 Task: Create a custom picklist field 'Tobacco user' with values 'Yes' and 'No' in the 'Patient' object, and then create a new patient record with this field set to 'Yes'.
Action: Mouse moved to (738, 31)
Screenshot: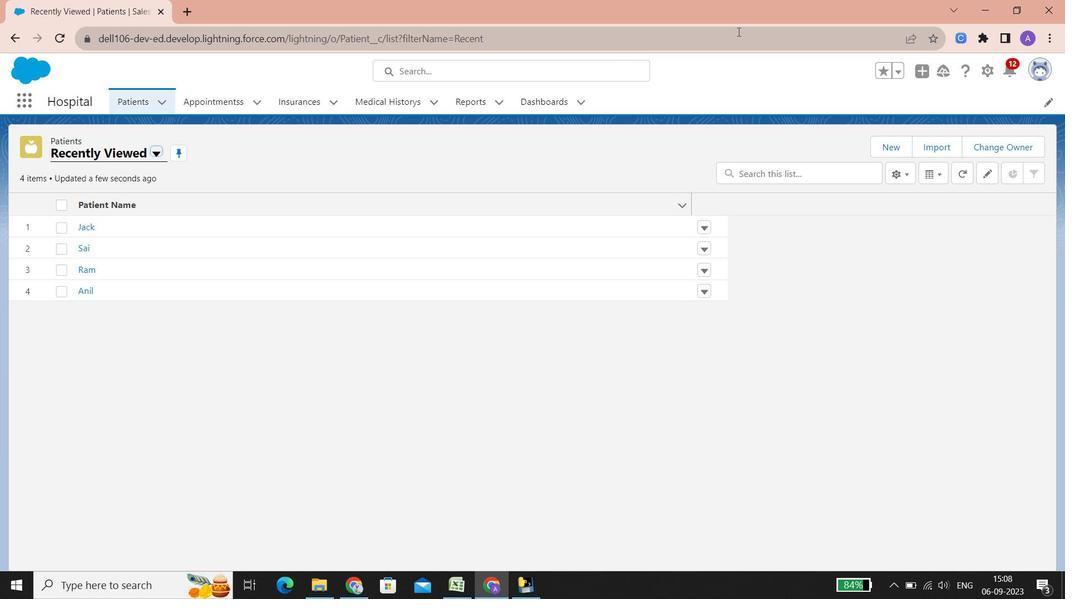 
Action: Mouse pressed left at (738, 31)
Screenshot: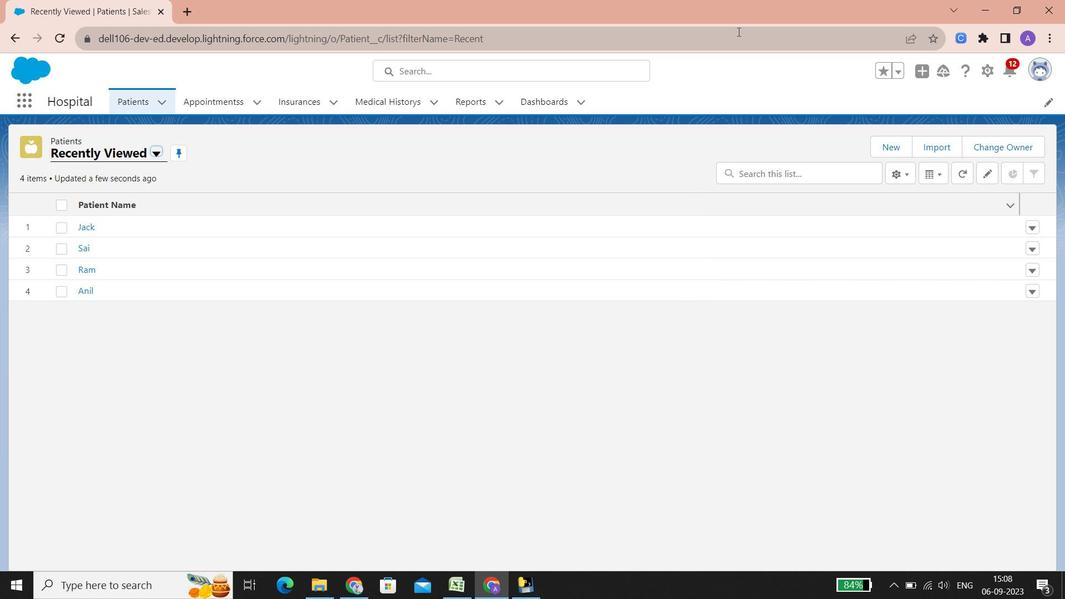 
Action: Mouse moved to (125, 99)
Screenshot: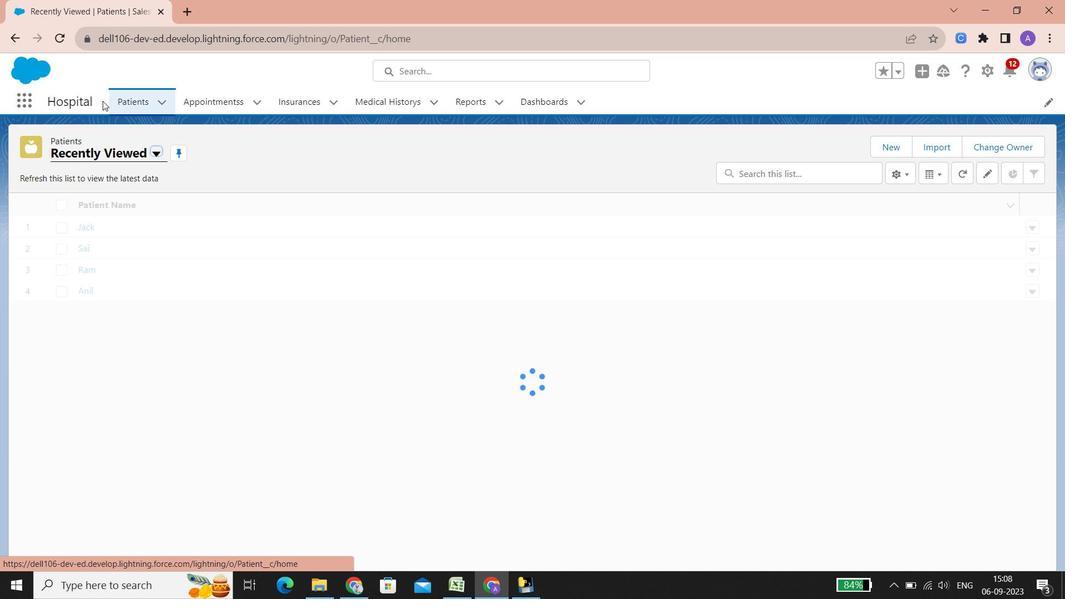 
Action: Mouse pressed left at (125, 99)
Screenshot: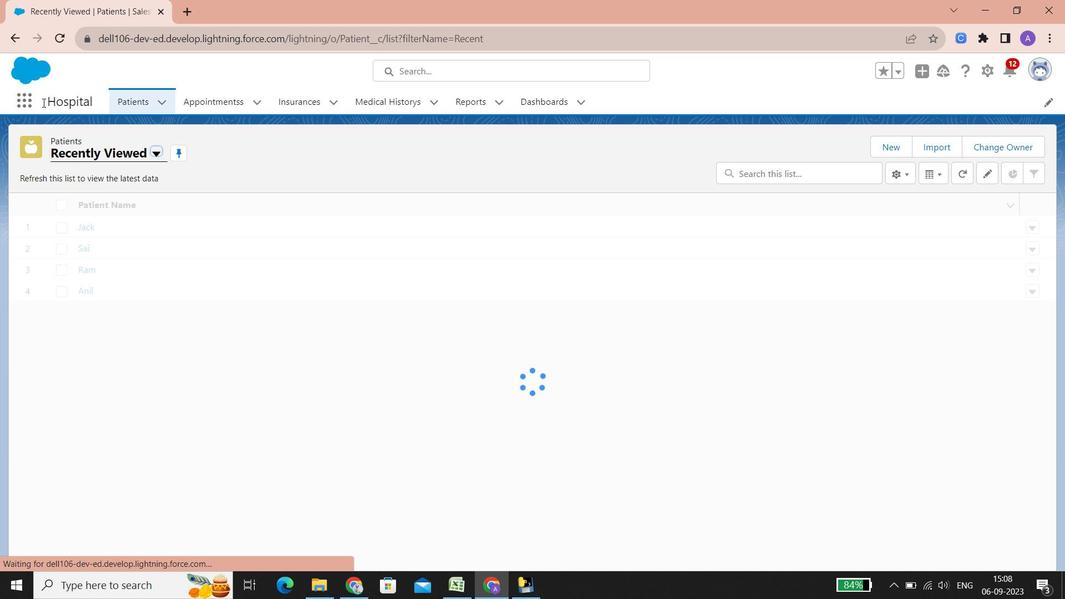 
Action: Mouse moved to (887, 151)
Screenshot: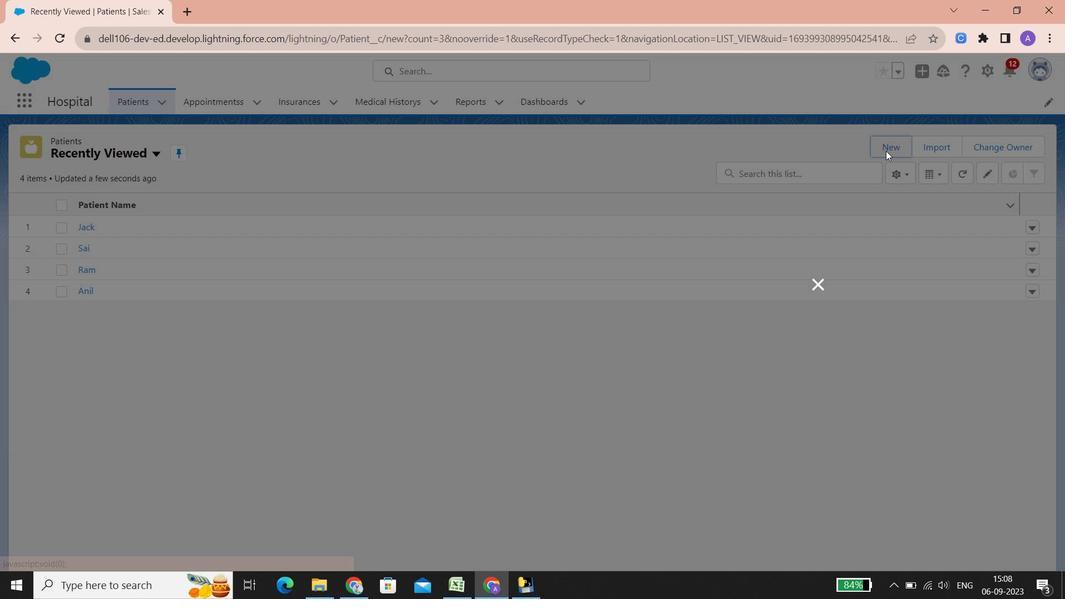 
Action: Mouse pressed left at (887, 151)
Screenshot: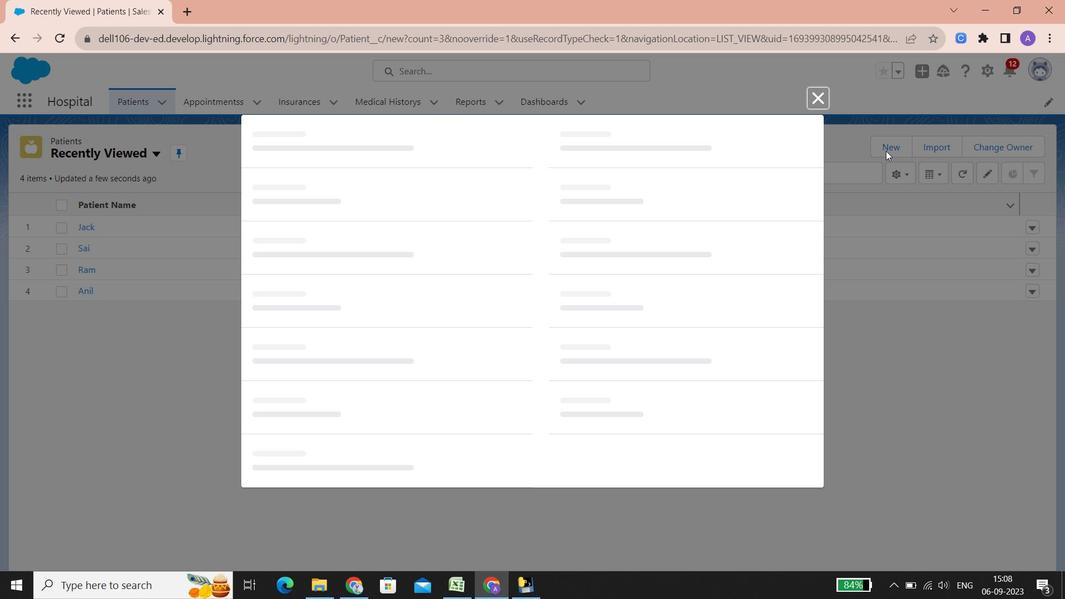 
Action: Mouse moved to (689, 255)
Screenshot: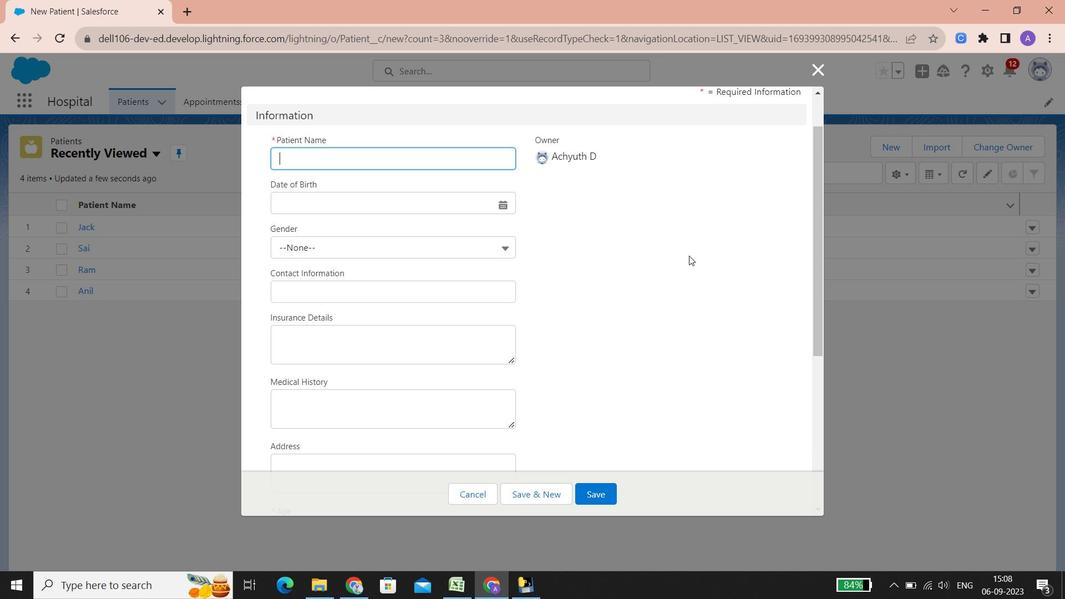 
Action: Mouse scrolled (689, 255) with delta (0, 0)
Screenshot: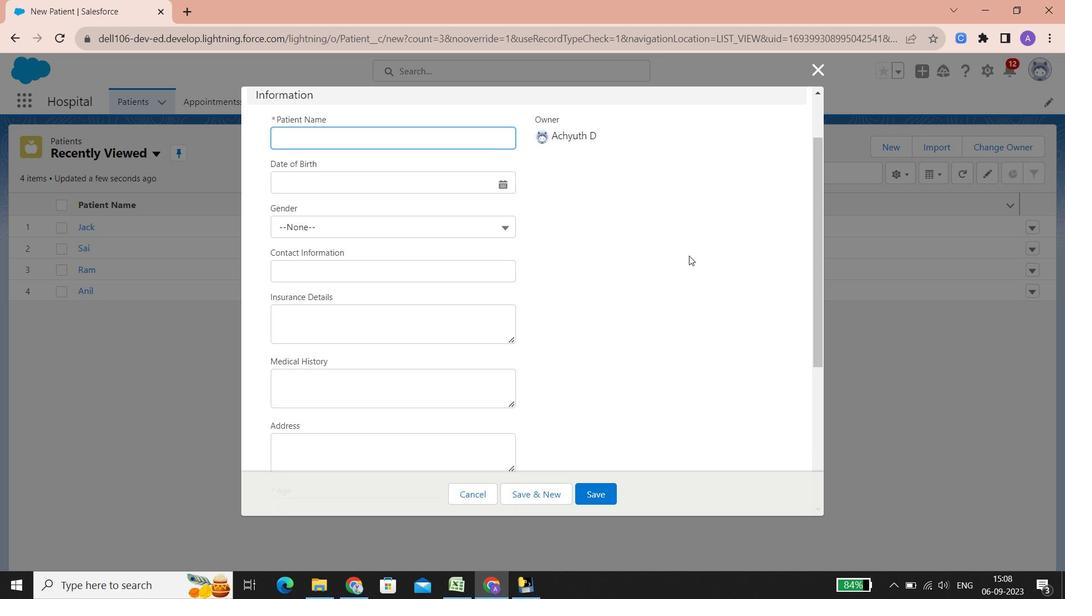 
Action: Mouse scrolled (689, 255) with delta (0, 0)
Screenshot: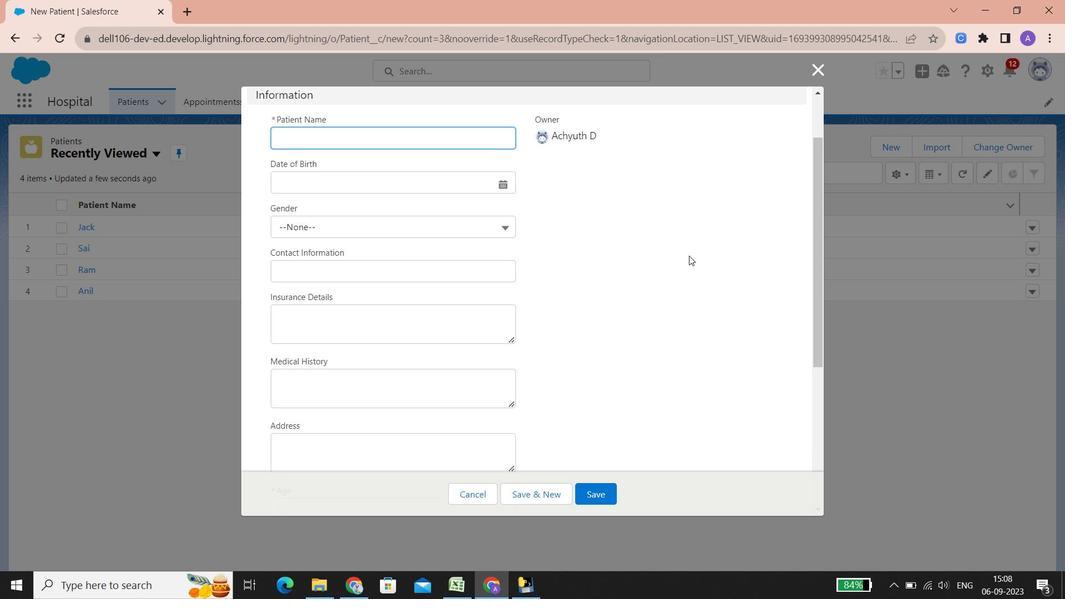 
Action: Mouse scrolled (689, 255) with delta (0, 0)
Screenshot: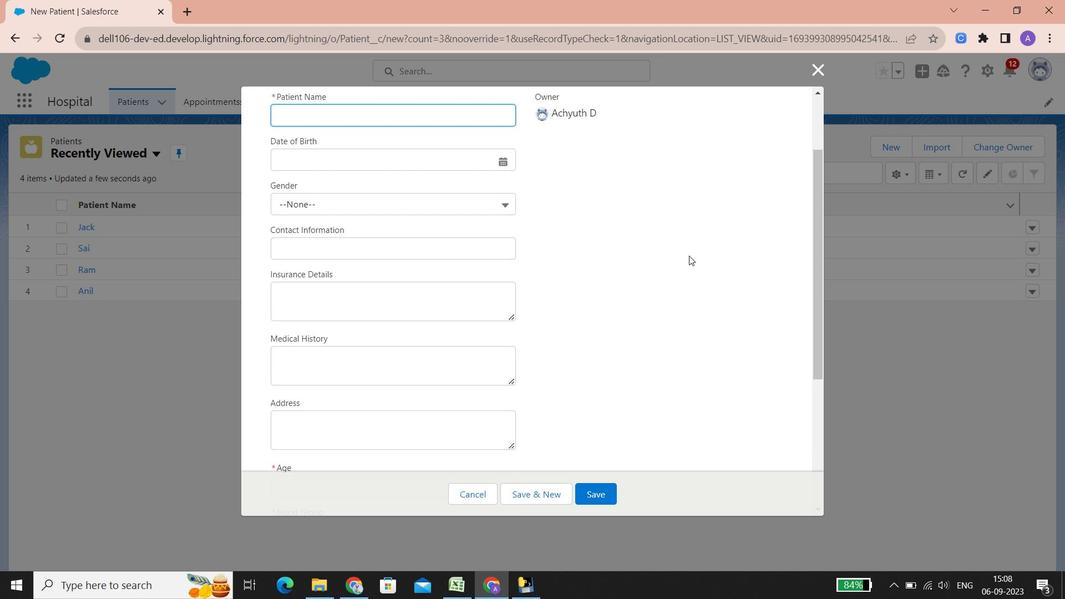 
Action: Mouse scrolled (689, 255) with delta (0, 0)
Screenshot: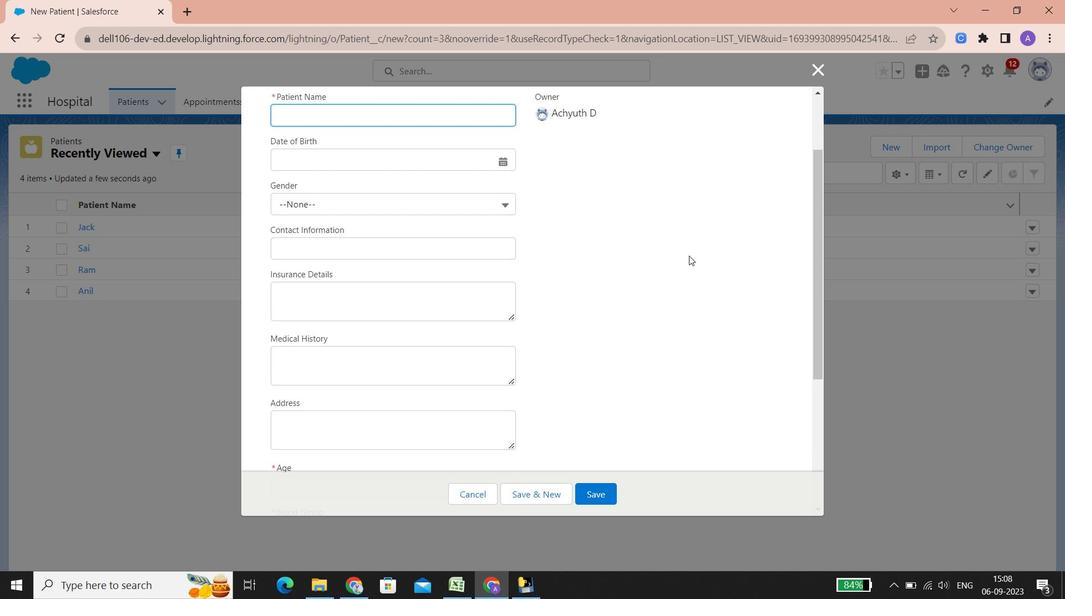 
Action: Mouse scrolled (689, 255) with delta (0, 0)
Screenshot: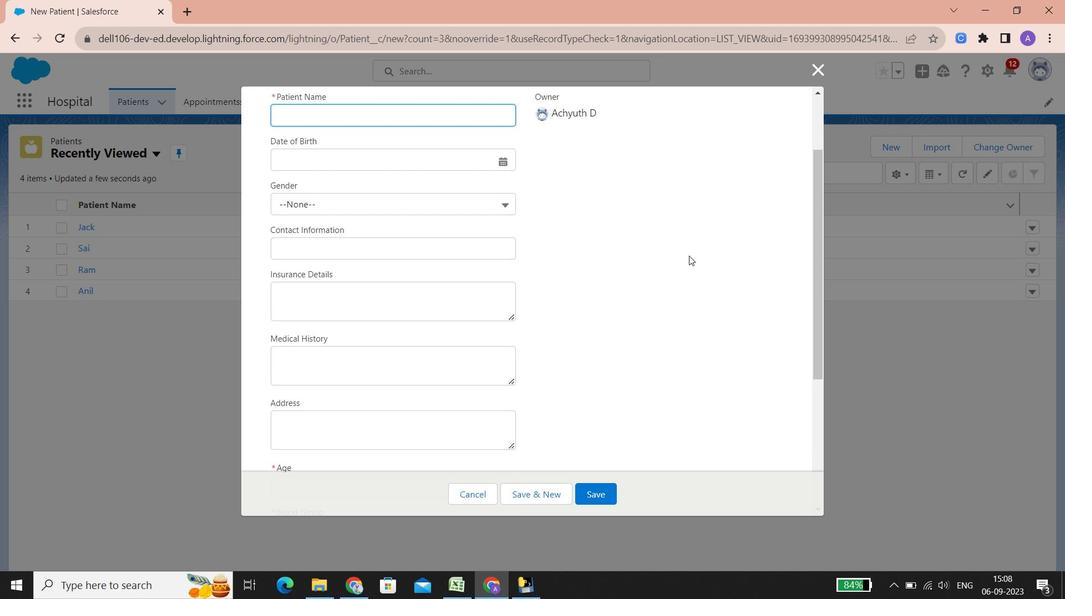 
Action: Mouse scrolled (689, 255) with delta (0, 0)
Screenshot: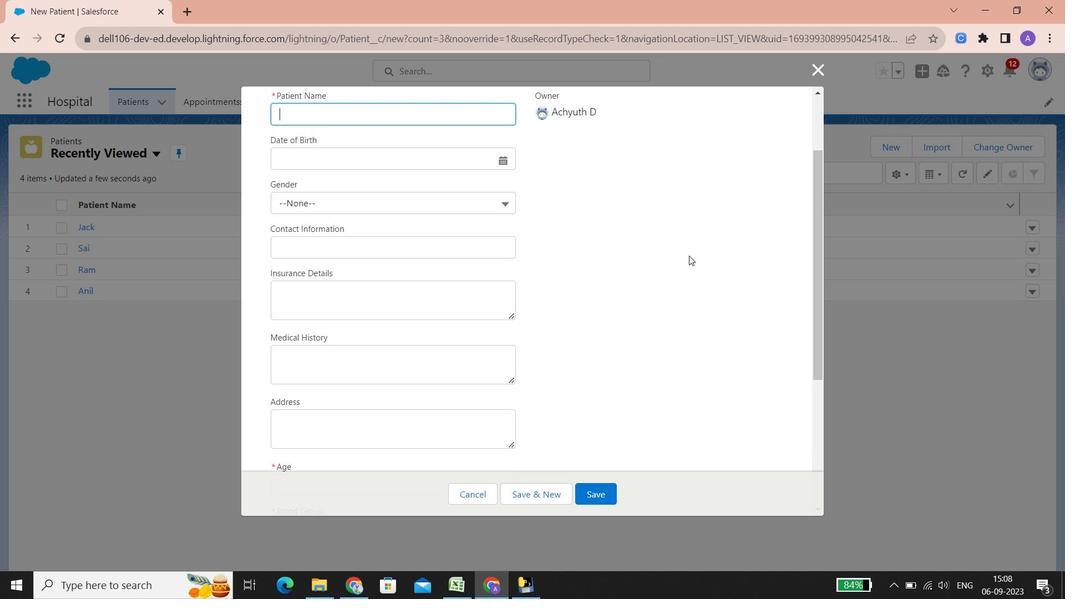 
Action: Mouse scrolled (689, 255) with delta (0, 0)
Screenshot: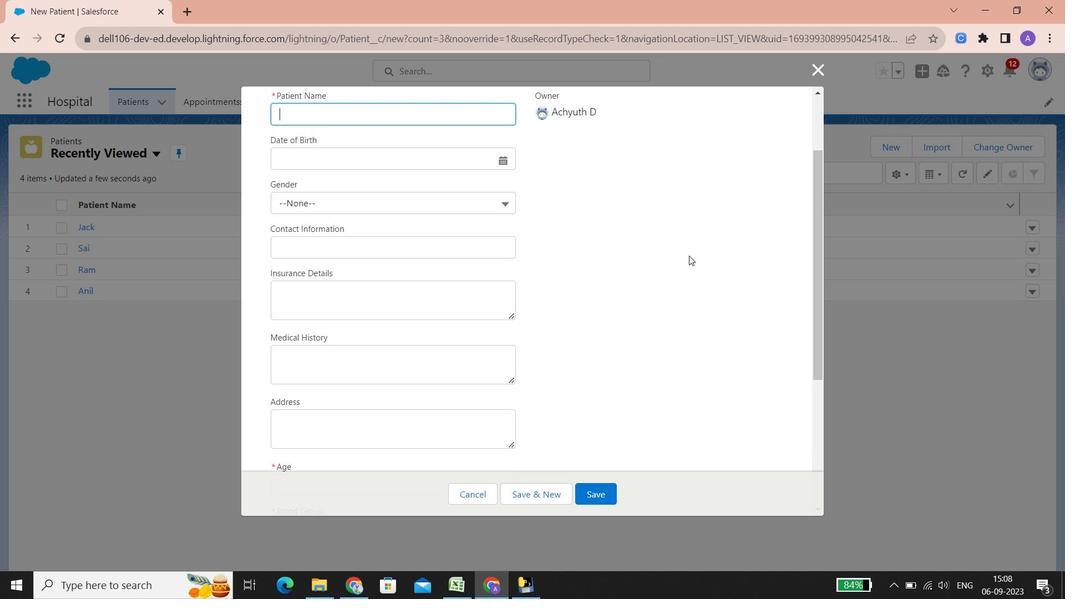 
Action: Mouse scrolled (689, 255) with delta (0, 0)
Screenshot: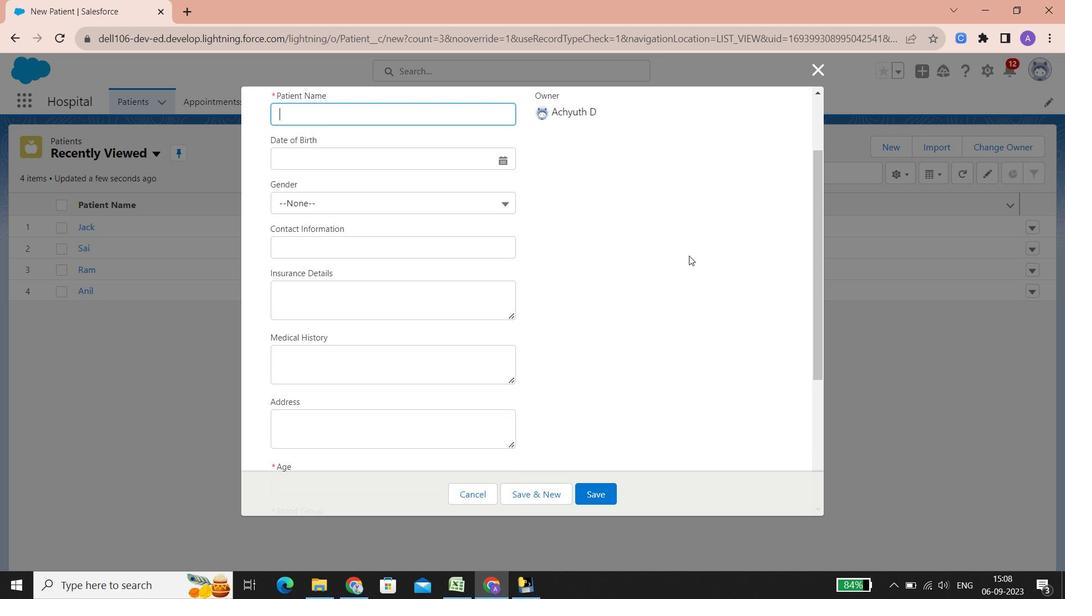 
Action: Mouse scrolled (689, 255) with delta (0, 0)
Screenshot: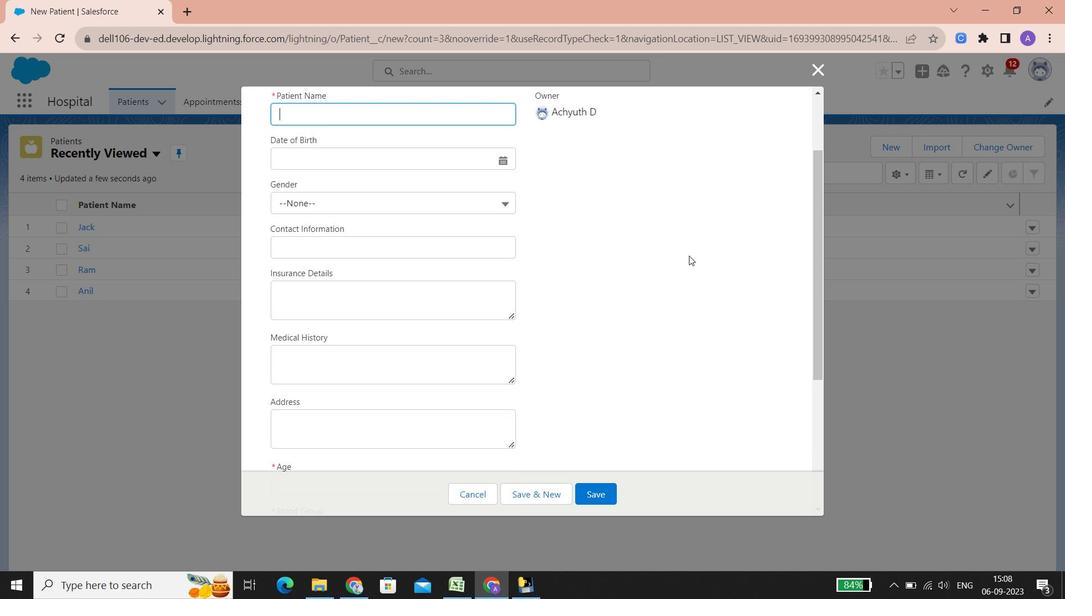 
Action: Mouse scrolled (689, 255) with delta (0, 0)
Screenshot: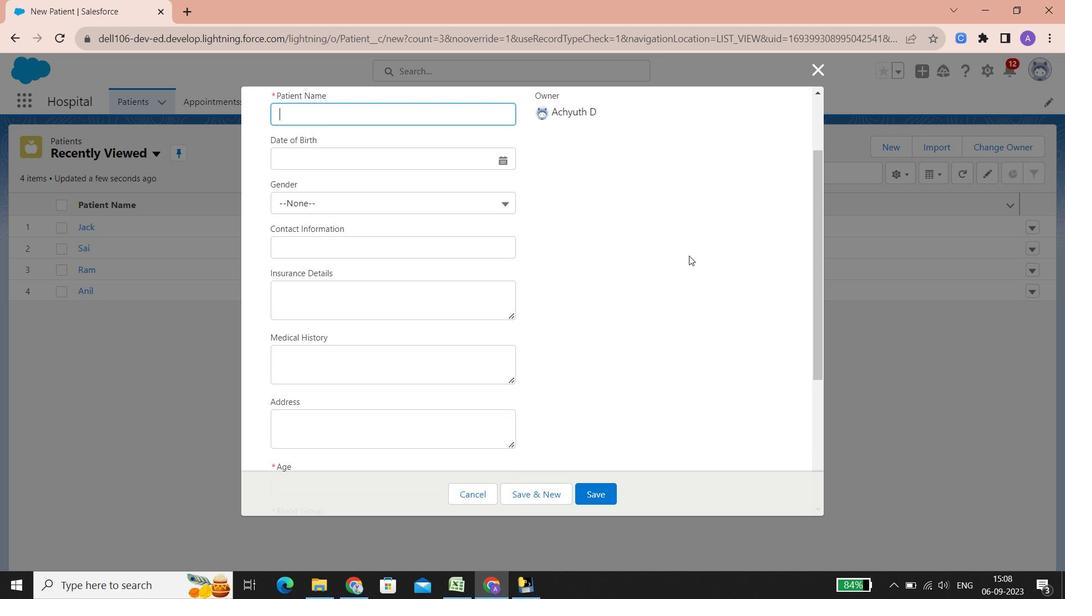 
Action: Mouse scrolled (689, 255) with delta (0, 0)
Screenshot: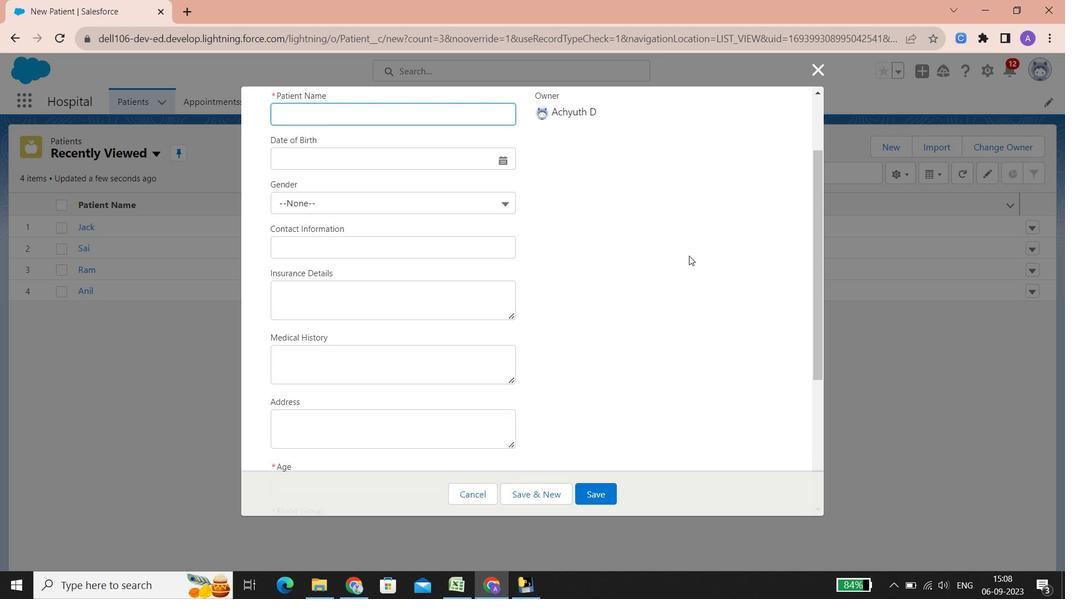 
Action: Mouse scrolled (689, 255) with delta (0, 0)
Screenshot: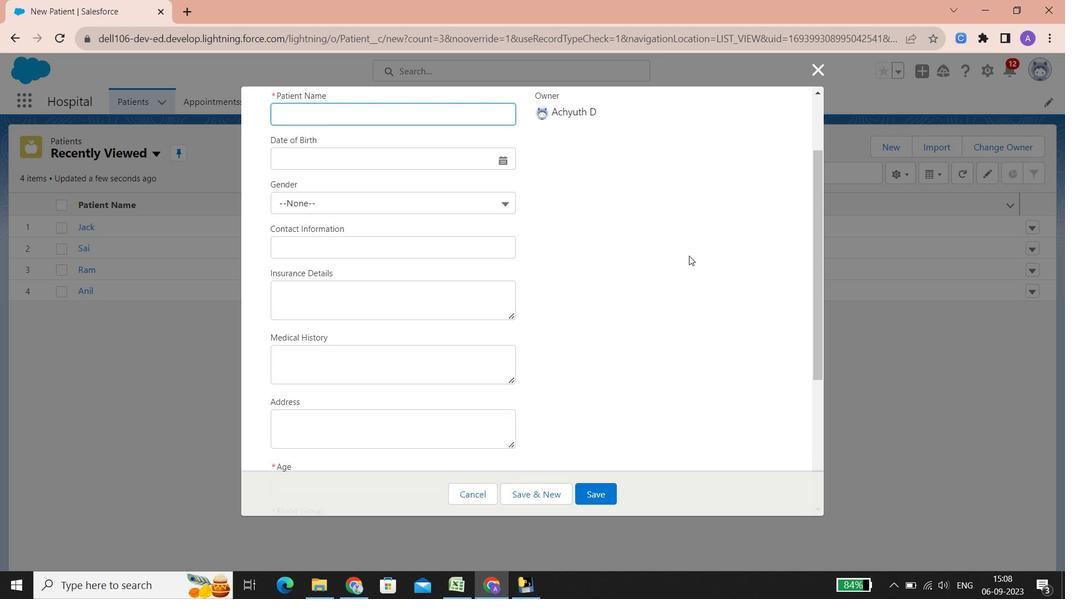 
Action: Mouse scrolled (689, 255) with delta (0, 0)
Screenshot: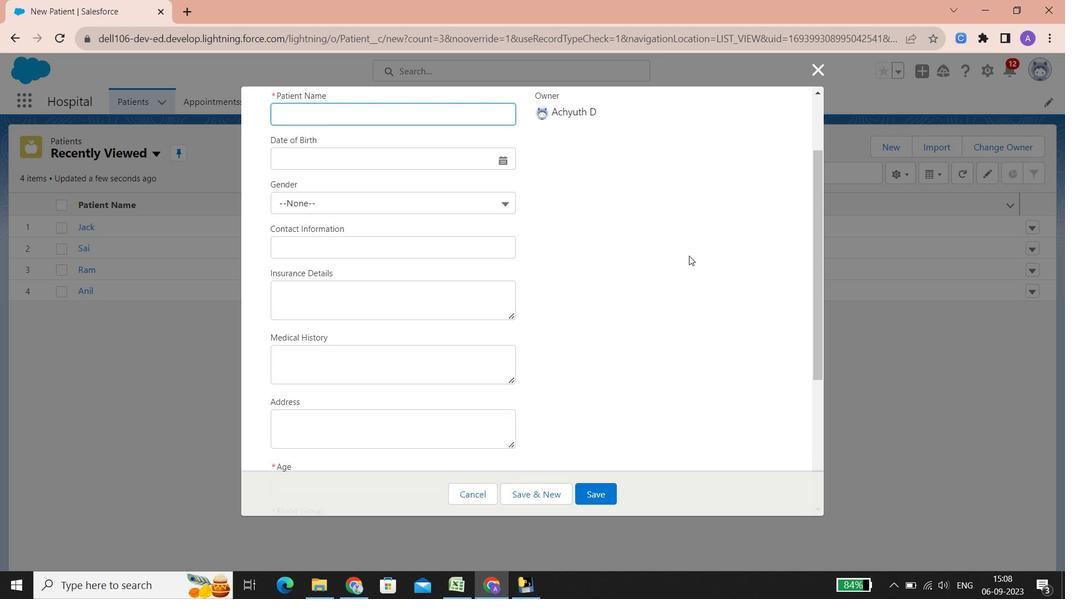 
Action: Mouse scrolled (689, 255) with delta (0, 0)
Screenshot: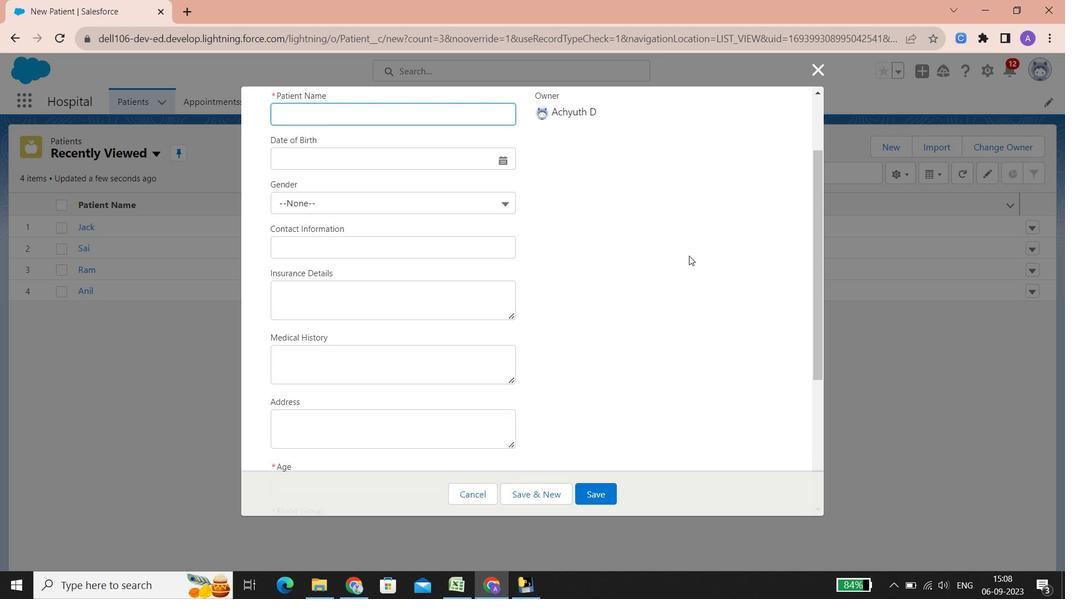 
Action: Mouse scrolled (689, 255) with delta (0, 0)
Screenshot: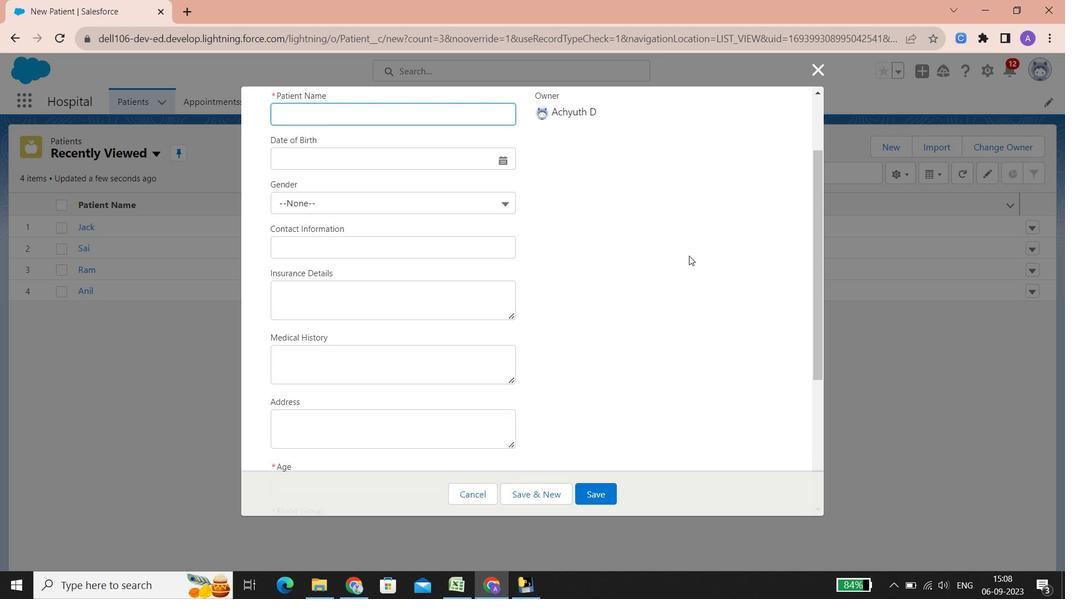 
Action: Mouse scrolled (689, 255) with delta (0, 0)
Screenshot: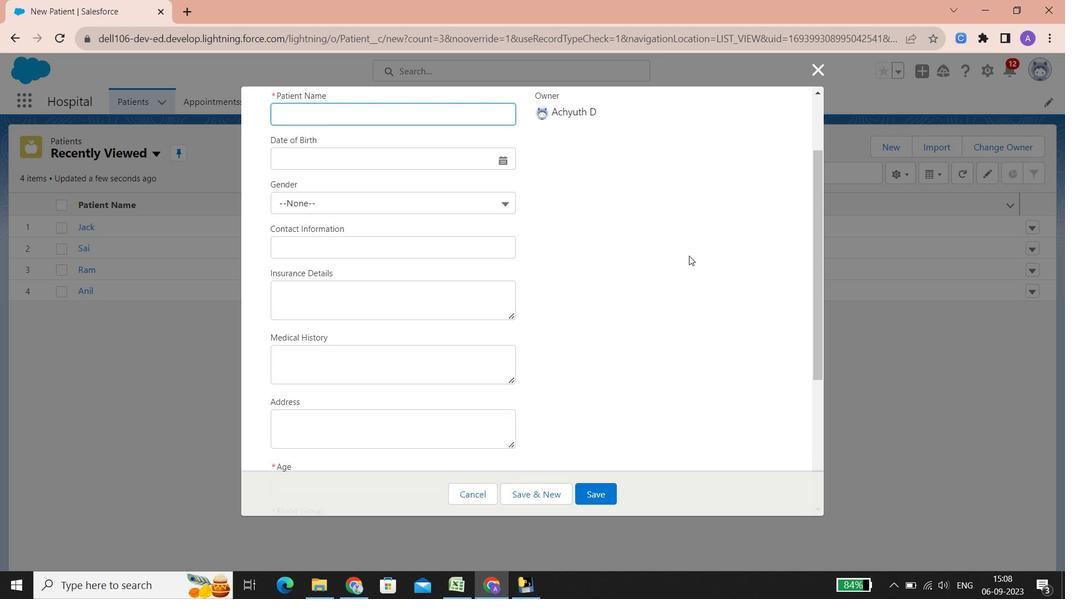 
Action: Mouse scrolled (689, 255) with delta (0, 0)
Screenshot: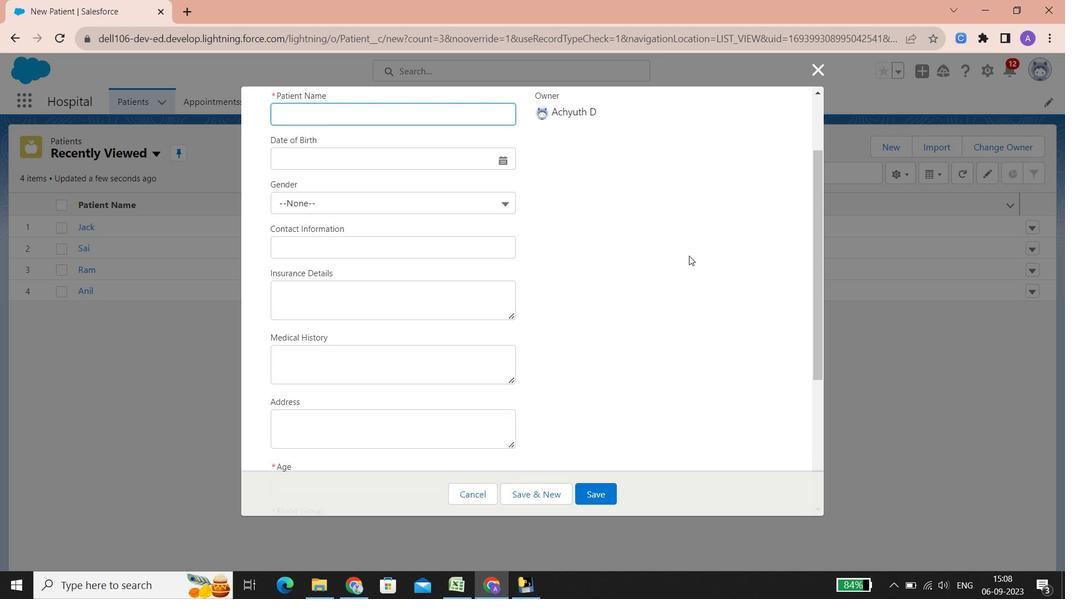 
Action: Mouse scrolled (689, 255) with delta (0, 0)
Screenshot: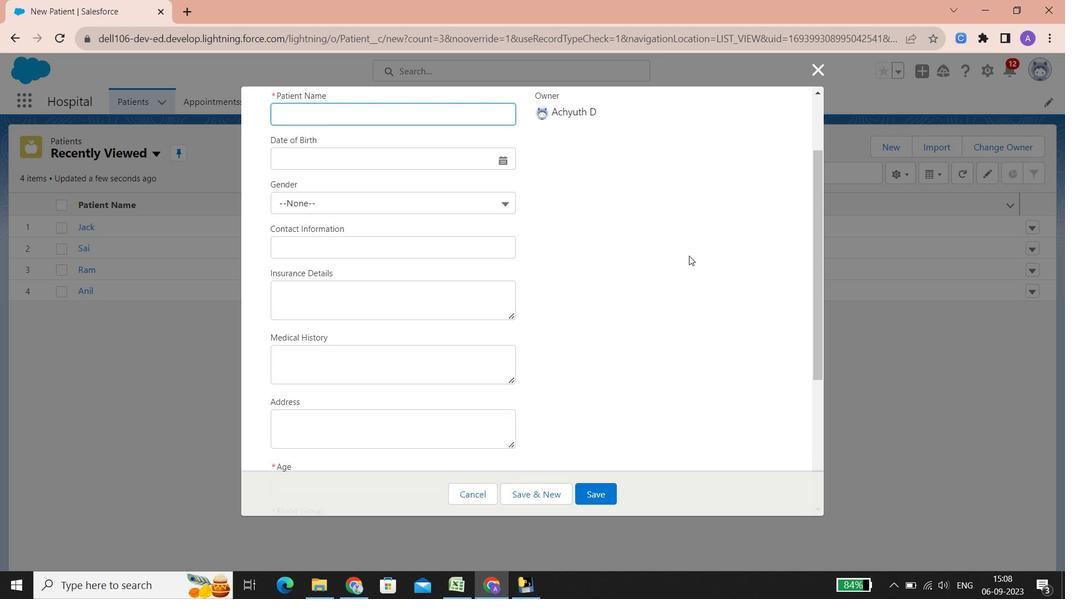 
Action: Mouse scrolled (689, 255) with delta (0, 0)
Screenshot: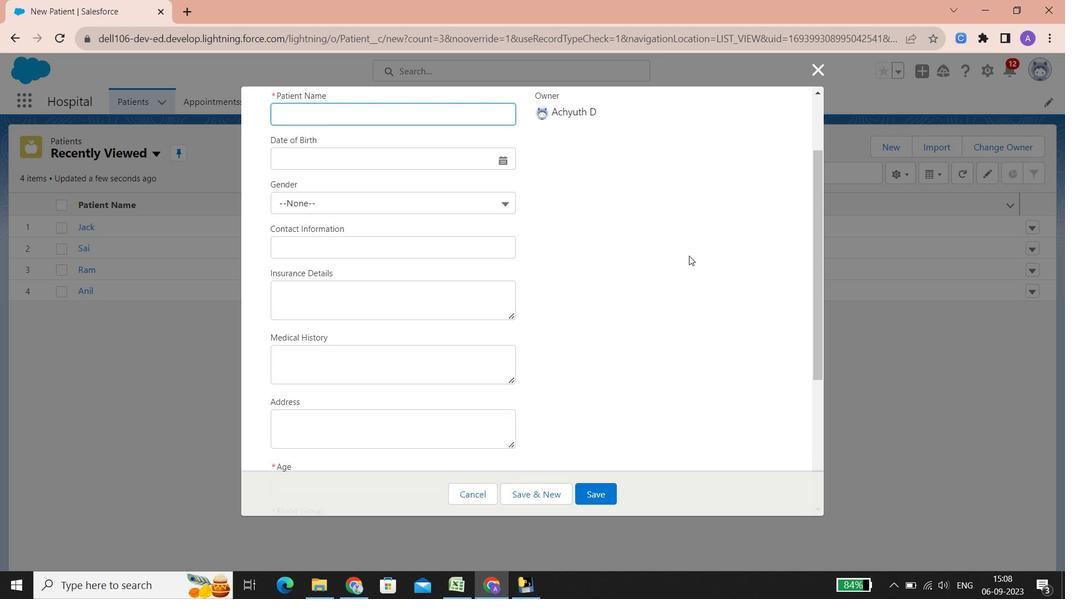 
Action: Mouse scrolled (689, 255) with delta (0, 0)
Screenshot: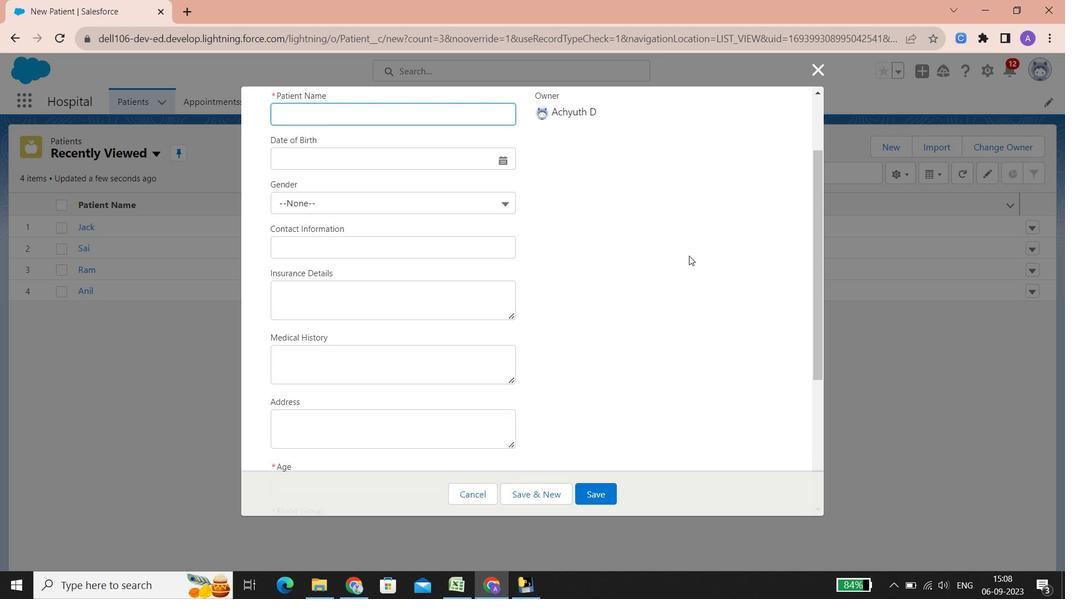 
Action: Mouse scrolled (689, 255) with delta (0, 0)
Screenshot: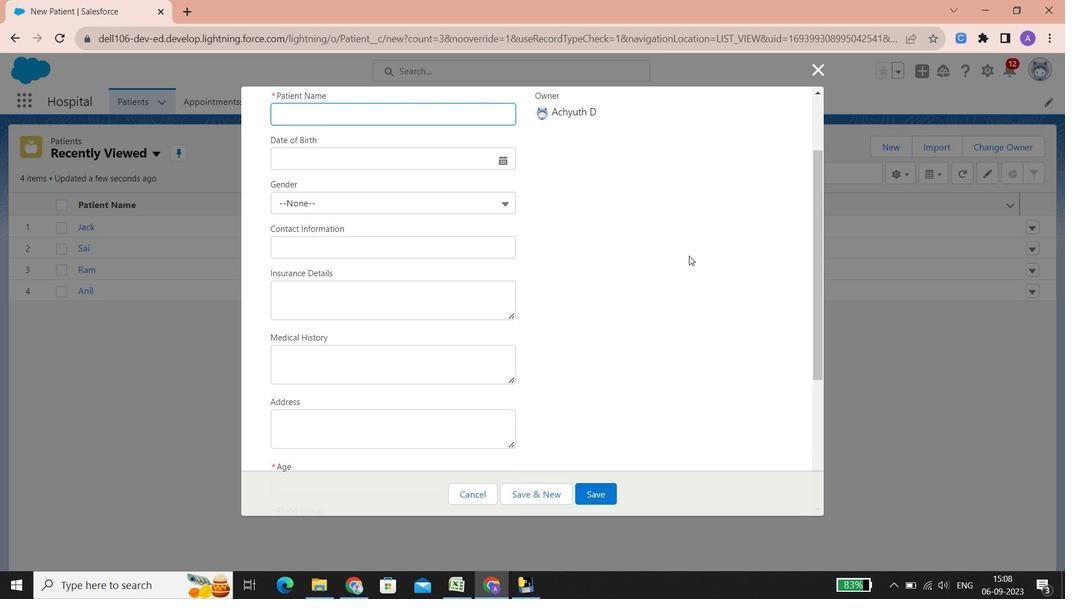 
Action: Mouse scrolled (689, 255) with delta (0, 0)
Screenshot: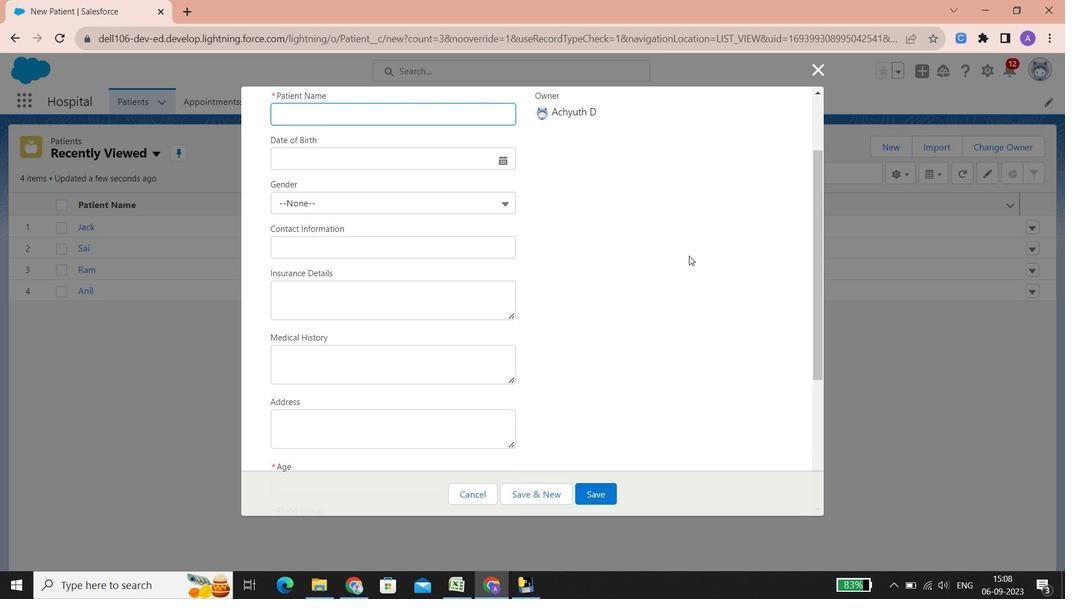 
Action: Mouse scrolled (689, 255) with delta (0, 0)
Screenshot: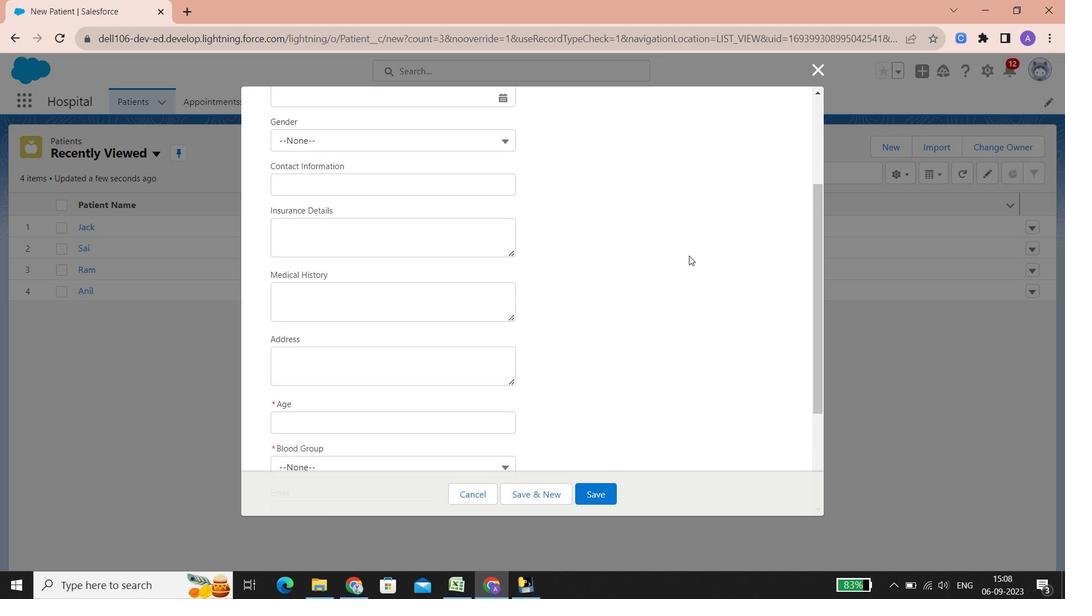 
Action: Mouse scrolled (689, 255) with delta (0, 0)
Screenshot: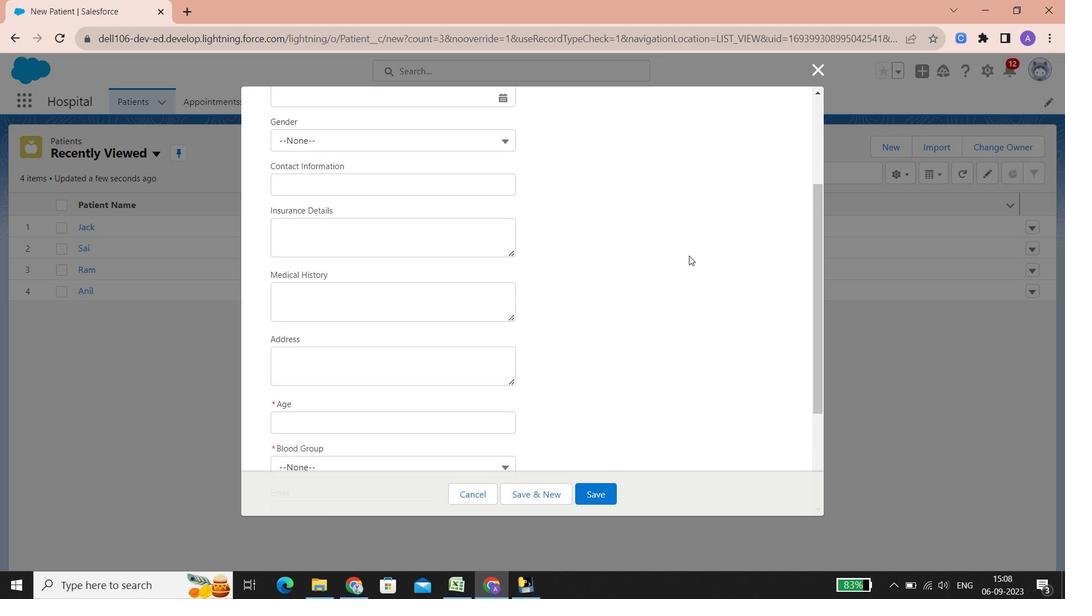 
Action: Mouse scrolled (689, 255) with delta (0, 0)
Screenshot: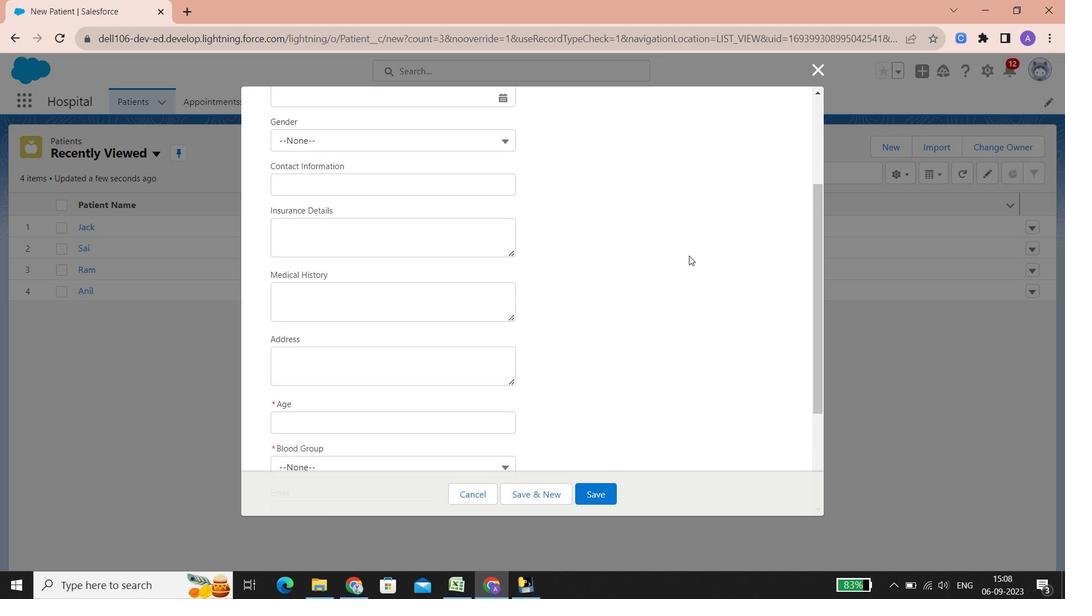 
Action: Mouse scrolled (689, 255) with delta (0, 0)
Screenshot: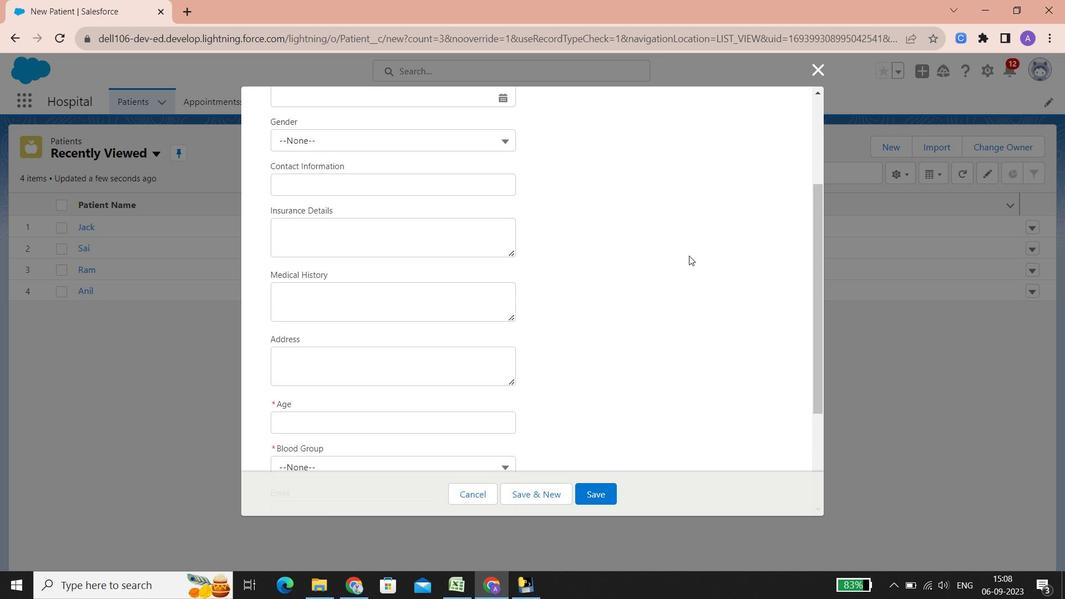 
Action: Mouse scrolled (689, 255) with delta (0, 0)
Screenshot: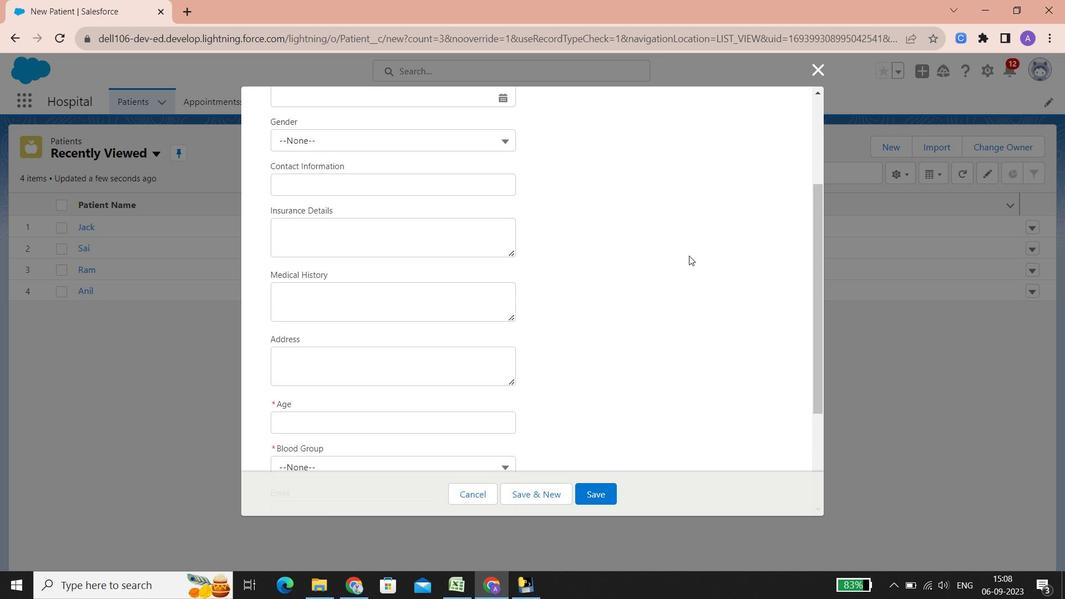 
Action: Mouse scrolled (689, 255) with delta (0, 0)
Screenshot: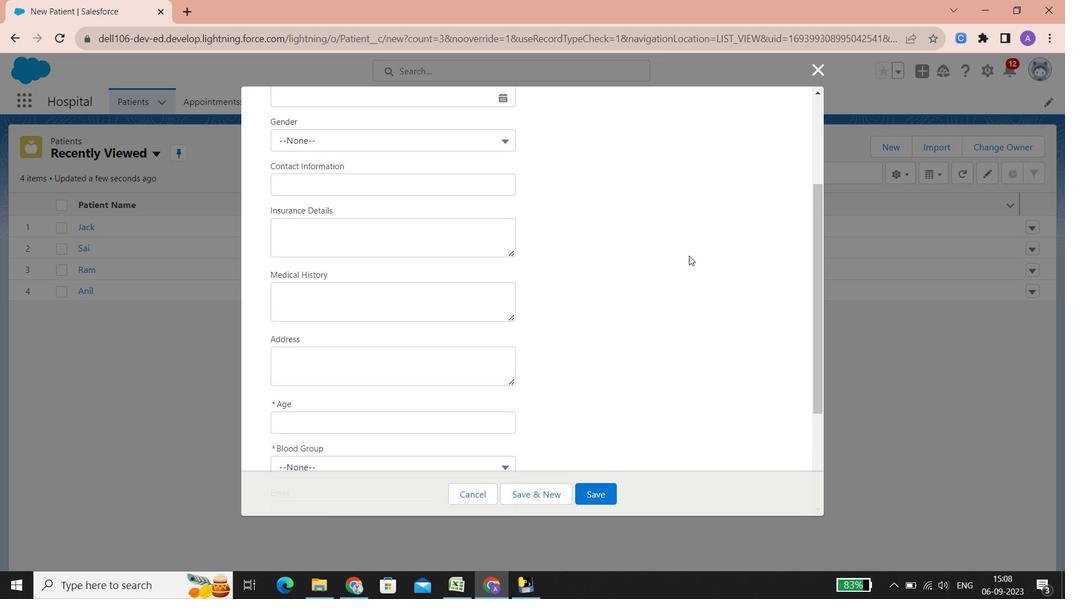 
Action: Mouse scrolled (689, 255) with delta (0, 0)
Screenshot: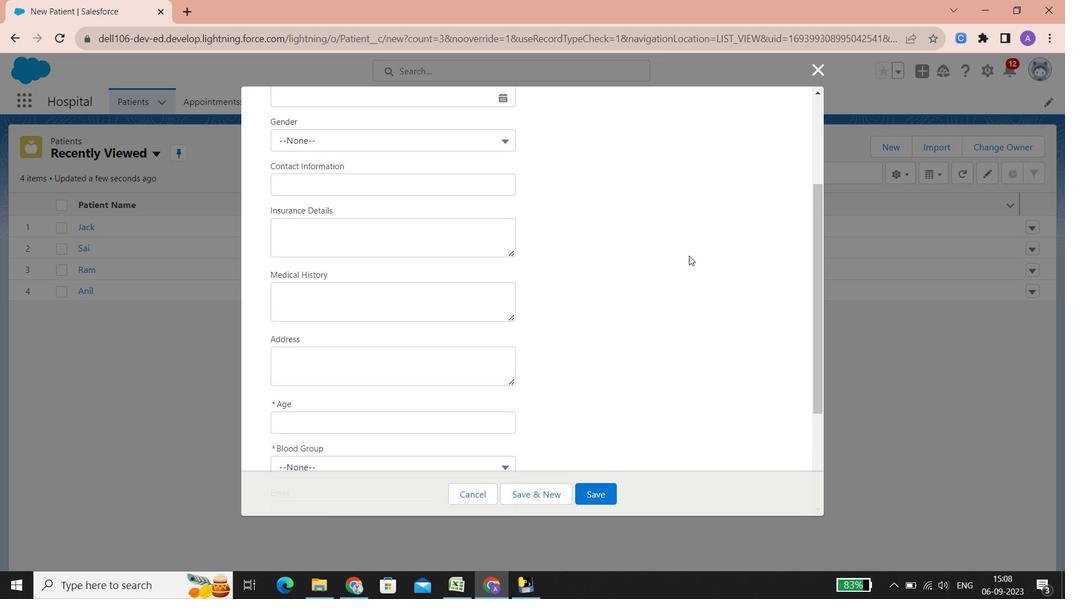 
Action: Mouse scrolled (689, 255) with delta (0, 0)
Screenshot: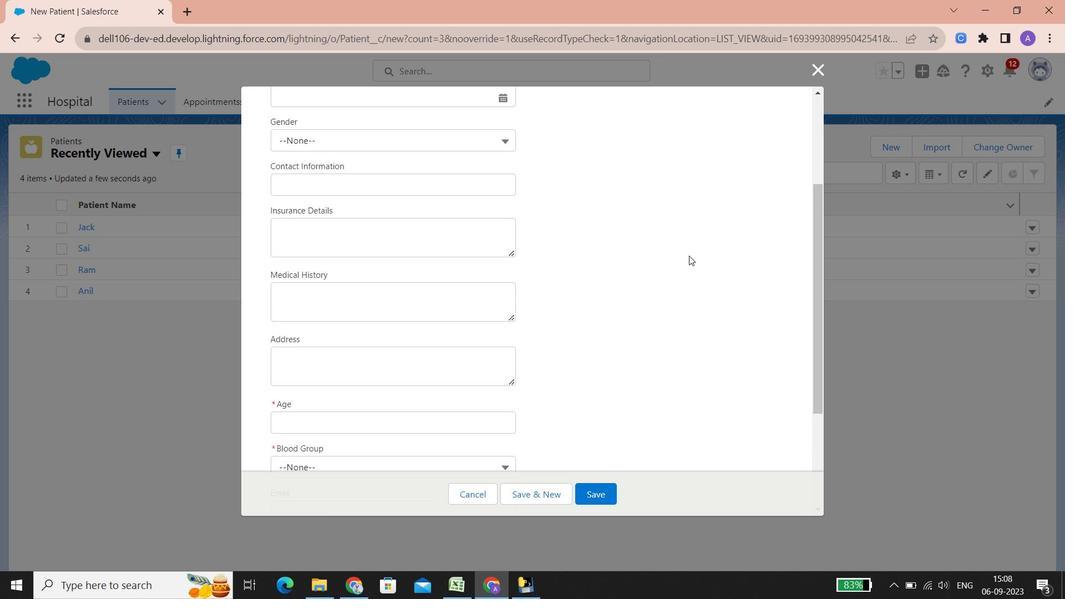 
Action: Mouse scrolled (689, 255) with delta (0, 0)
Screenshot: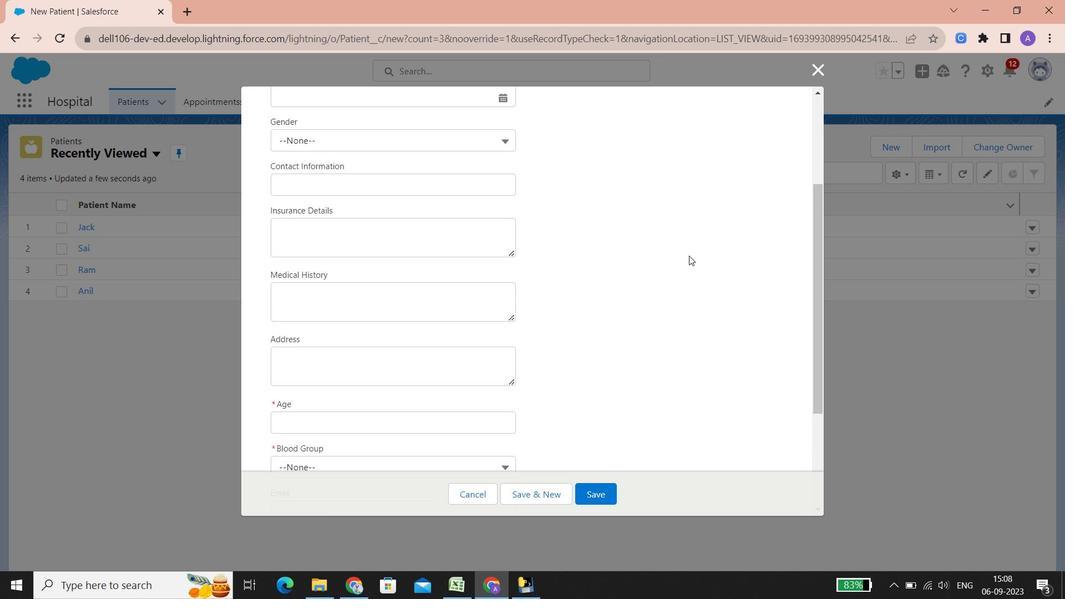 
Action: Mouse scrolled (689, 255) with delta (0, 0)
Screenshot: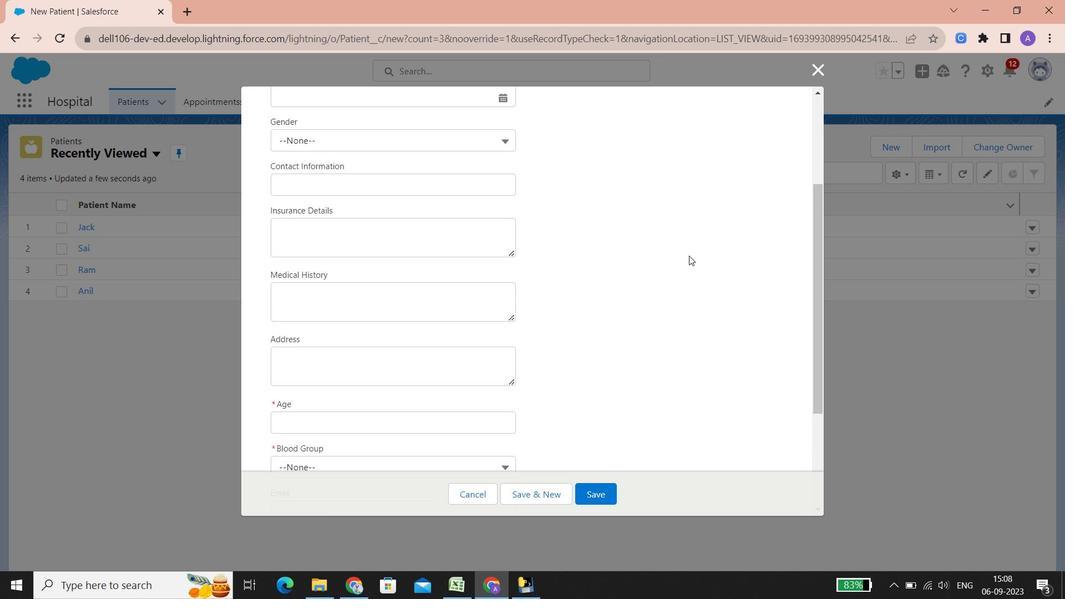 
Action: Mouse scrolled (689, 255) with delta (0, 0)
Screenshot: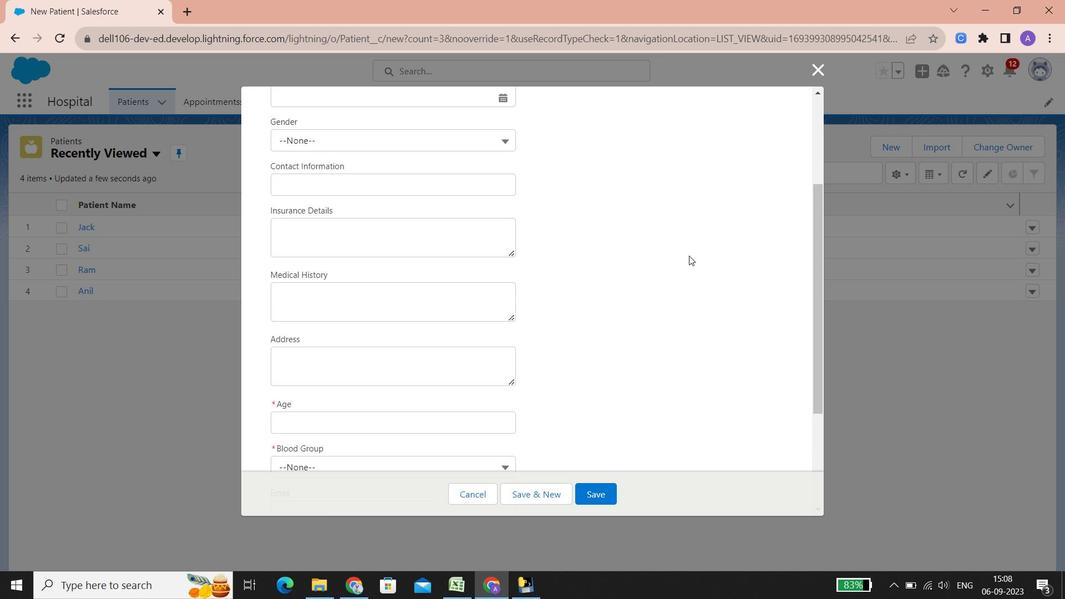 
Action: Mouse scrolled (689, 255) with delta (0, 0)
Screenshot: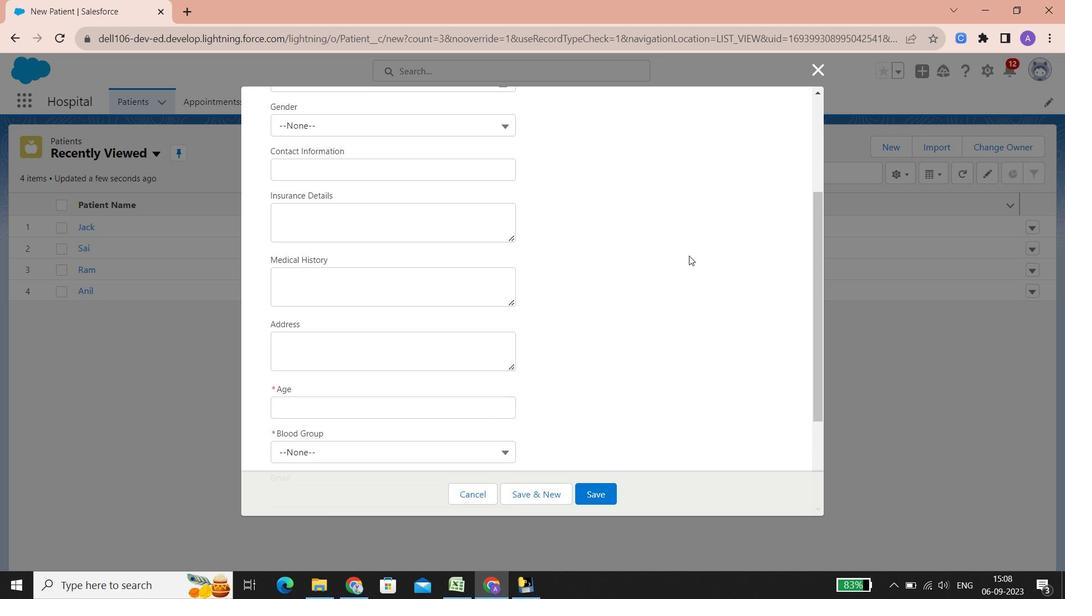 
Action: Mouse scrolled (689, 255) with delta (0, 0)
Screenshot: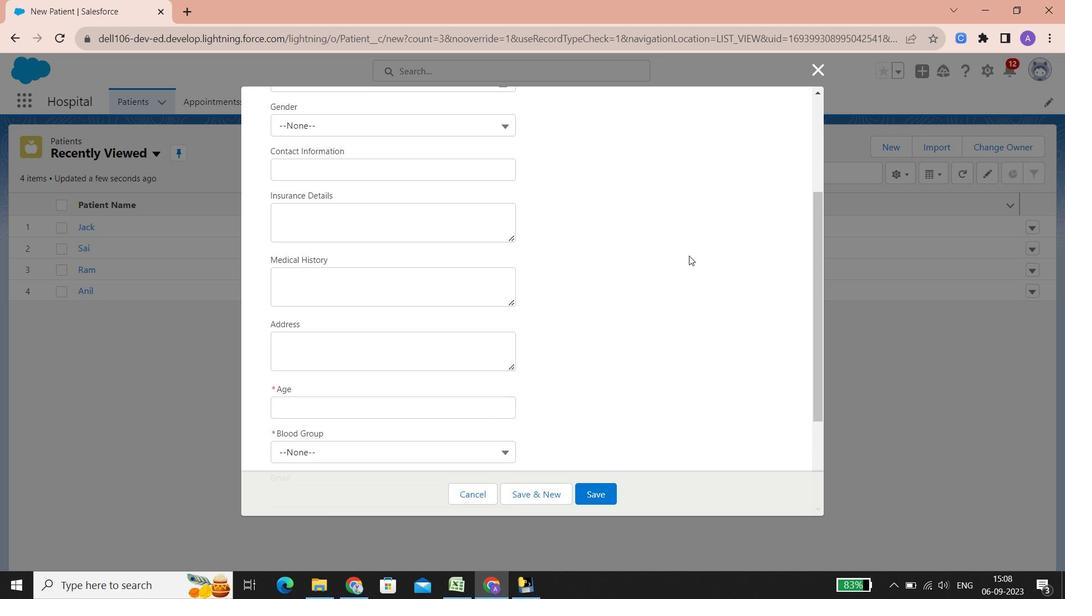 
Action: Mouse scrolled (689, 255) with delta (0, 0)
Screenshot: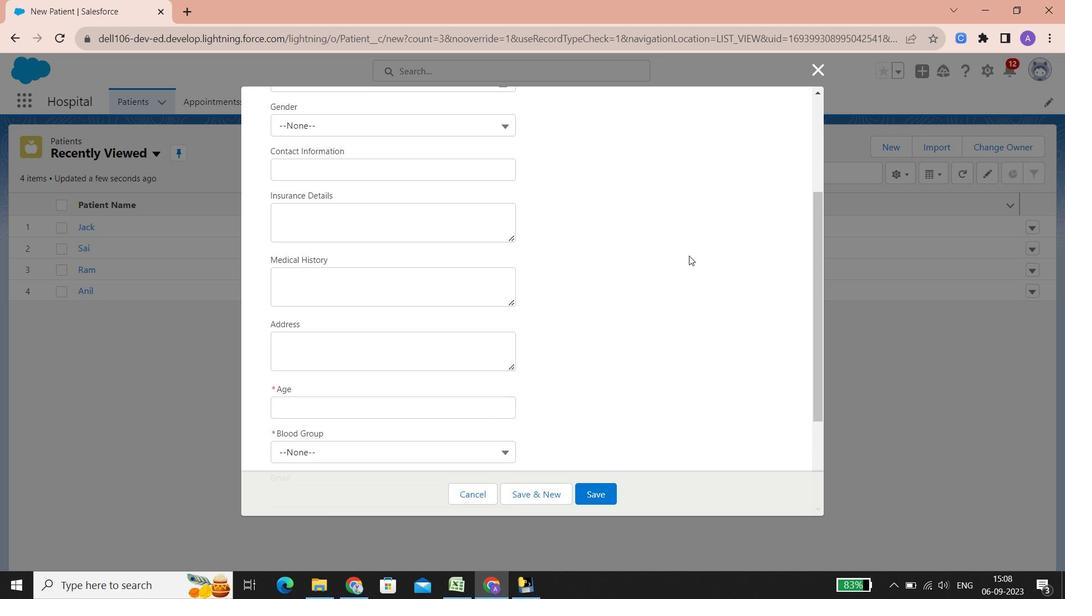 
Action: Mouse scrolled (689, 255) with delta (0, 0)
Screenshot: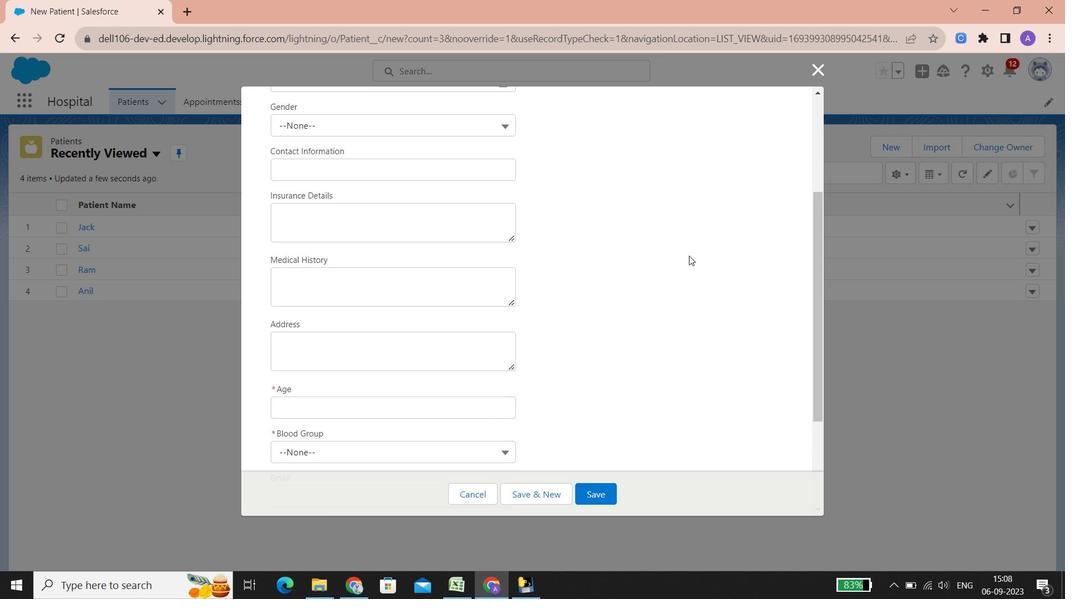 
Action: Mouse scrolled (689, 255) with delta (0, 0)
Screenshot: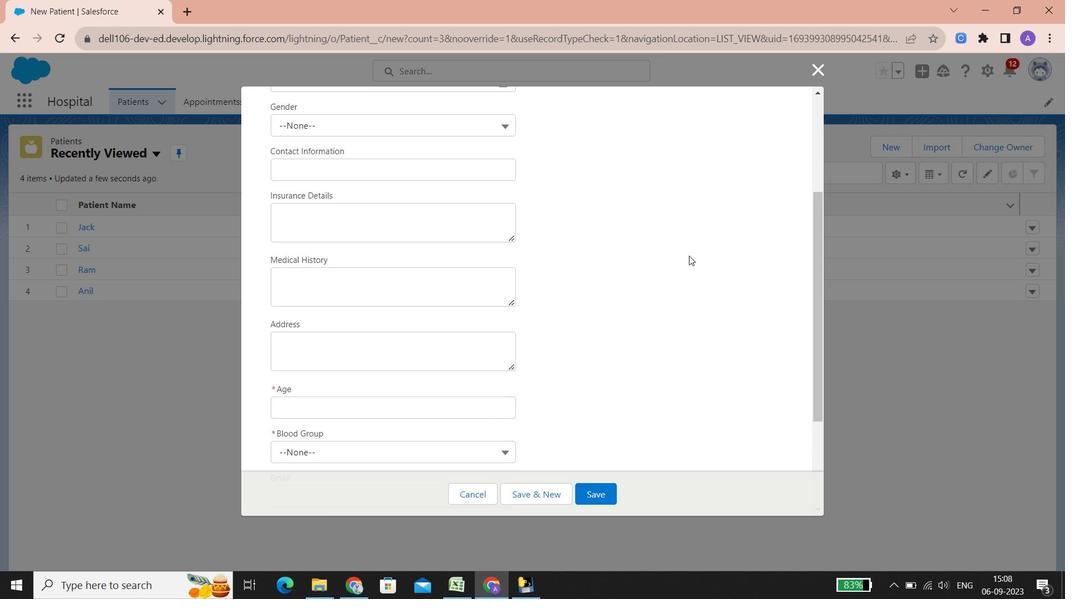 
Action: Mouse scrolled (689, 255) with delta (0, 0)
Screenshot: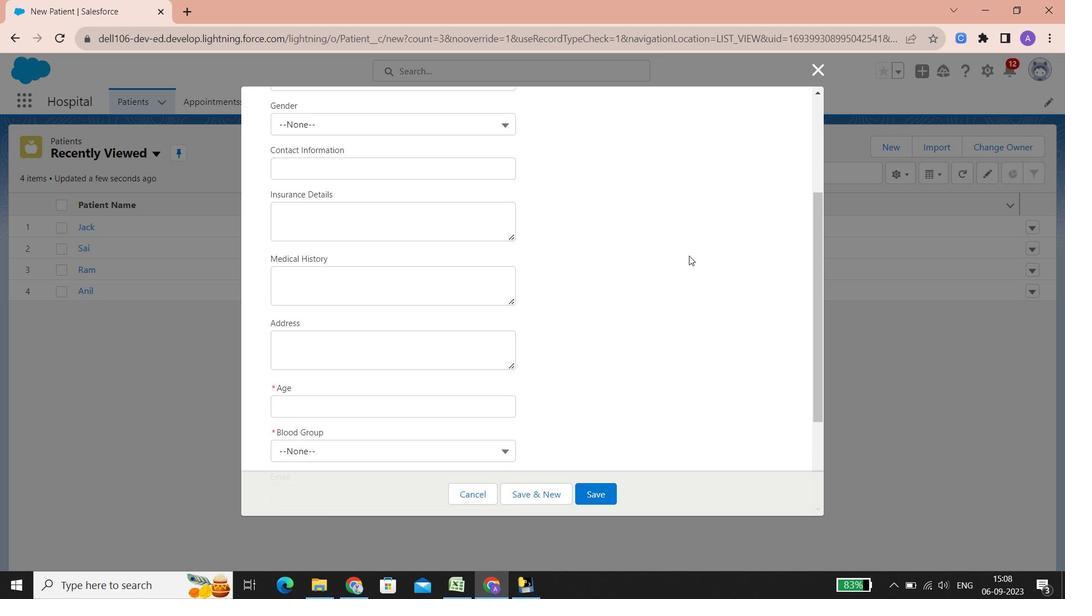 
Action: Mouse scrolled (689, 255) with delta (0, 0)
Screenshot: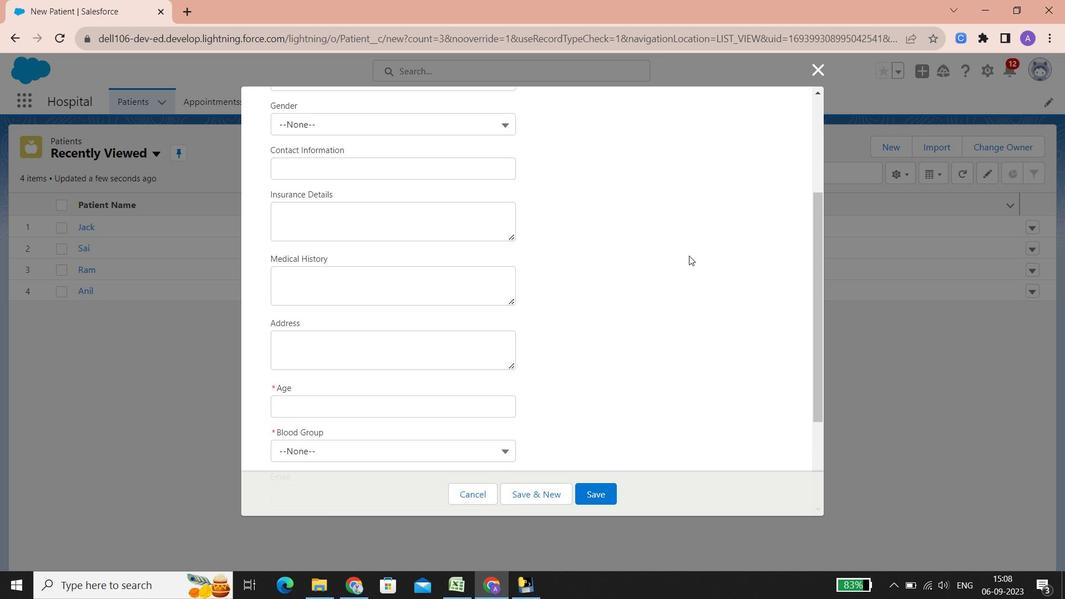 
Action: Mouse scrolled (689, 255) with delta (0, 0)
Screenshot: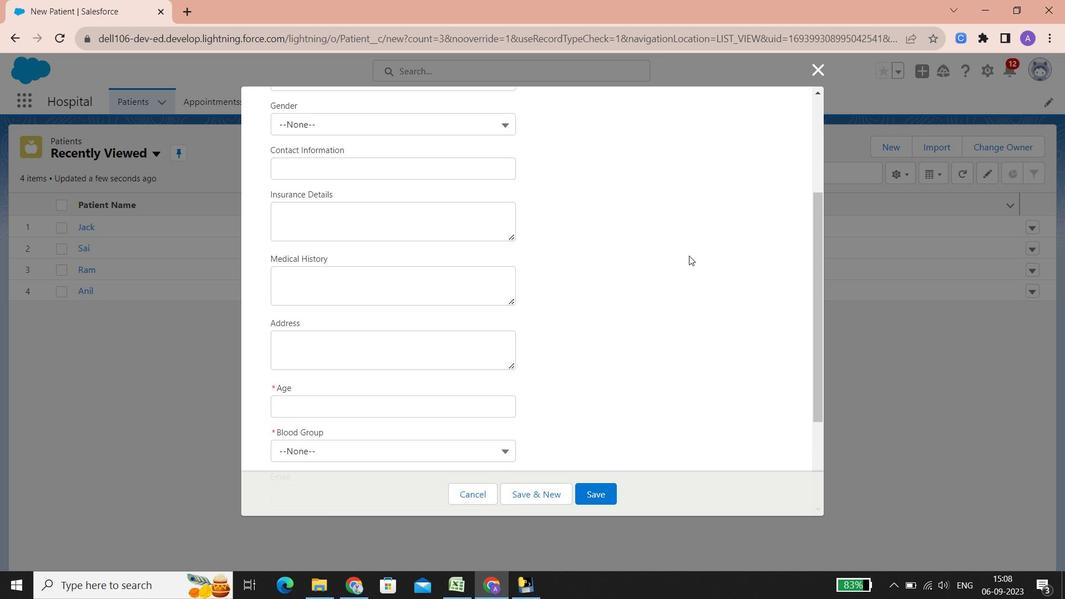 
Action: Mouse scrolled (689, 255) with delta (0, 0)
Screenshot: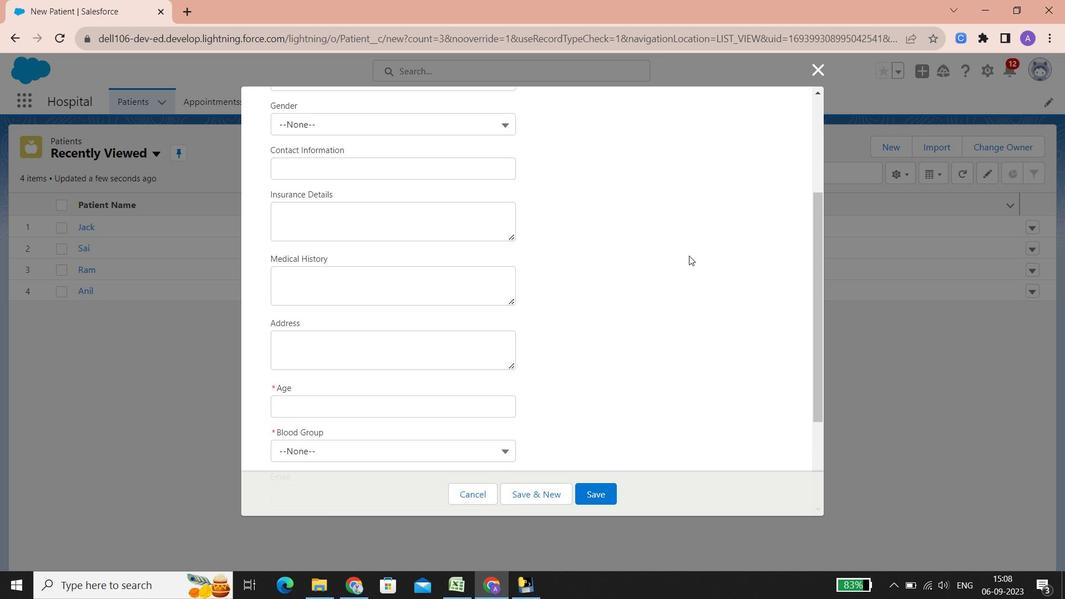 
Action: Mouse scrolled (689, 255) with delta (0, 0)
Screenshot: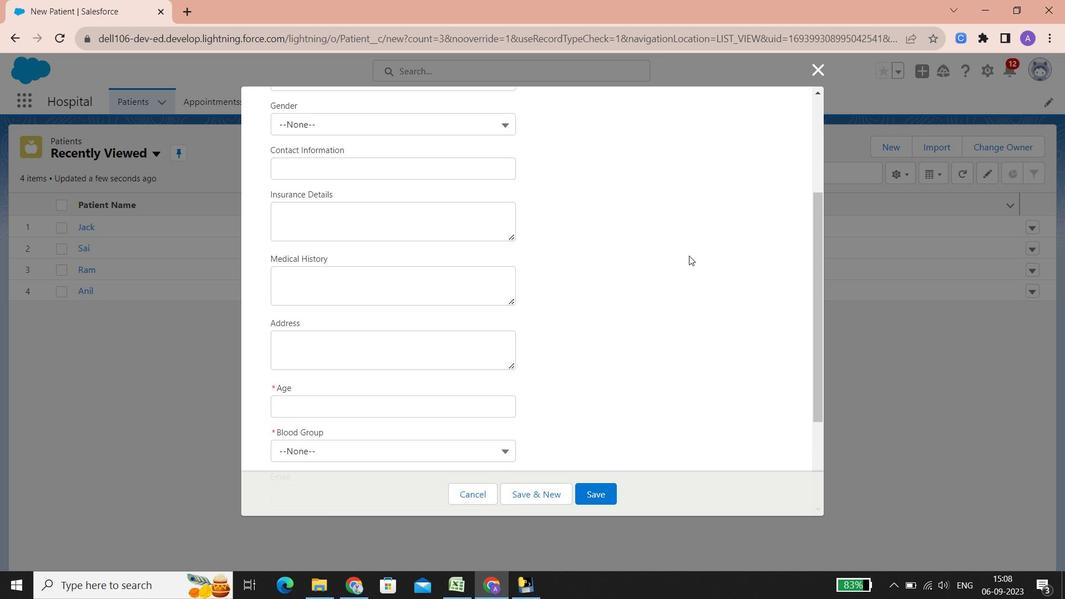 
Action: Mouse scrolled (689, 255) with delta (0, 0)
Screenshot: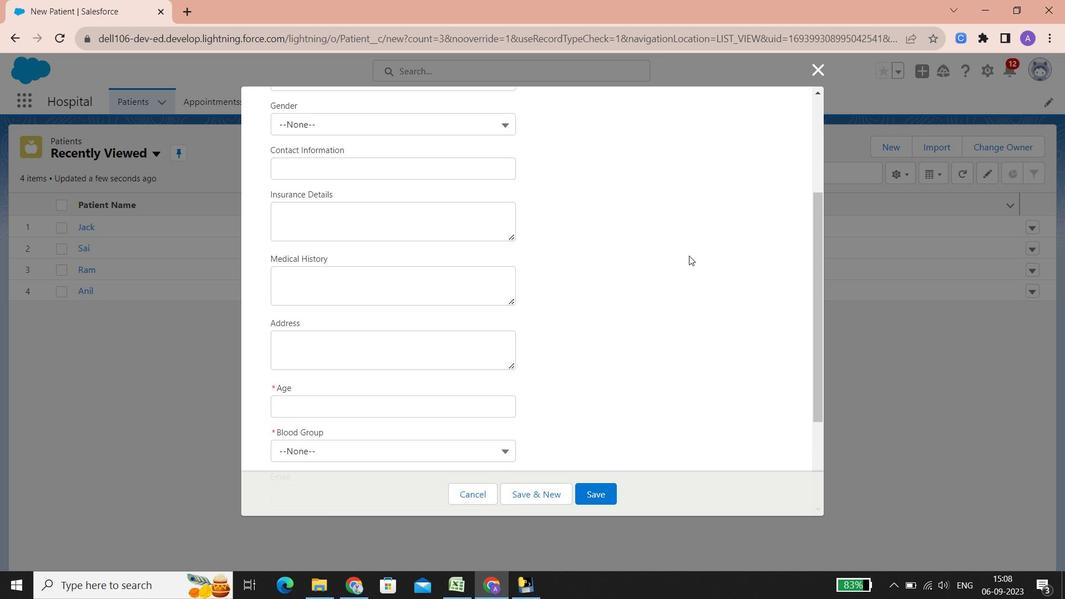 
Action: Mouse scrolled (689, 255) with delta (0, 0)
Screenshot: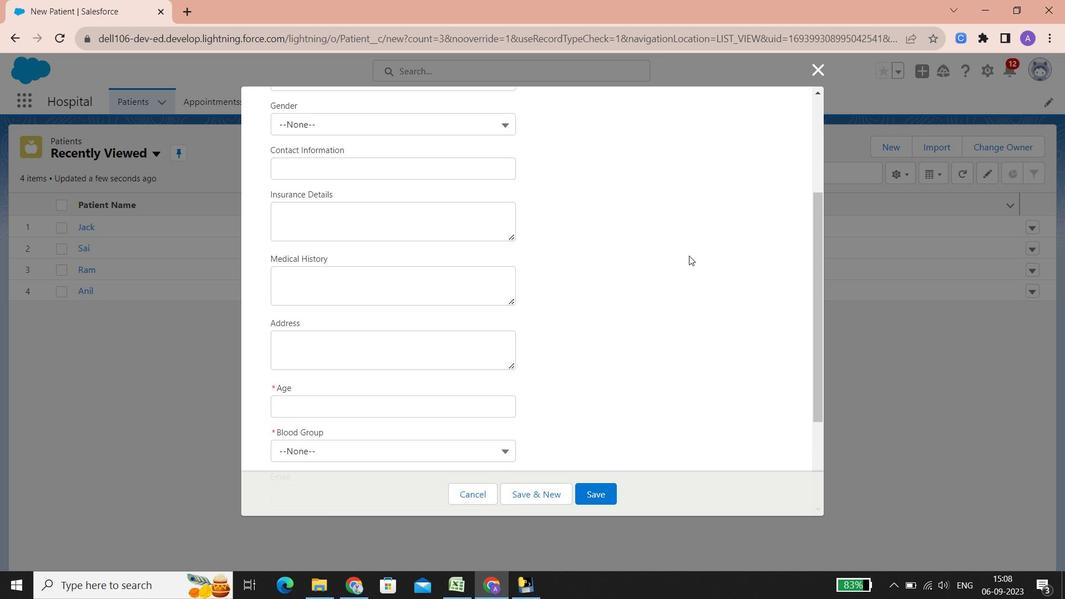 
Action: Mouse scrolled (689, 255) with delta (0, 0)
Screenshot: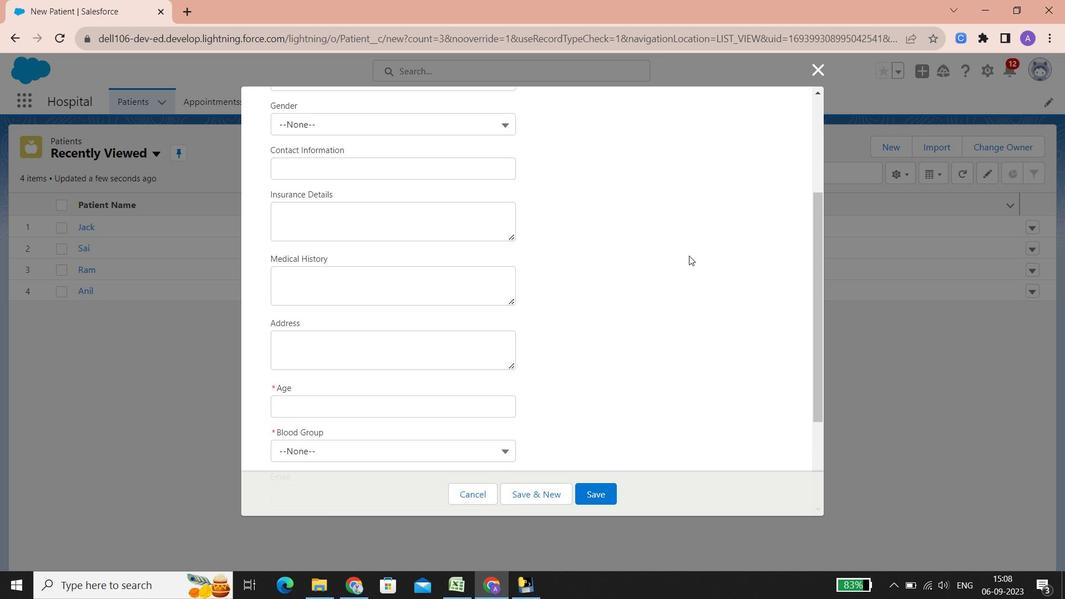 
Action: Mouse scrolled (689, 255) with delta (0, 0)
Screenshot: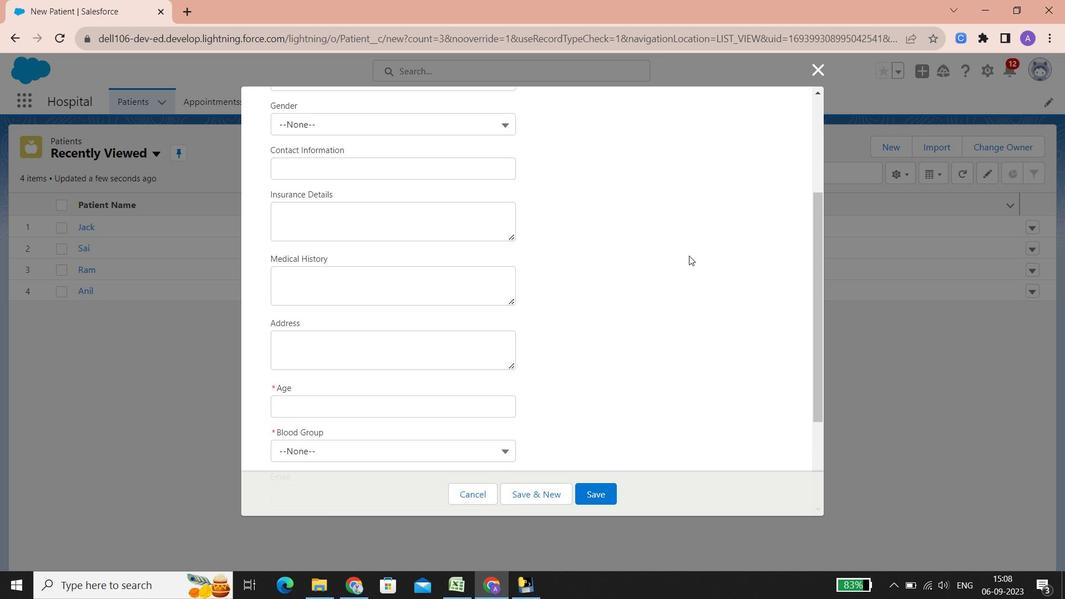 
Action: Mouse scrolled (689, 255) with delta (0, 0)
Screenshot: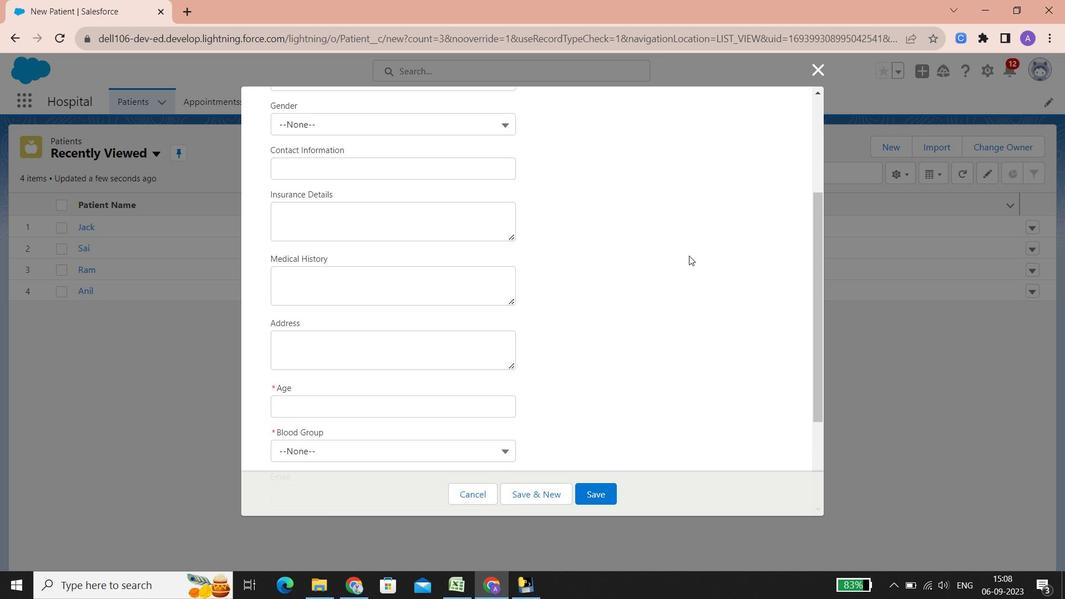 
Action: Mouse scrolled (689, 255) with delta (0, 0)
Screenshot: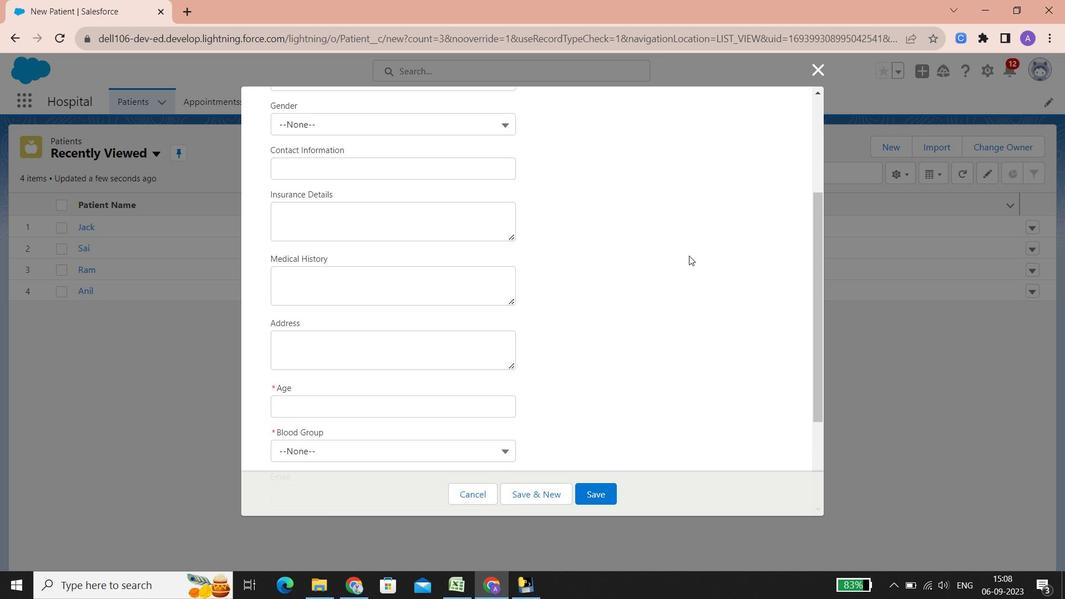 
Action: Mouse scrolled (689, 255) with delta (0, 0)
Screenshot: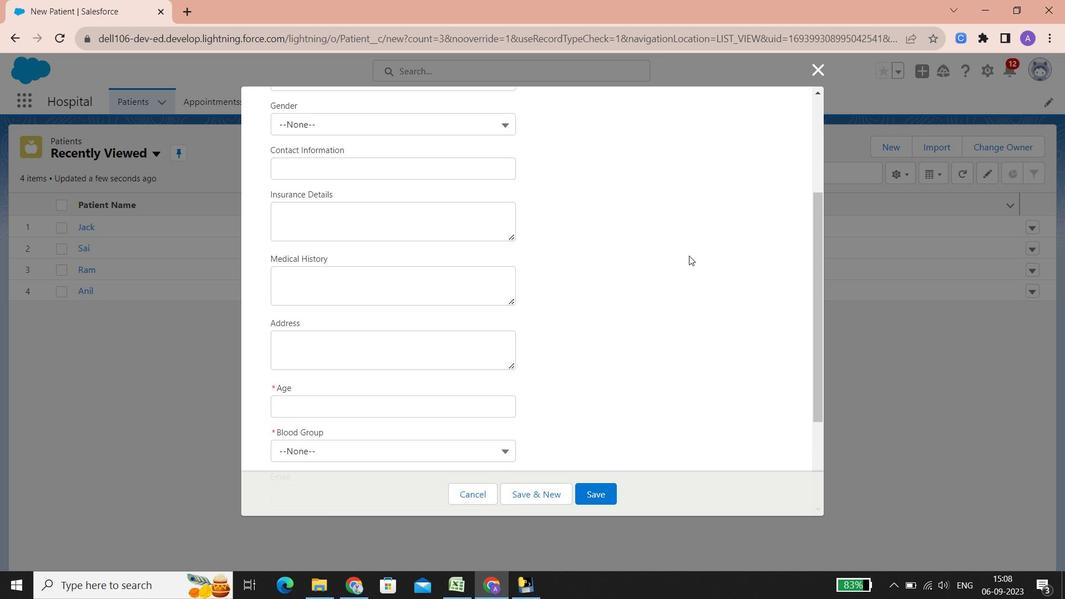 
Action: Mouse scrolled (689, 255) with delta (0, 0)
Screenshot: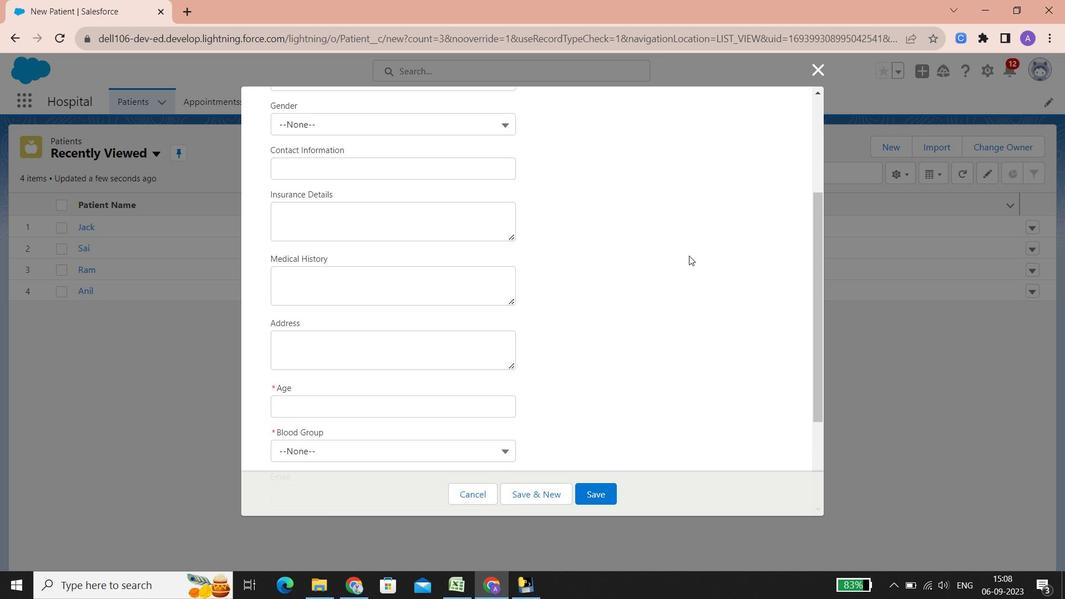 
Action: Mouse scrolled (689, 255) with delta (0, 0)
Screenshot: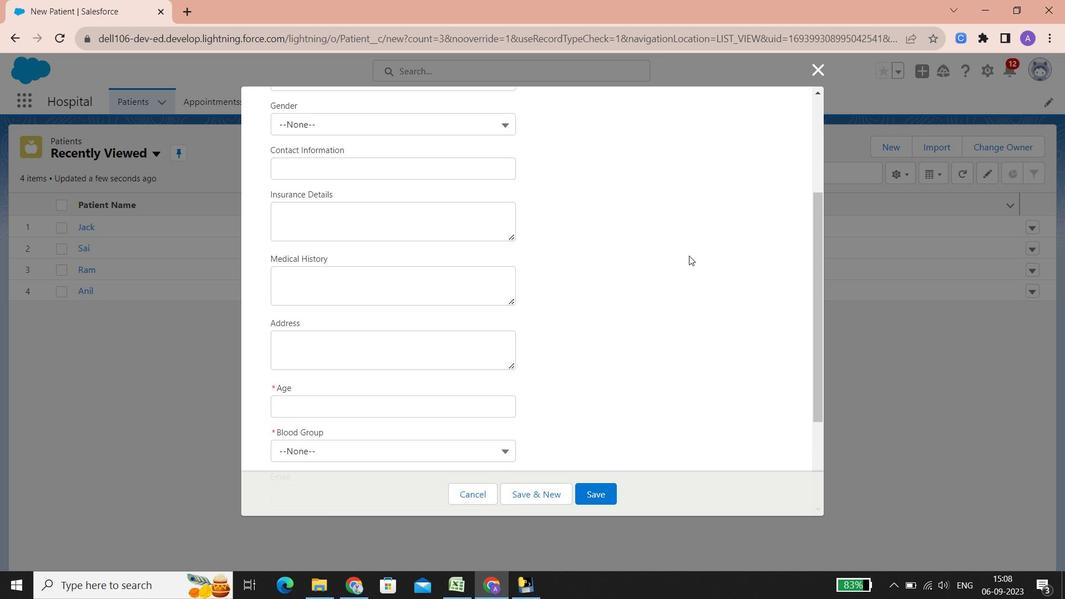 
Action: Mouse scrolled (689, 255) with delta (0, 0)
Screenshot: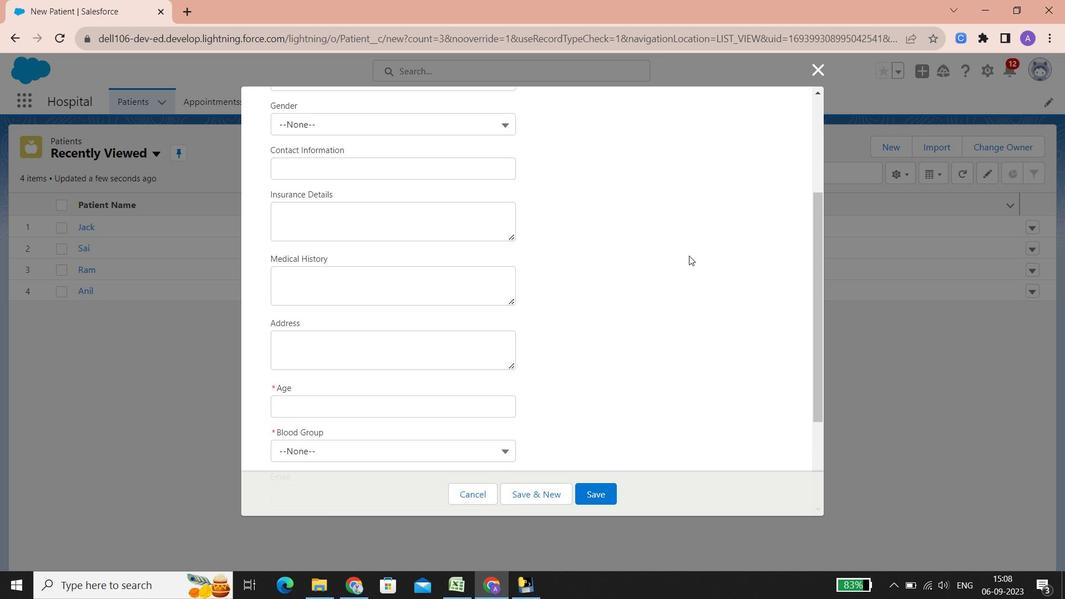 
Action: Mouse scrolled (689, 255) with delta (0, 0)
Screenshot: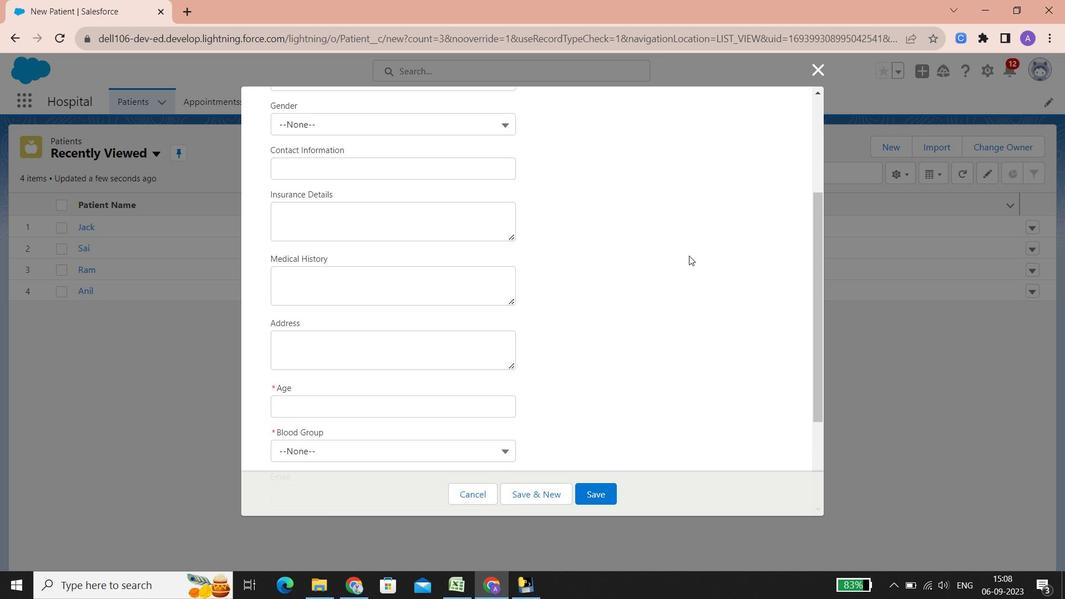 
Action: Mouse scrolled (689, 255) with delta (0, 0)
Screenshot: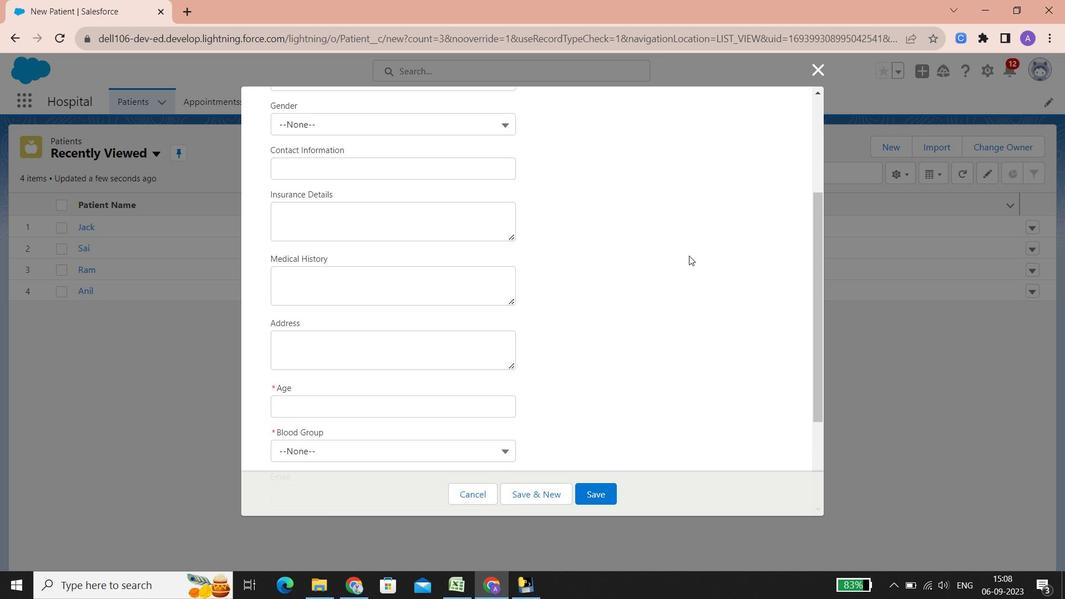 
Action: Mouse scrolled (689, 255) with delta (0, 0)
Screenshot: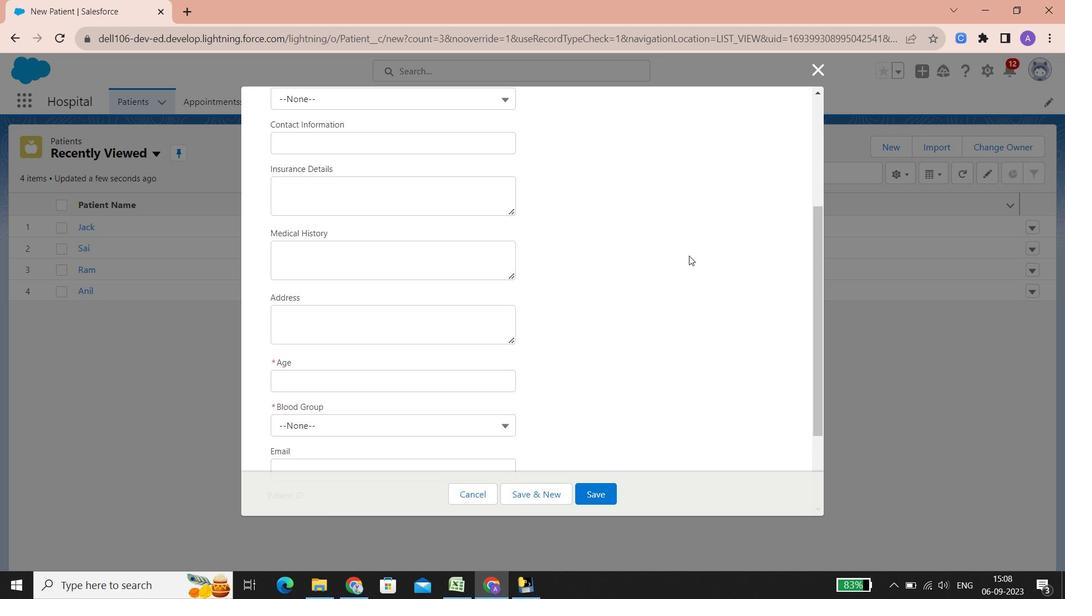 
Action: Mouse scrolled (689, 255) with delta (0, 0)
Screenshot: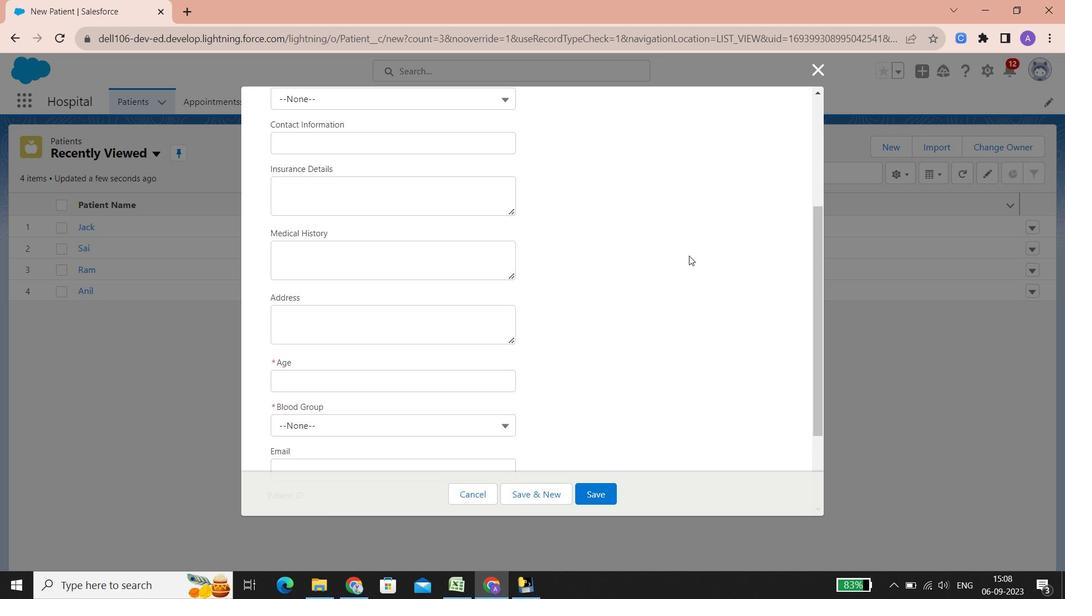 
Action: Mouse scrolled (689, 255) with delta (0, 0)
Screenshot: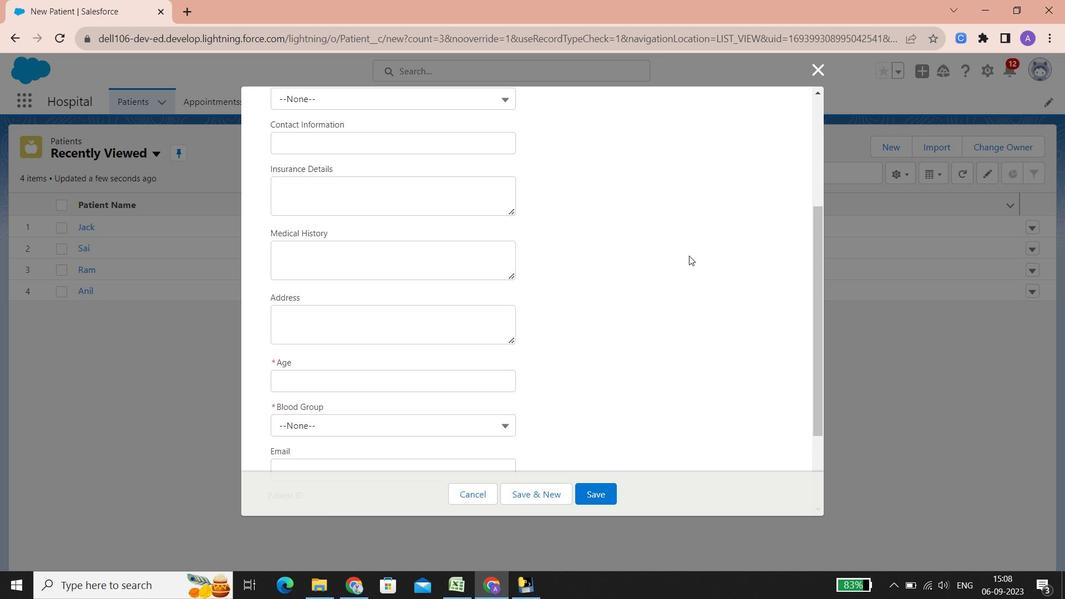 
Action: Mouse scrolled (689, 255) with delta (0, 0)
Screenshot: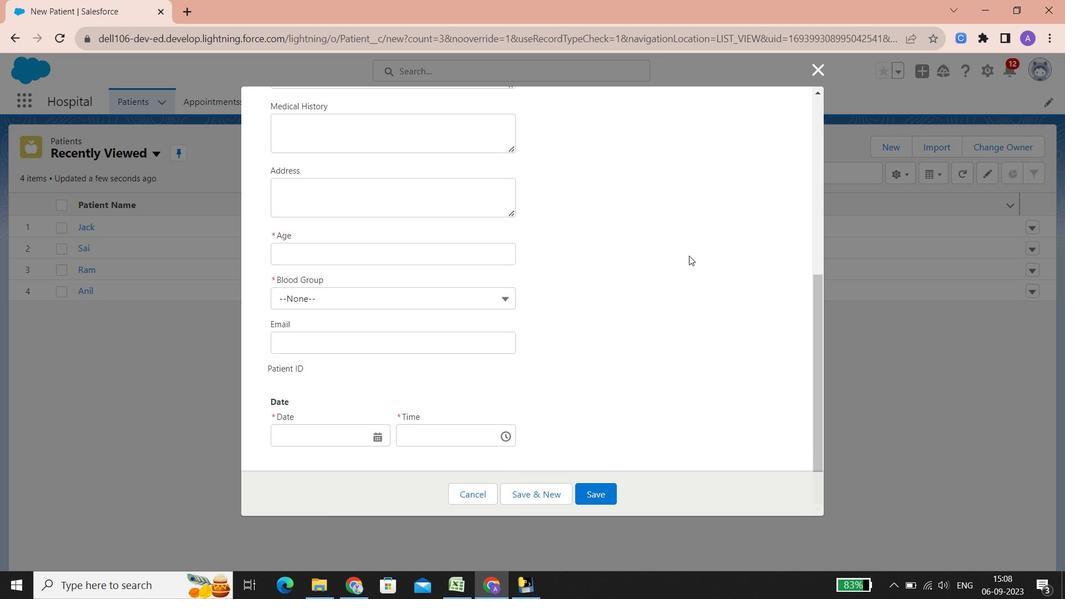 
Action: Mouse scrolled (689, 255) with delta (0, 0)
Screenshot: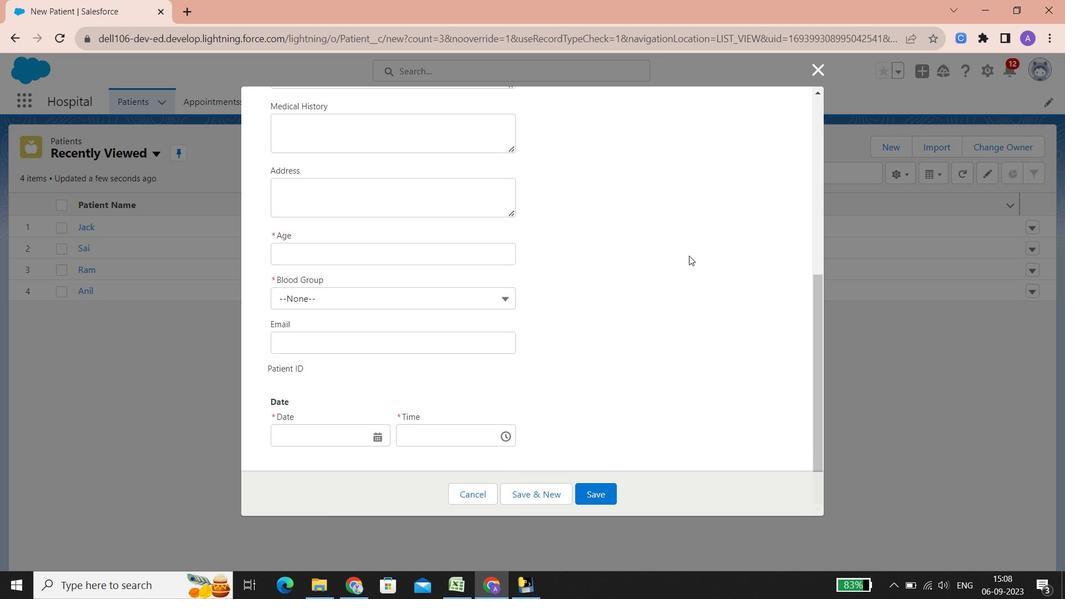 
Action: Mouse scrolled (689, 255) with delta (0, 0)
Screenshot: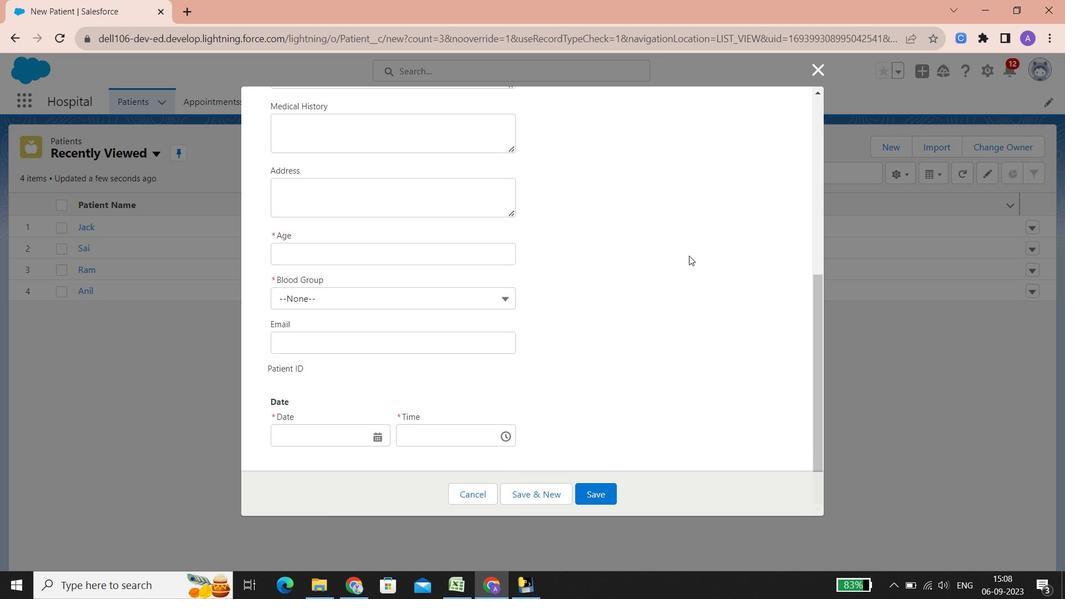 
Action: Mouse scrolled (689, 255) with delta (0, 0)
Screenshot: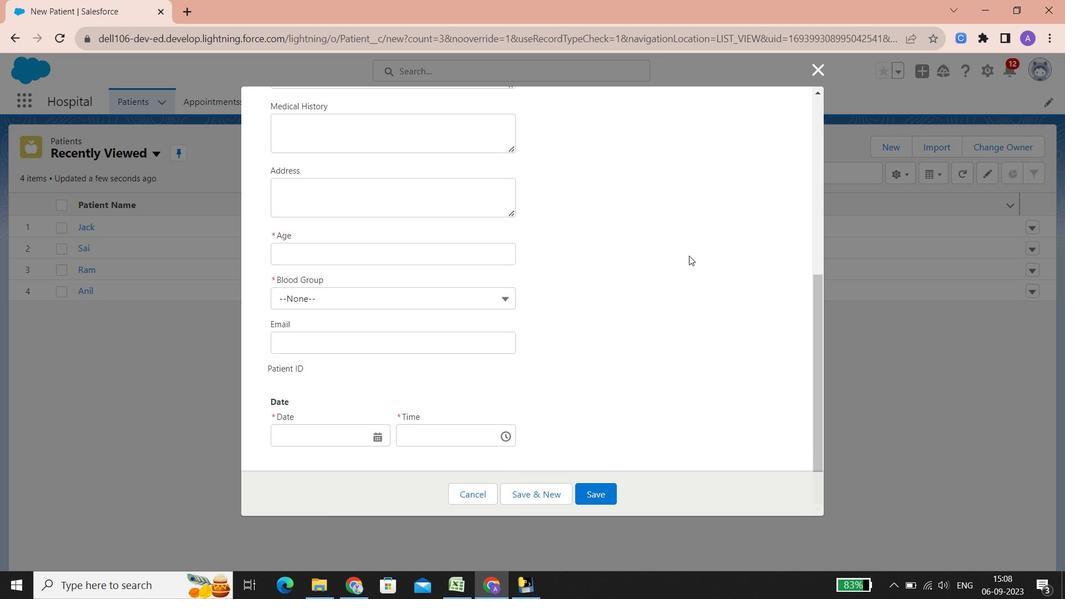 
Action: Mouse scrolled (689, 255) with delta (0, 0)
Screenshot: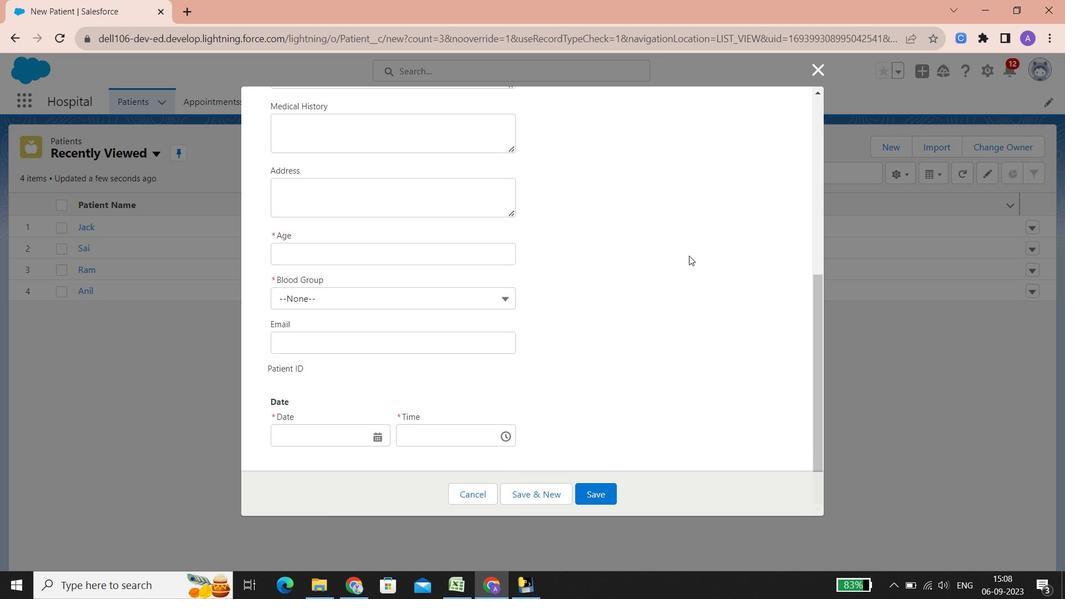 
Action: Mouse scrolled (689, 255) with delta (0, 0)
Screenshot: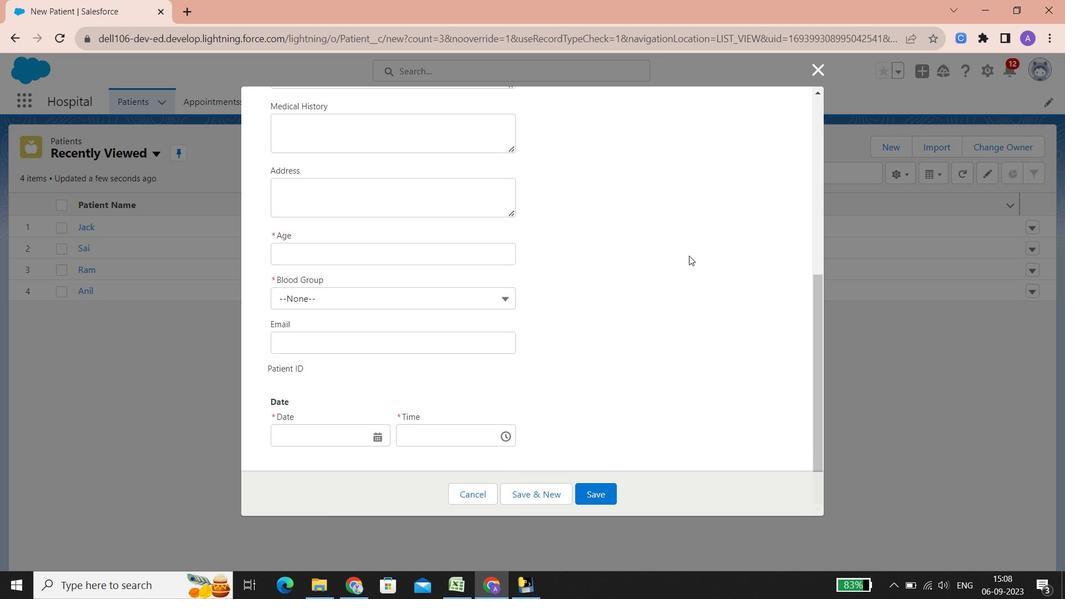 
Action: Mouse scrolled (689, 255) with delta (0, 0)
Screenshot: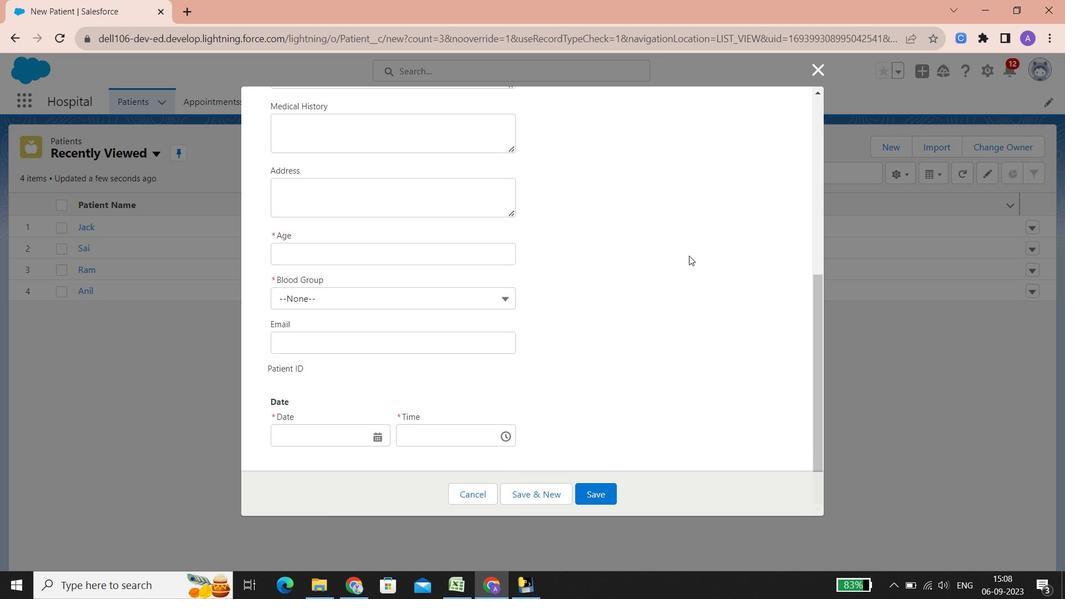 
Action: Mouse scrolled (689, 255) with delta (0, 0)
Screenshot: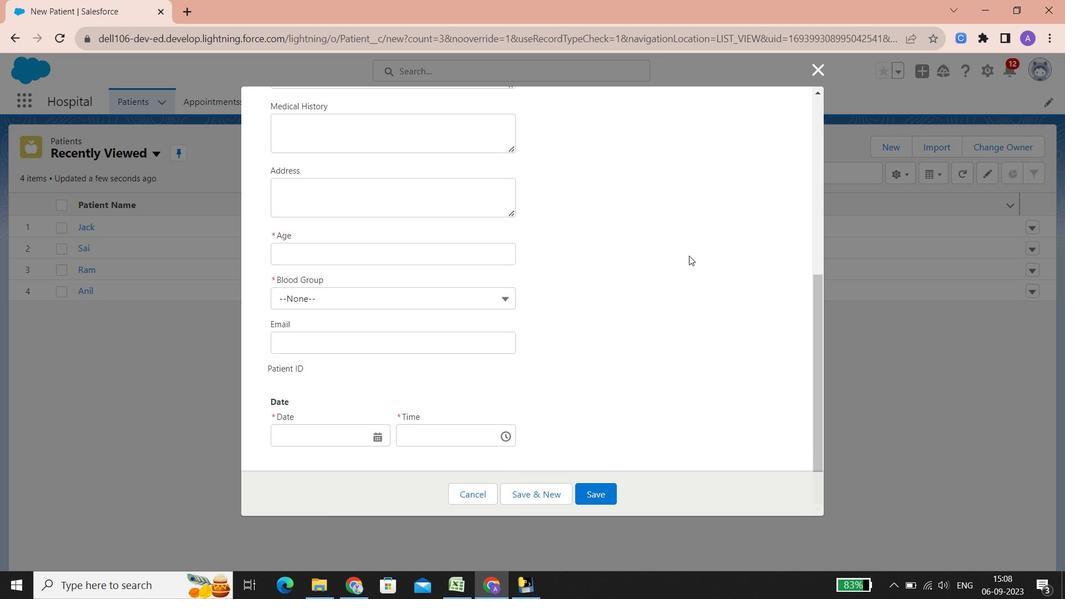 
Action: Mouse scrolled (689, 255) with delta (0, 0)
Screenshot: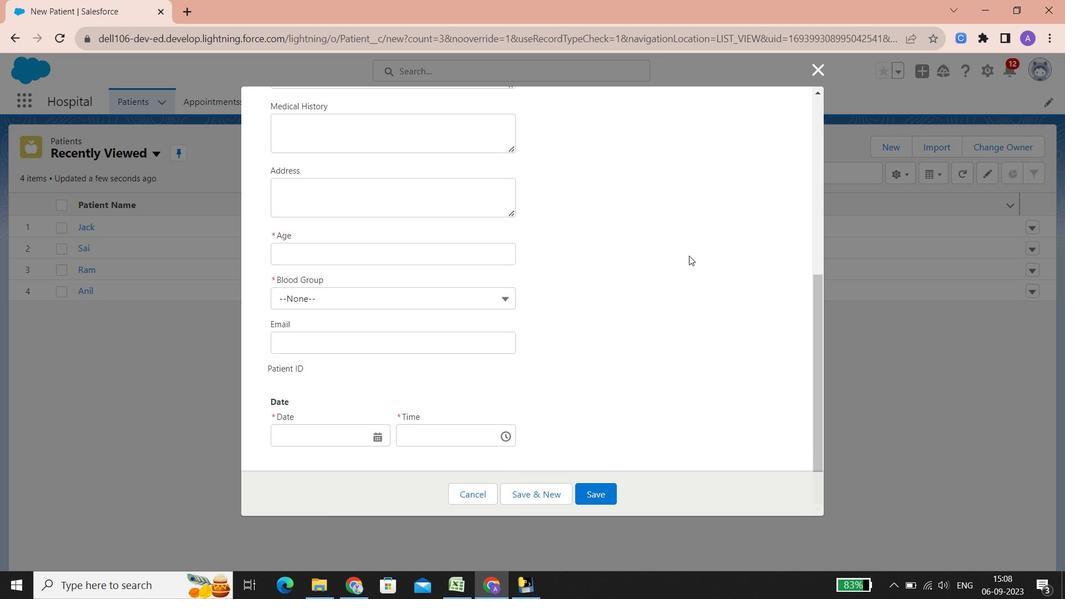 
Action: Mouse scrolled (689, 255) with delta (0, 0)
Screenshot: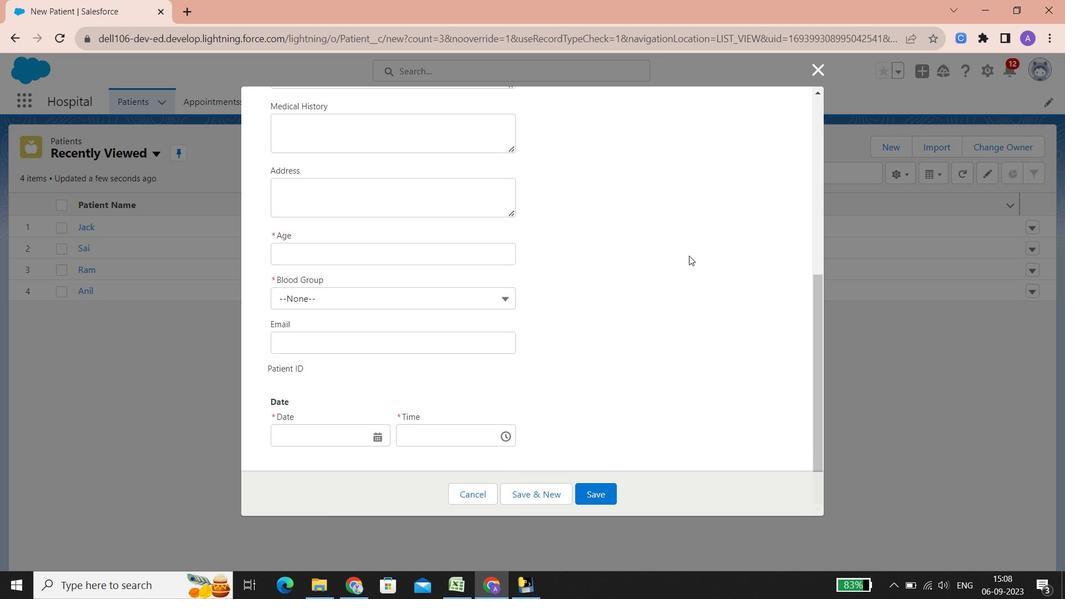 
Action: Mouse scrolled (689, 255) with delta (0, 0)
Screenshot: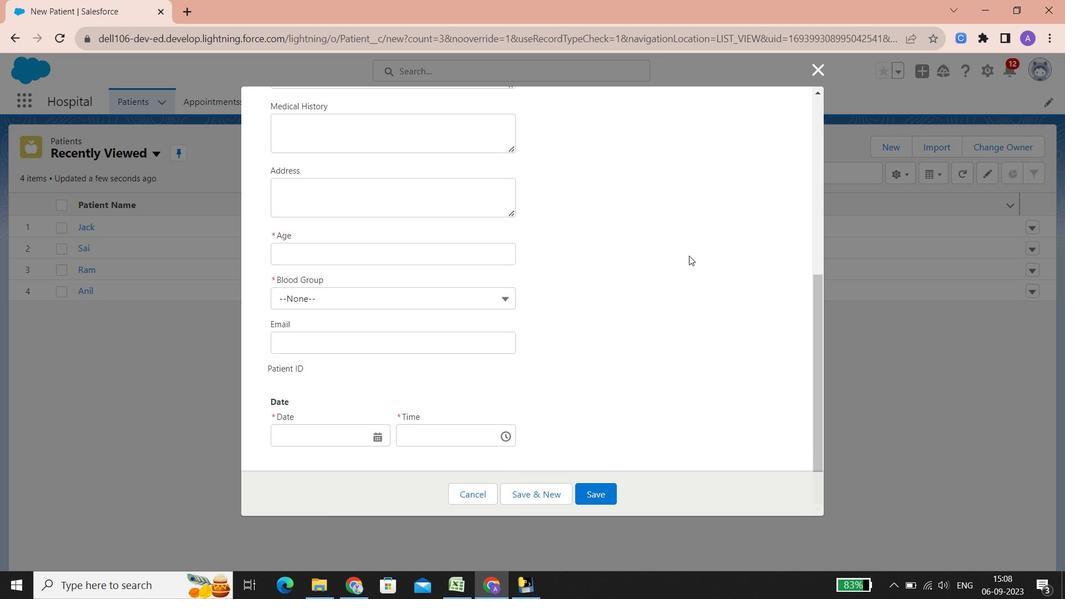 
Action: Mouse scrolled (689, 255) with delta (0, 0)
Screenshot: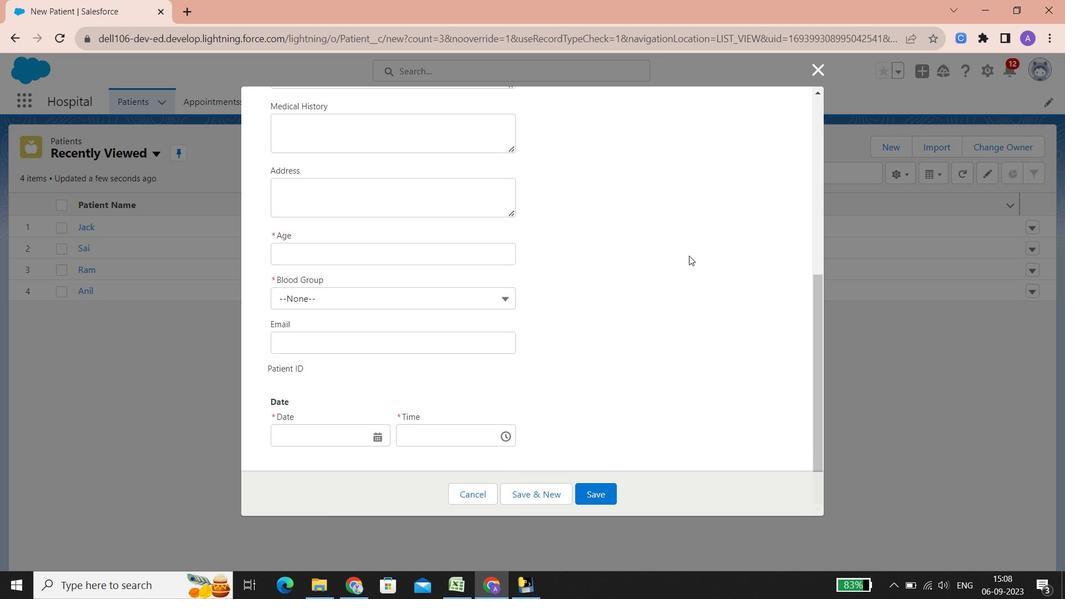 
Action: Mouse scrolled (689, 255) with delta (0, 0)
Screenshot: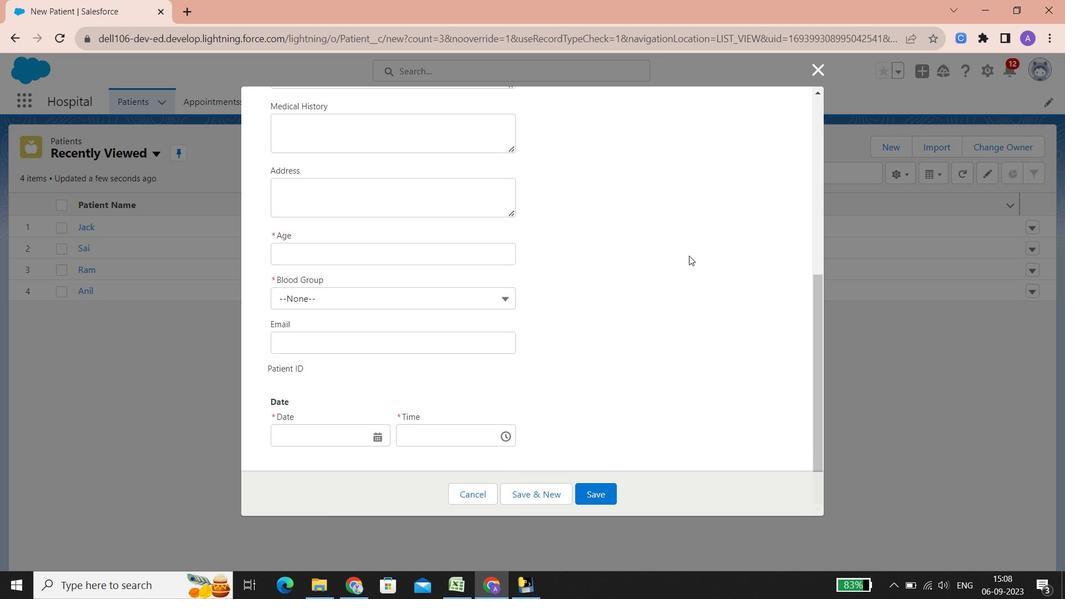 
Action: Mouse moved to (813, 66)
Screenshot: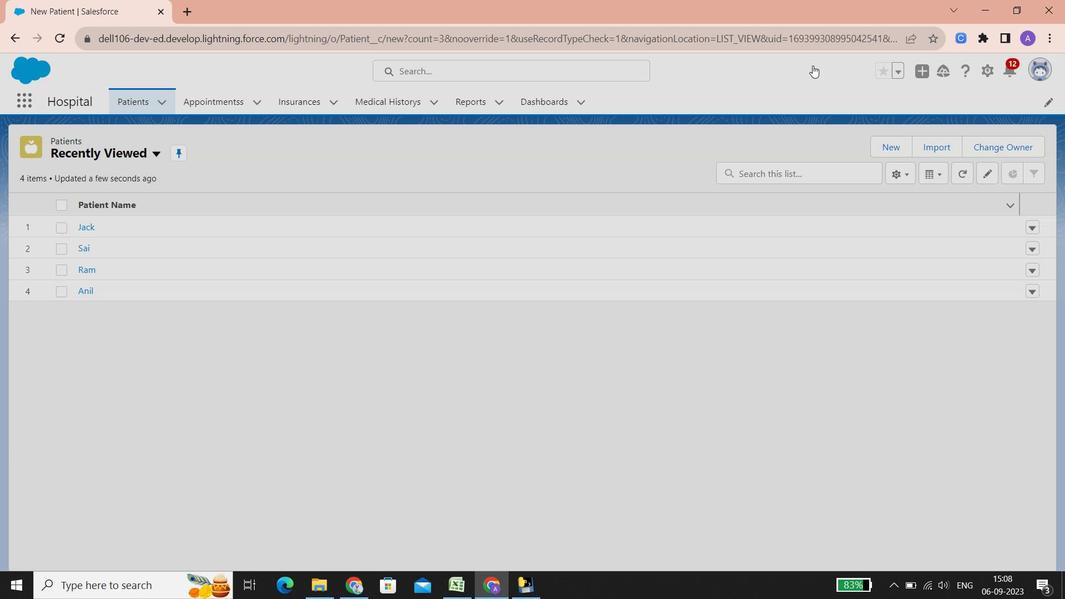 
Action: Mouse pressed left at (813, 66)
Screenshot: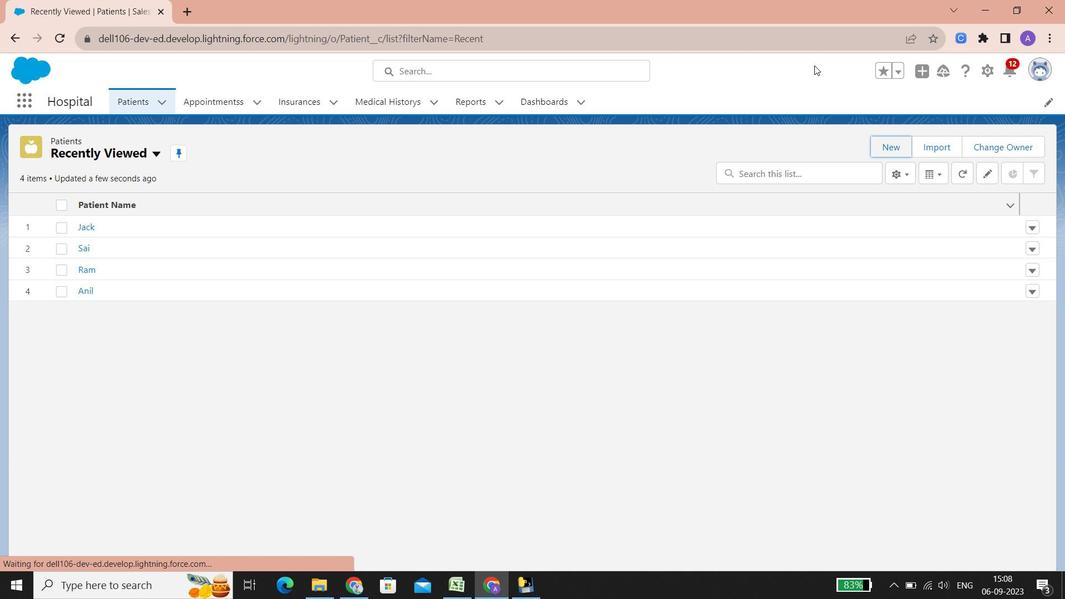 
Action: Mouse moved to (990, 72)
Screenshot: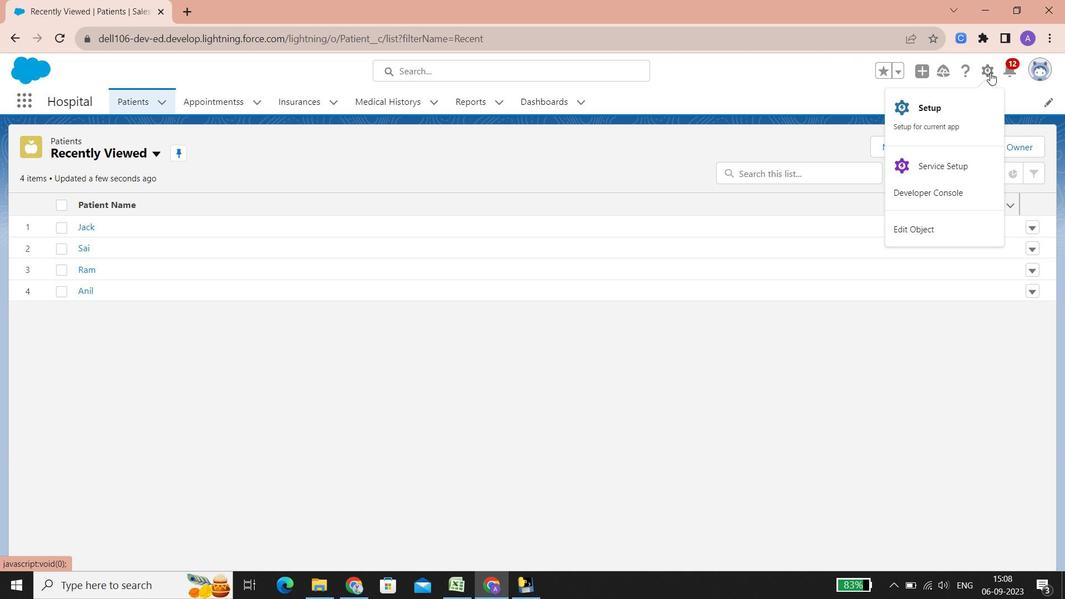
Action: Mouse pressed left at (990, 72)
Screenshot: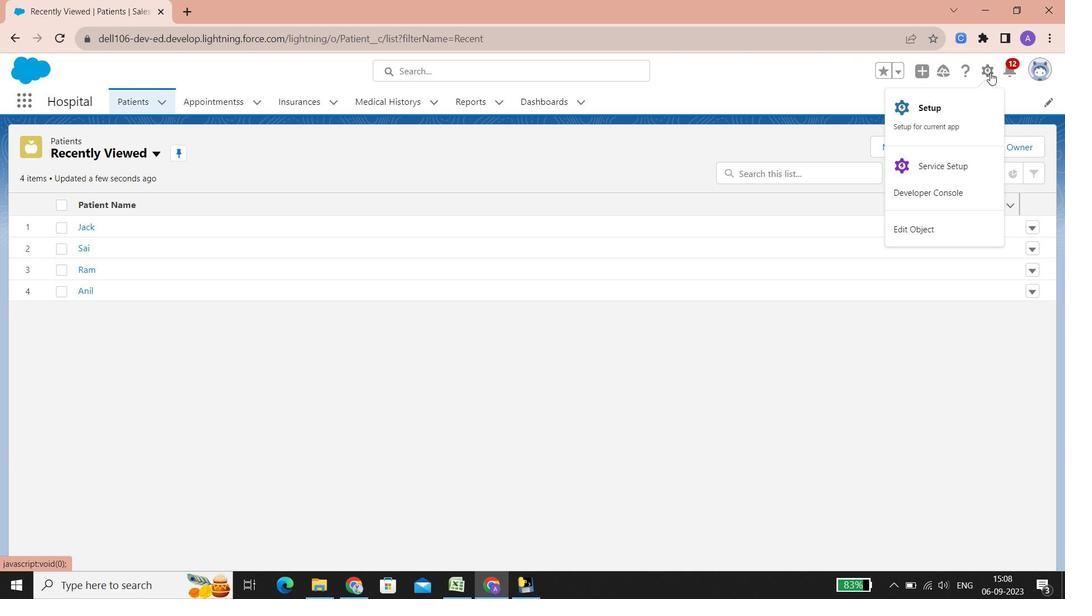 
Action: Mouse moved to (956, 119)
Screenshot: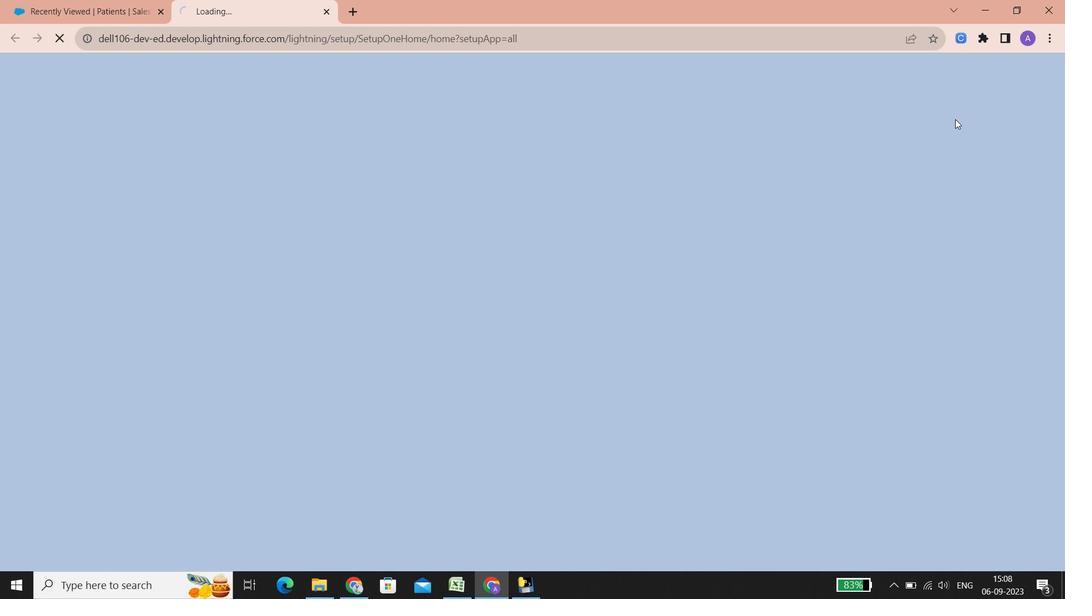 
Action: Mouse pressed left at (956, 119)
Screenshot: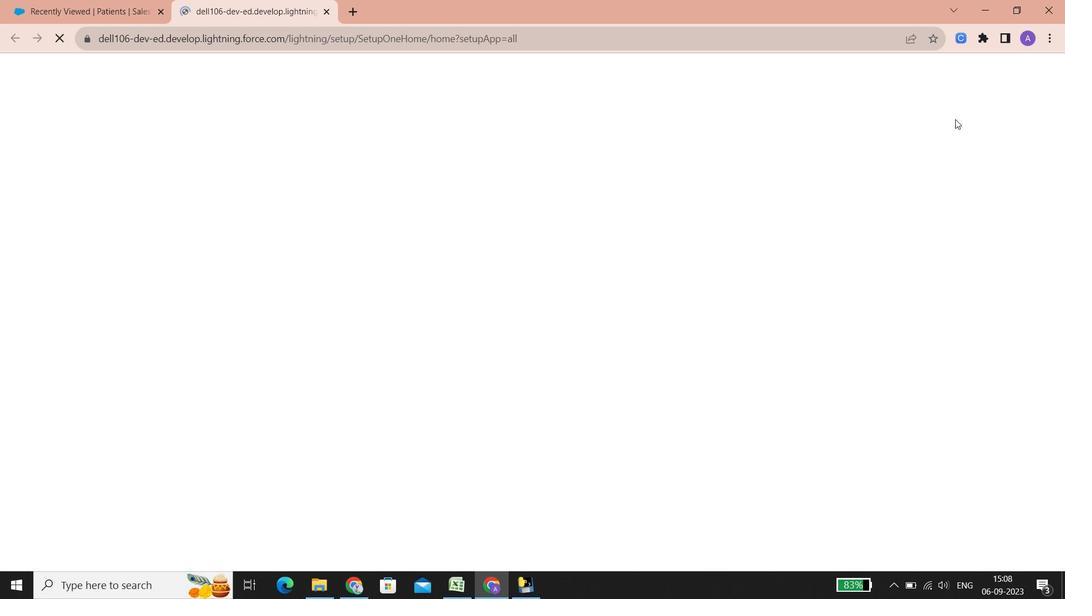 
Action: Mouse moved to (194, 99)
Screenshot: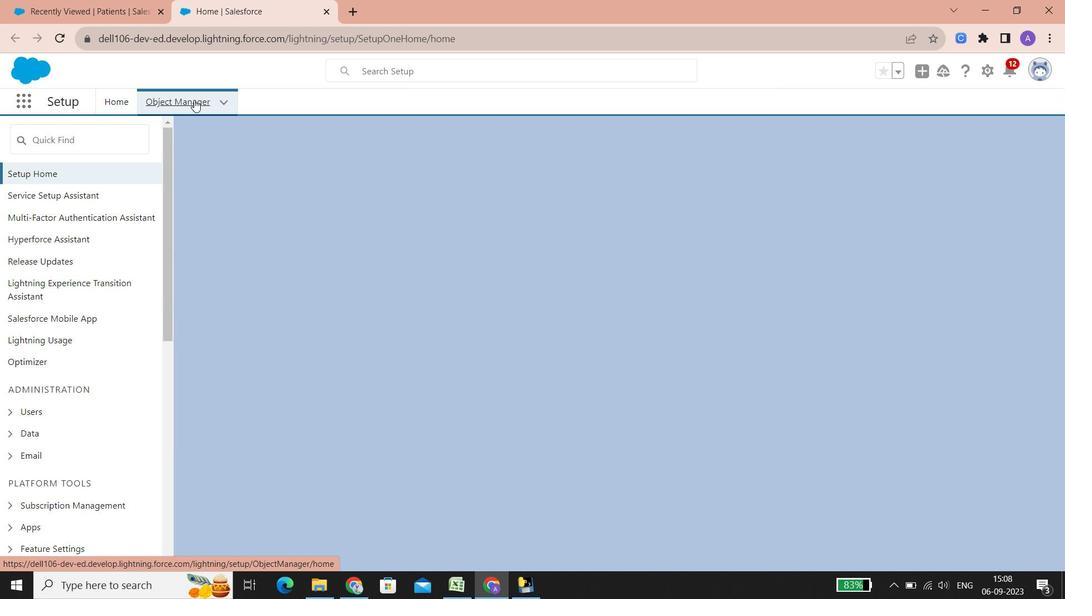 
Action: Mouse pressed left at (194, 99)
Screenshot: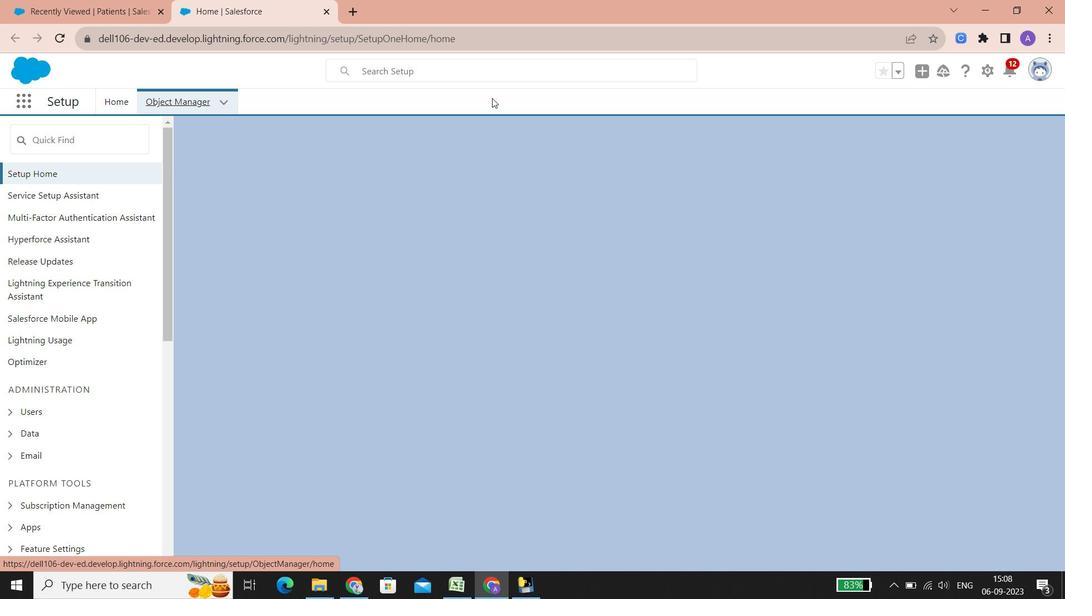 
Action: Mouse moved to (804, 150)
Screenshot: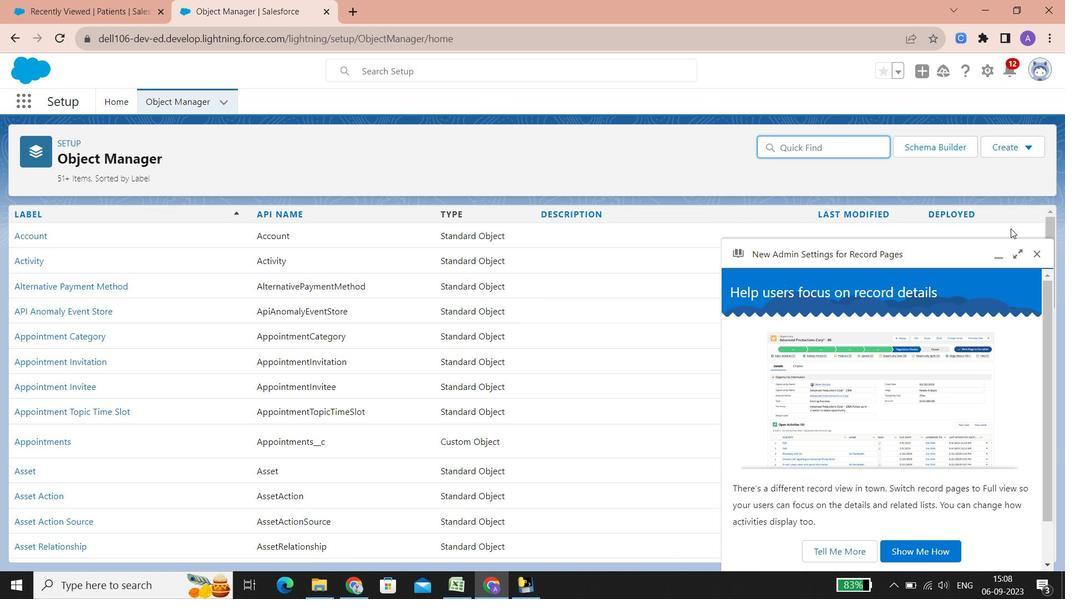 
Action: Mouse pressed left at (804, 150)
Screenshot: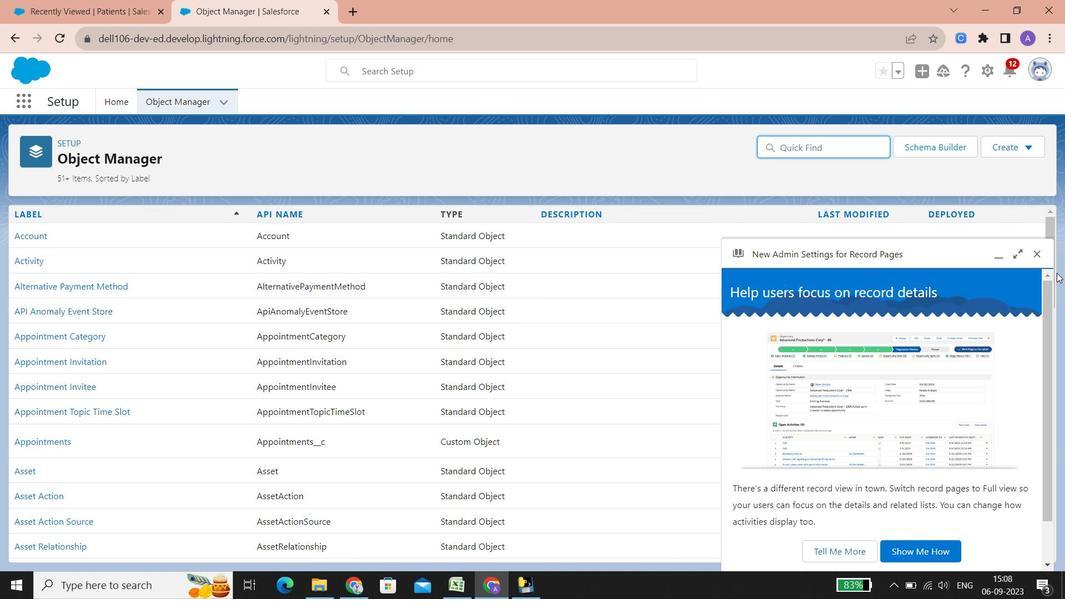 
Action: Mouse moved to (1043, 259)
Screenshot: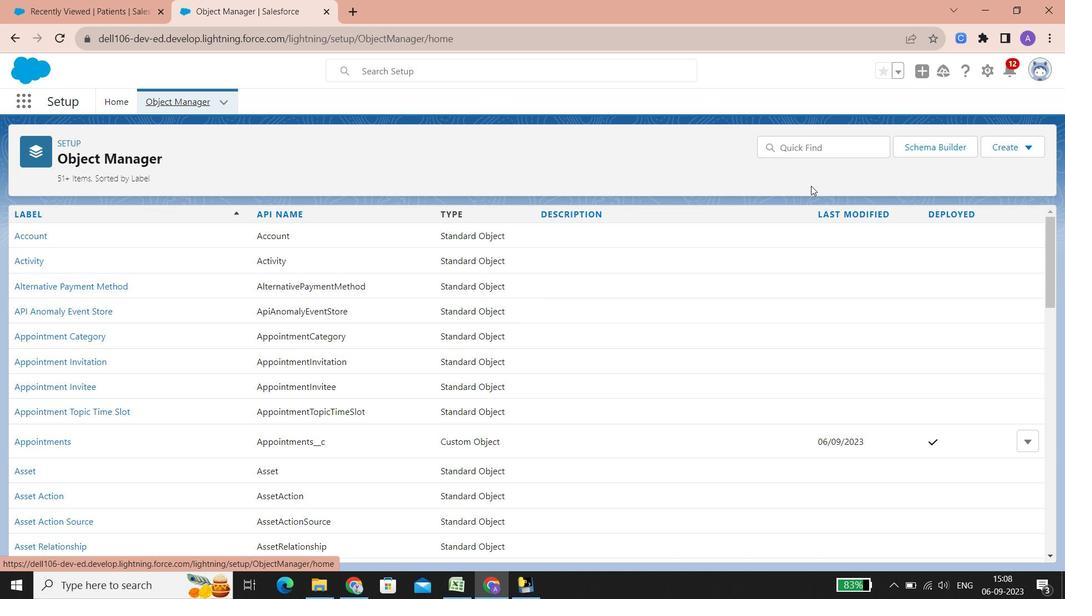 
Action: Mouse pressed left at (1043, 259)
Screenshot: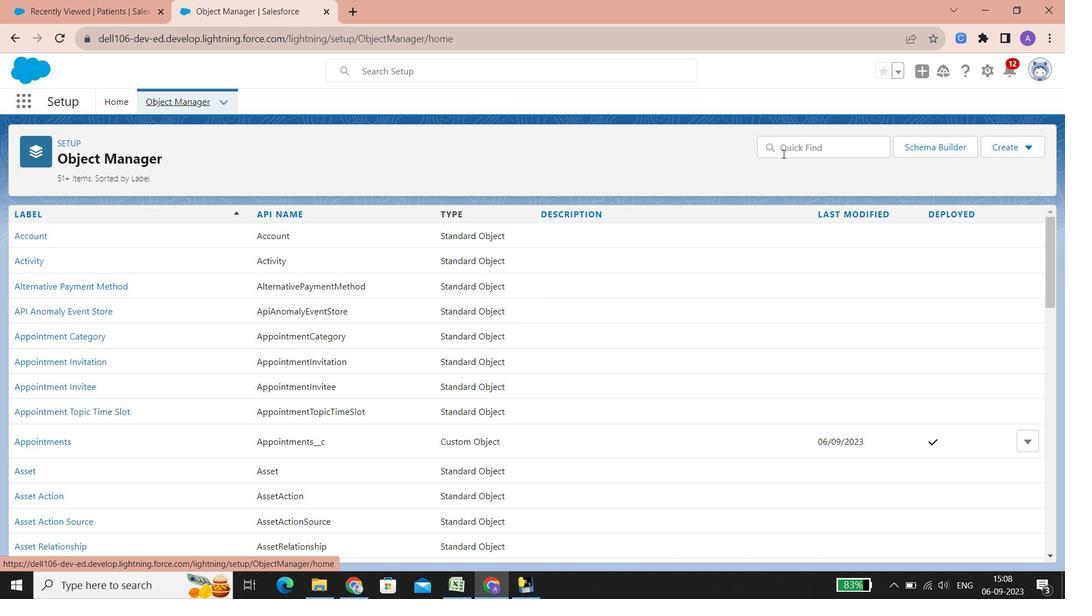 
Action: Mouse moved to (783, 152)
Screenshot: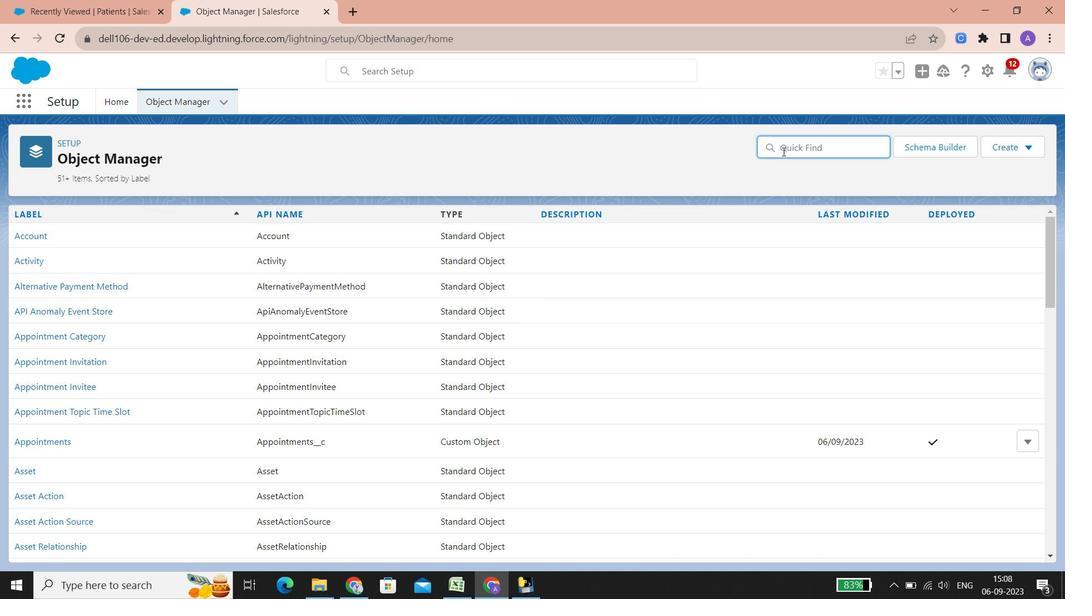 
Action: Mouse pressed left at (783, 152)
Screenshot: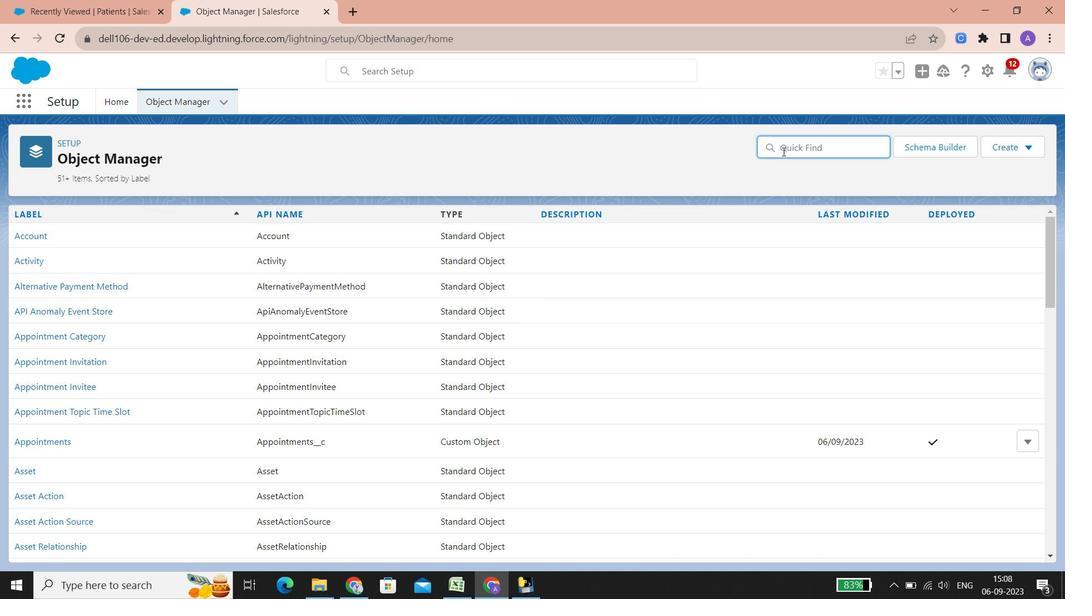 
Action: Key pressed <Key.shift>pat
Screenshot: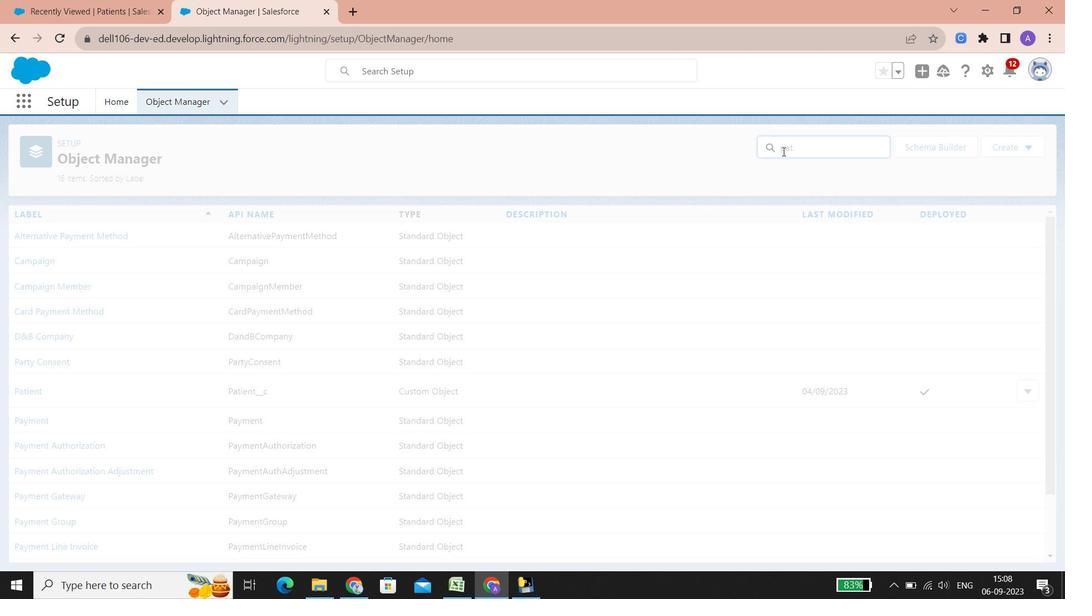 
Action: Mouse moved to (27, 235)
Screenshot: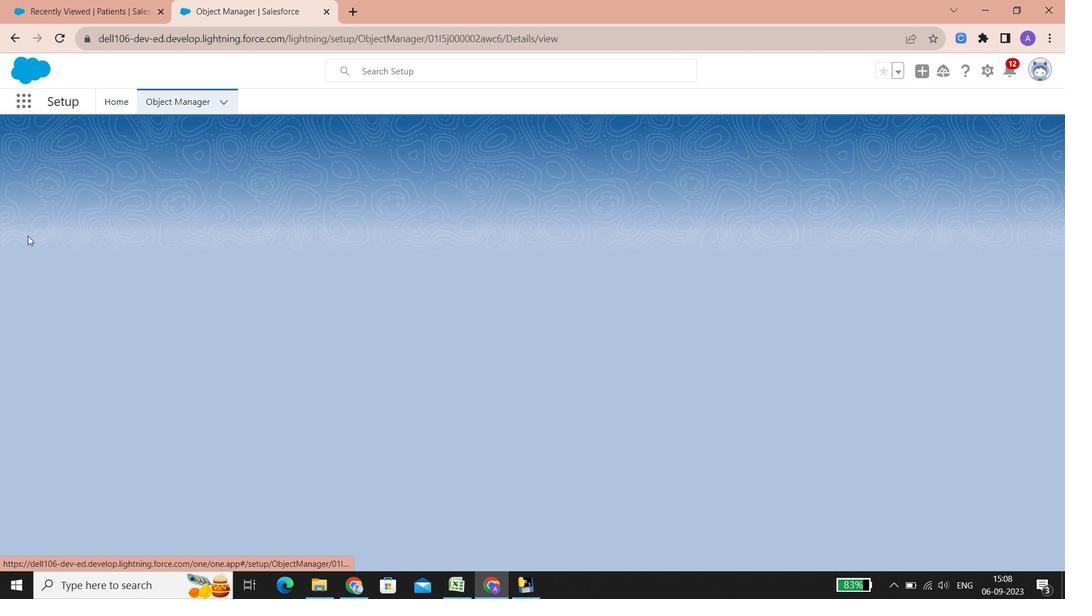 
Action: Mouse pressed left at (27, 235)
Screenshot: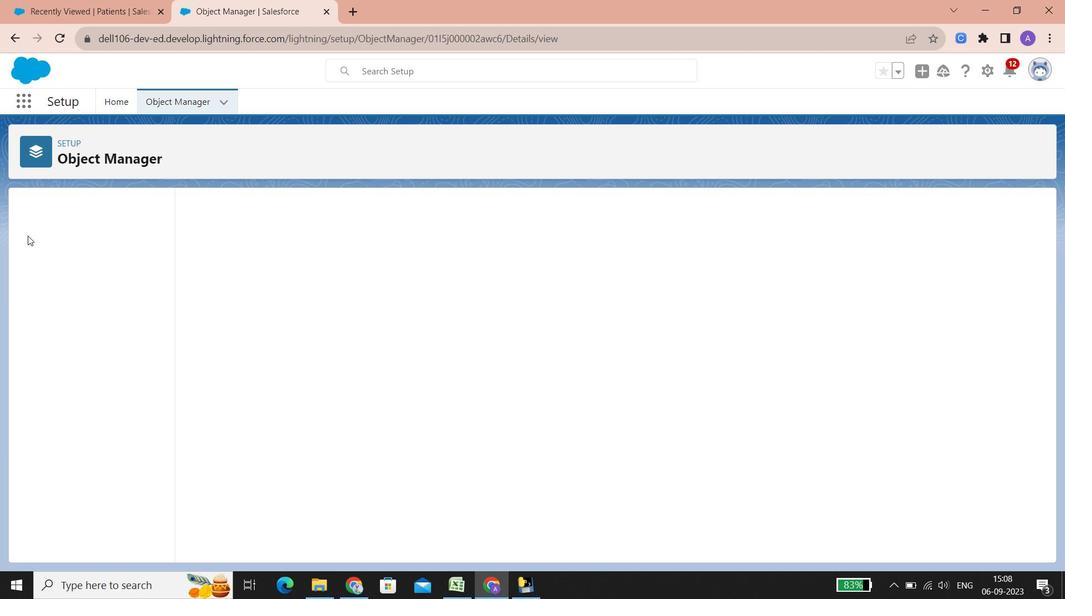 
Action: Mouse moved to (82, 240)
Screenshot: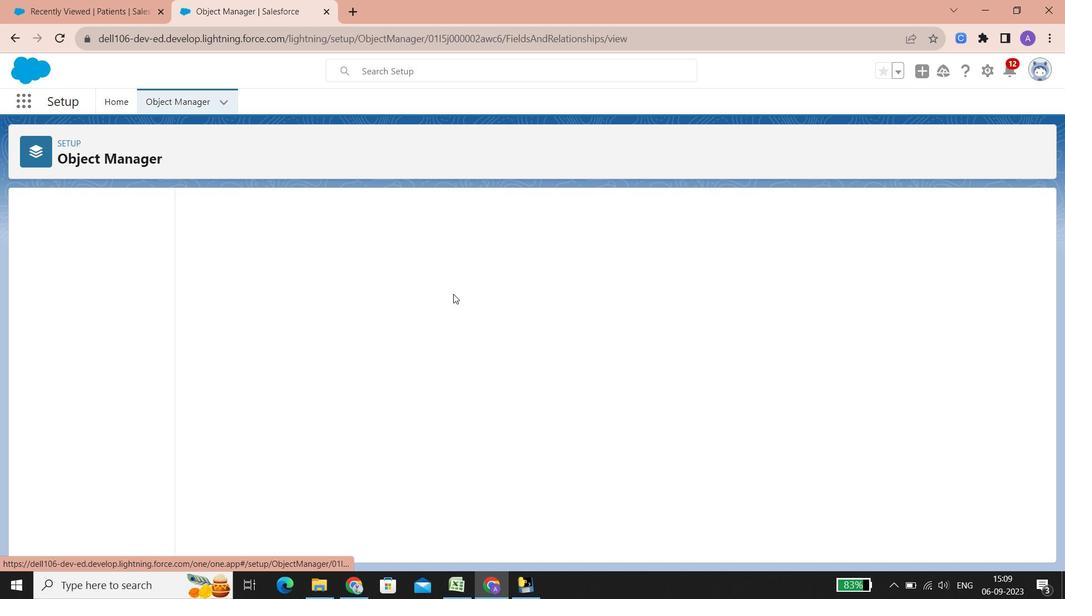 
Action: Mouse pressed left at (82, 240)
Screenshot: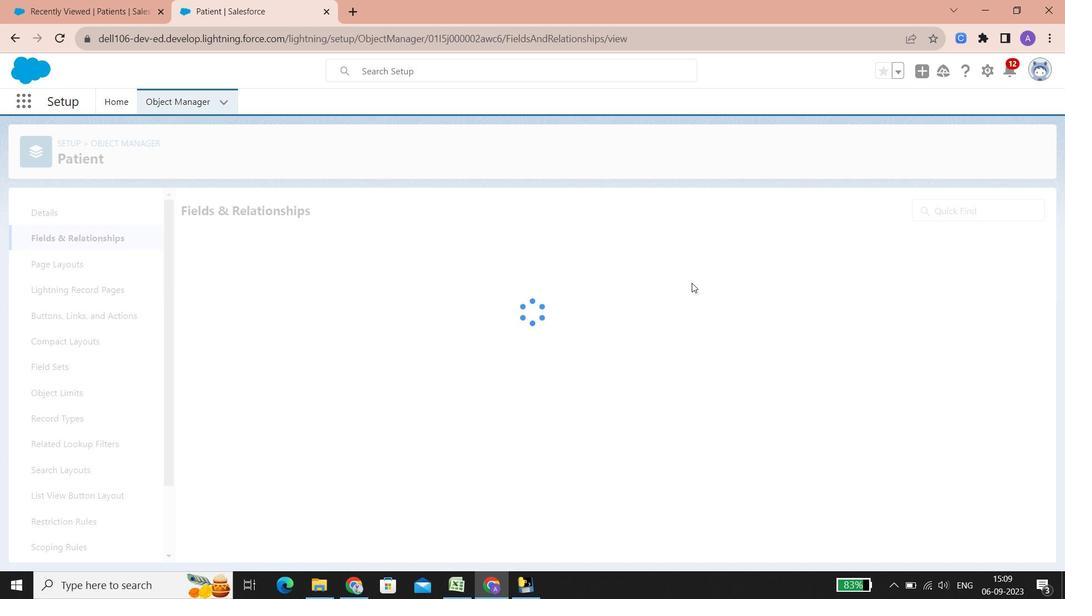 
Action: Mouse moved to (740, 202)
Screenshot: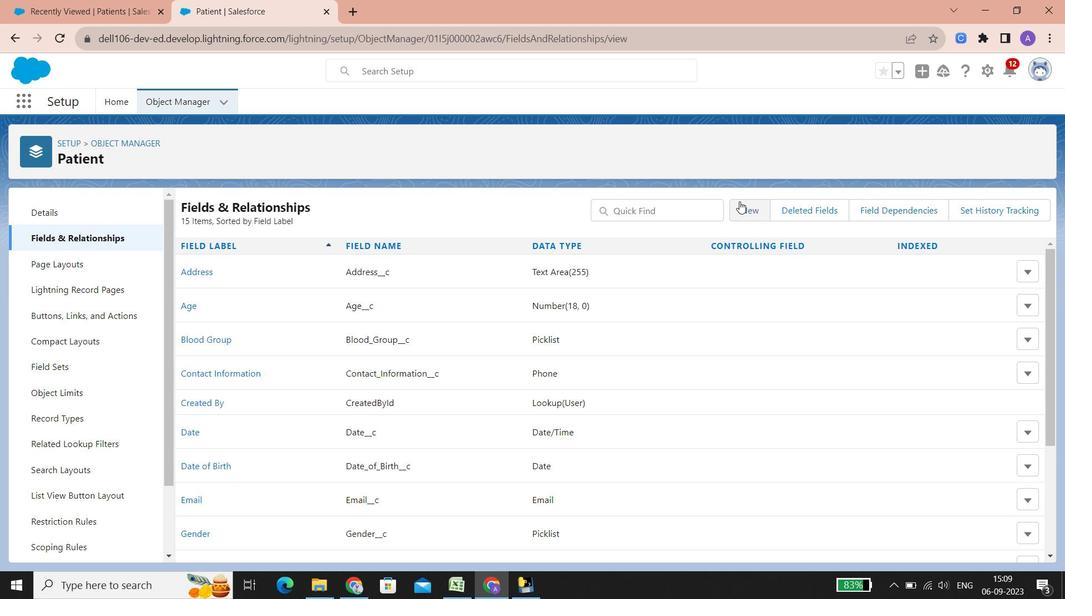 
Action: Mouse pressed left at (740, 202)
Screenshot: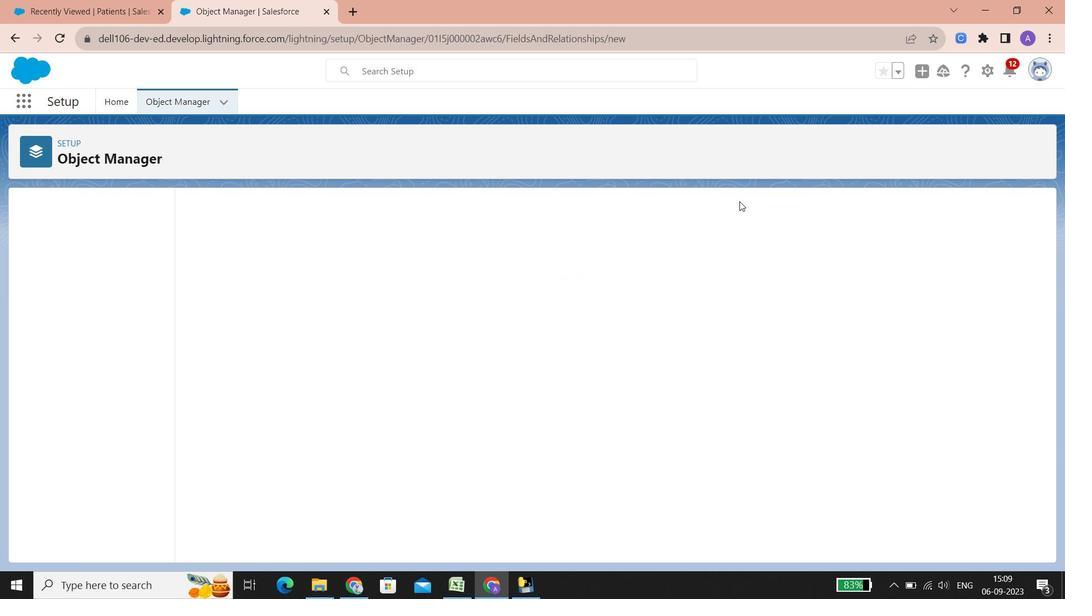 
Action: Mouse moved to (663, 418)
Screenshot: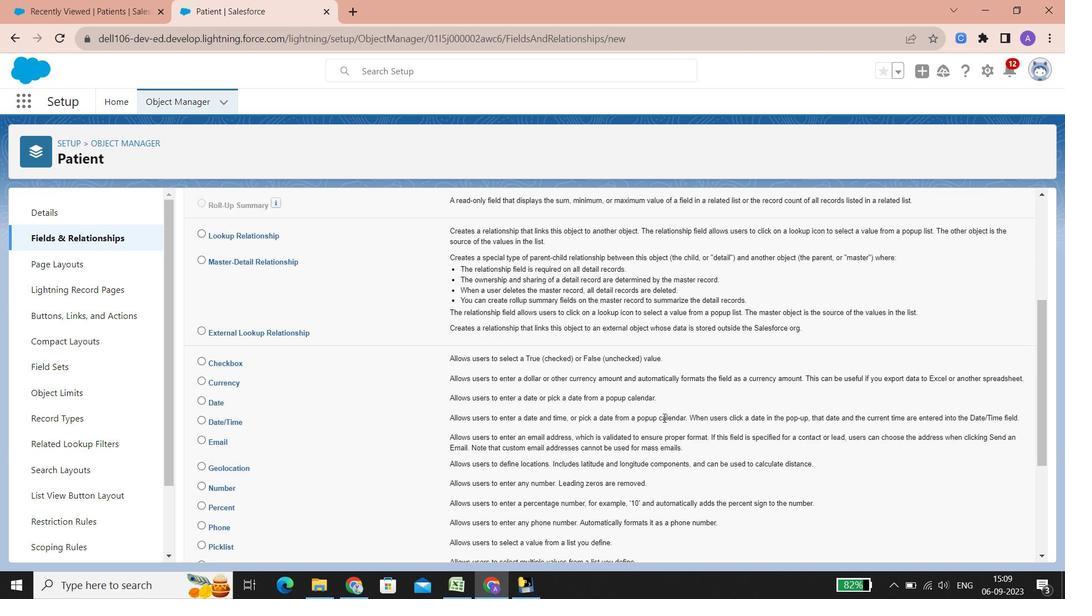 
Action: Mouse scrolled (663, 418) with delta (0, 0)
Screenshot: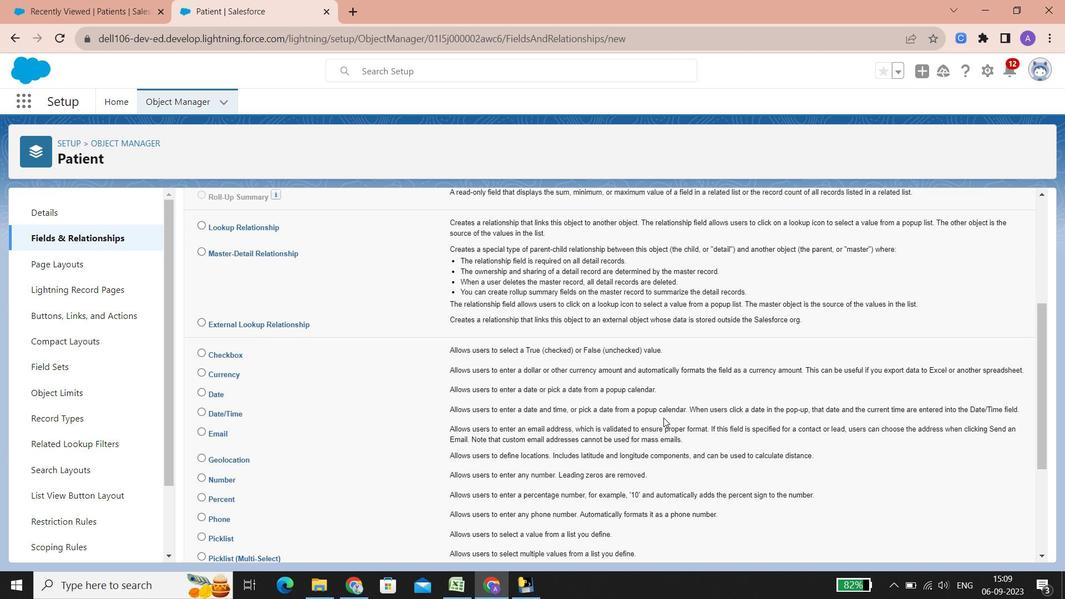 
Action: Mouse scrolled (663, 418) with delta (0, 0)
Screenshot: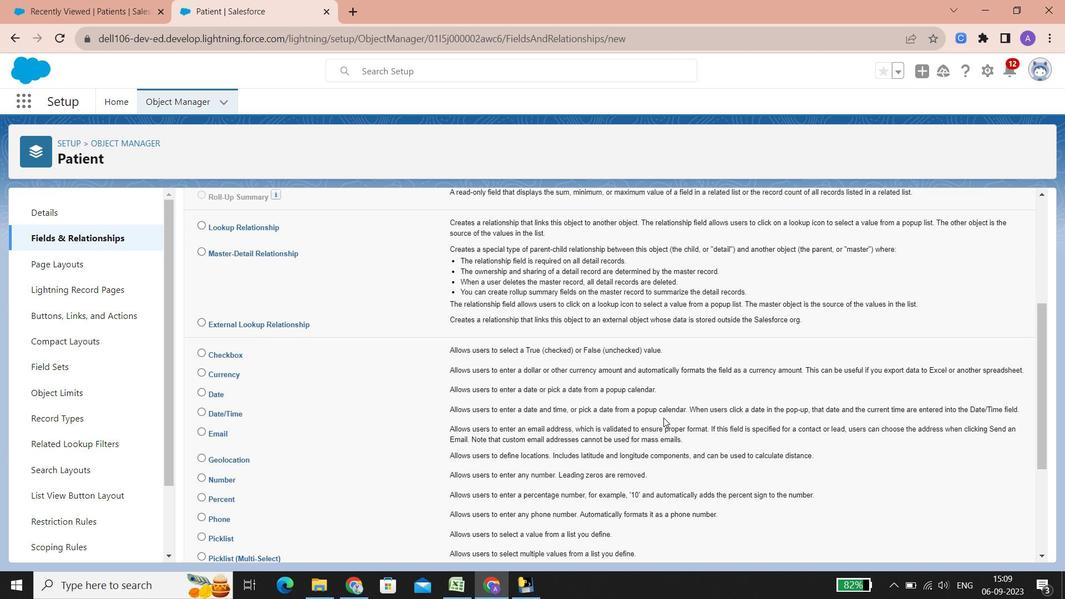 
Action: Mouse scrolled (663, 418) with delta (0, 0)
Screenshot: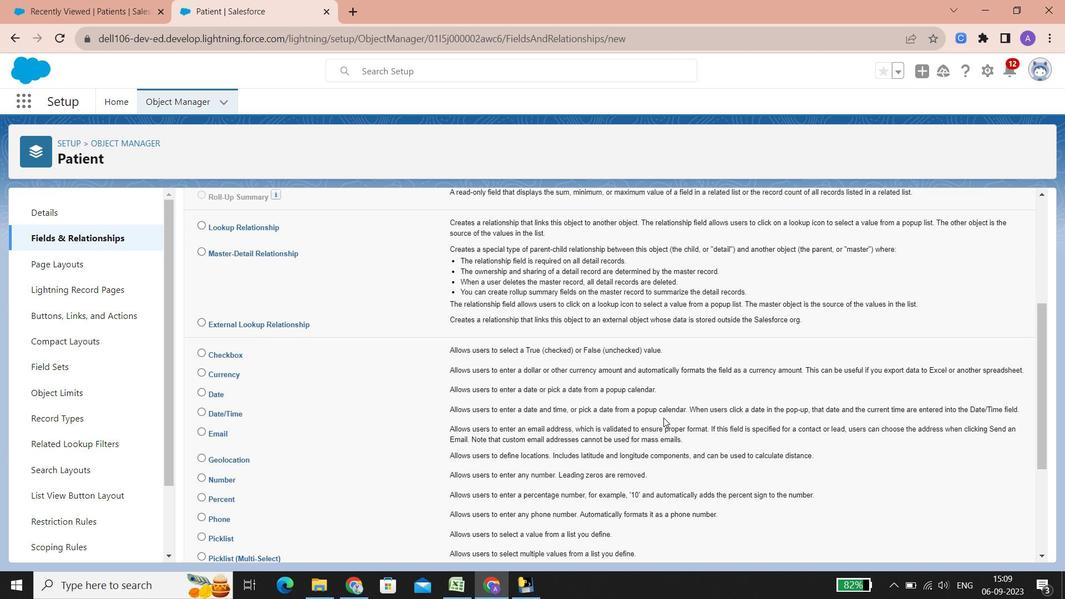 
Action: Mouse scrolled (663, 418) with delta (0, 0)
Screenshot: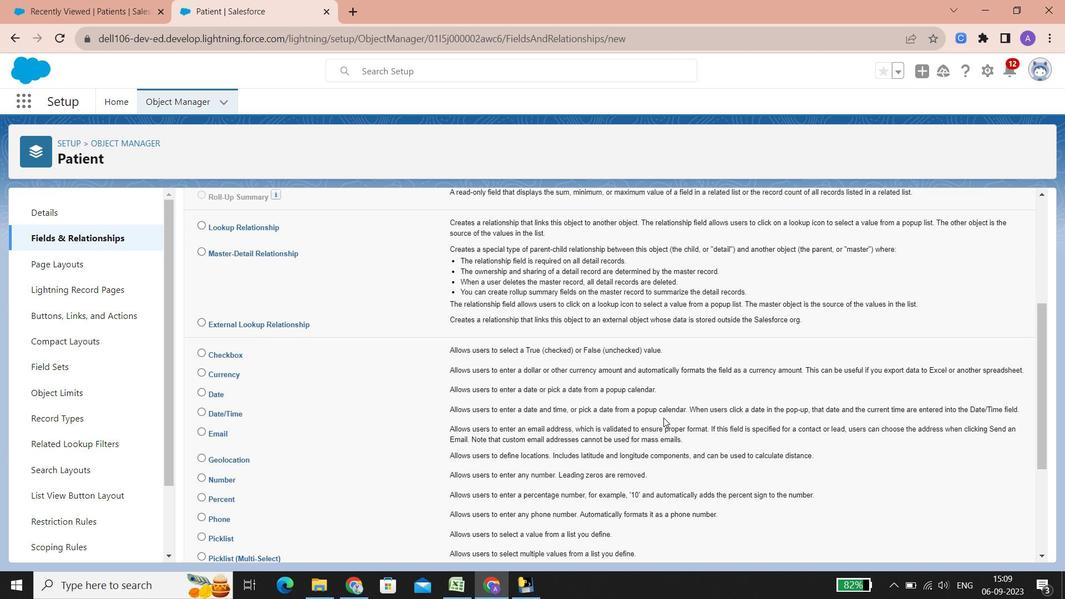 
Action: Mouse scrolled (663, 418) with delta (0, 0)
Screenshot: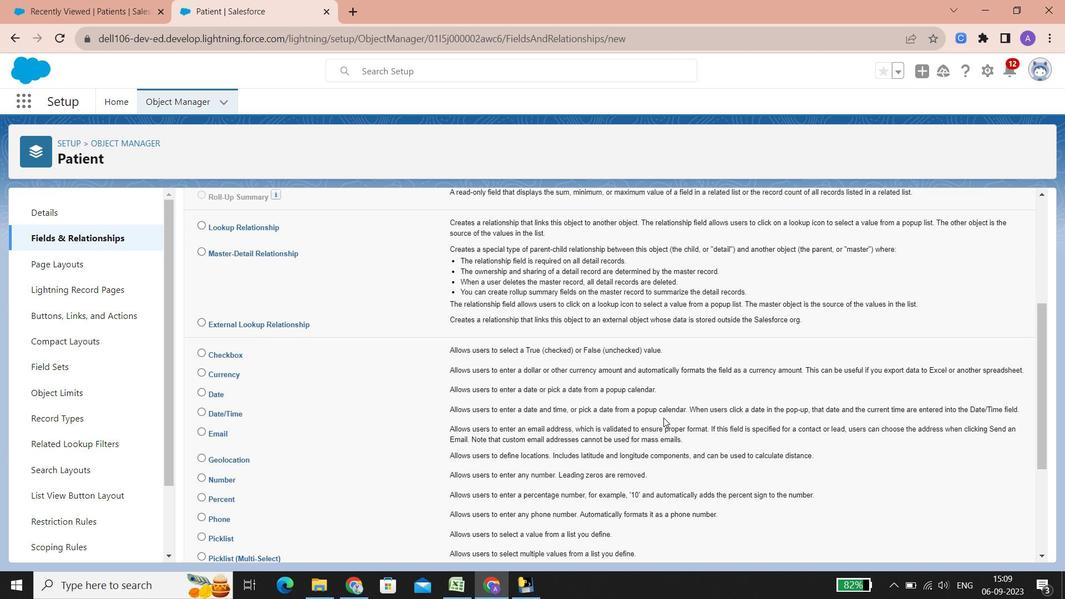 
Action: Mouse scrolled (663, 418) with delta (0, 0)
Screenshot: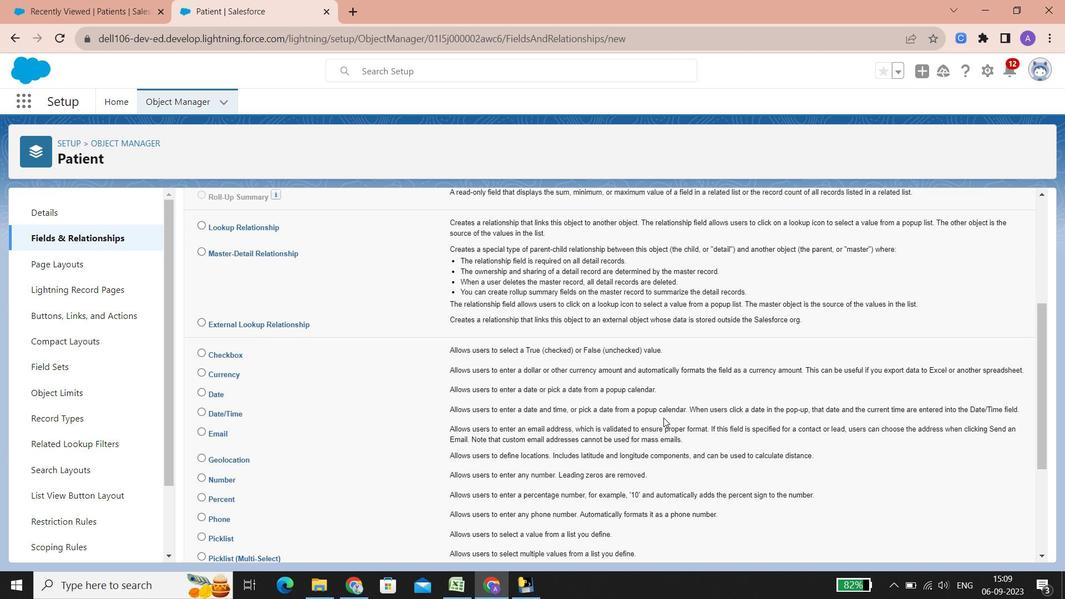 
Action: Mouse scrolled (663, 418) with delta (0, 0)
Screenshot: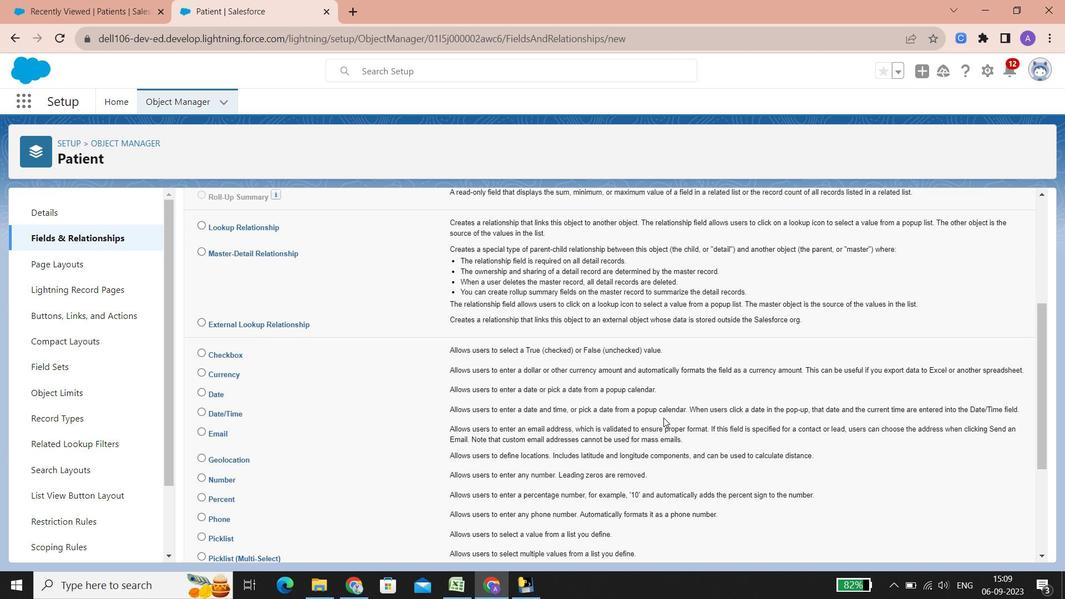 
Action: Mouse scrolled (663, 418) with delta (0, 0)
Screenshot: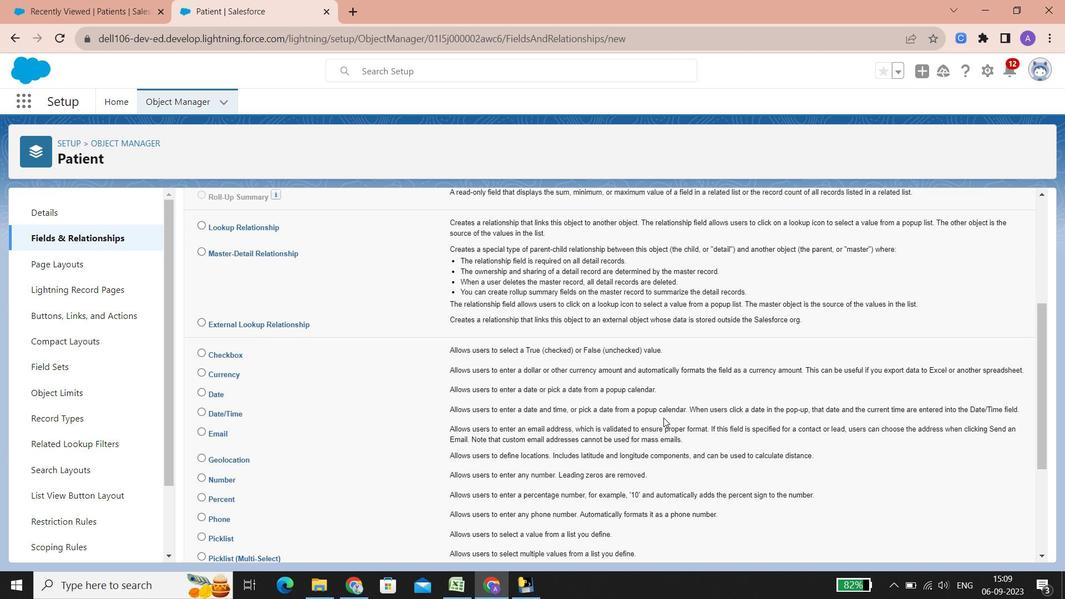 
Action: Mouse scrolled (663, 418) with delta (0, 0)
Screenshot: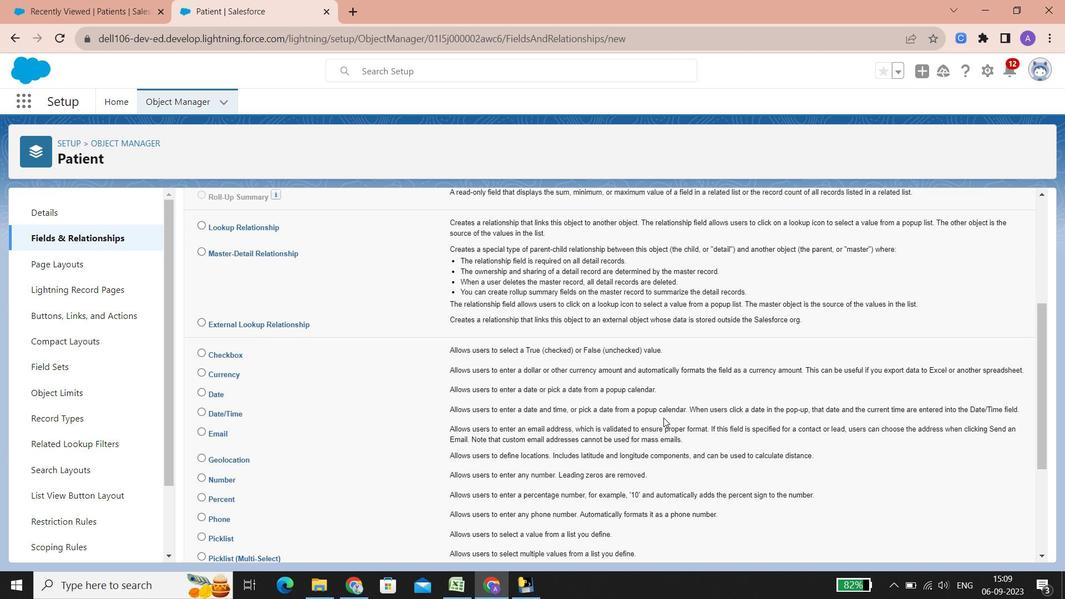 
Action: Mouse scrolled (663, 418) with delta (0, 0)
Screenshot: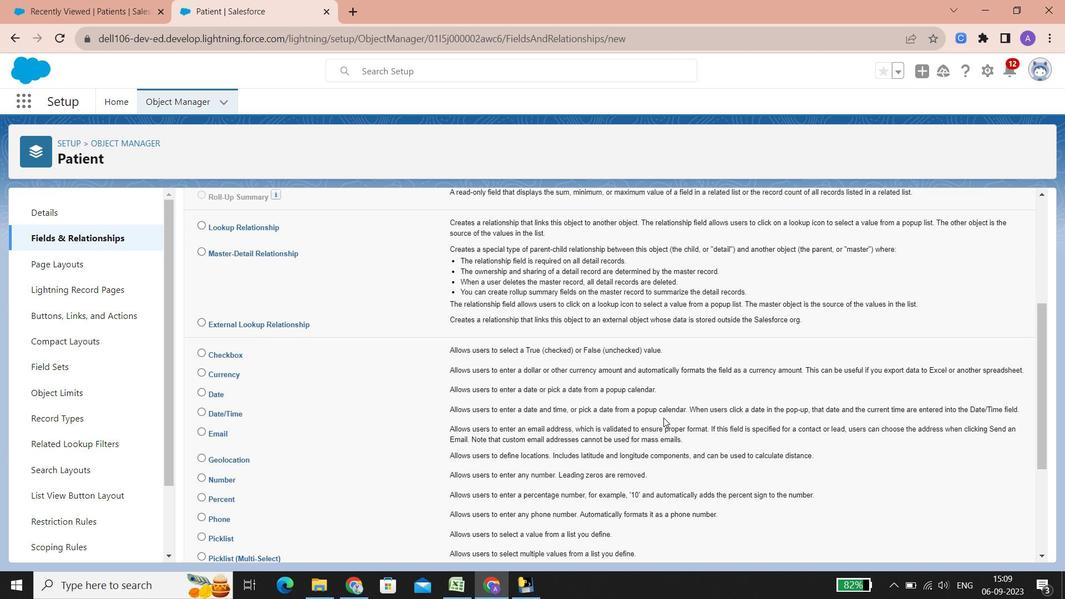 
Action: Mouse scrolled (663, 418) with delta (0, 0)
Screenshot: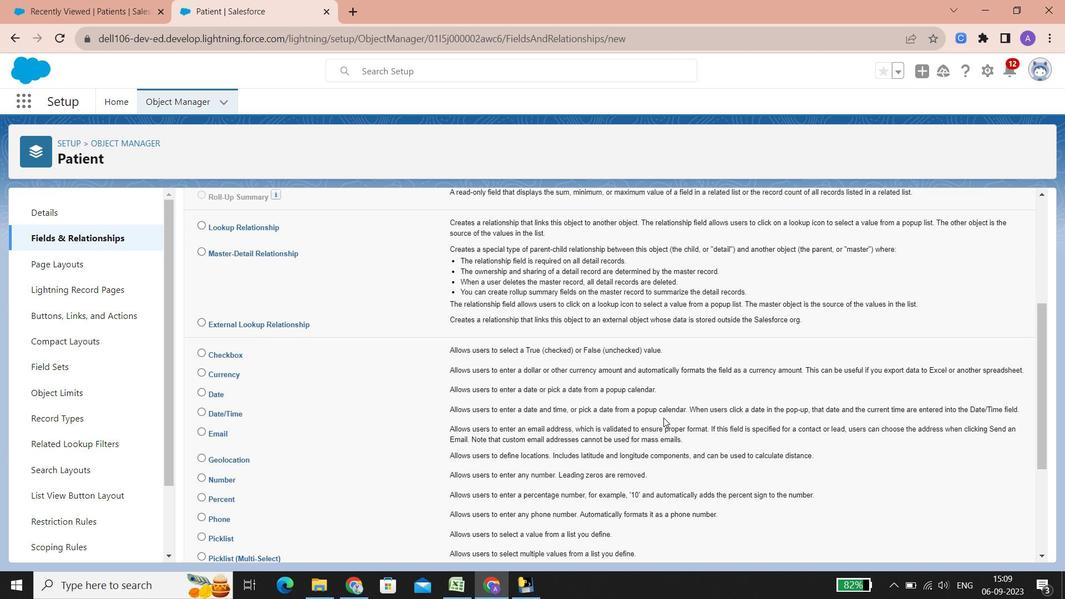 
Action: Mouse scrolled (663, 418) with delta (0, 0)
Screenshot: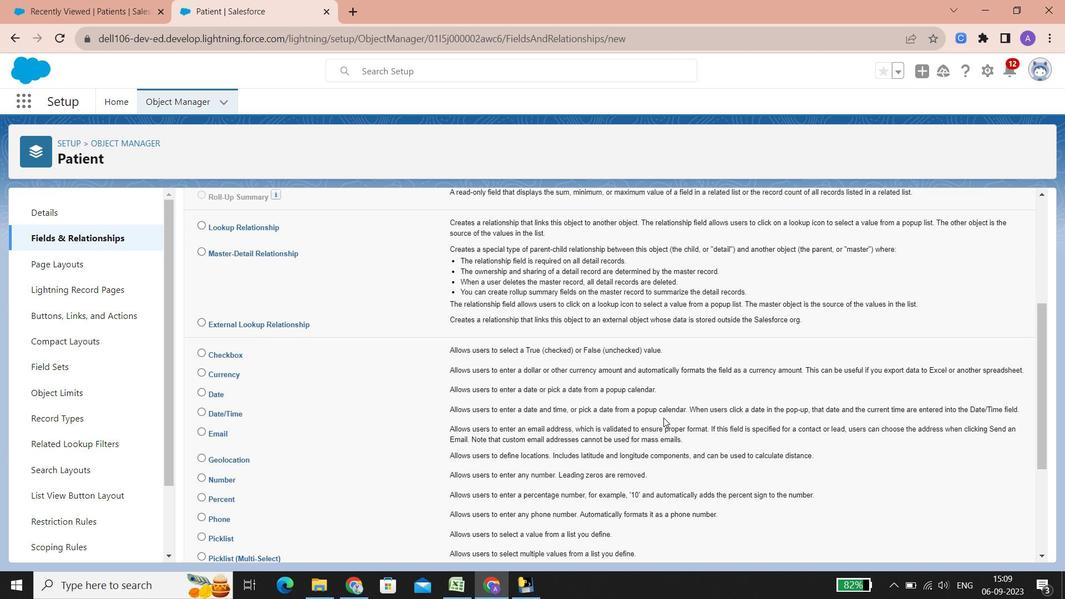 
Action: Mouse scrolled (663, 418) with delta (0, 0)
Screenshot: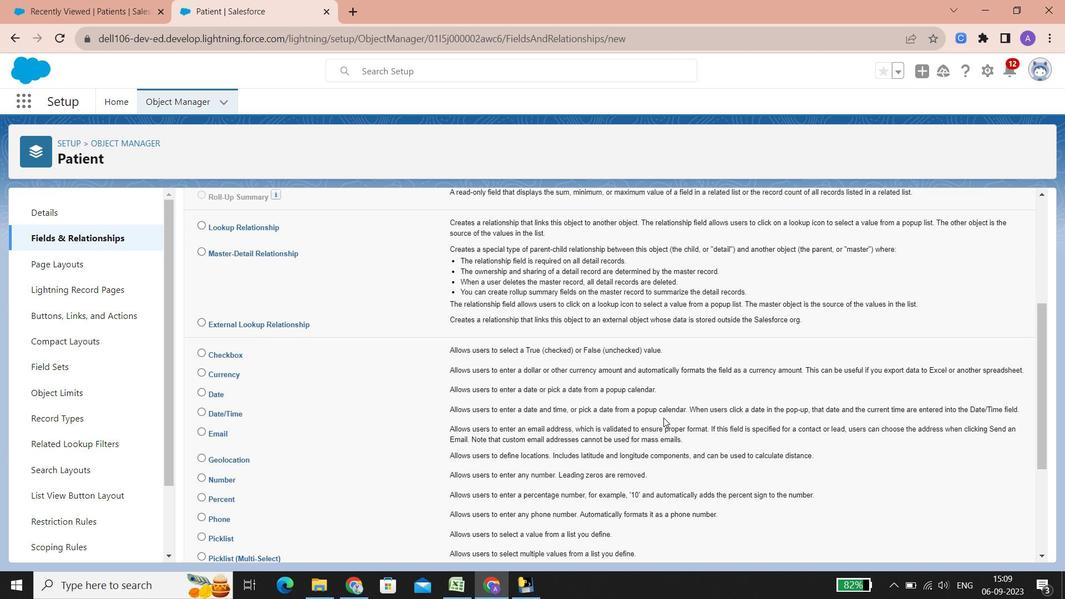 
Action: Mouse scrolled (663, 418) with delta (0, 0)
Screenshot: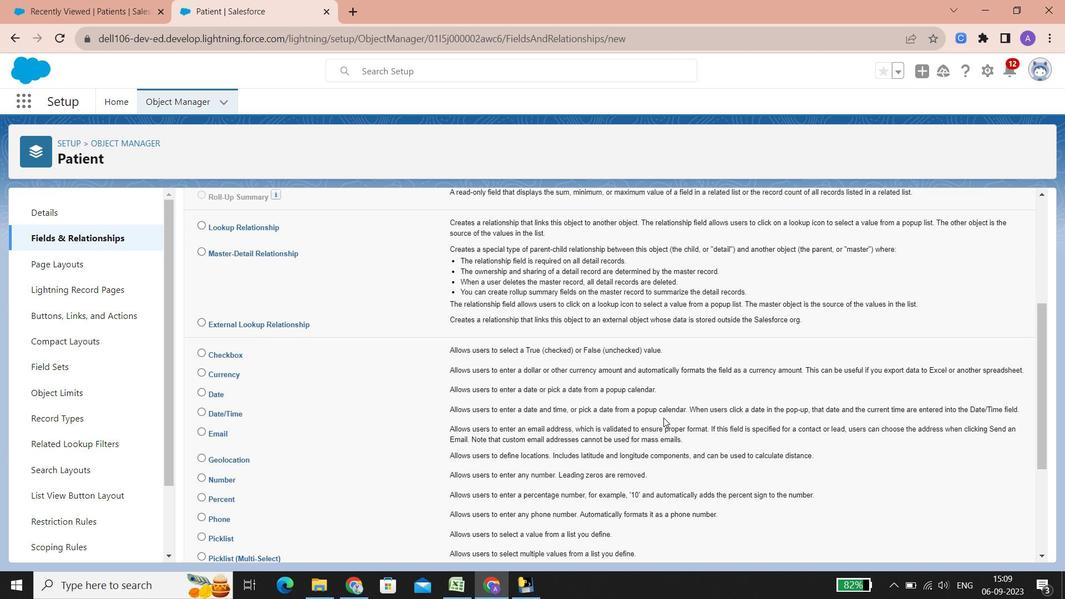 
Action: Mouse scrolled (663, 418) with delta (0, 0)
Screenshot: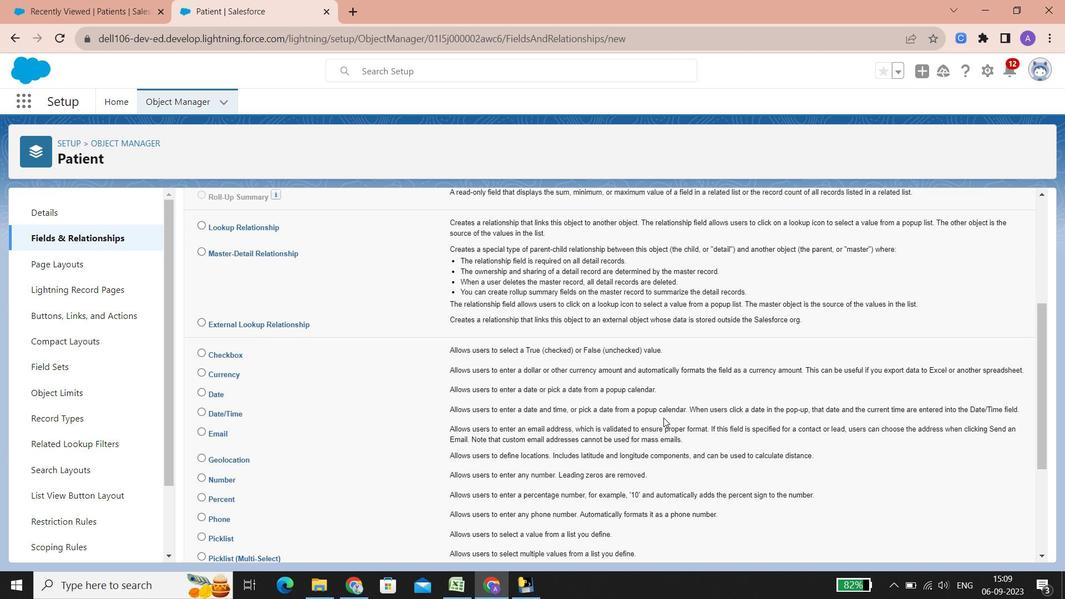 
Action: Mouse scrolled (663, 418) with delta (0, 0)
Screenshot: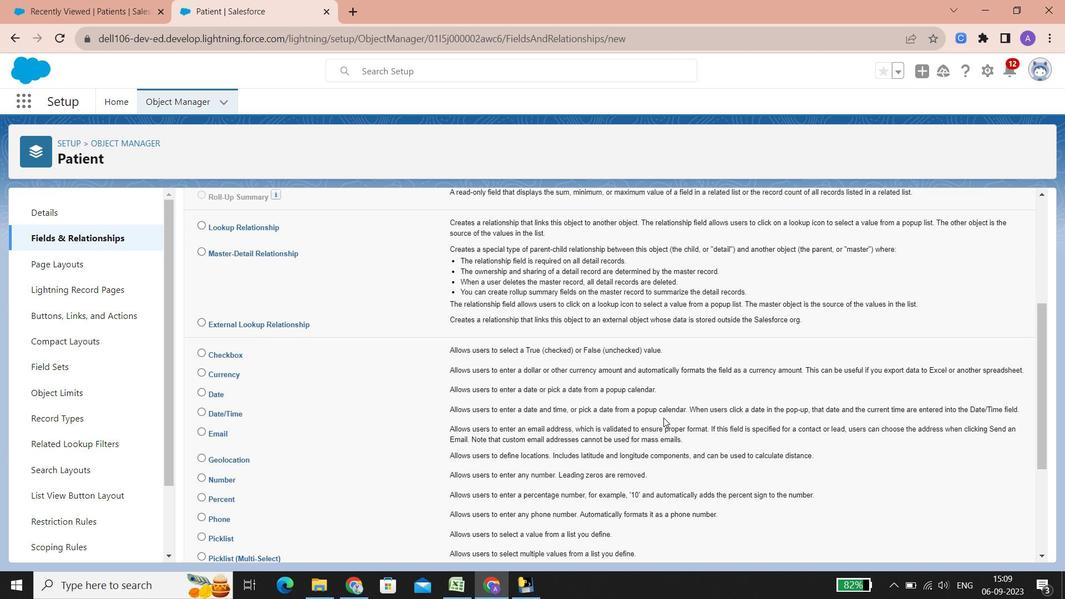 
Action: Mouse scrolled (663, 418) with delta (0, 0)
Screenshot: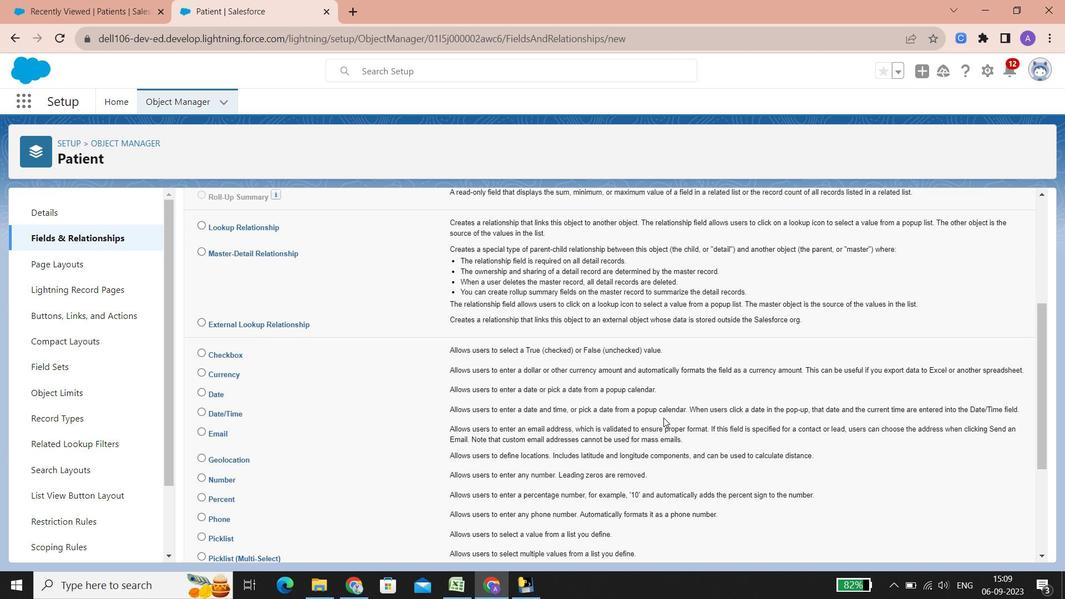 
Action: Mouse scrolled (663, 418) with delta (0, 0)
Screenshot: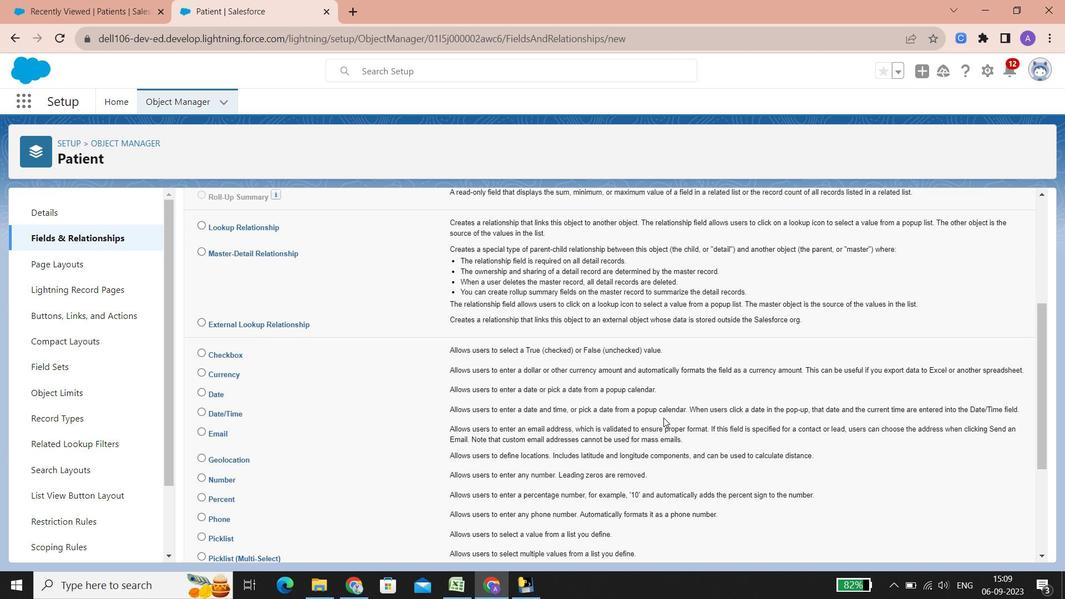 
Action: Mouse scrolled (663, 418) with delta (0, 0)
Screenshot: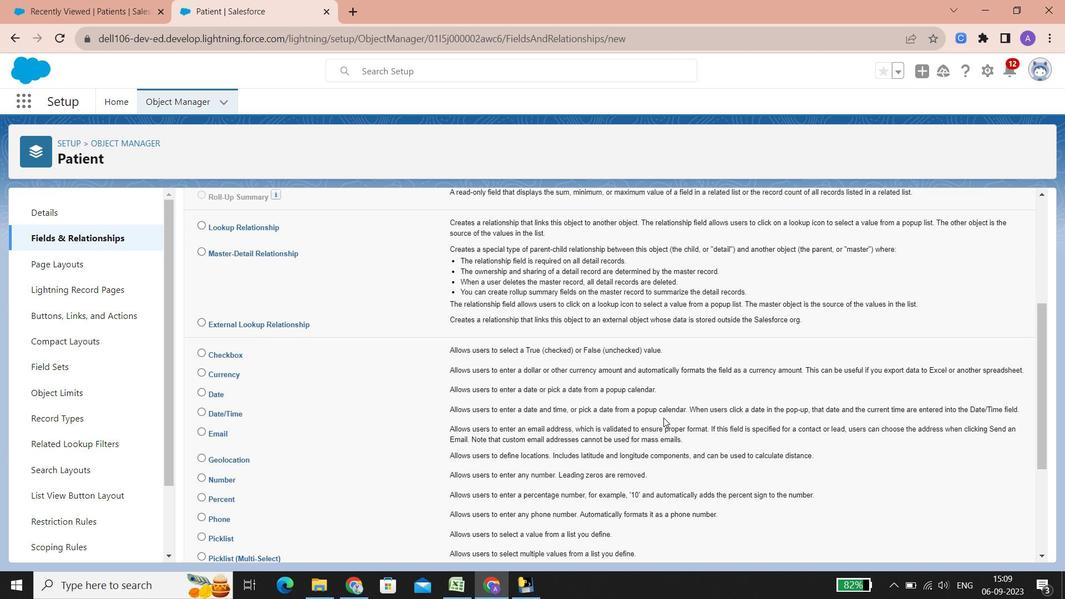 
Action: Mouse scrolled (663, 418) with delta (0, 0)
Screenshot: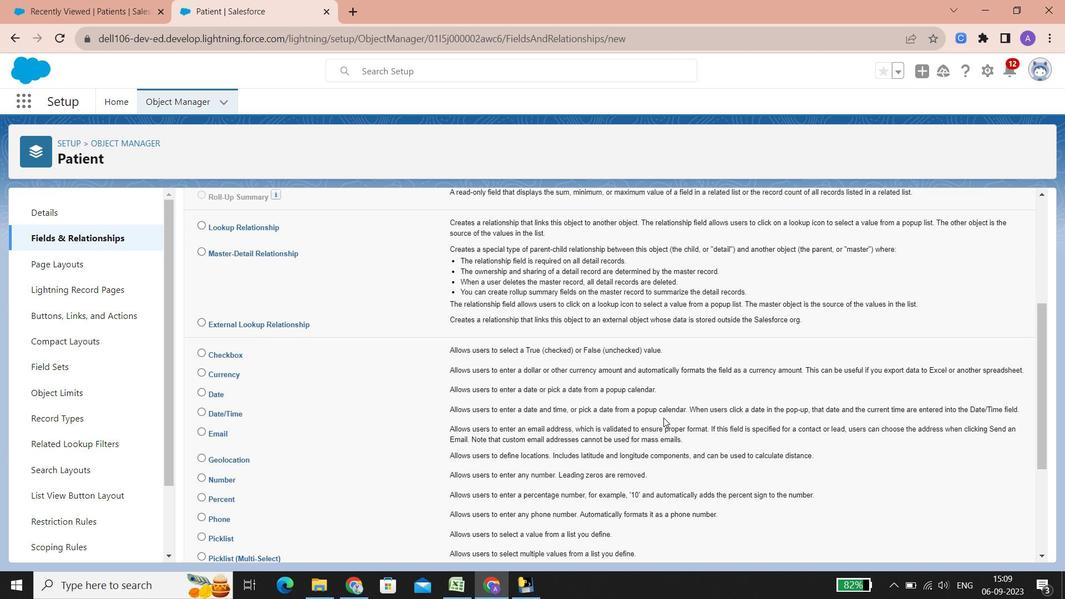 
Action: Mouse scrolled (663, 418) with delta (0, 0)
Screenshot: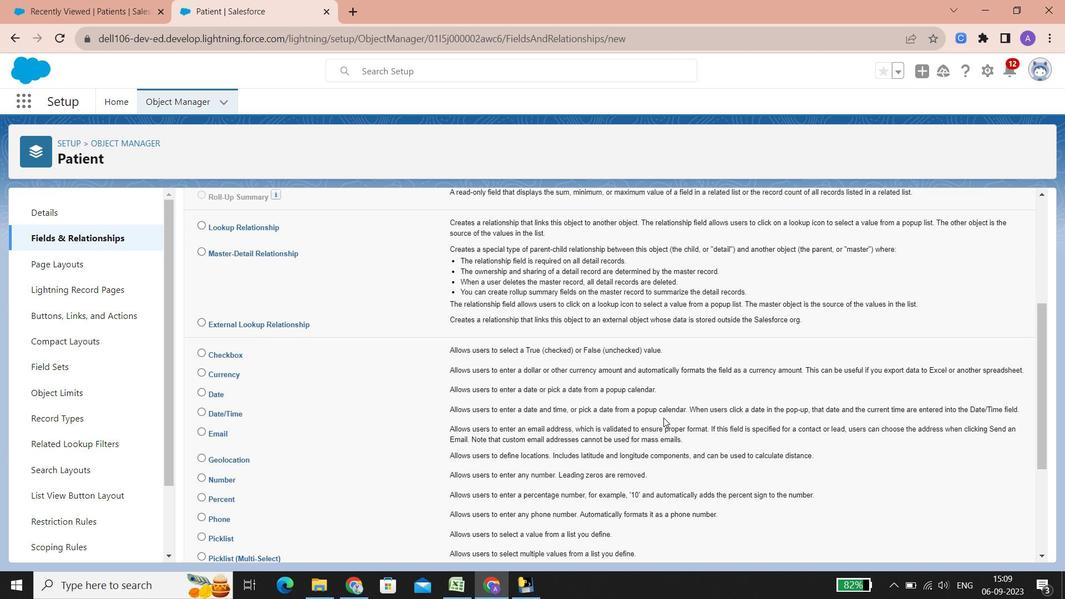 
Action: Mouse scrolled (663, 418) with delta (0, 0)
Screenshot: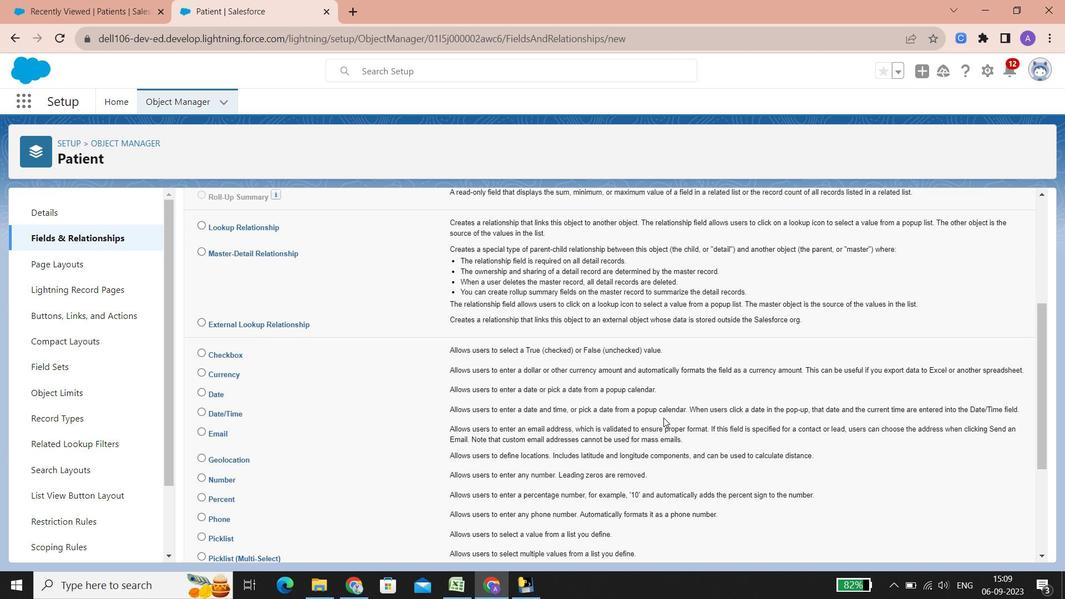
Action: Mouse scrolled (663, 418) with delta (0, 0)
Screenshot: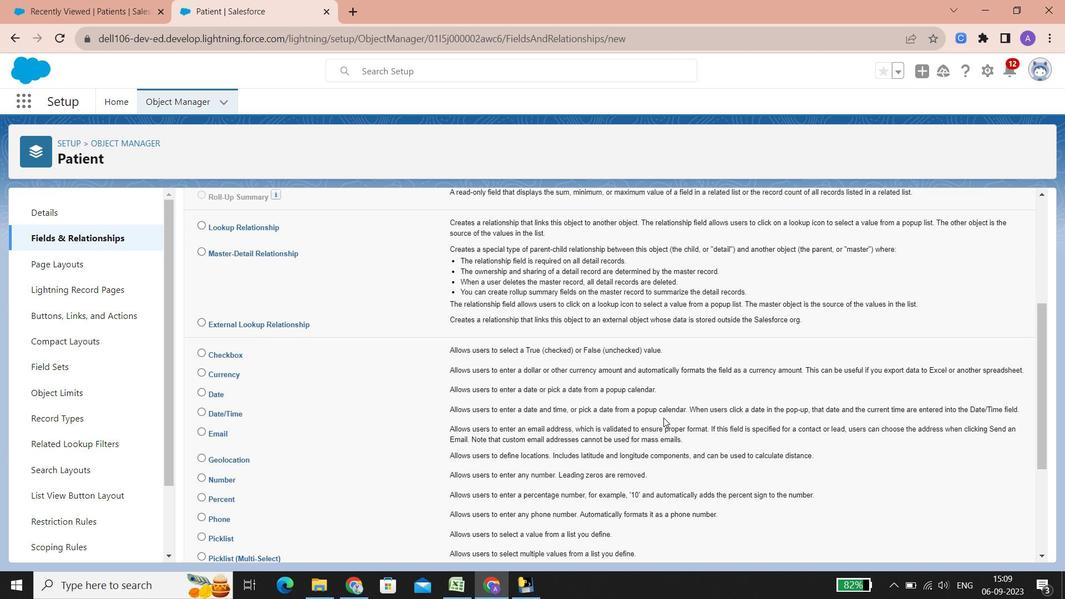 
Action: Mouse scrolled (663, 418) with delta (0, 0)
Screenshot: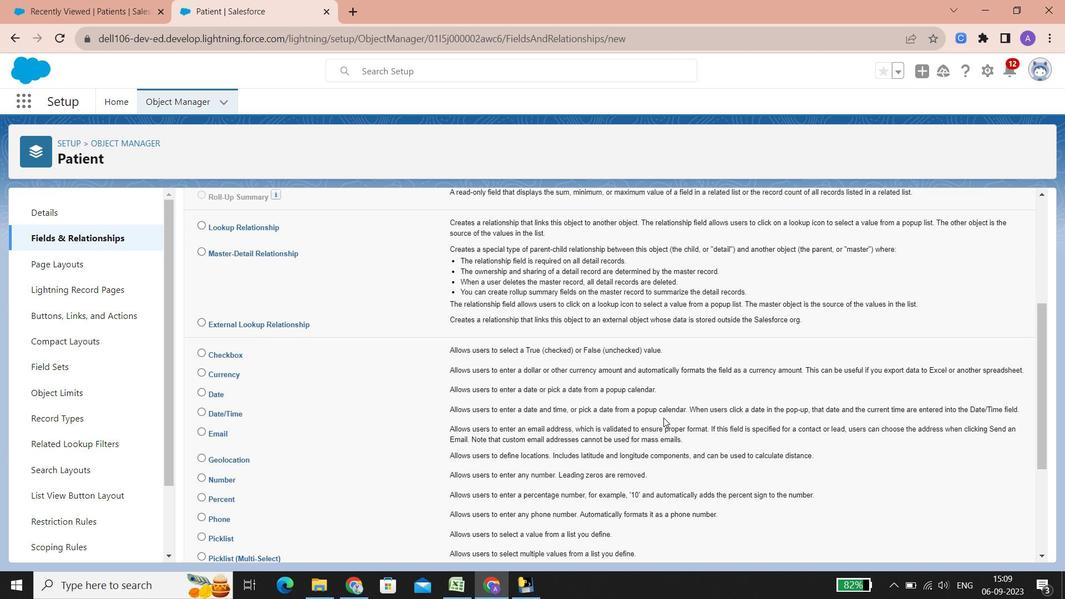 
Action: Mouse scrolled (663, 418) with delta (0, 0)
Screenshot: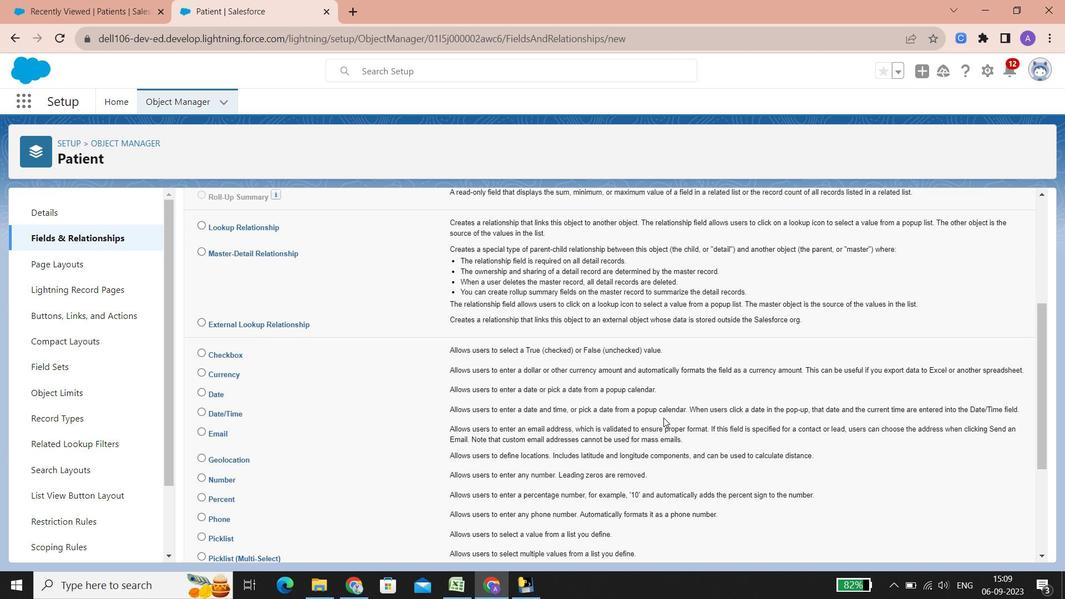 
Action: Mouse scrolled (663, 418) with delta (0, 0)
Screenshot: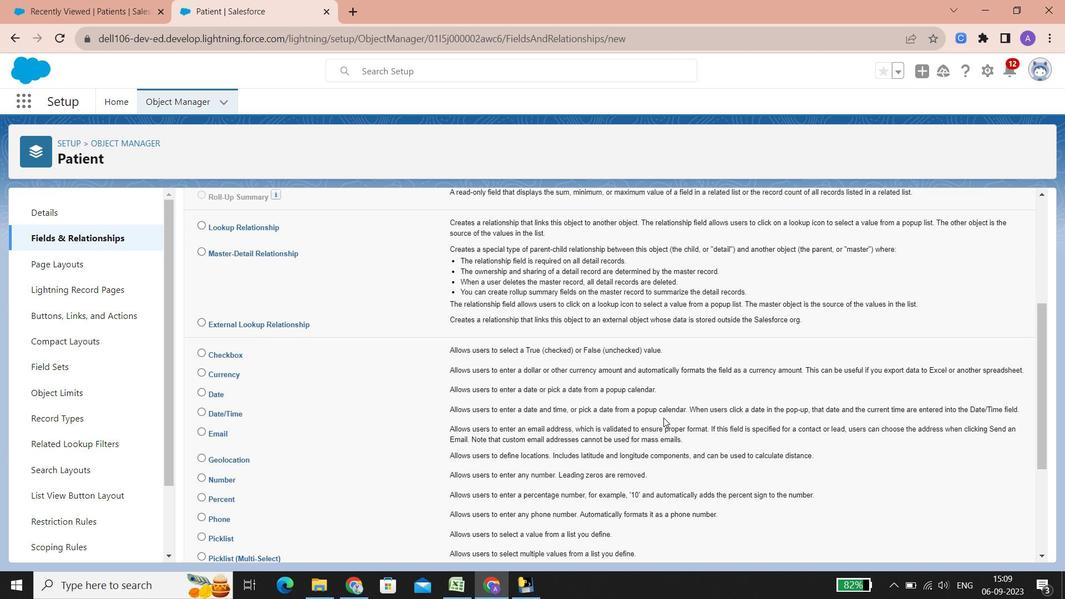 
Action: Mouse scrolled (663, 418) with delta (0, 0)
Screenshot: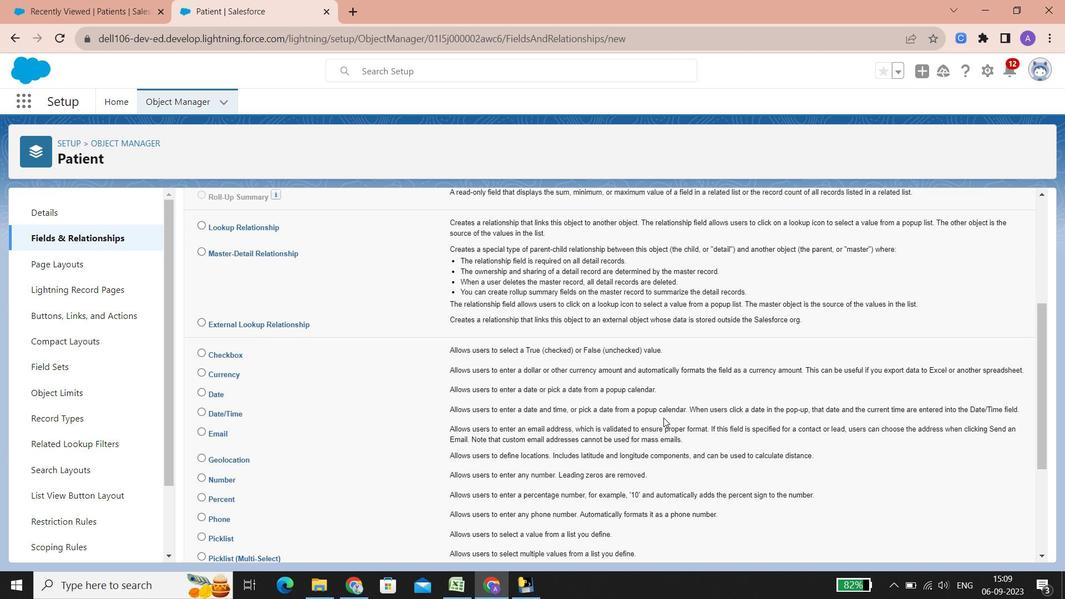 
Action: Mouse scrolled (663, 418) with delta (0, 0)
Screenshot: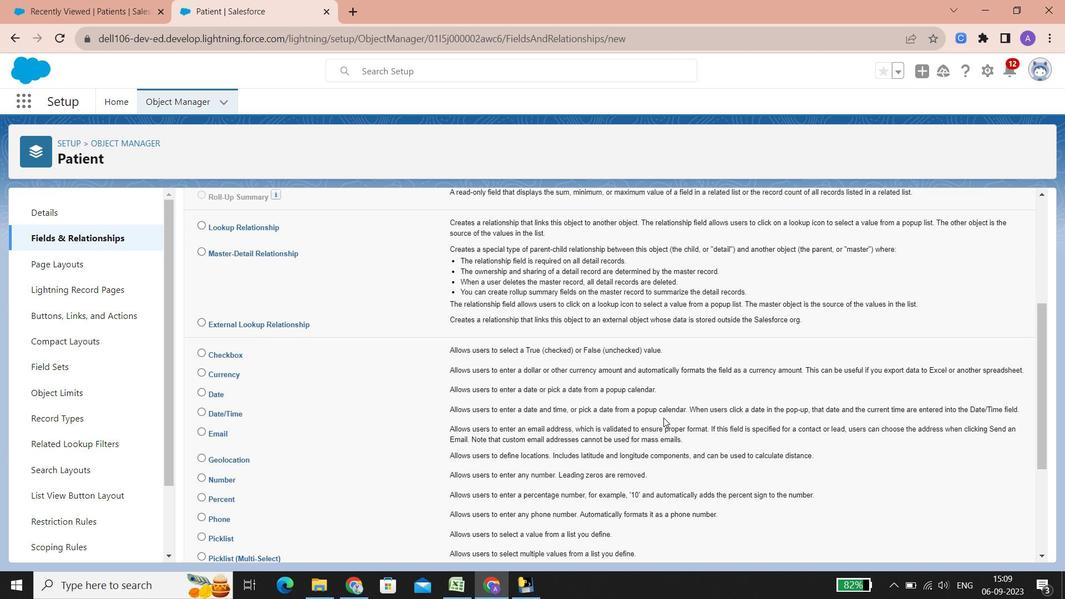 
Action: Mouse scrolled (663, 418) with delta (0, 0)
Screenshot: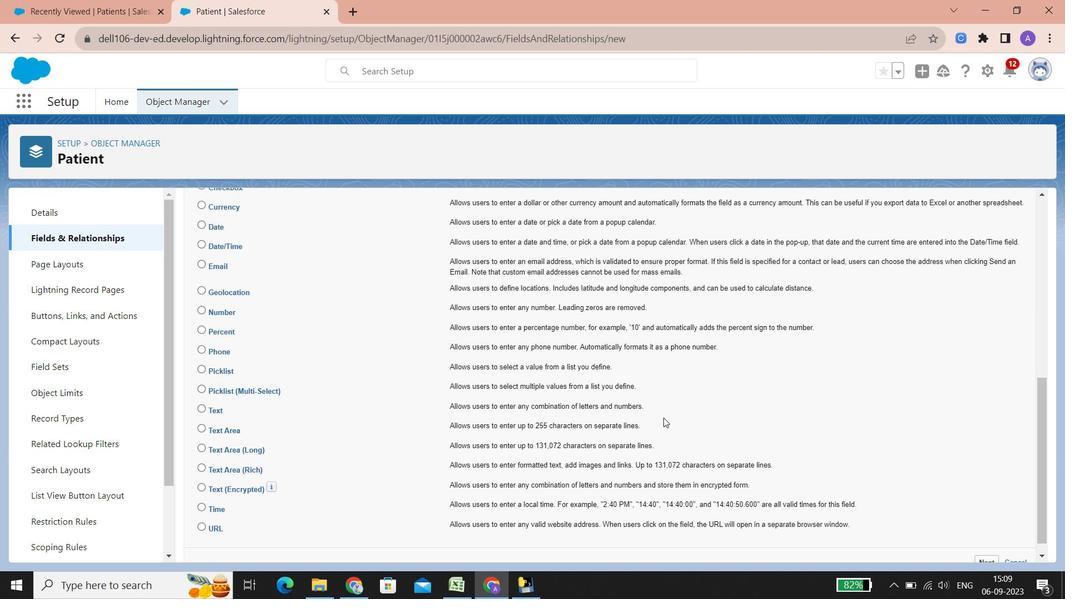 
Action: Mouse scrolled (663, 418) with delta (0, 0)
Screenshot: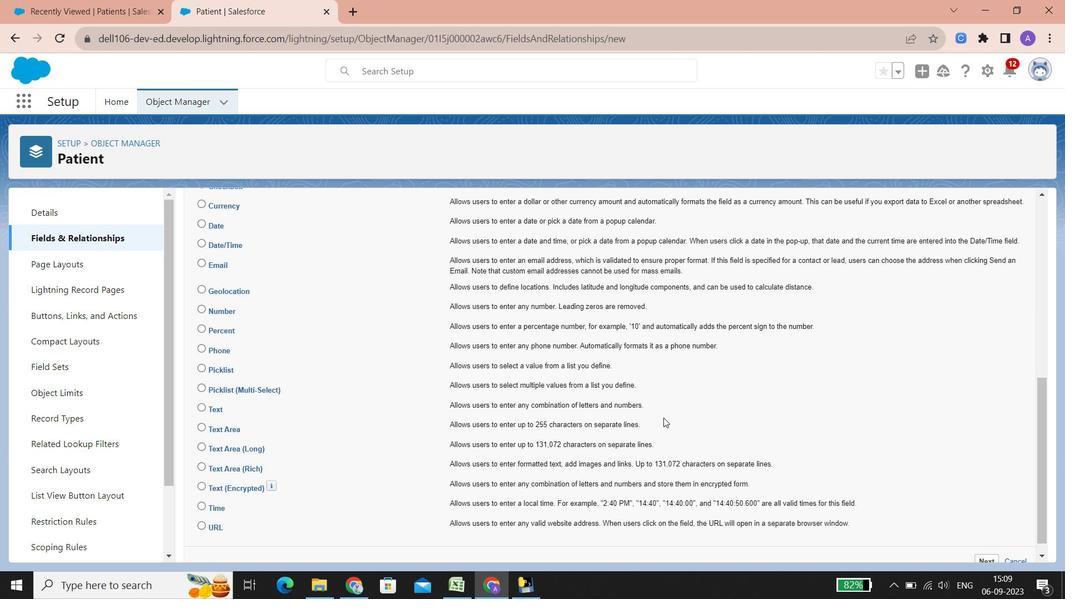 
Action: Mouse scrolled (663, 418) with delta (0, 0)
Screenshot: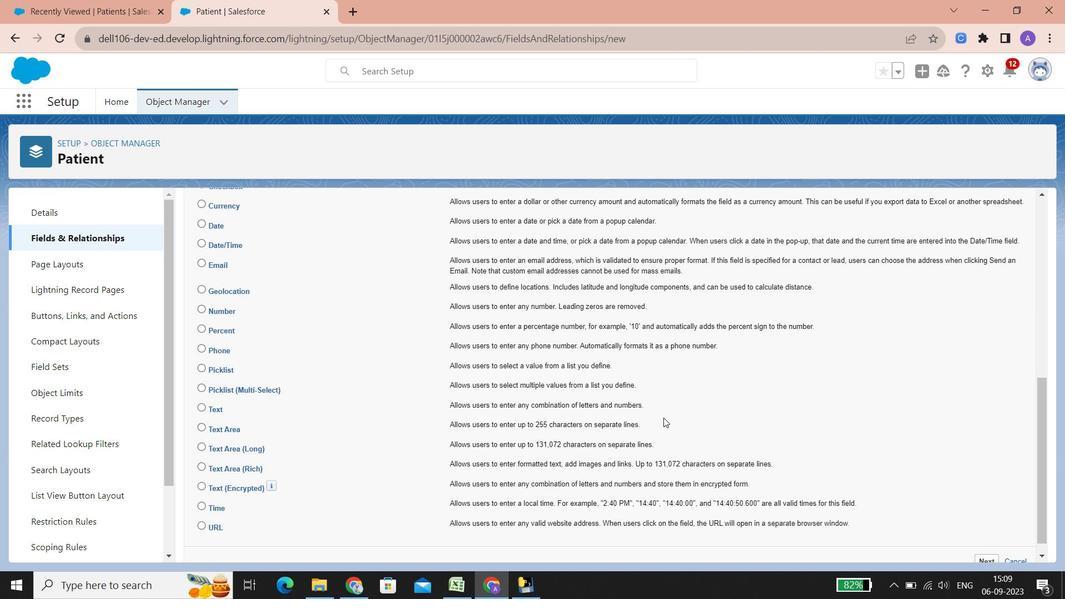 
Action: Mouse scrolled (663, 418) with delta (0, 0)
Screenshot: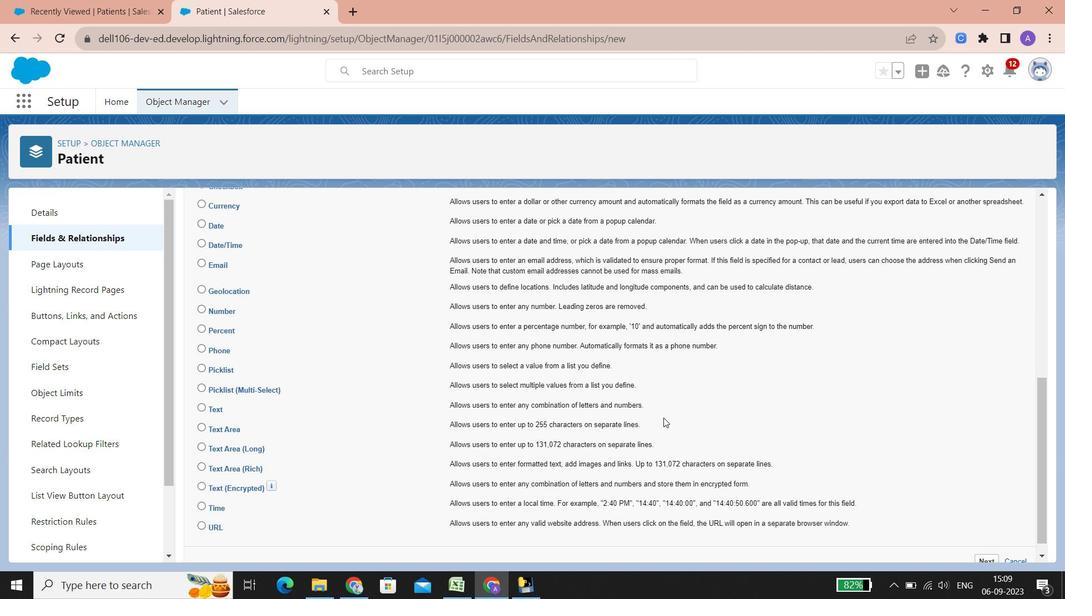 
Action: Mouse scrolled (663, 418) with delta (0, 0)
Screenshot: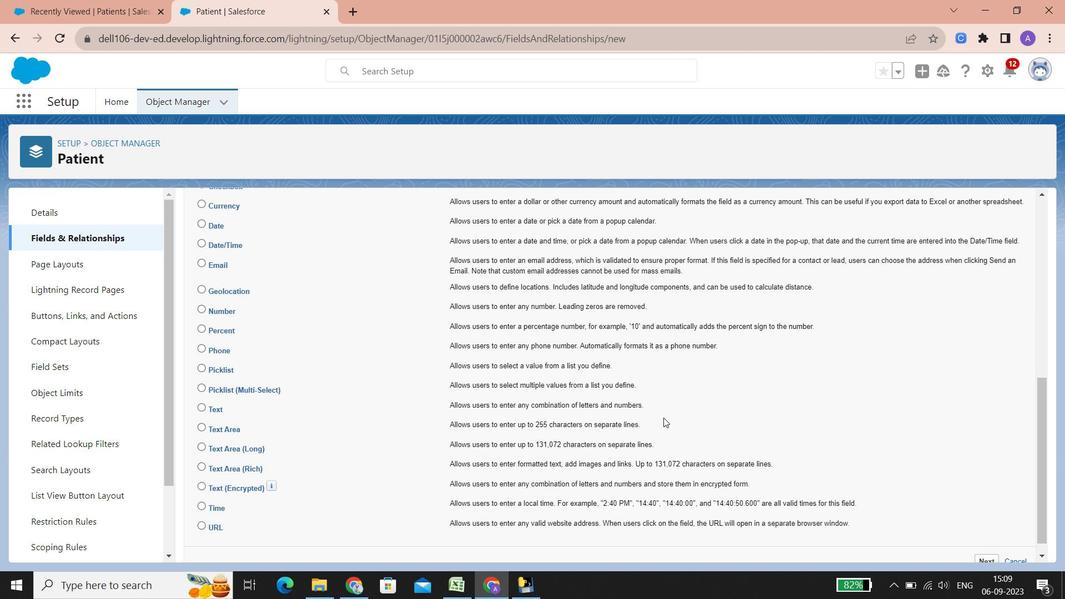 
Action: Mouse scrolled (663, 418) with delta (0, 0)
Screenshot: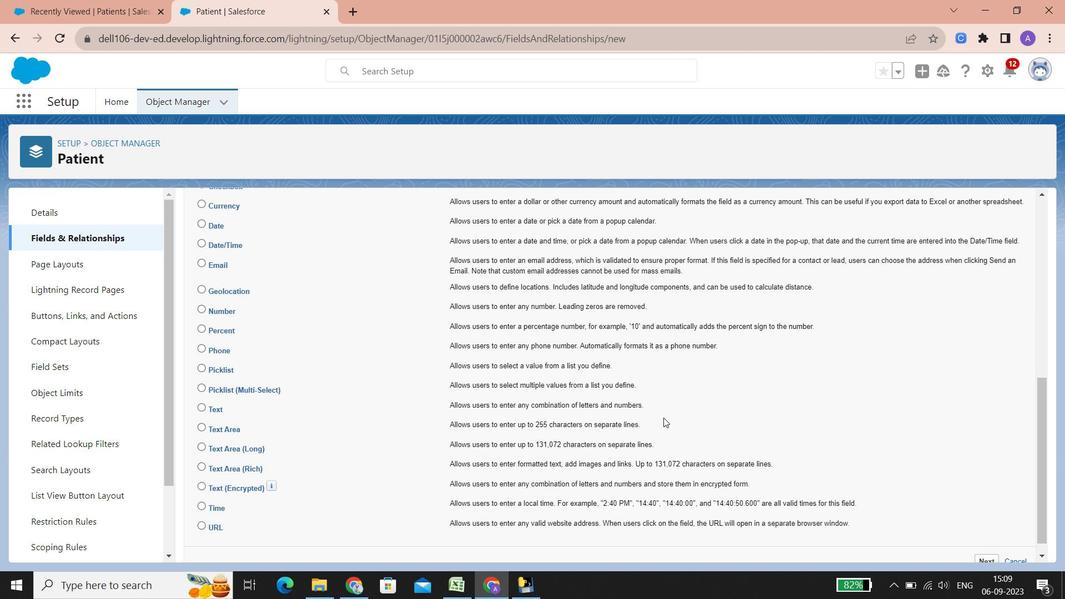 
Action: Mouse scrolled (663, 418) with delta (0, 0)
Screenshot: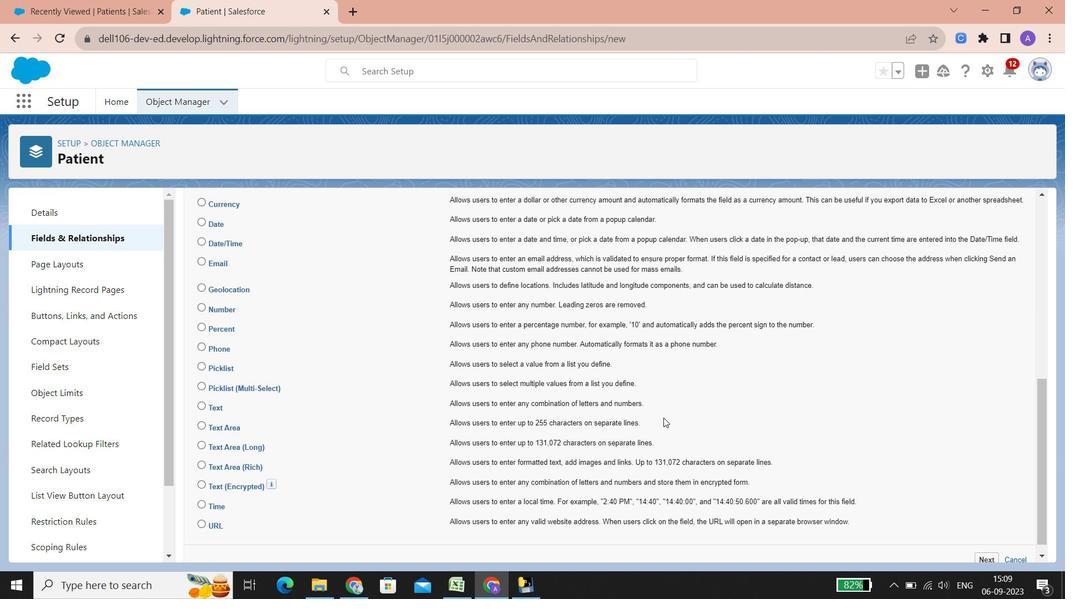 
Action: Mouse scrolled (663, 418) with delta (0, 0)
Screenshot: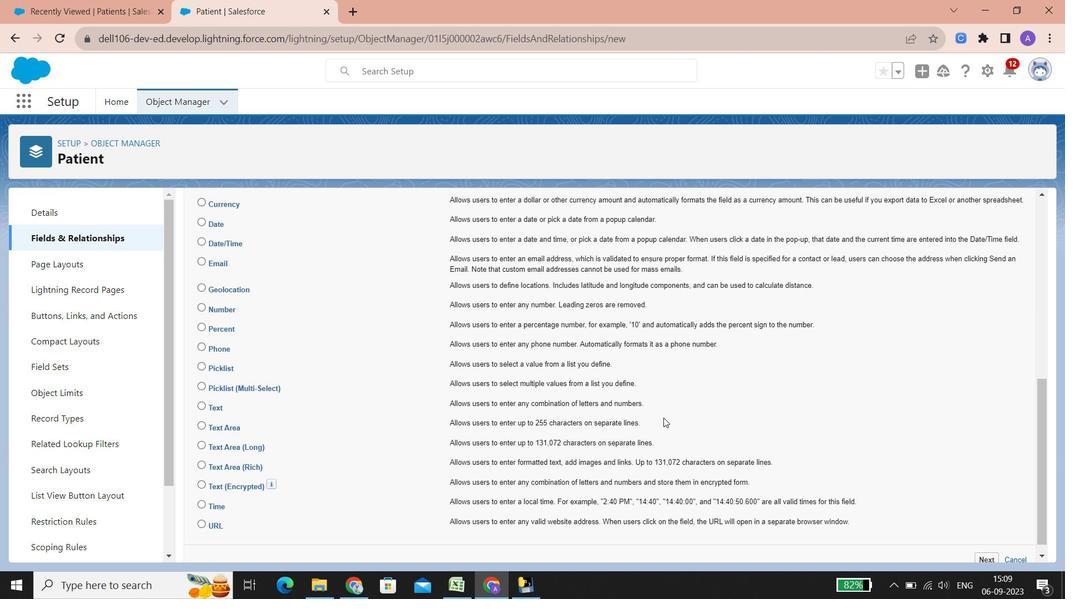 
Action: Mouse scrolled (663, 418) with delta (0, 0)
Screenshot: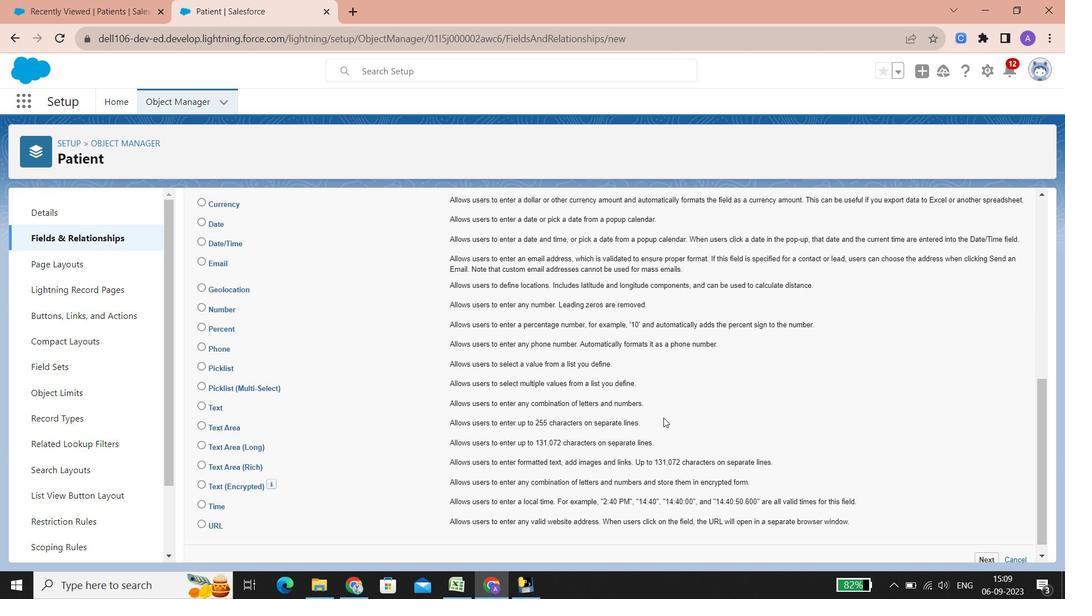 
Action: Mouse scrolled (663, 418) with delta (0, 0)
Screenshot: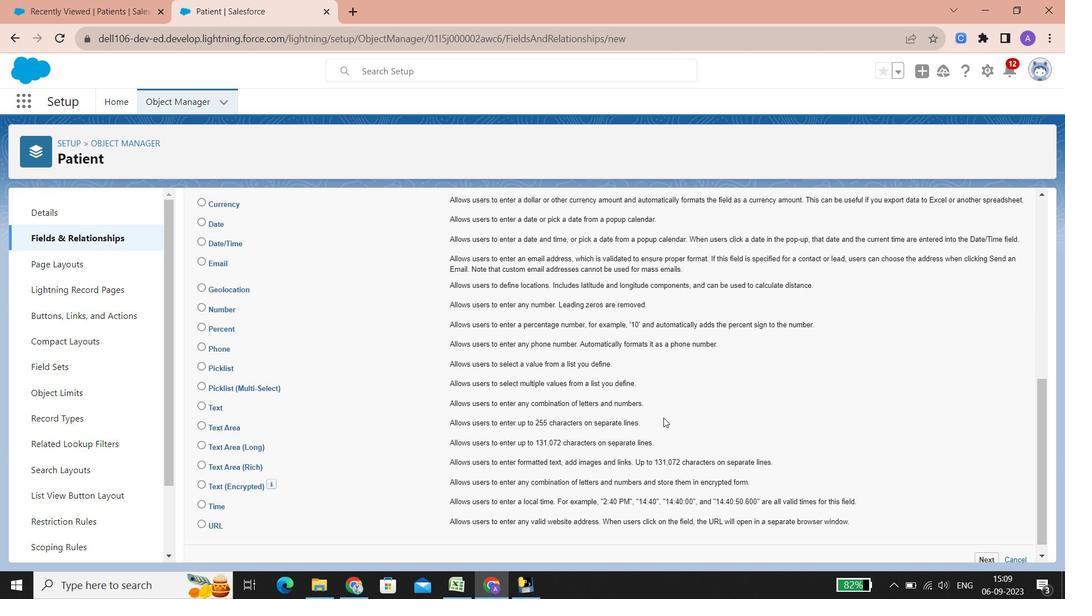 
Action: Mouse scrolled (663, 418) with delta (0, 0)
Screenshot: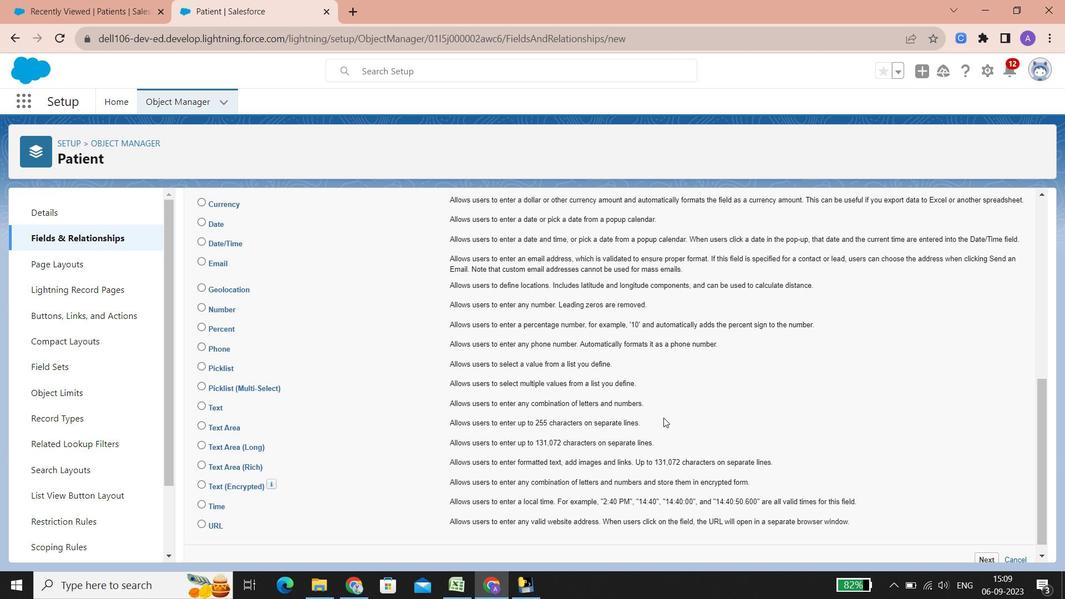 
Action: Mouse scrolled (663, 418) with delta (0, 0)
Screenshot: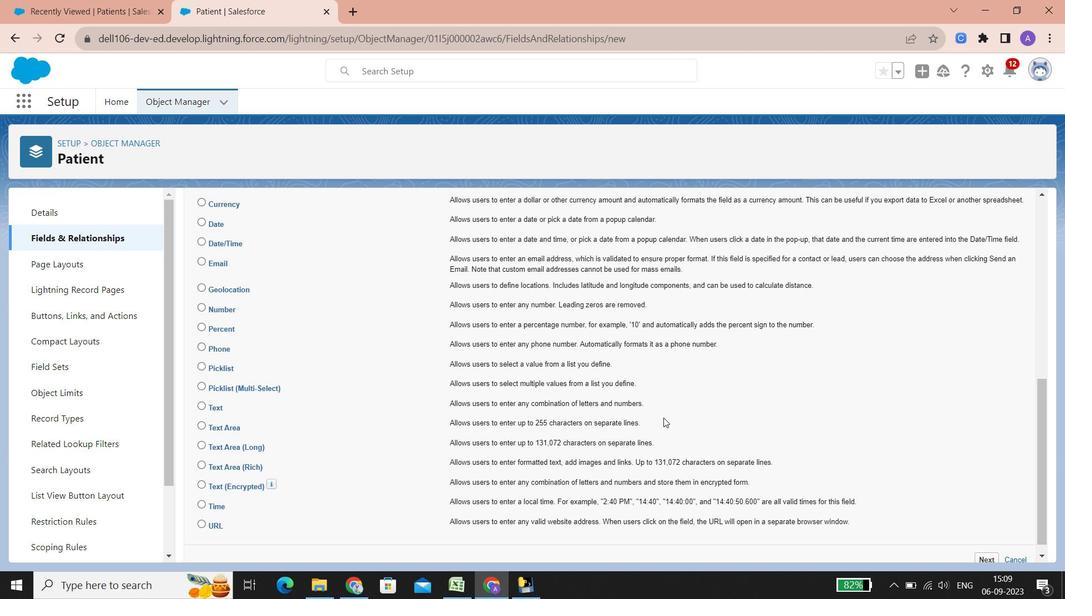 
Action: Mouse scrolled (663, 418) with delta (0, 0)
Screenshot: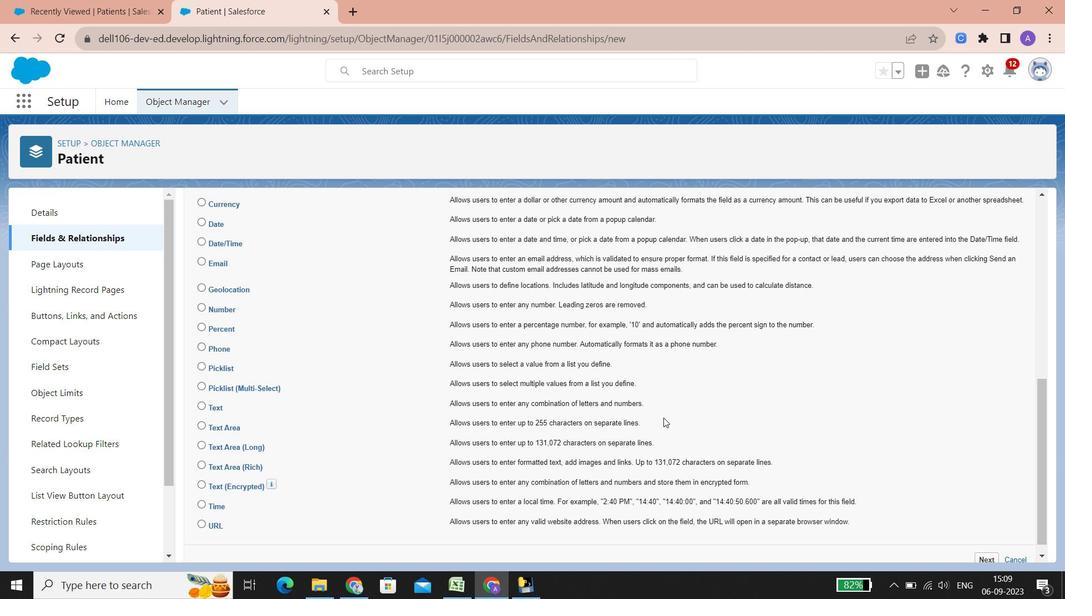 
Action: Mouse scrolled (663, 418) with delta (0, 0)
Screenshot: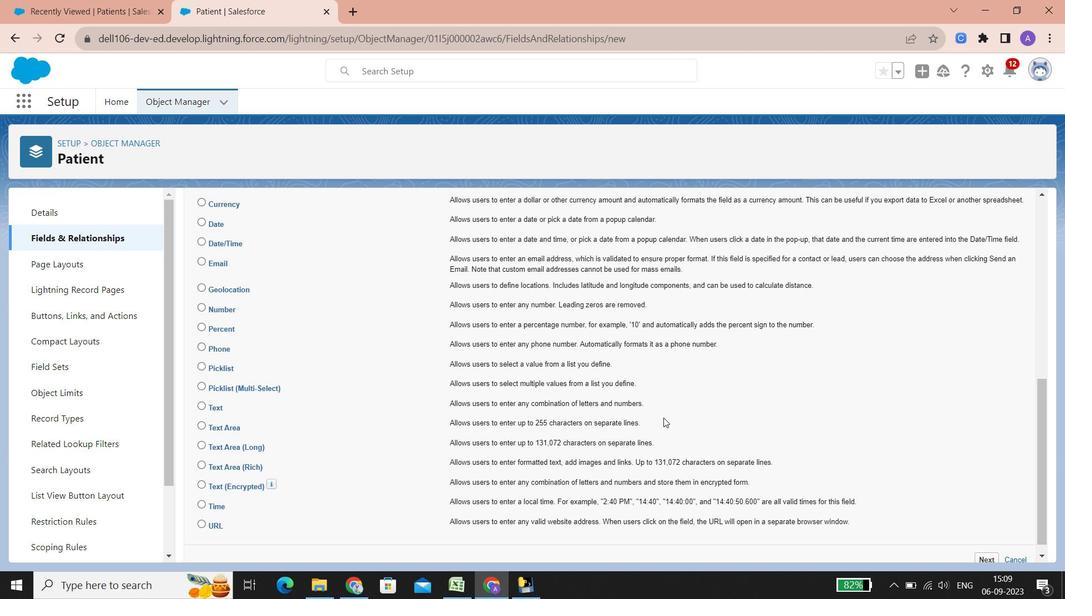 
Action: Mouse scrolled (663, 418) with delta (0, 0)
Screenshot: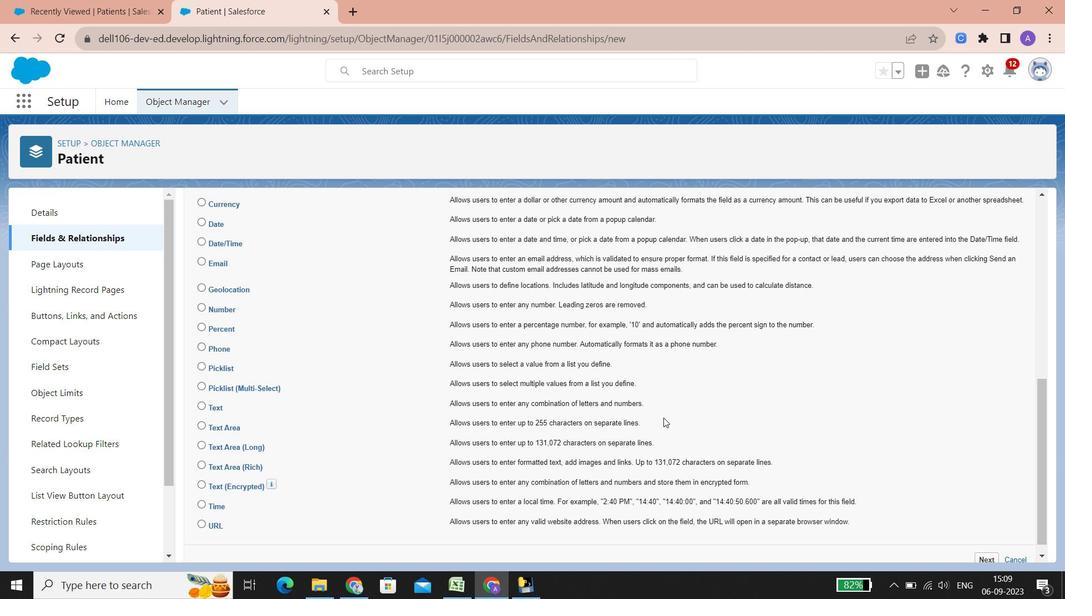 
Action: Mouse scrolled (663, 418) with delta (0, 0)
Screenshot: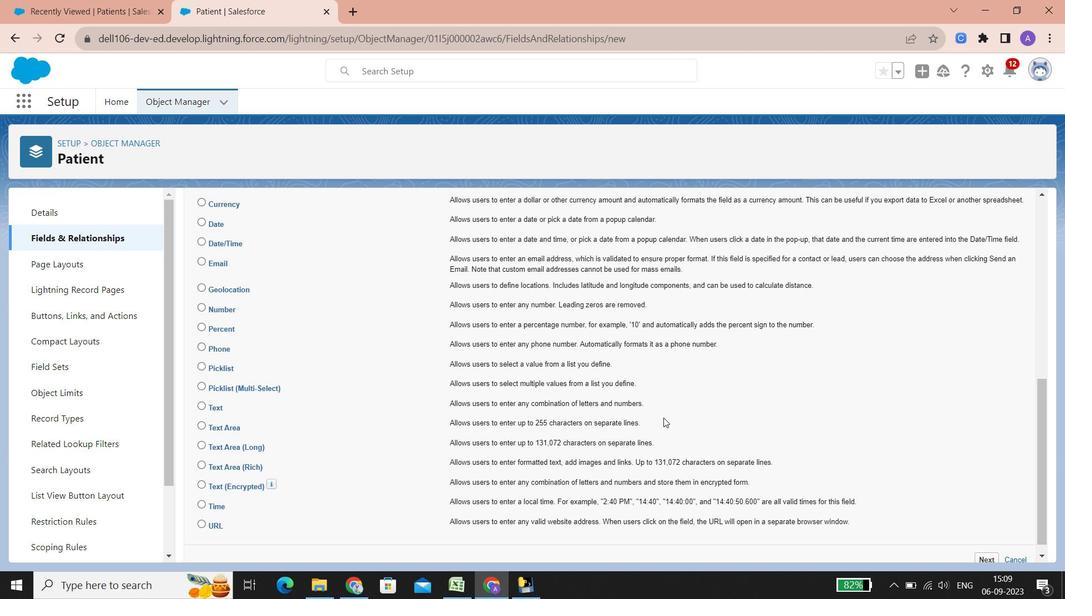 
Action: Mouse scrolled (663, 418) with delta (0, 0)
Screenshot: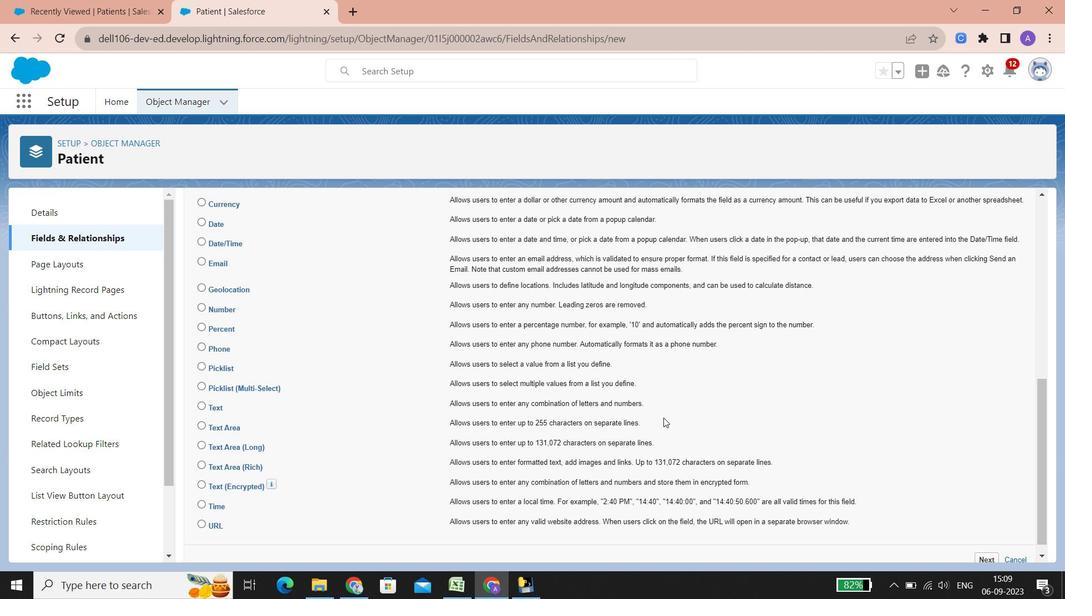 
Action: Mouse scrolled (663, 418) with delta (0, 0)
Screenshot: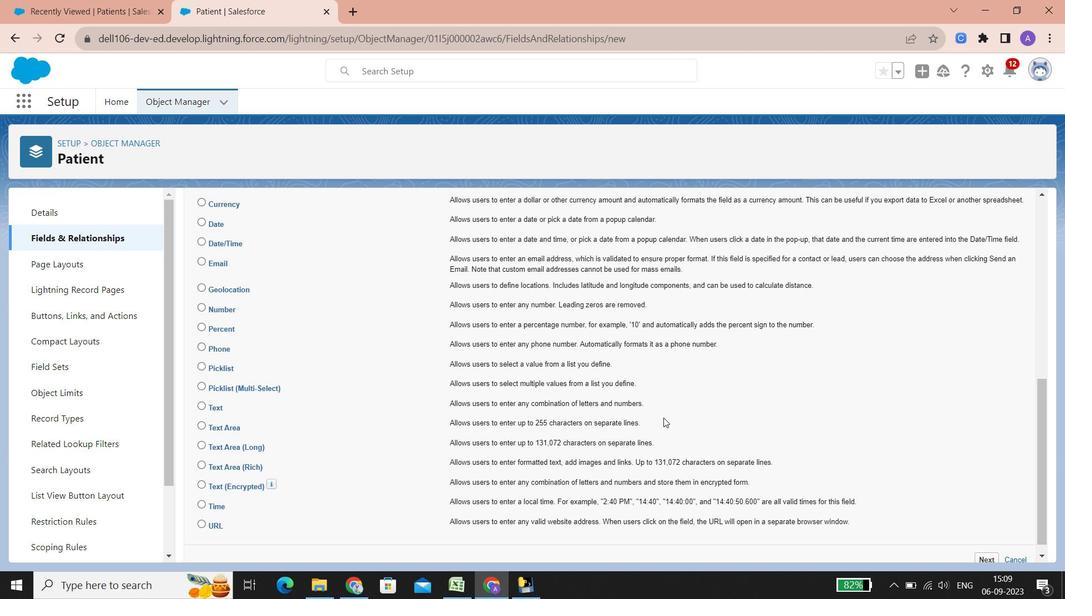 
Action: Mouse scrolled (663, 418) with delta (0, 0)
Screenshot: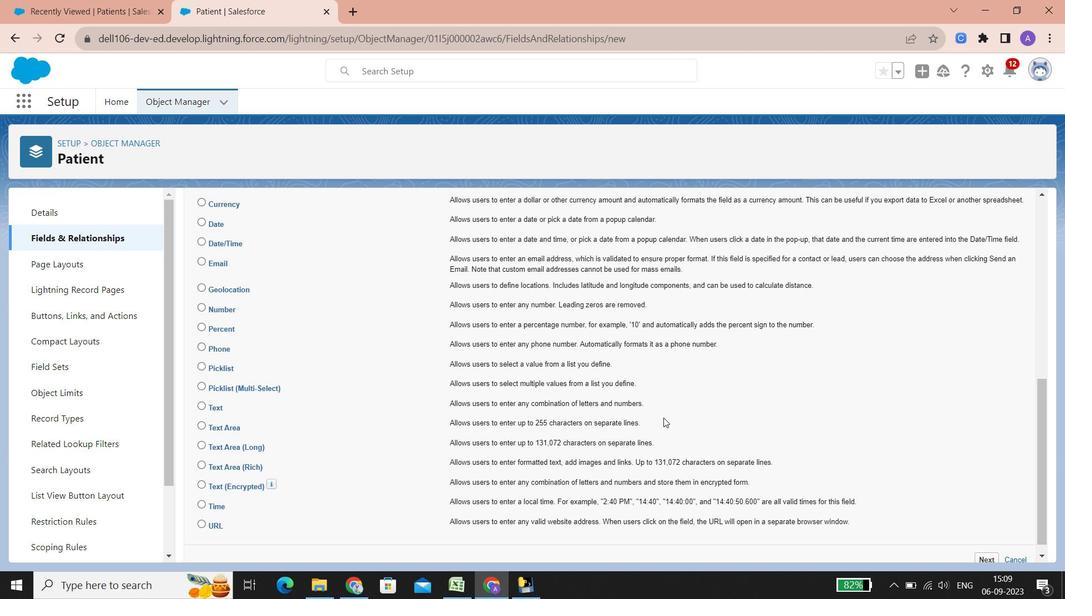 
Action: Mouse scrolled (663, 418) with delta (0, 0)
Screenshot: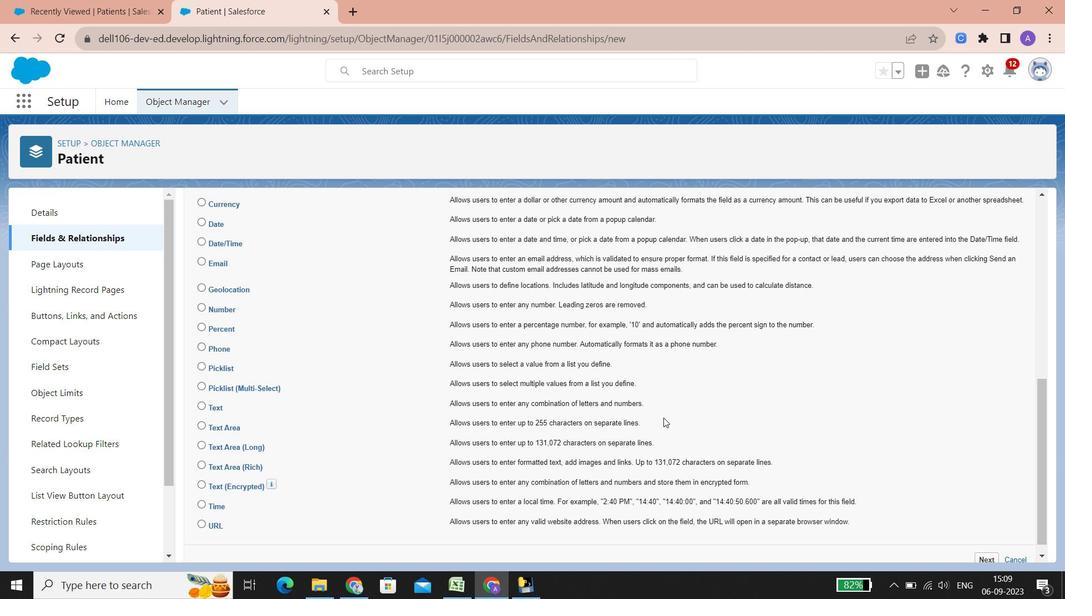 
Action: Mouse scrolled (663, 418) with delta (0, 0)
Screenshot: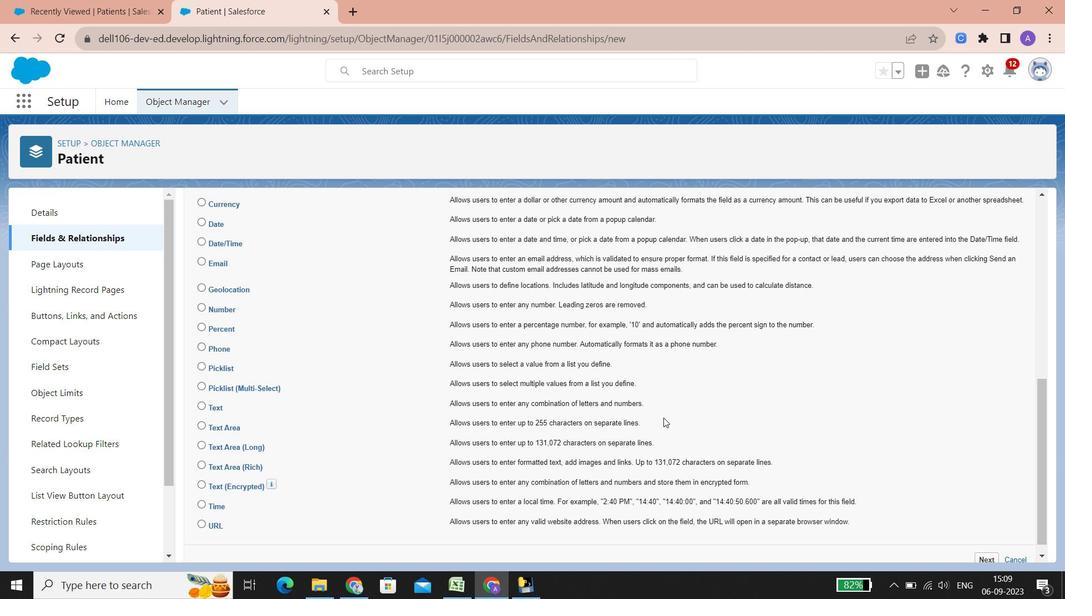 
Action: Mouse scrolled (663, 418) with delta (0, 0)
Screenshot: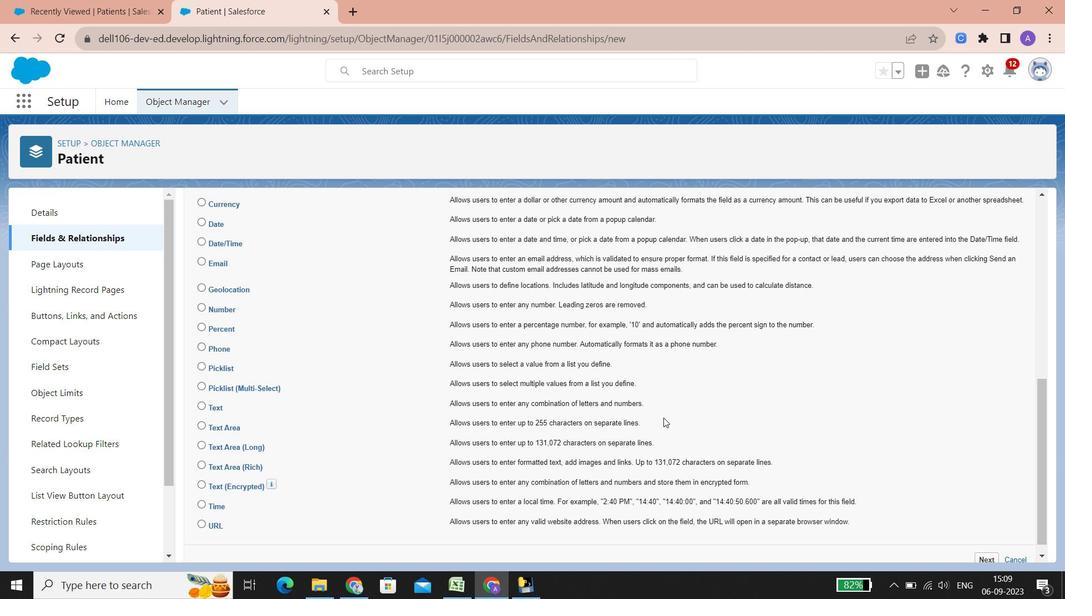 
Action: Mouse scrolled (663, 418) with delta (0, 0)
Screenshot: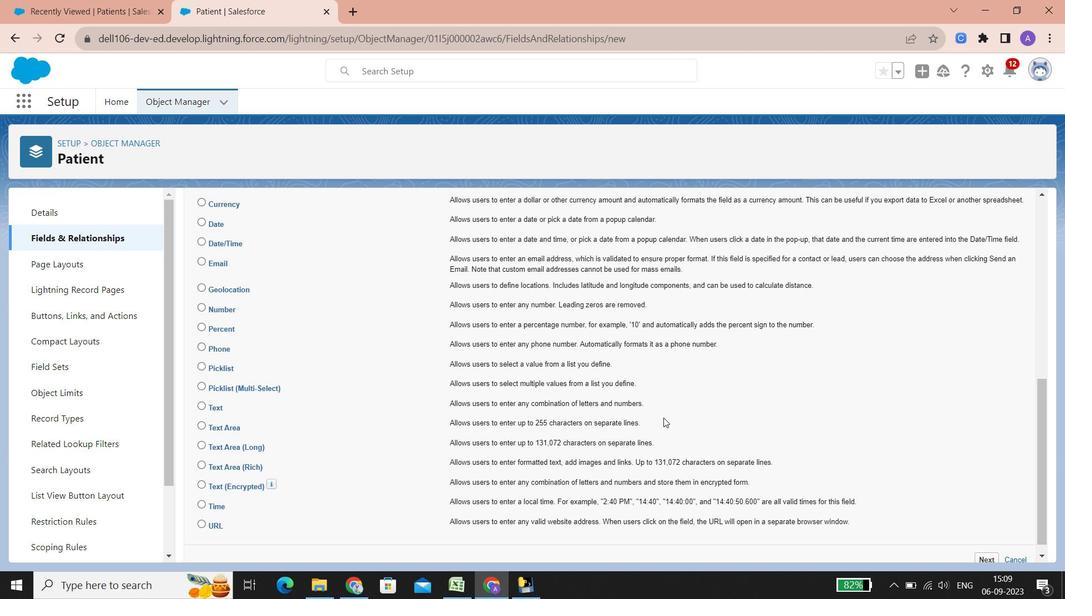 
Action: Mouse scrolled (663, 418) with delta (0, 0)
Screenshot: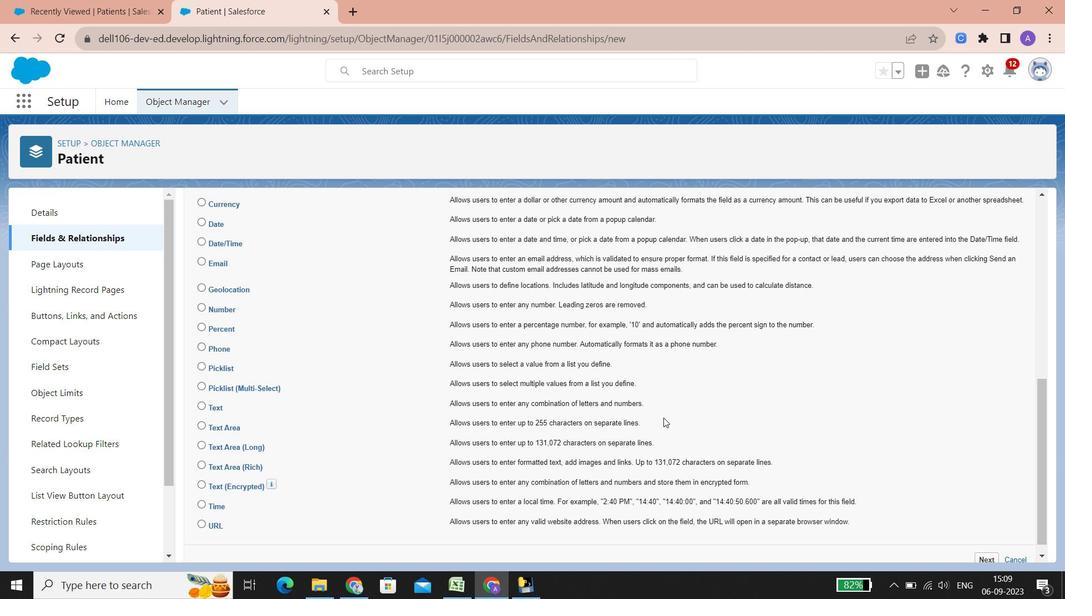 
Action: Mouse scrolled (663, 418) with delta (0, 0)
Screenshot: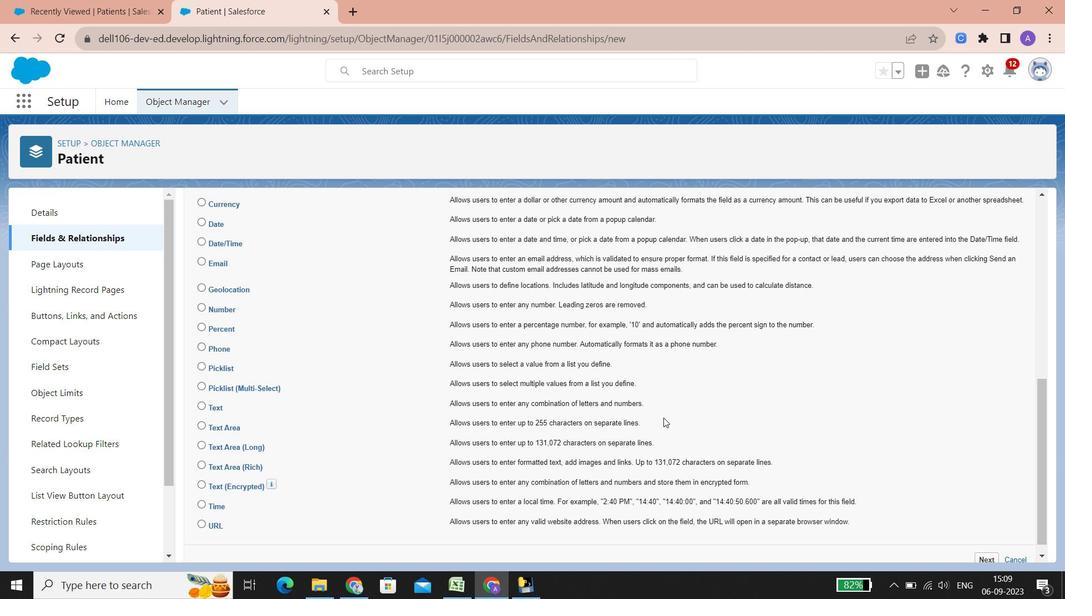 
Action: Mouse scrolled (663, 418) with delta (0, 0)
Screenshot: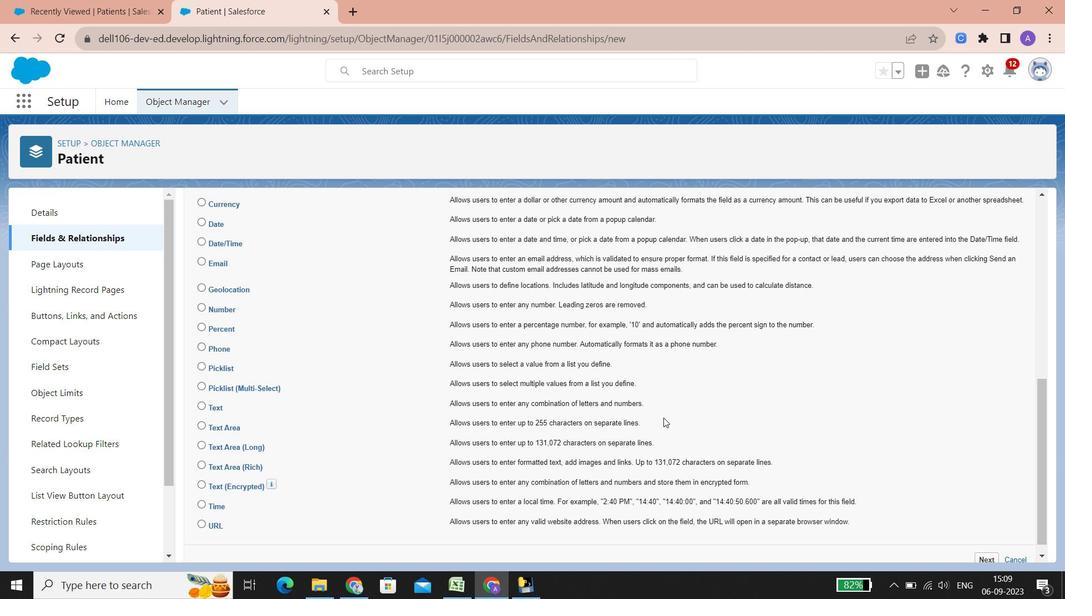 
Action: Mouse scrolled (663, 418) with delta (0, 0)
Screenshot: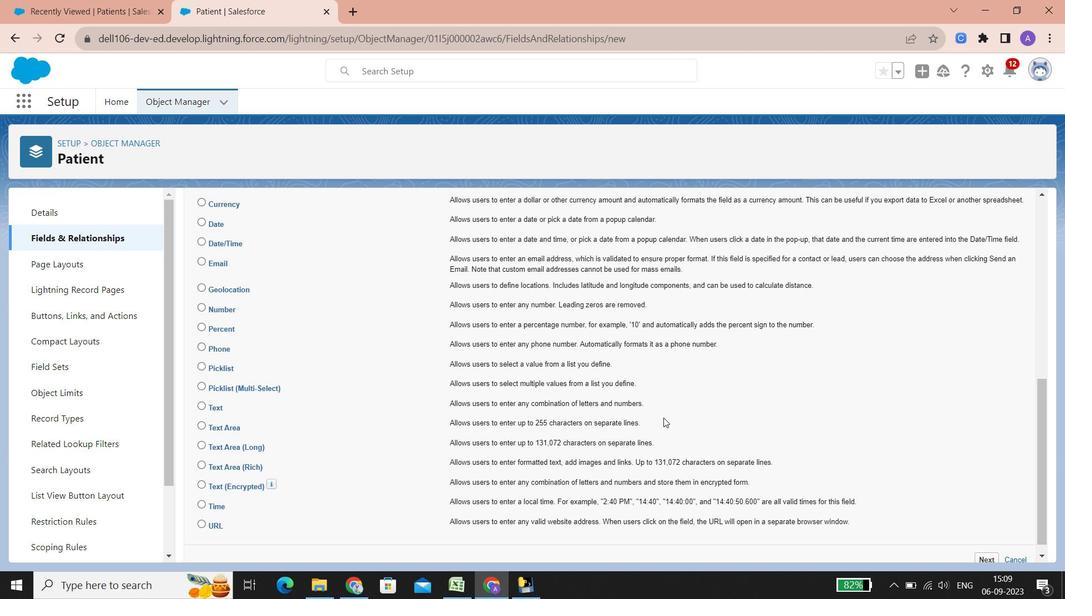 
Action: Mouse scrolled (663, 418) with delta (0, 0)
Screenshot: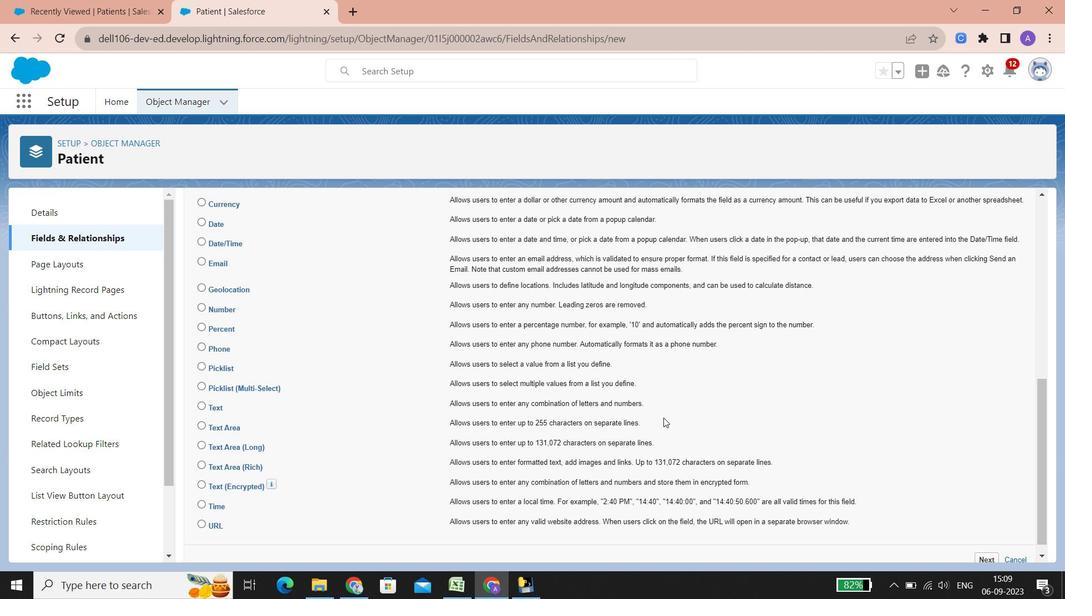 
Action: Mouse scrolled (663, 418) with delta (0, 0)
Screenshot: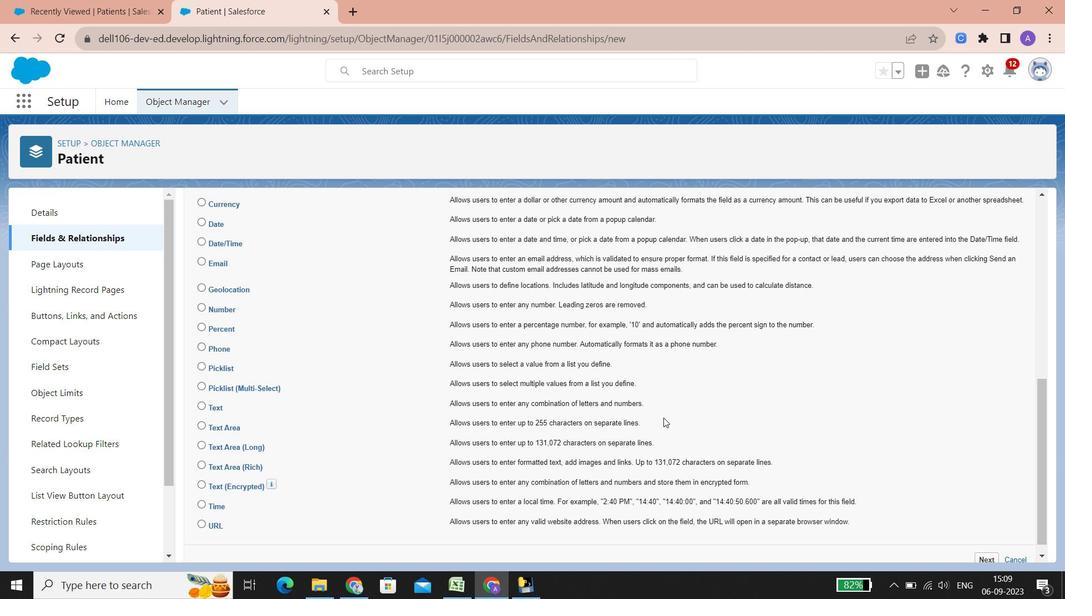 
Action: Mouse scrolled (663, 418) with delta (0, 0)
Screenshot: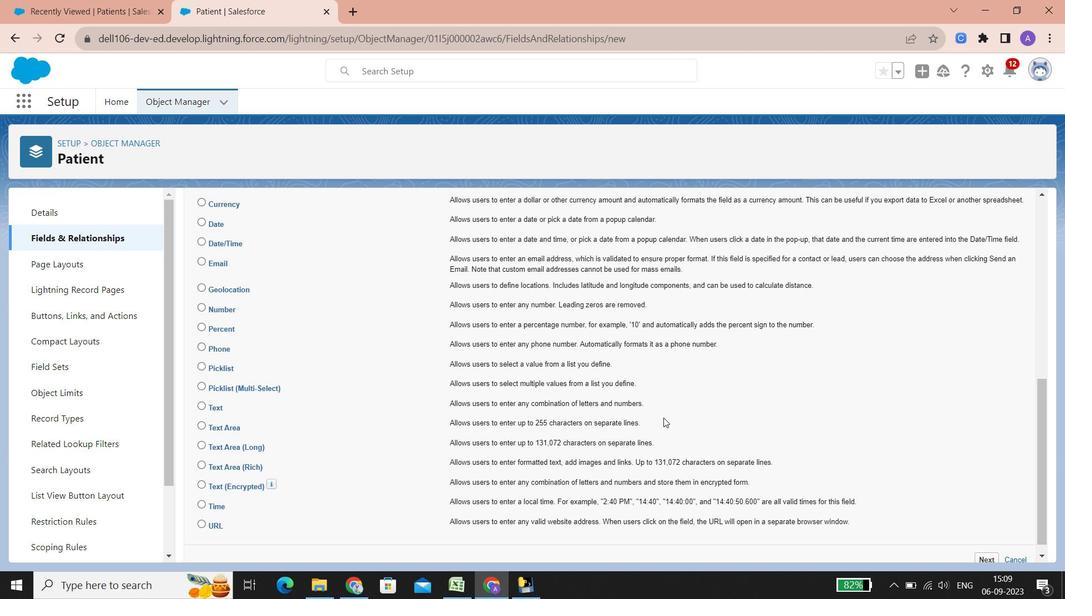 
Action: Mouse scrolled (663, 418) with delta (0, 0)
Screenshot: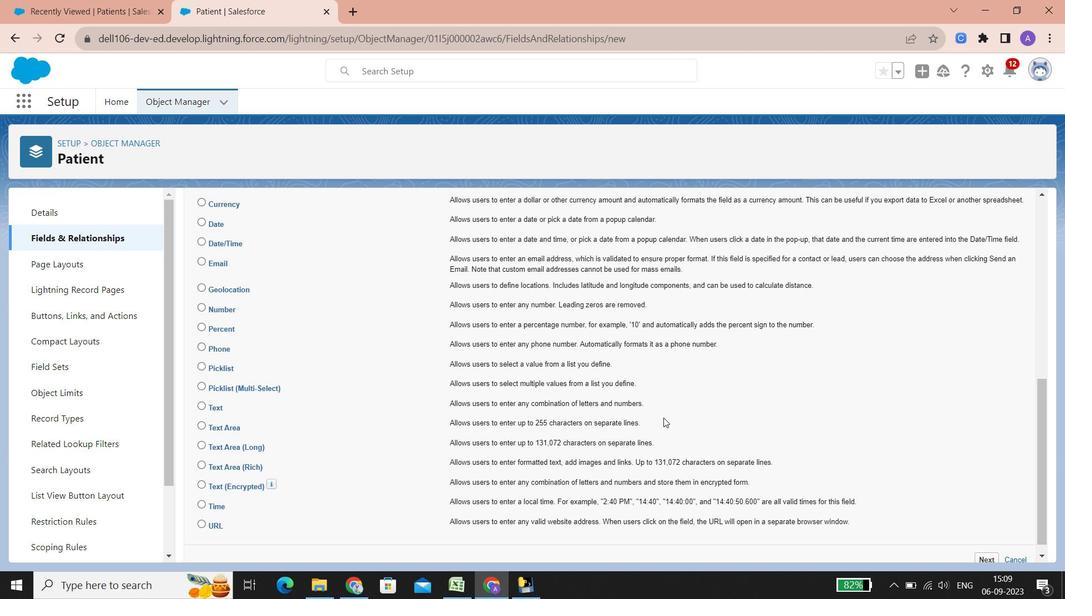 
Action: Mouse scrolled (663, 418) with delta (0, 0)
Screenshot: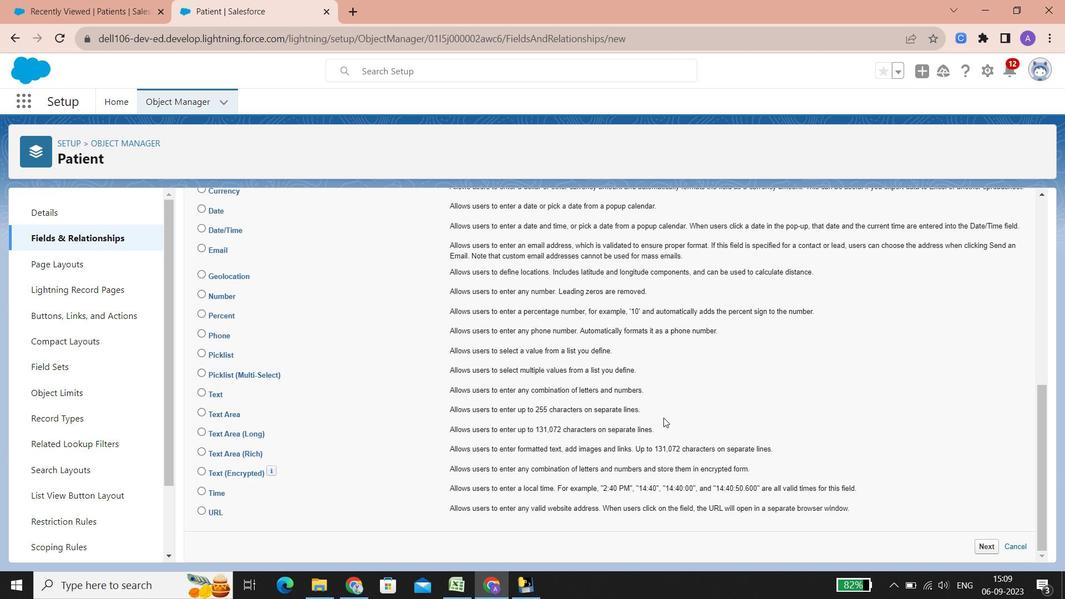 
Action: Mouse scrolled (663, 418) with delta (0, 0)
Screenshot: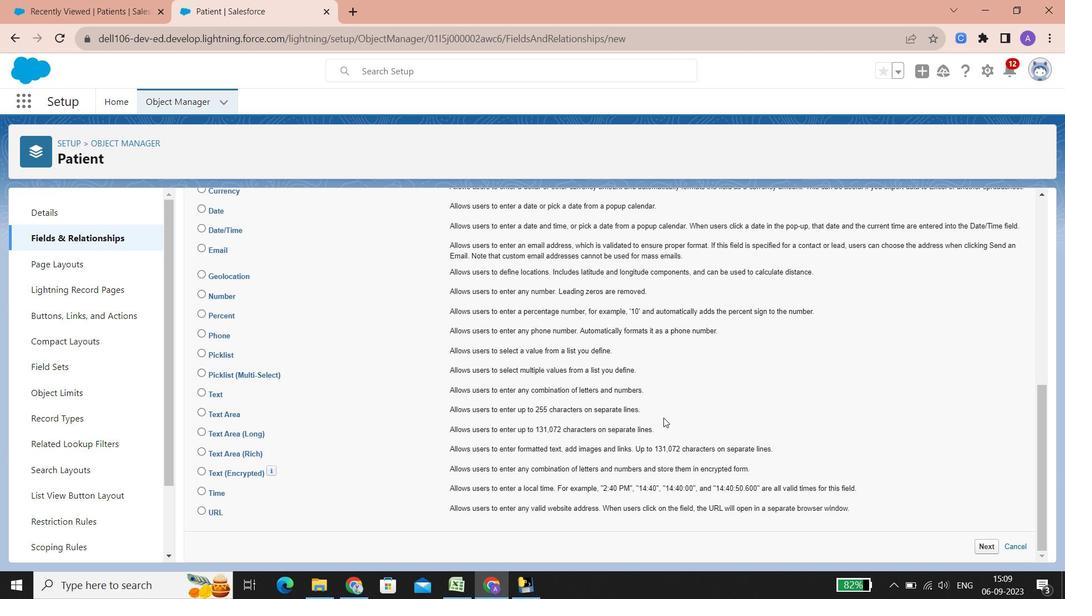 
Action: Mouse scrolled (663, 418) with delta (0, 0)
Screenshot: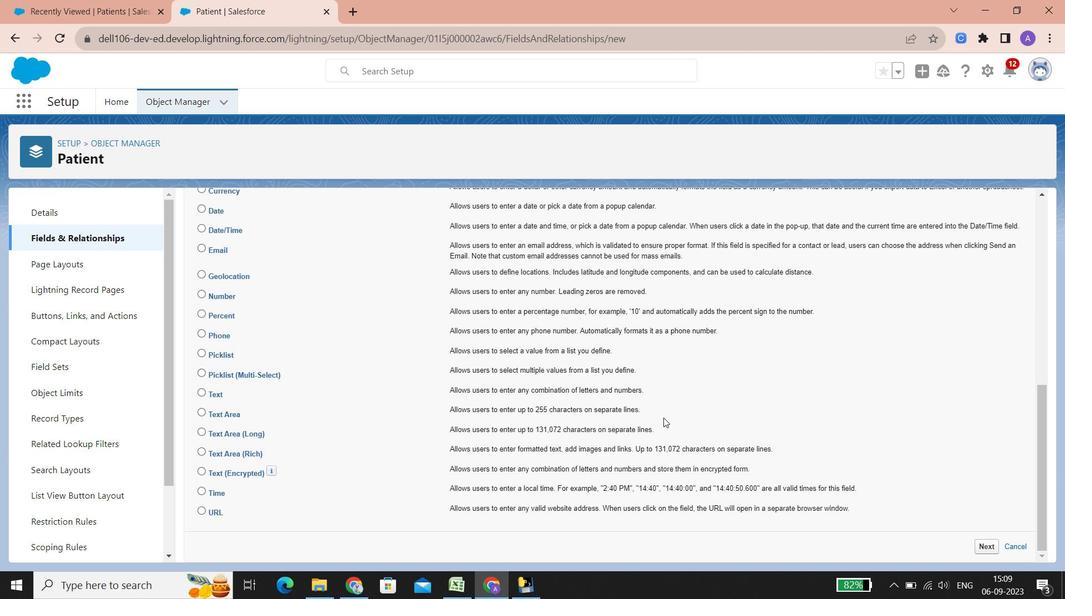 
Action: Mouse scrolled (663, 418) with delta (0, 0)
Screenshot: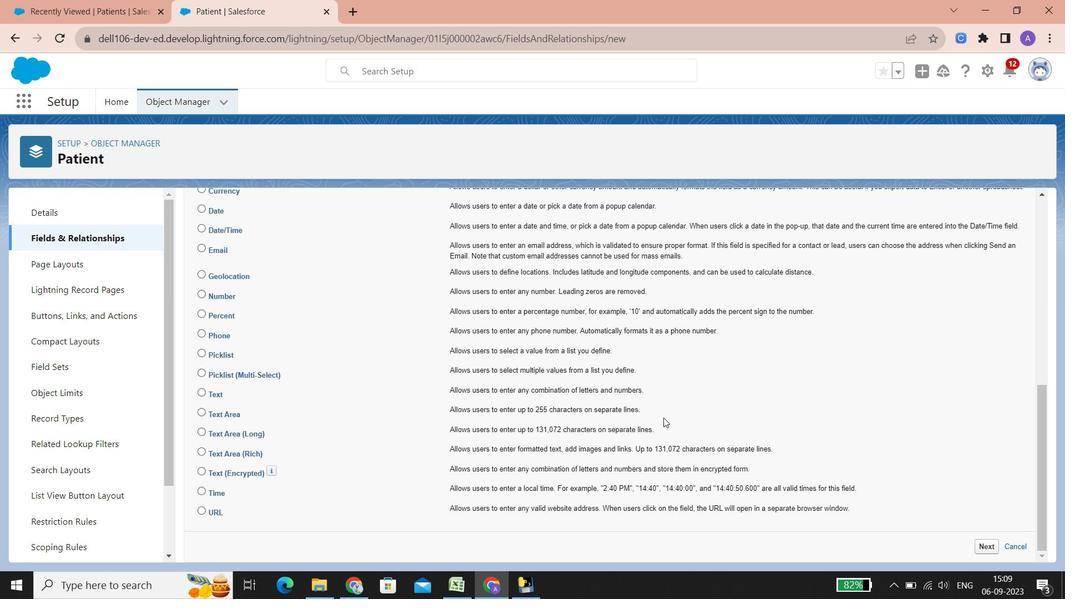 
Action: Mouse scrolled (663, 418) with delta (0, 0)
Screenshot: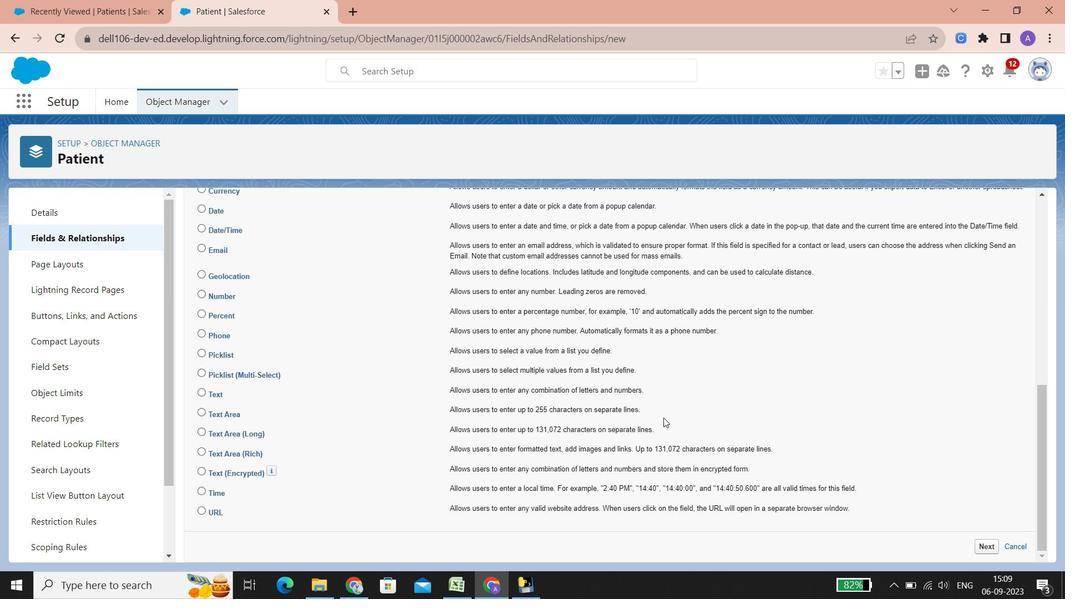 
Action: Mouse scrolled (663, 418) with delta (0, 0)
Screenshot: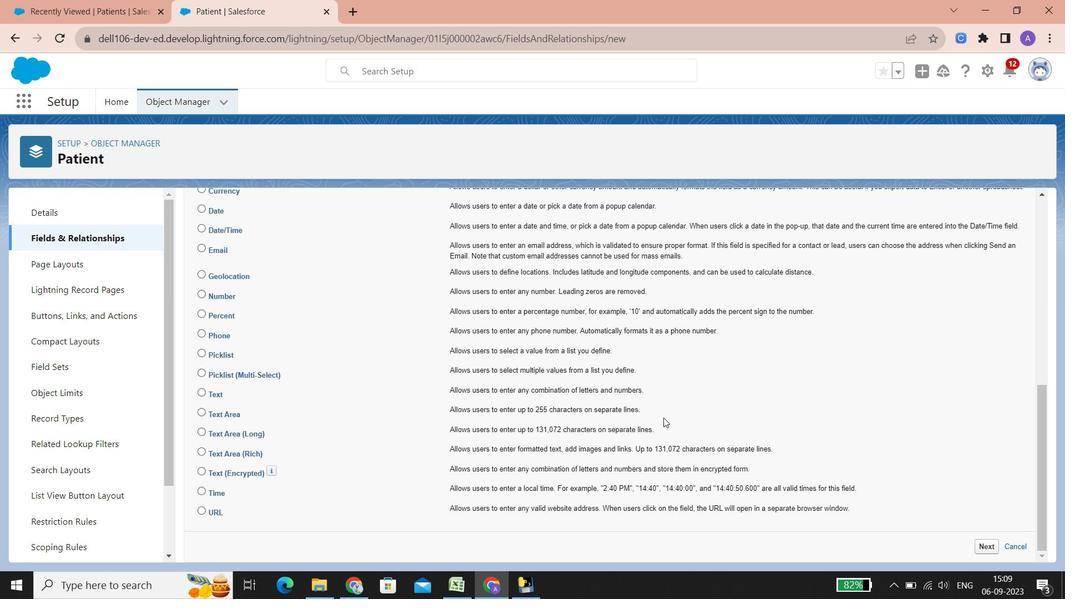 
Action: Mouse scrolled (663, 418) with delta (0, 0)
Screenshot: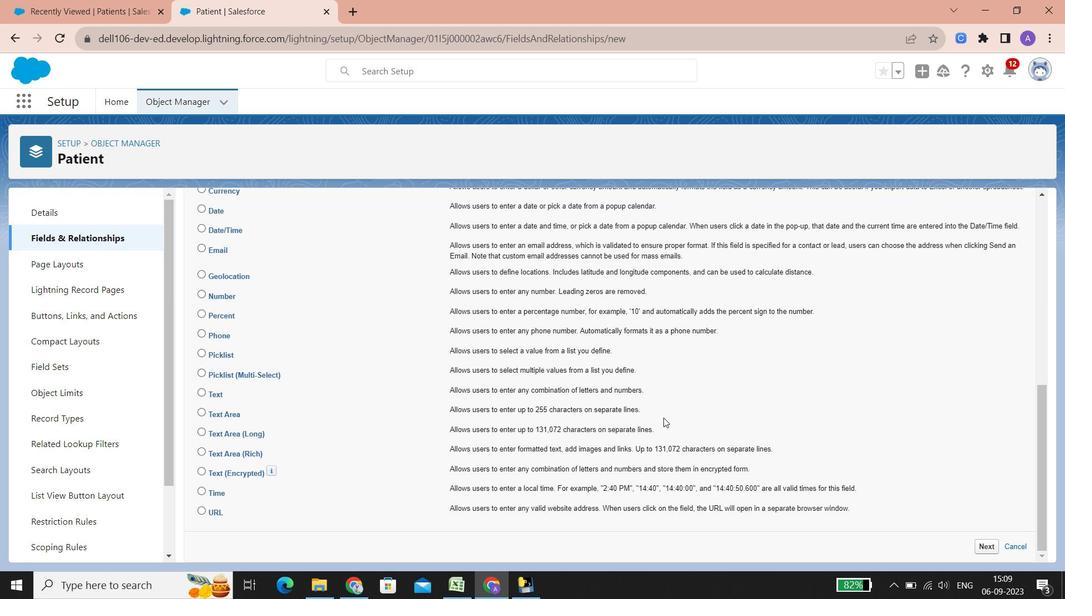 
Action: Mouse scrolled (663, 418) with delta (0, 0)
Screenshot: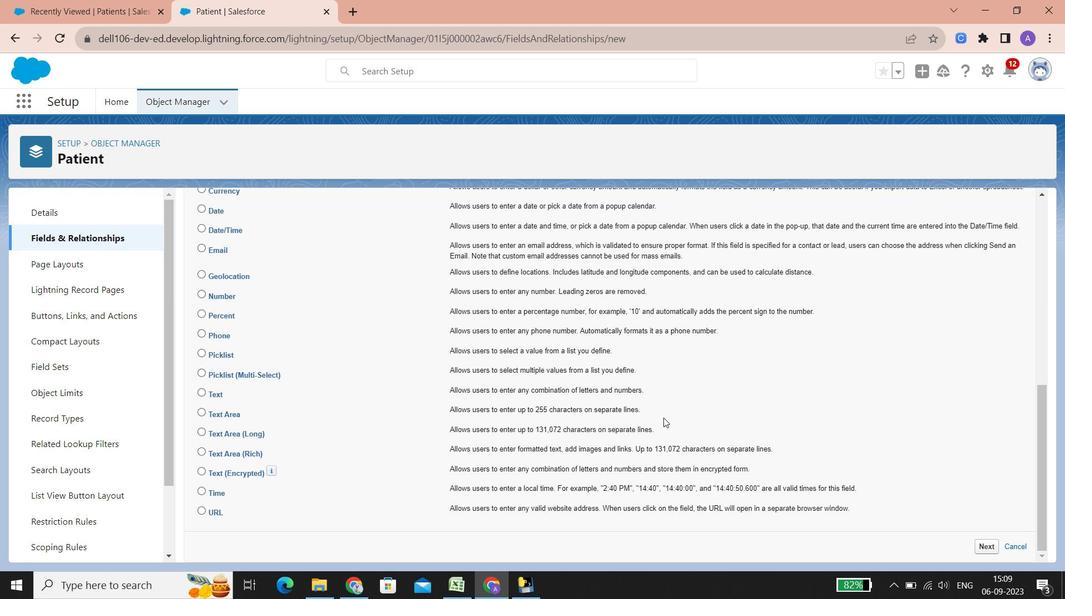 
Action: Mouse scrolled (663, 418) with delta (0, 0)
Screenshot: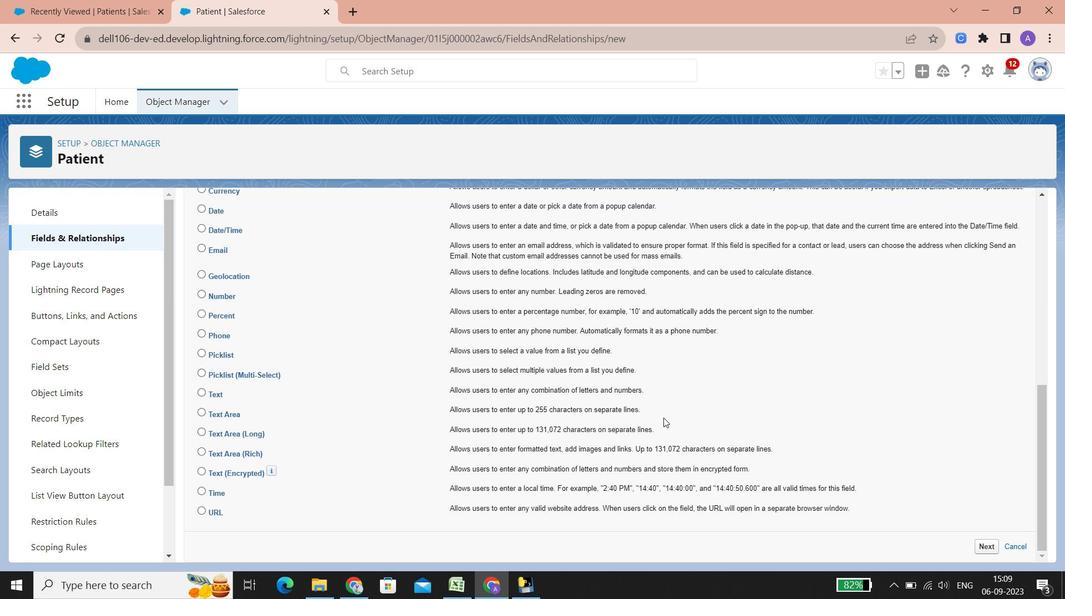 
Action: Mouse scrolled (663, 418) with delta (0, 0)
Screenshot: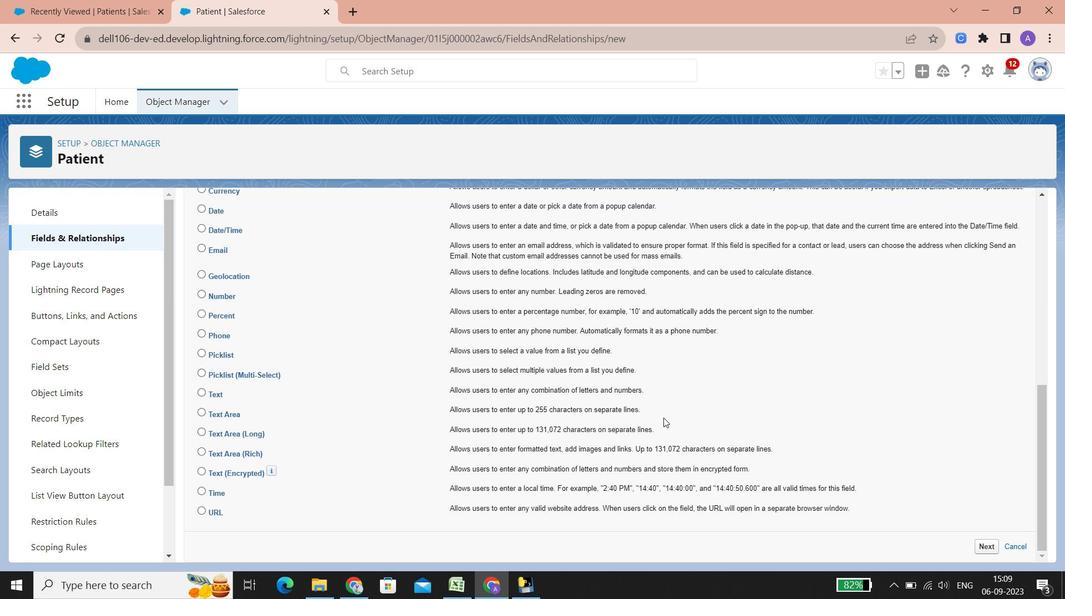 
Action: Mouse scrolled (663, 418) with delta (0, 0)
Screenshot: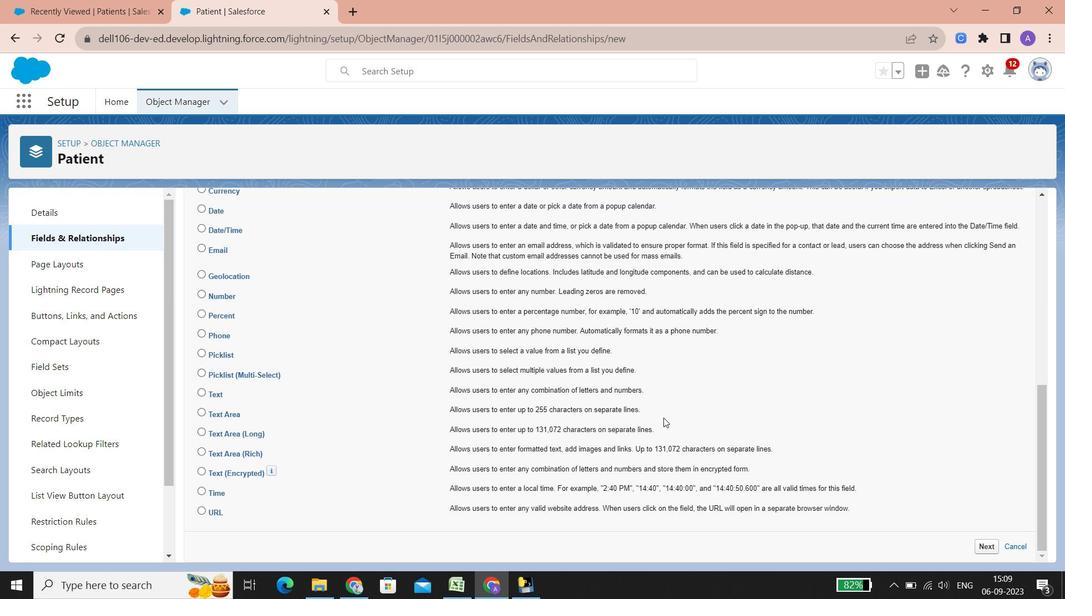 
Action: Mouse scrolled (663, 418) with delta (0, 0)
Screenshot: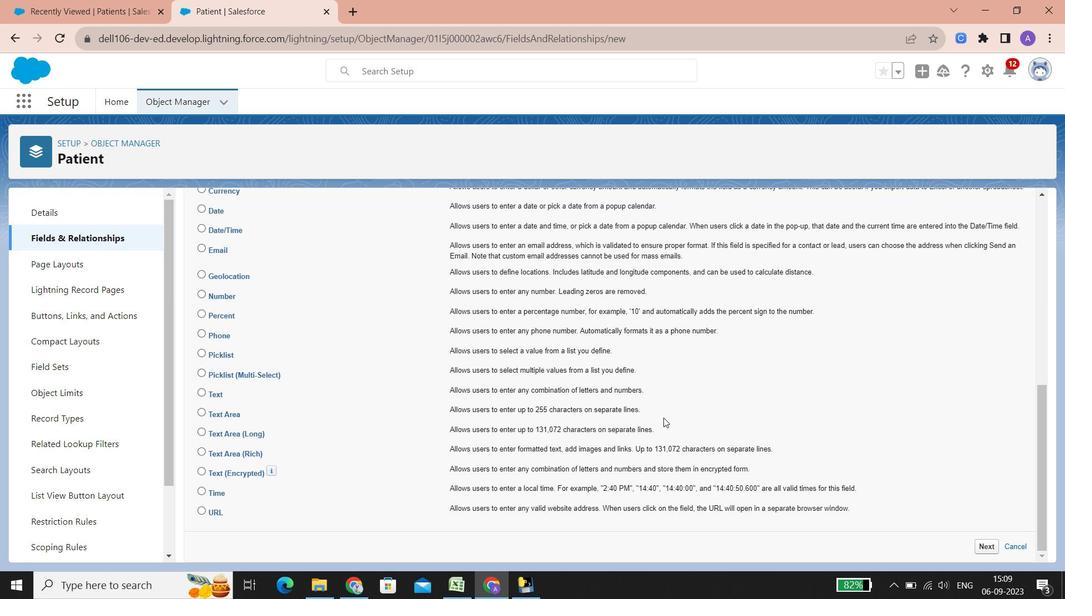 
Action: Mouse scrolled (663, 418) with delta (0, 0)
Screenshot: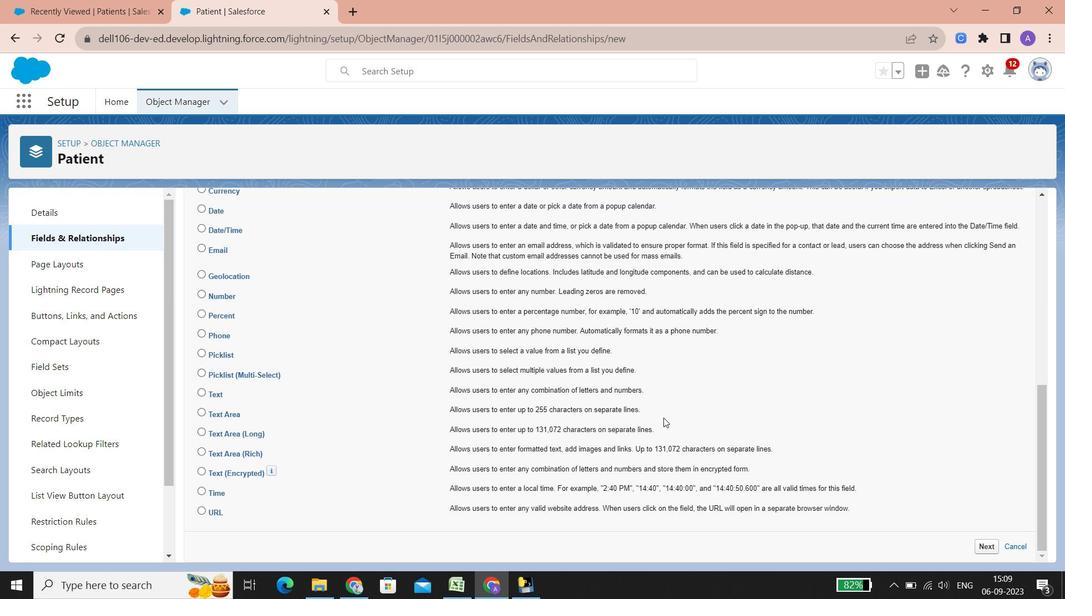 
Action: Mouse scrolled (663, 418) with delta (0, 0)
Screenshot: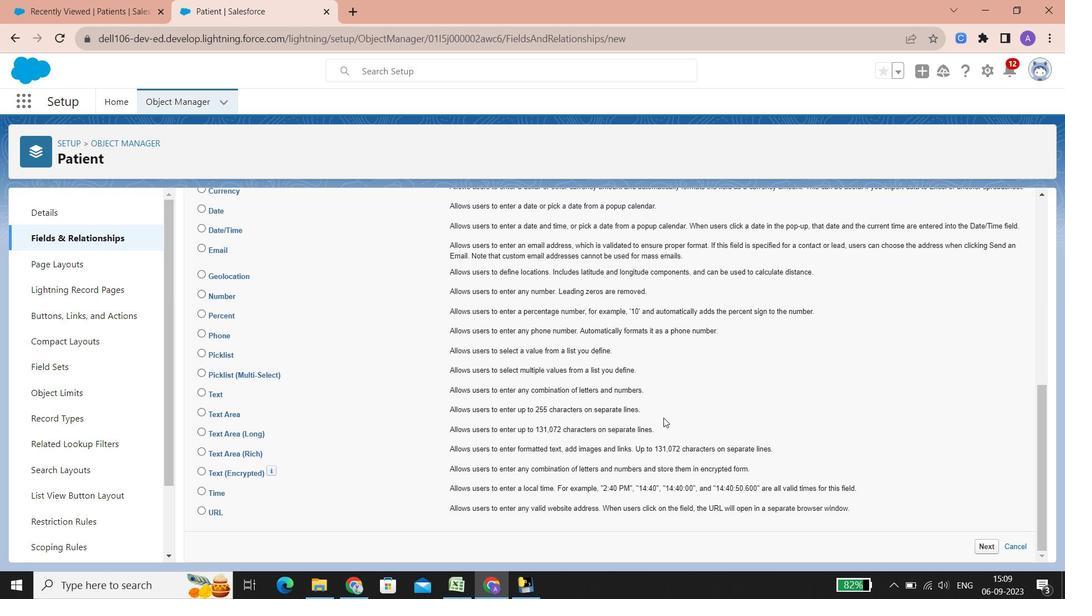 
Action: Mouse scrolled (663, 418) with delta (0, 0)
Screenshot: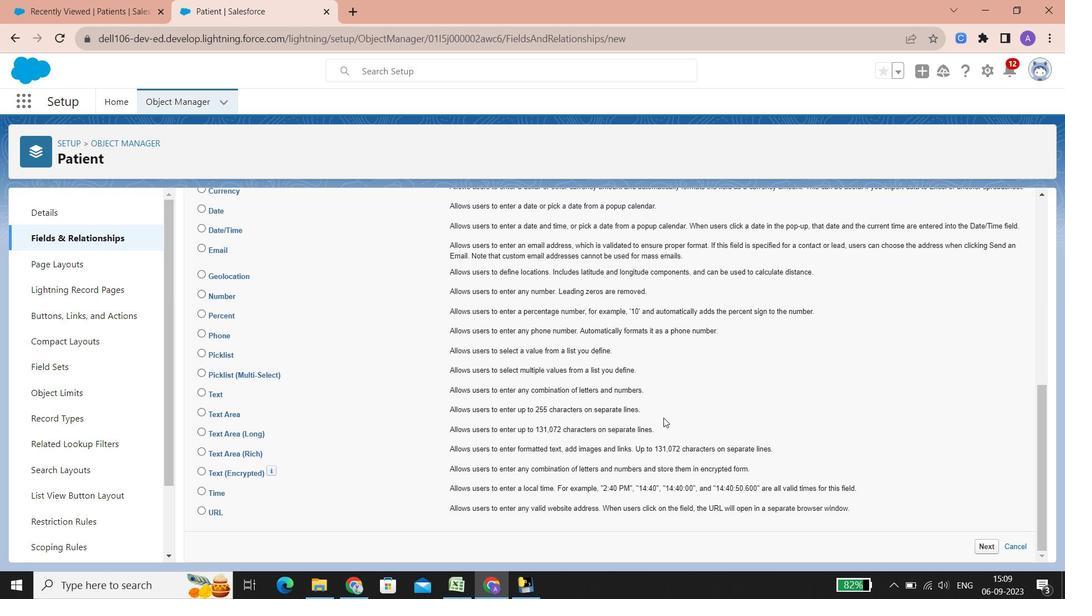 
Action: Mouse scrolled (663, 418) with delta (0, 0)
Screenshot: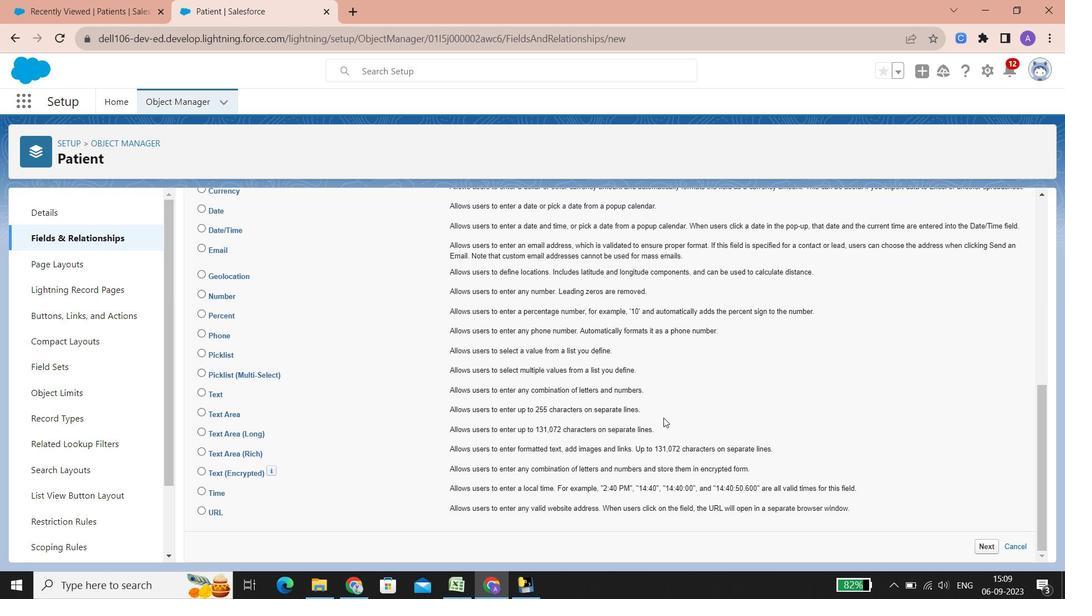 
Action: Mouse scrolled (663, 418) with delta (0, 0)
Screenshot: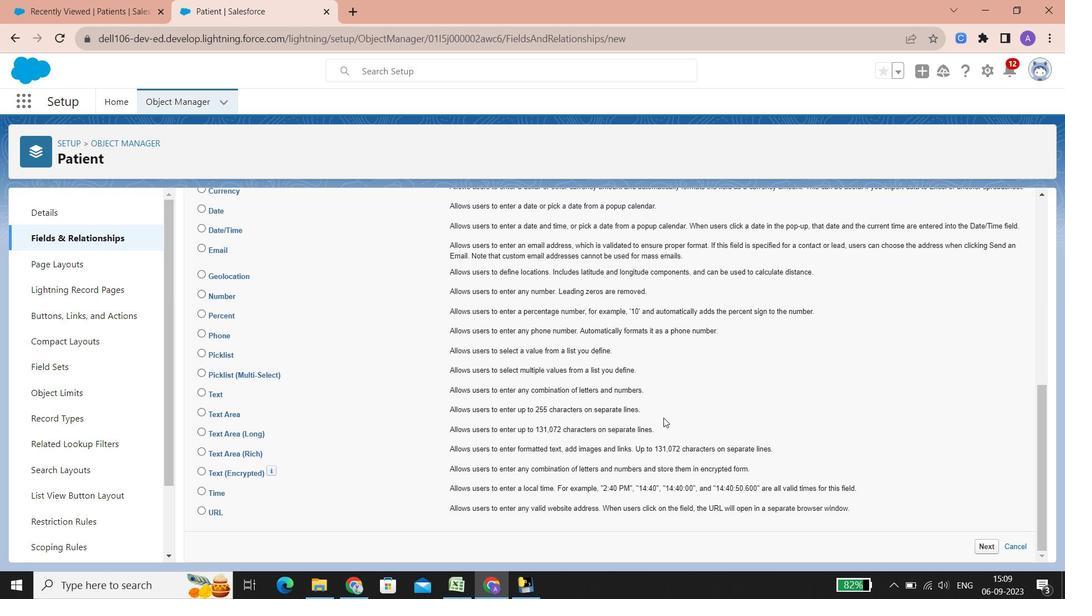 
Action: Mouse scrolled (663, 418) with delta (0, 0)
Screenshot: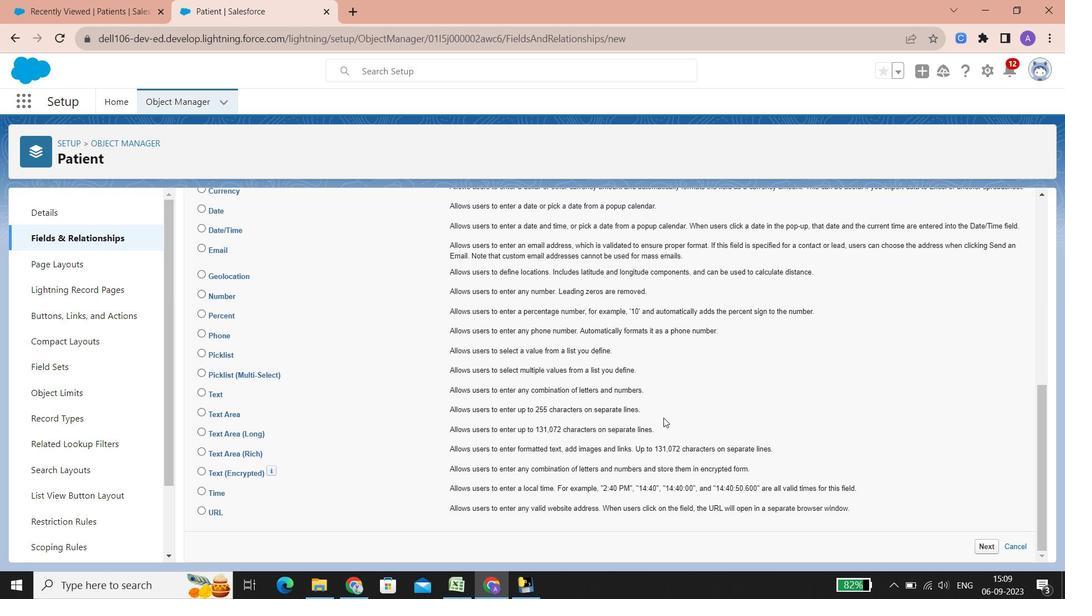 
Action: Mouse scrolled (663, 418) with delta (0, 0)
Screenshot: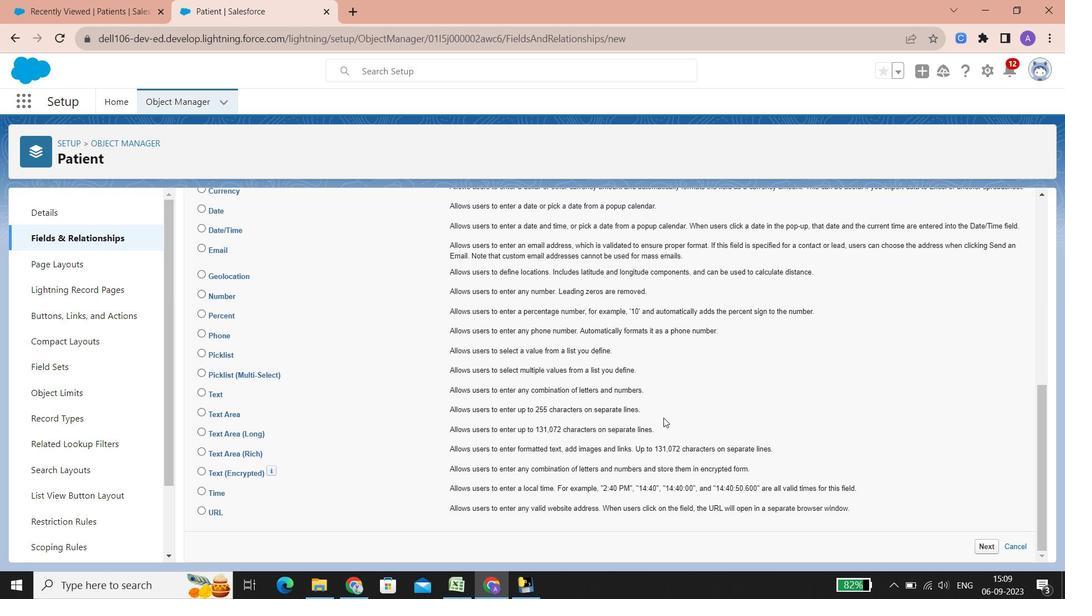 
Action: Mouse scrolled (663, 418) with delta (0, 0)
Screenshot: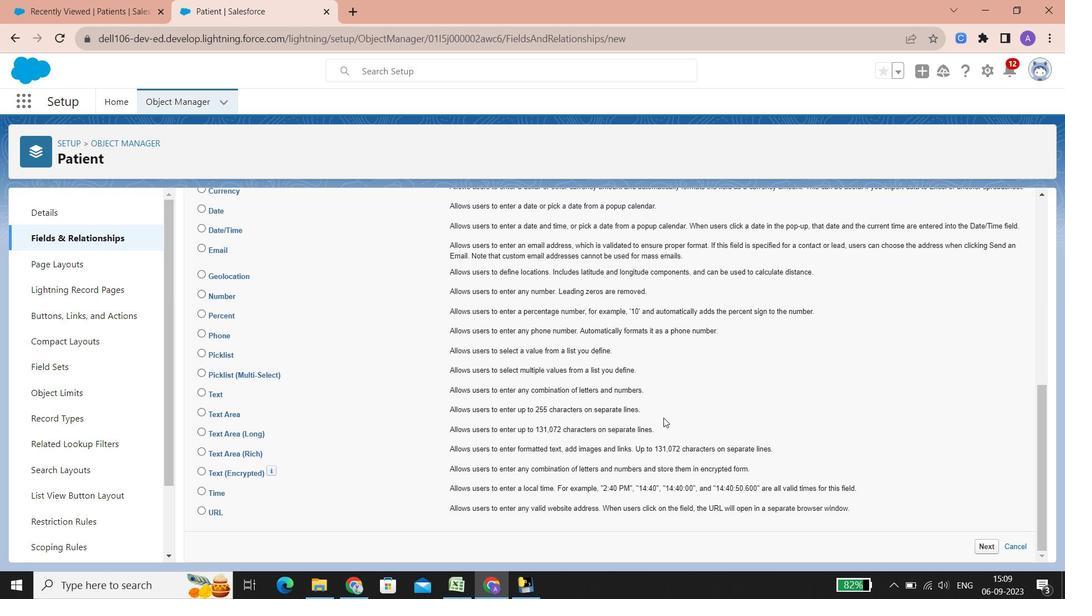 
Action: Mouse scrolled (663, 418) with delta (0, 0)
Screenshot: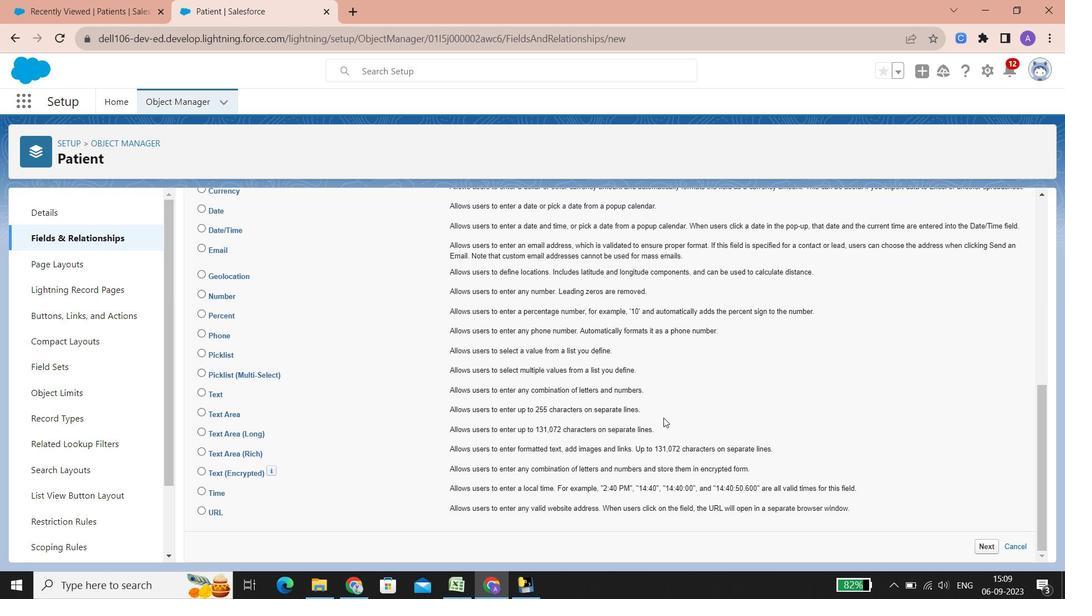 
Action: Mouse scrolled (663, 418) with delta (0, 0)
Screenshot: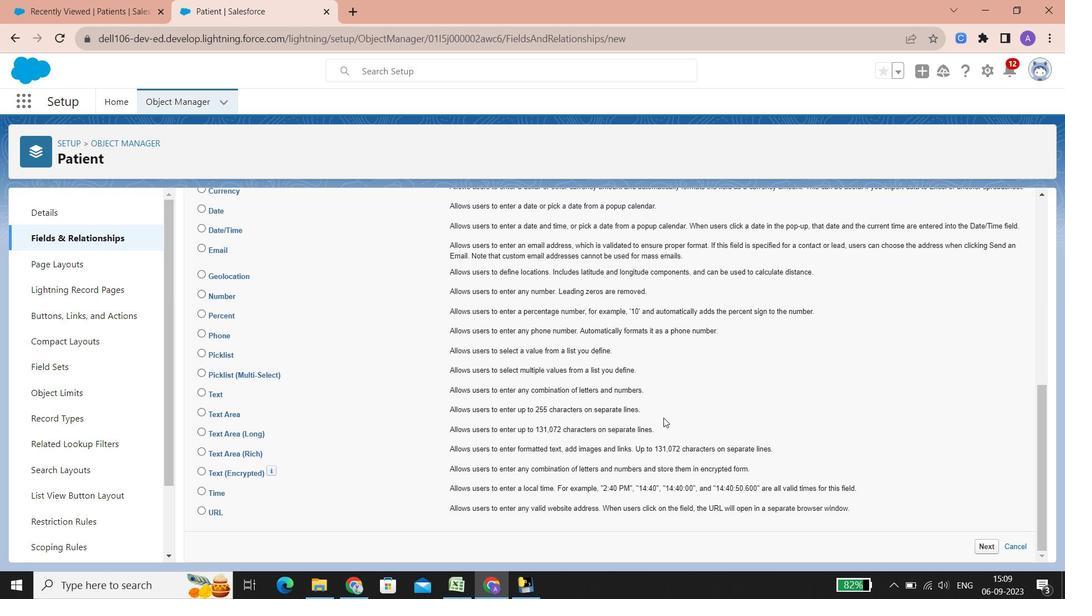 
Action: Mouse scrolled (663, 418) with delta (0, 0)
Screenshot: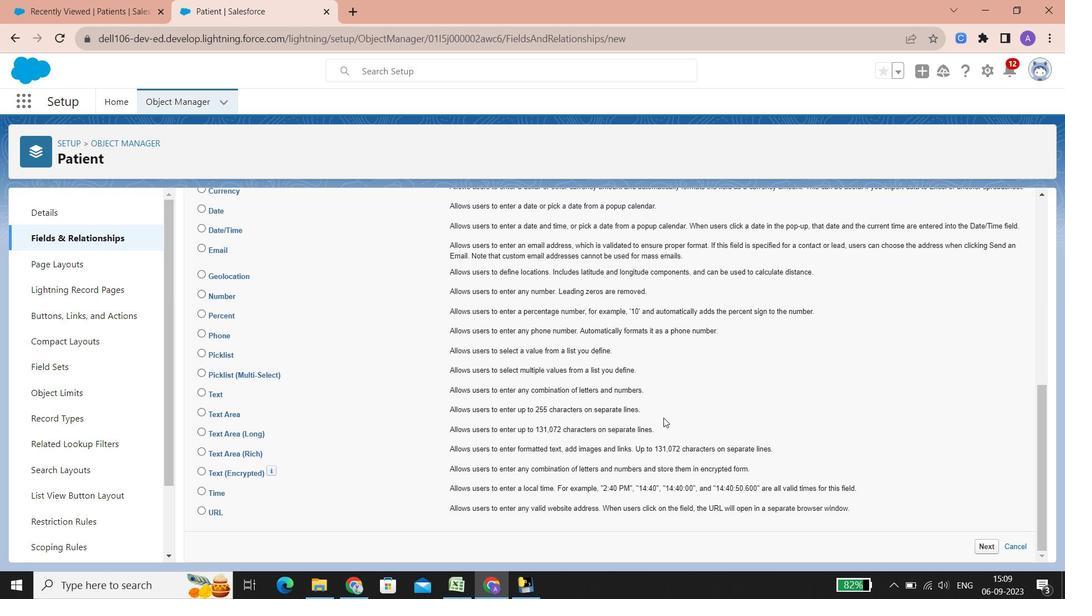 
Action: Mouse scrolled (663, 418) with delta (0, 0)
Screenshot: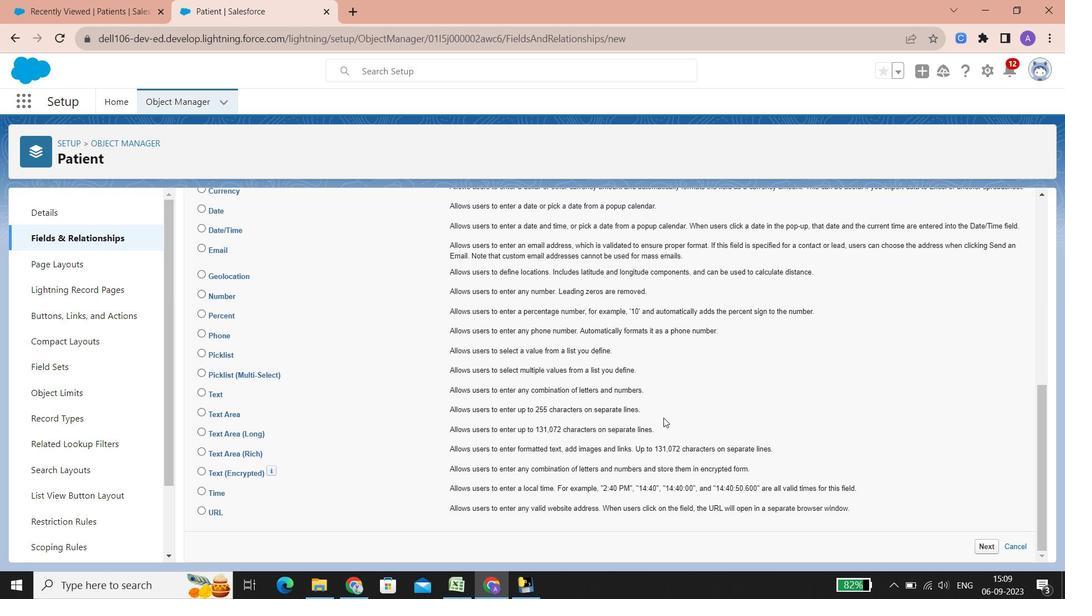 
Action: Mouse scrolled (663, 418) with delta (0, 0)
Screenshot: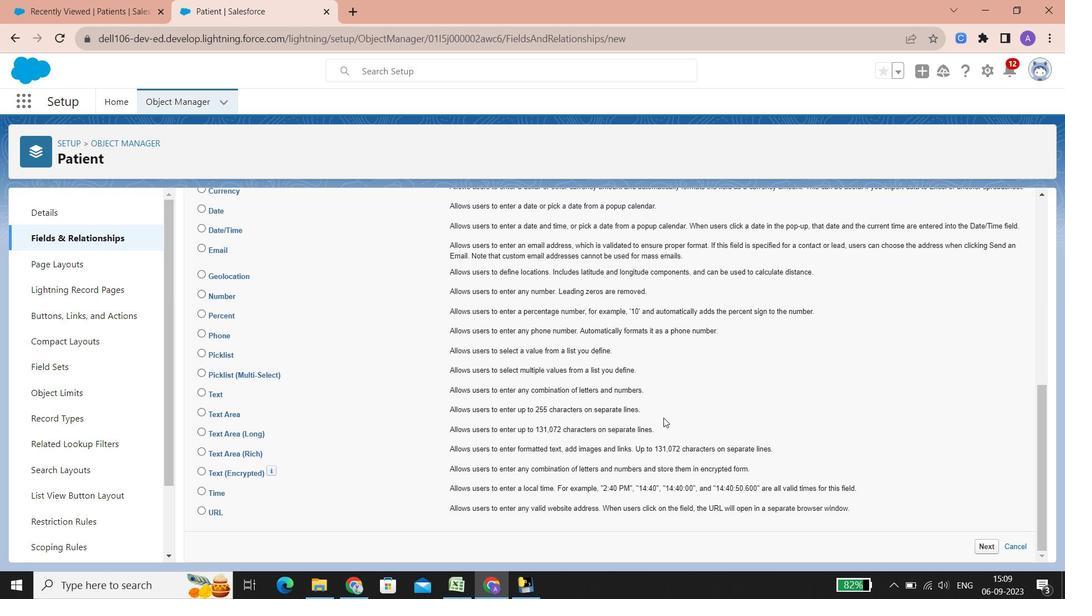 
Action: Mouse scrolled (663, 418) with delta (0, 0)
Screenshot: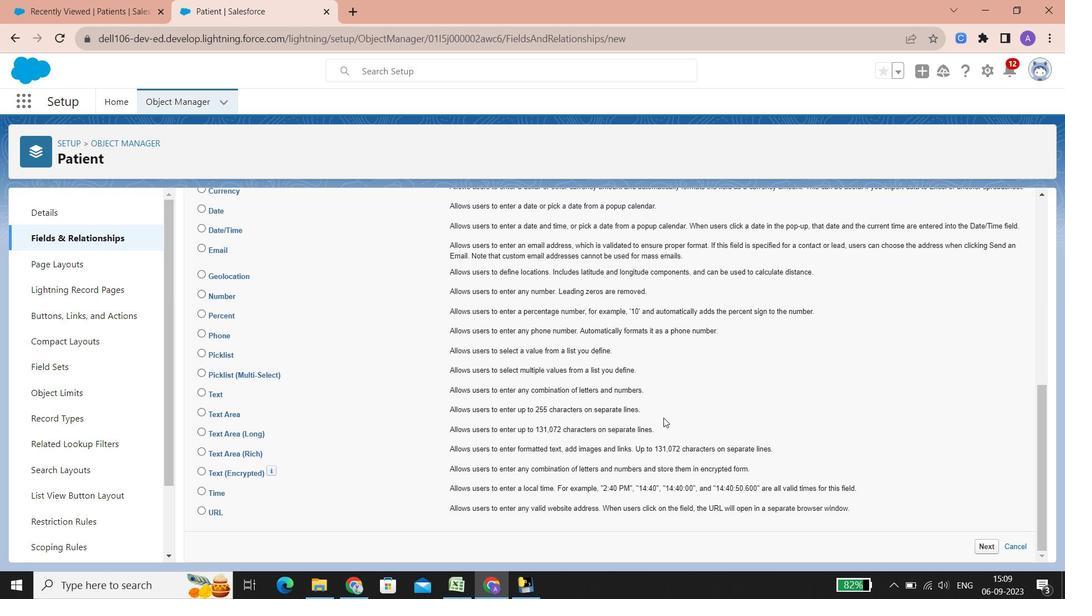 
Action: Mouse scrolled (663, 418) with delta (0, 0)
Screenshot: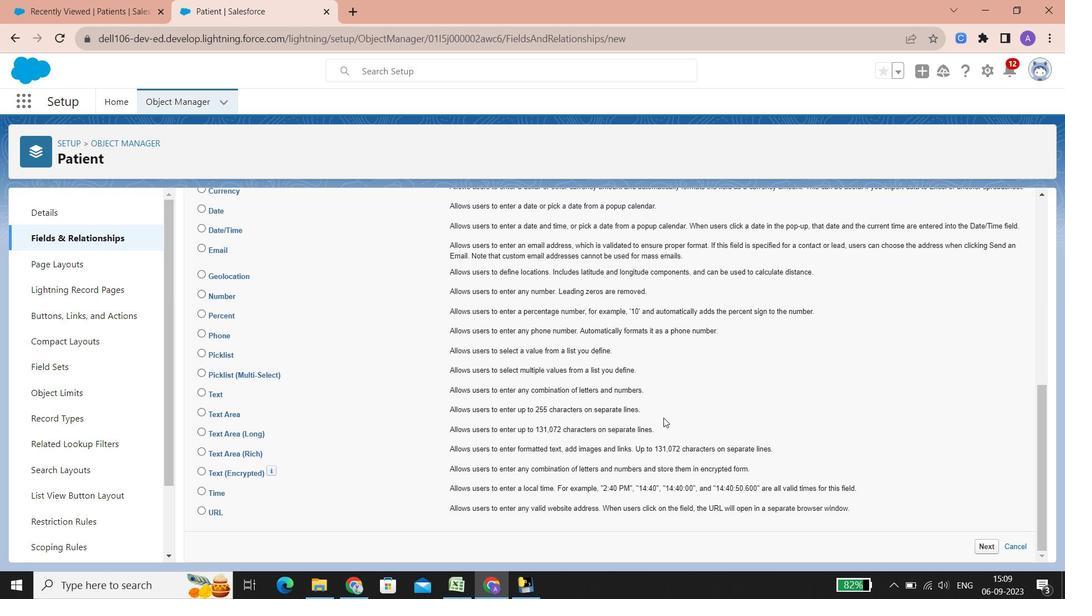 
Action: Mouse scrolled (663, 418) with delta (0, 0)
Screenshot: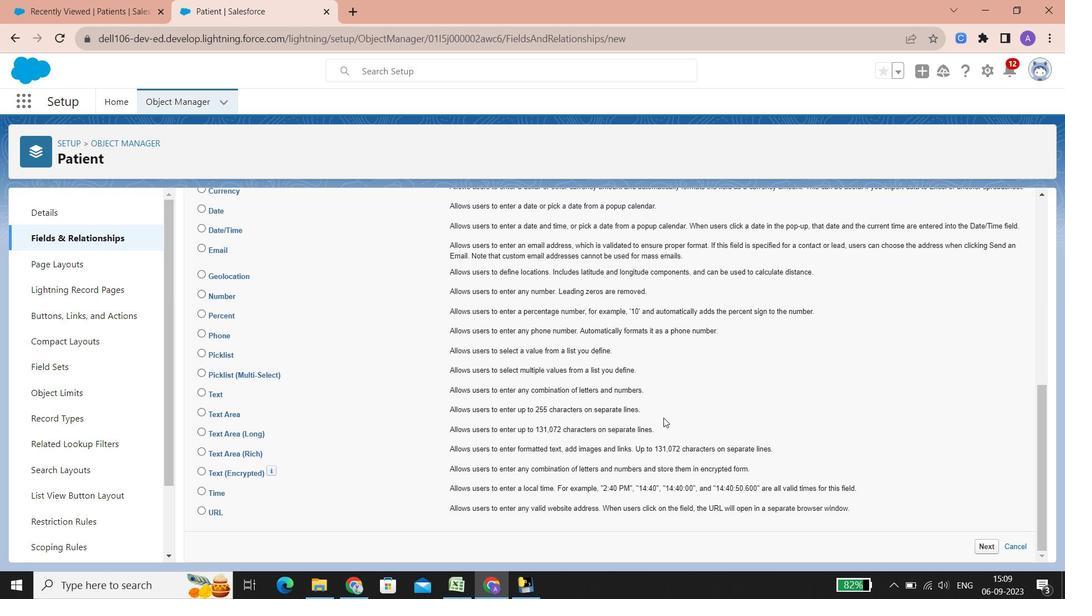 
Action: Mouse scrolled (663, 418) with delta (0, 0)
Screenshot: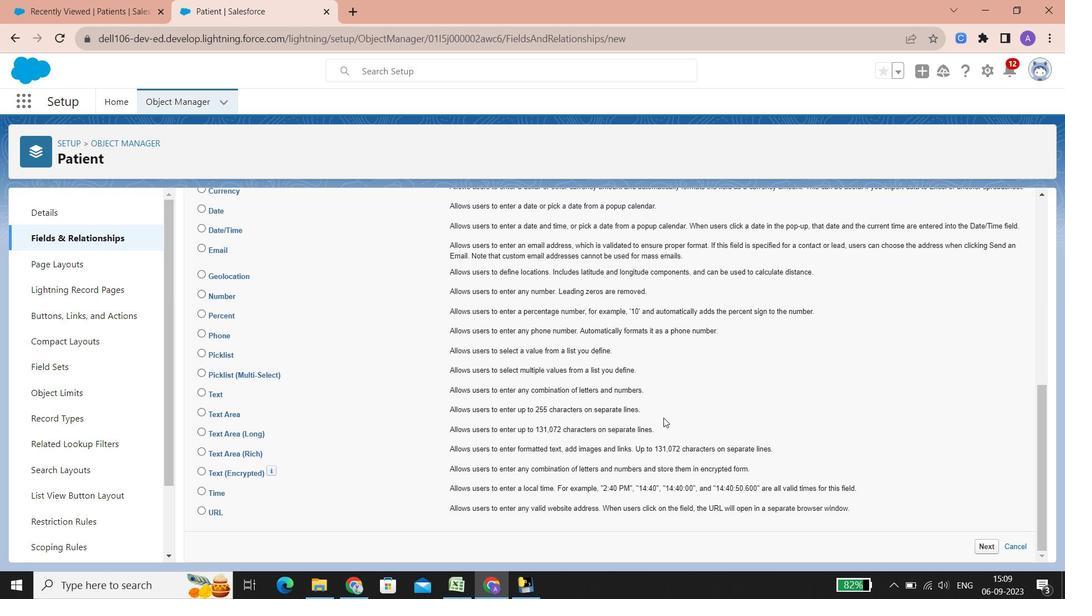 
Action: Mouse scrolled (663, 418) with delta (0, 0)
Screenshot: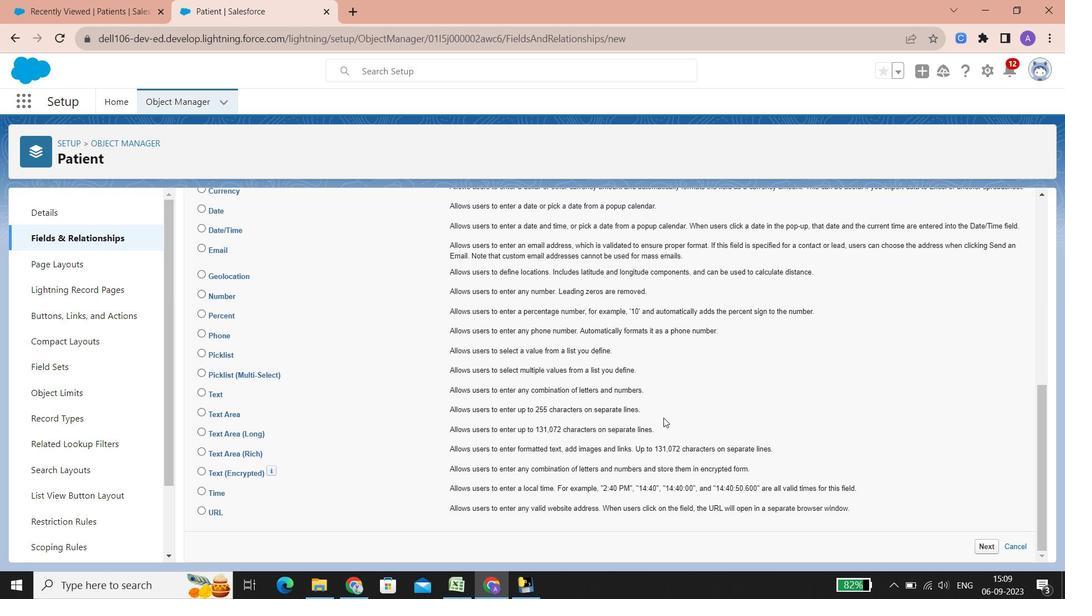 
Action: Mouse scrolled (663, 418) with delta (0, 0)
Screenshot: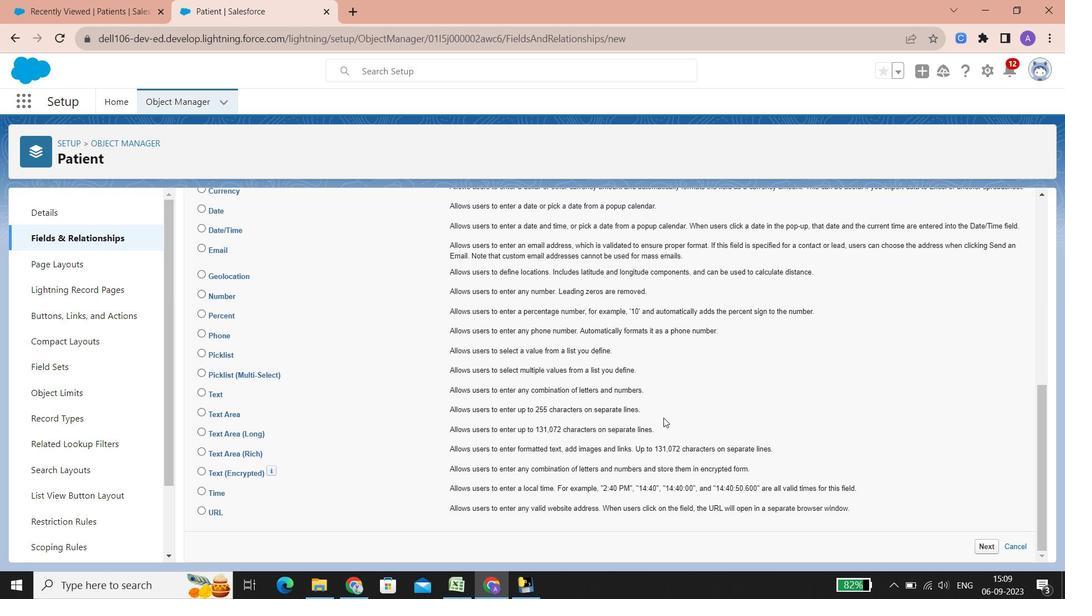 
Action: Mouse scrolled (663, 418) with delta (0, 0)
Screenshot: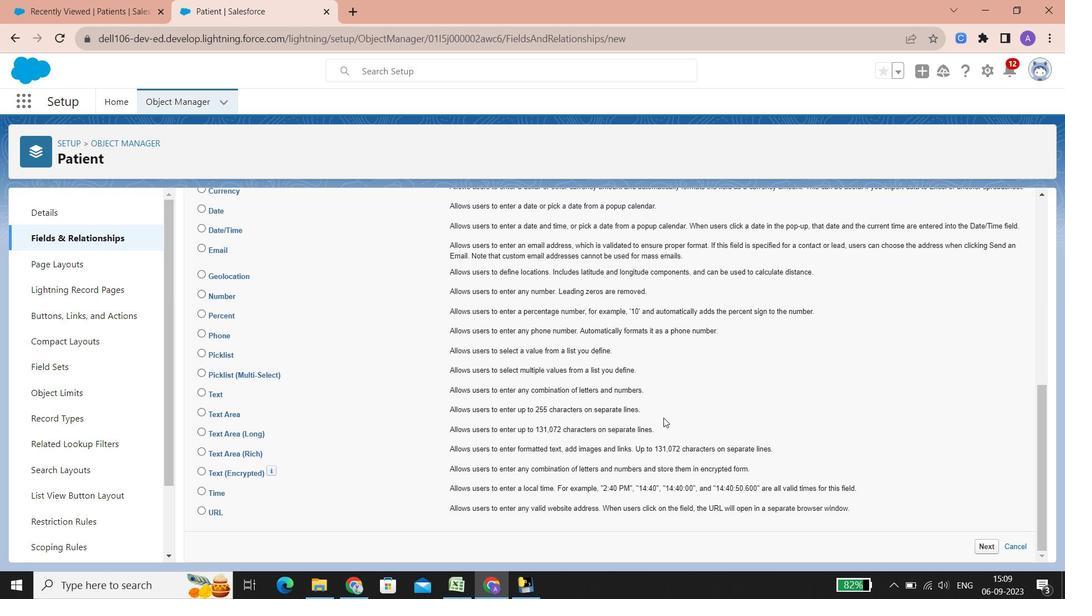 
Action: Mouse scrolled (663, 418) with delta (0, 0)
Screenshot: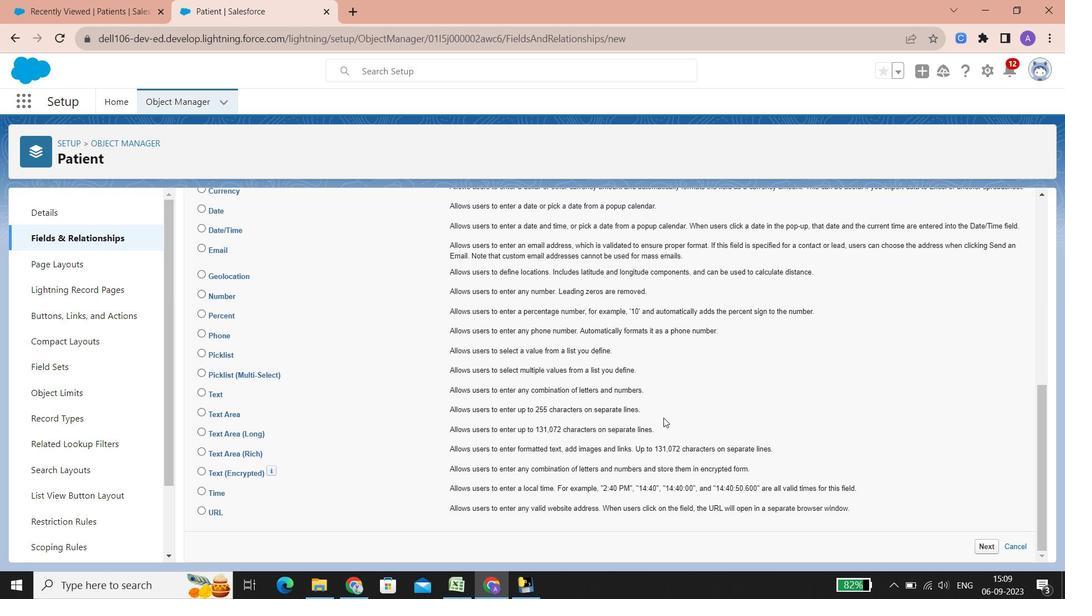 
Action: Mouse scrolled (663, 418) with delta (0, 0)
Screenshot: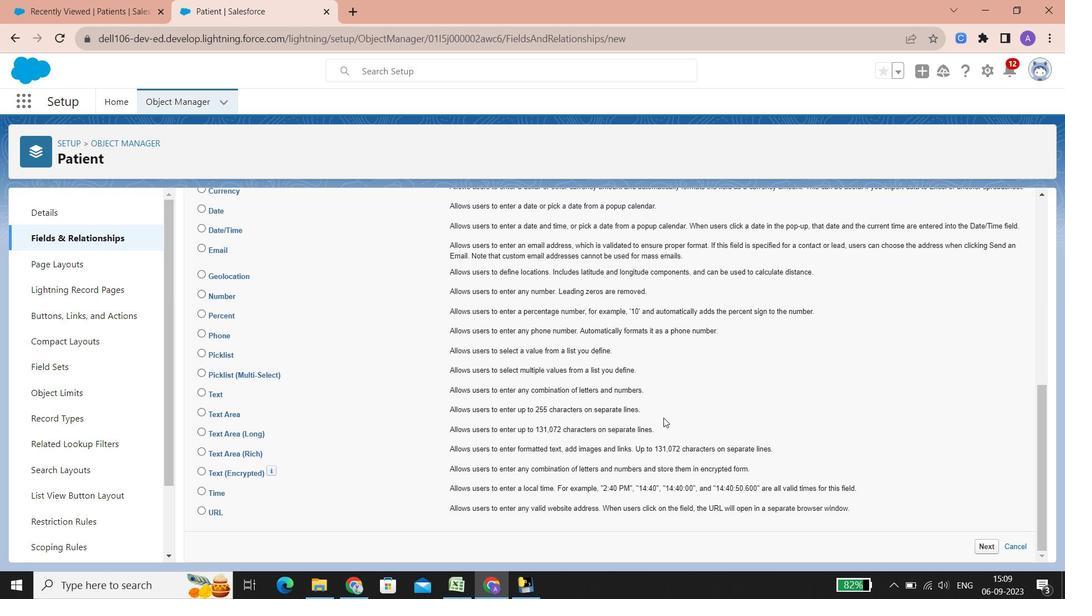 
Action: Mouse scrolled (663, 418) with delta (0, 0)
Screenshot: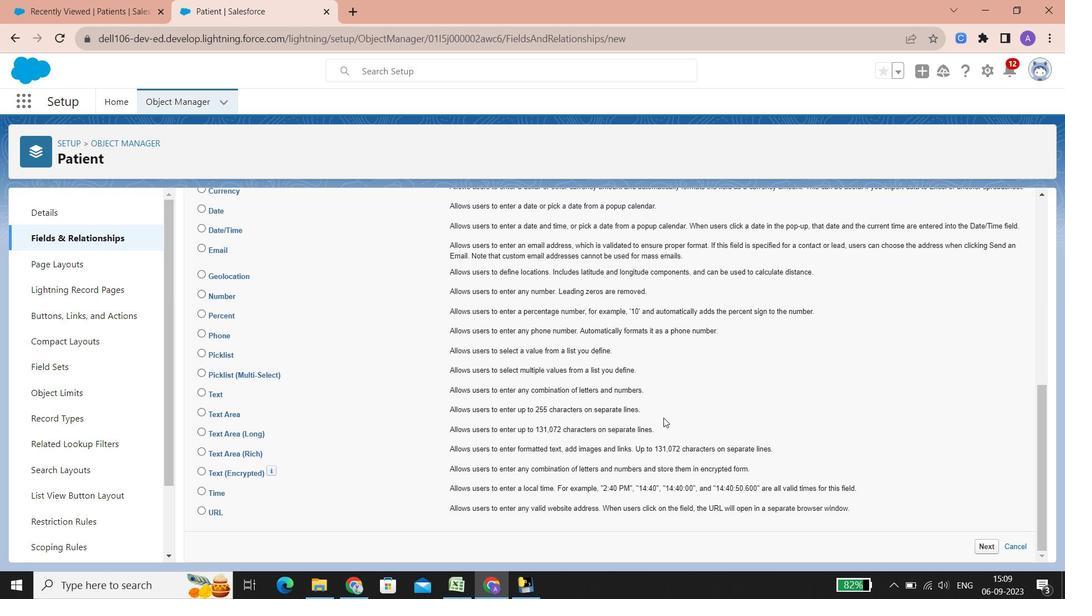 
Action: Mouse scrolled (663, 418) with delta (0, 0)
Screenshot: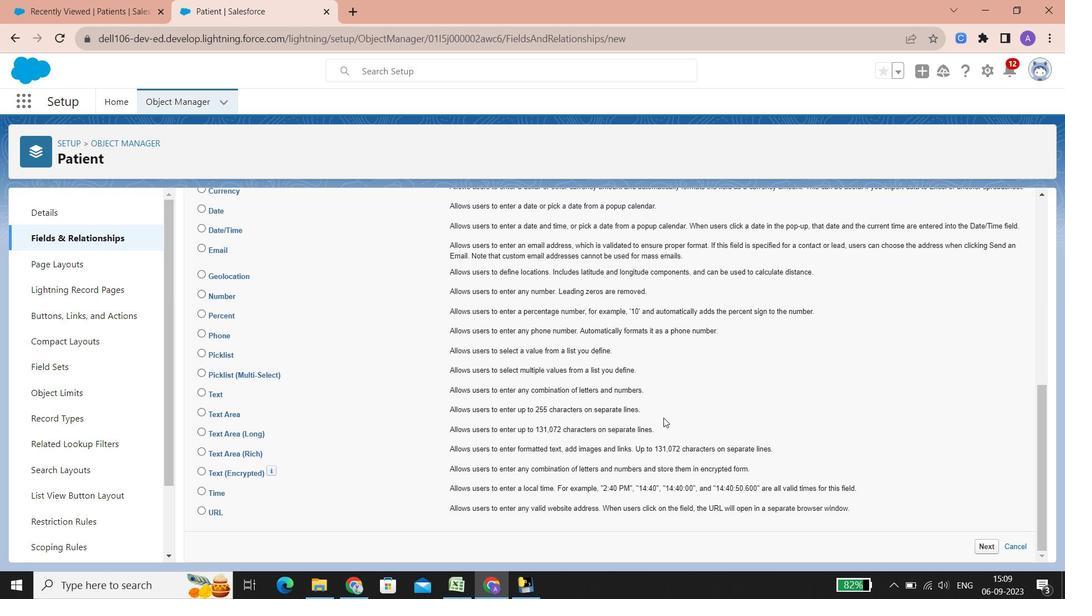 
Action: Mouse scrolled (663, 418) with delta (0, 0)
Screenshot: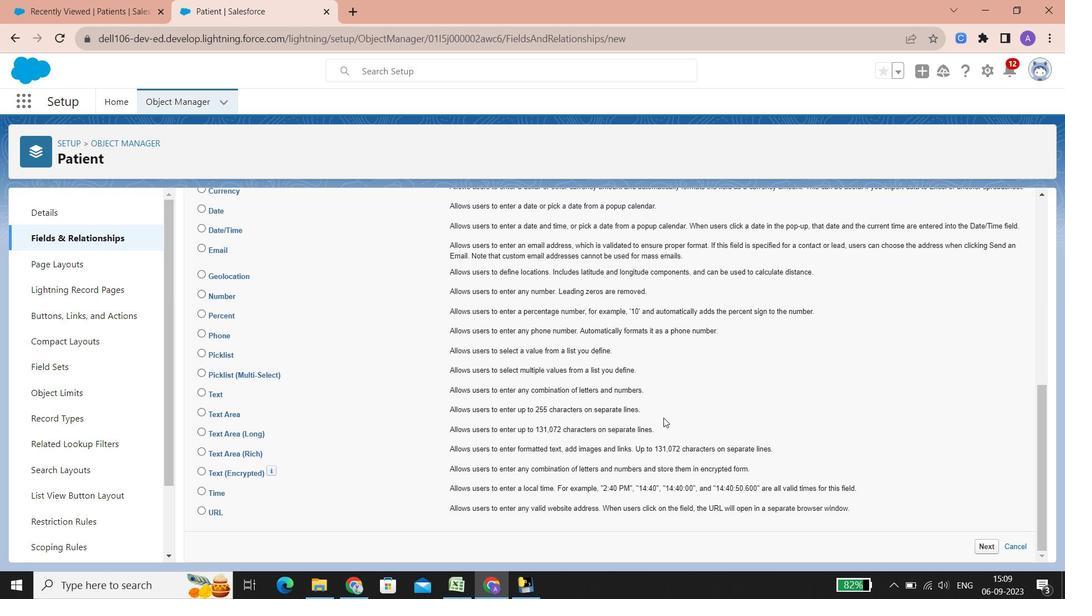 
Action: Mouse scrolled (663, 418) with delta (0, 0)
Screenshot: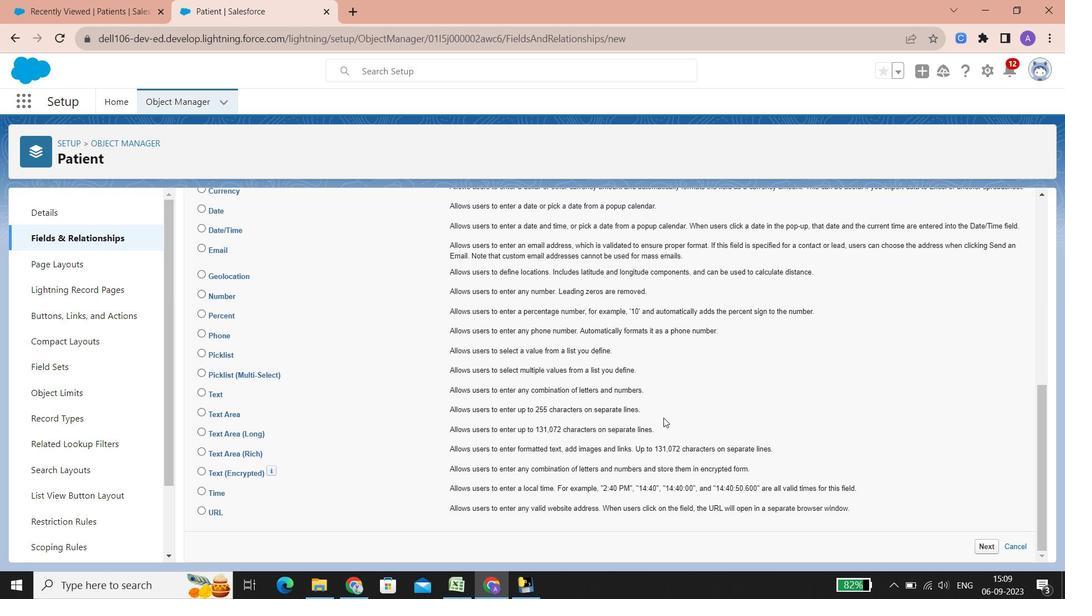 
Action: Mouse scrolled (663, 418) with delta (0, 0)
Screenshot: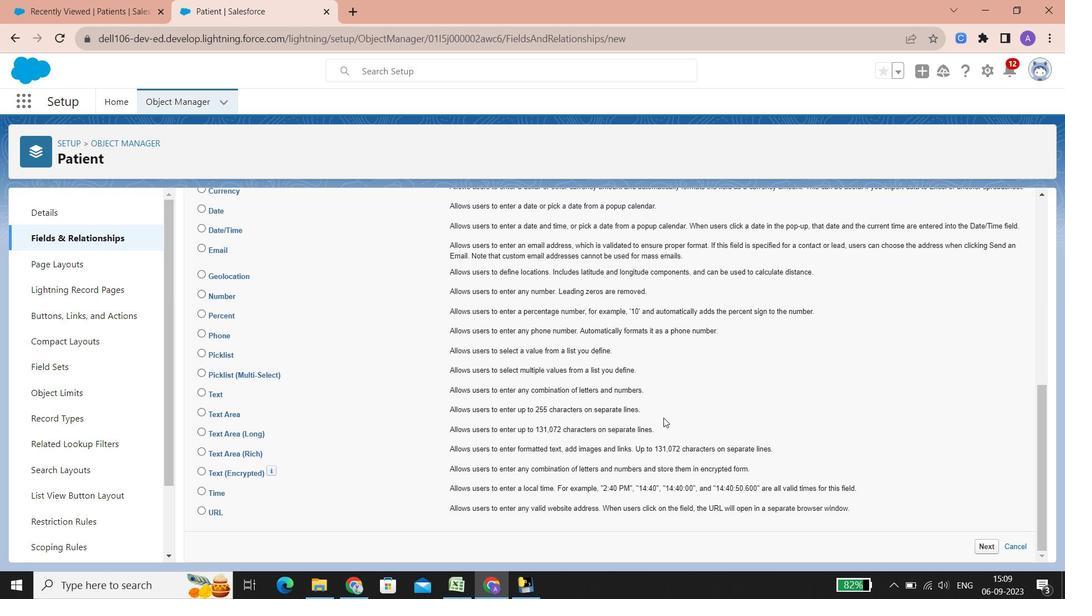 
Action: Mouse scrolled (663, 418) with delta (0, 0)
Screenshot: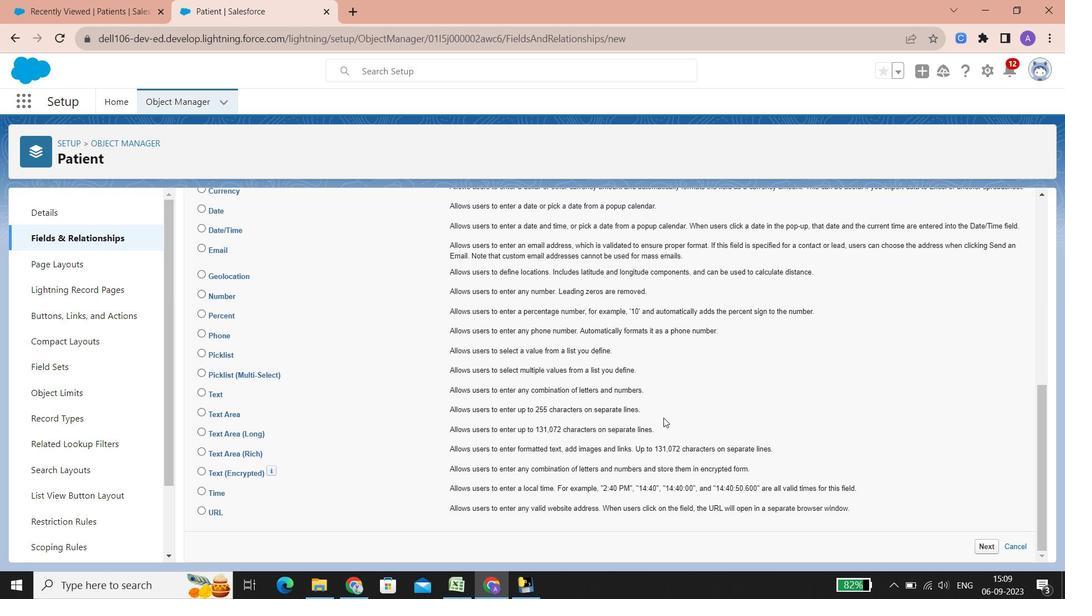 
Action: Mouse scrolled (663, 418) with delta (0, 0)
Screenshot: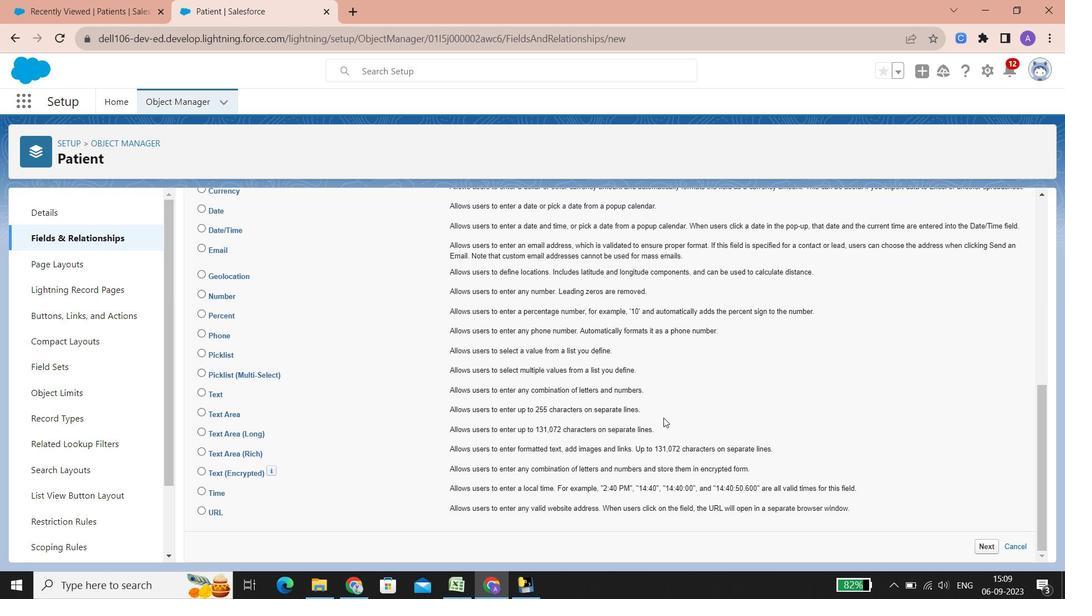 
Action: Mouse scrolled (663, 418) with delta (0, 0)
Screenshot: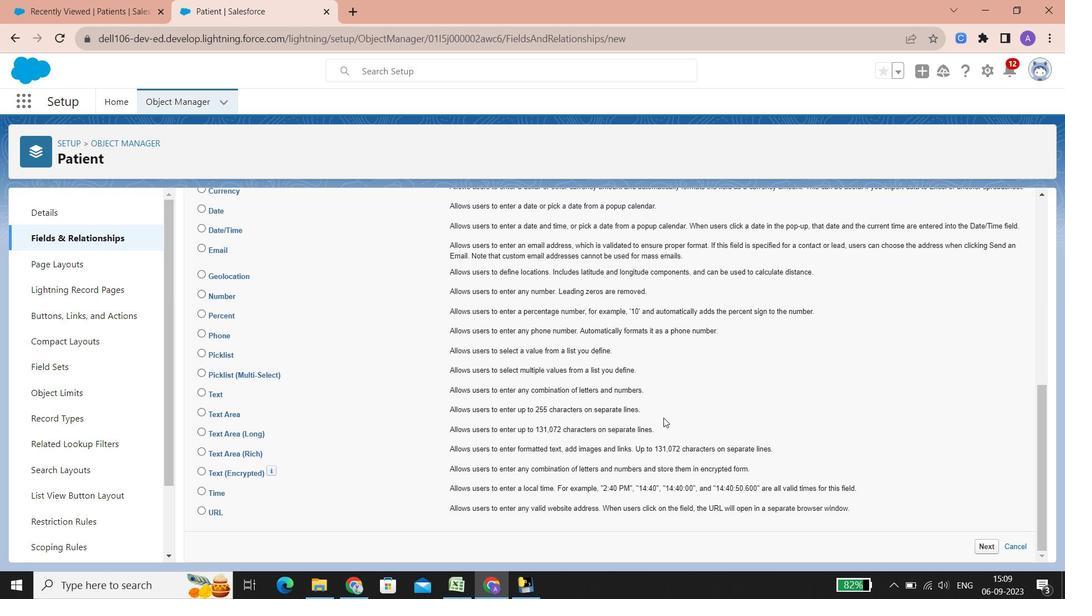 
Action: Mouse scrolled (663, 418) with delta (0, 0)
Screenshot: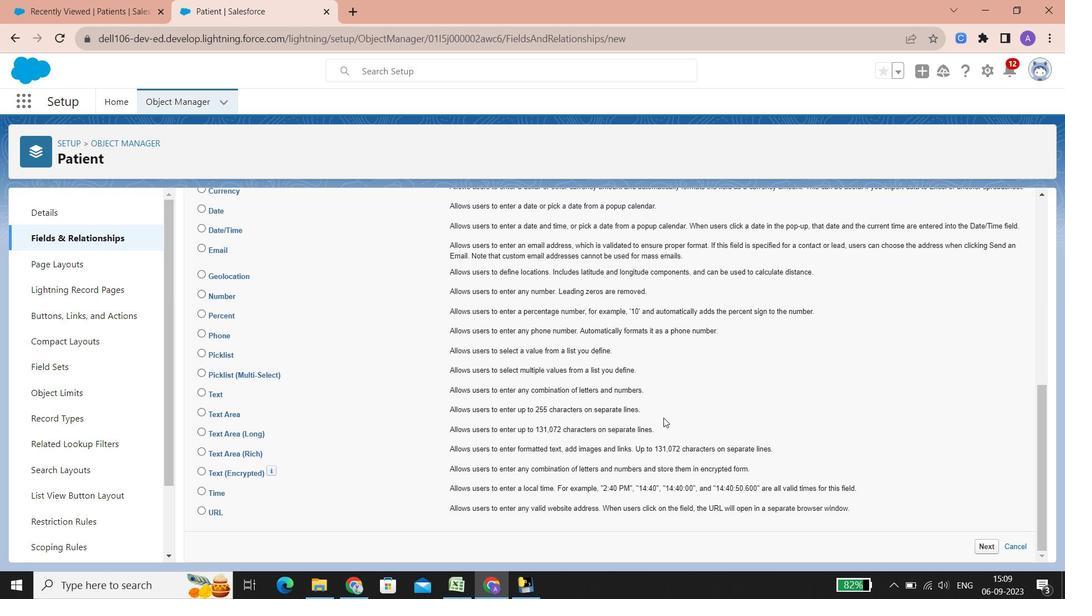 
Action: Mouse scrolled (663, 418) with delta (0, 0)
Screenshot: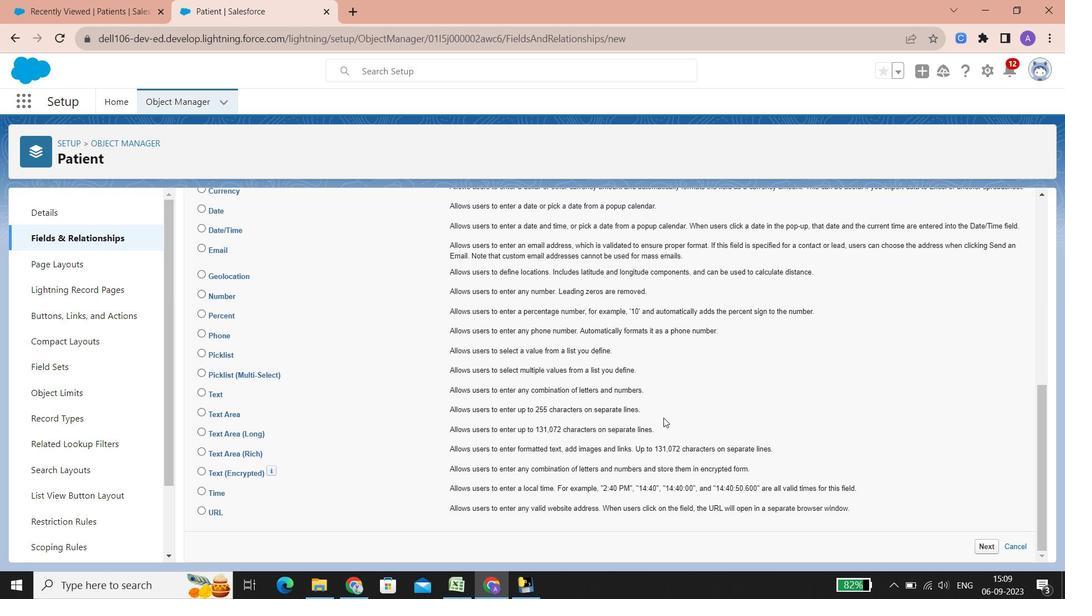 
Action: Mouse scrolled (663, 418) with delta (0, 0)
Screenshot: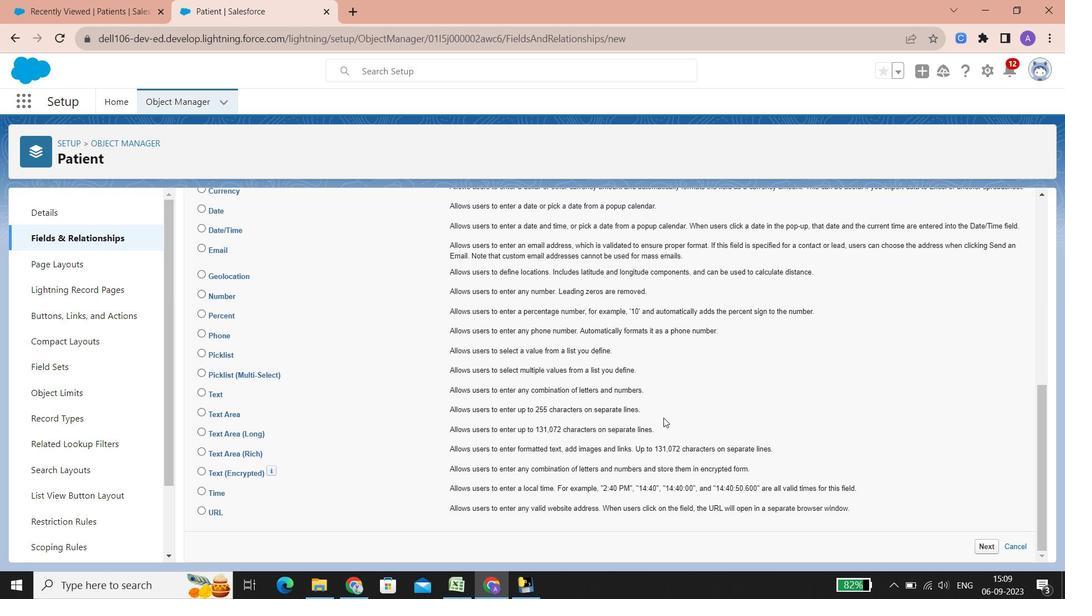 
Action: Mouse scrolled (663, 418) with delta (0, 0)
Screenshot: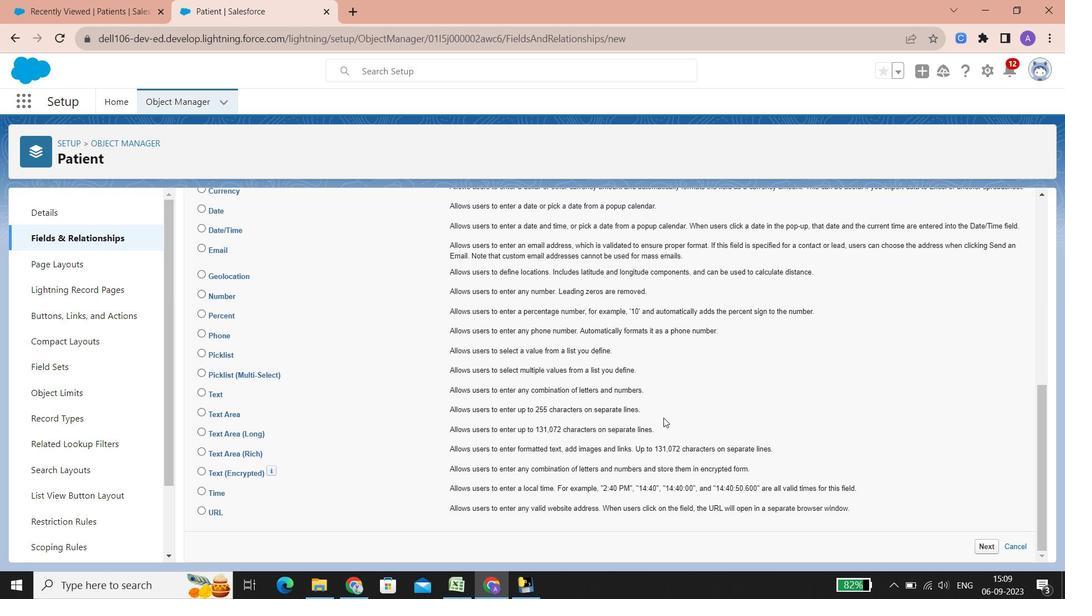 
Action: Mouse scrolled (663, 418) with delta (0, 0)
Screenshot: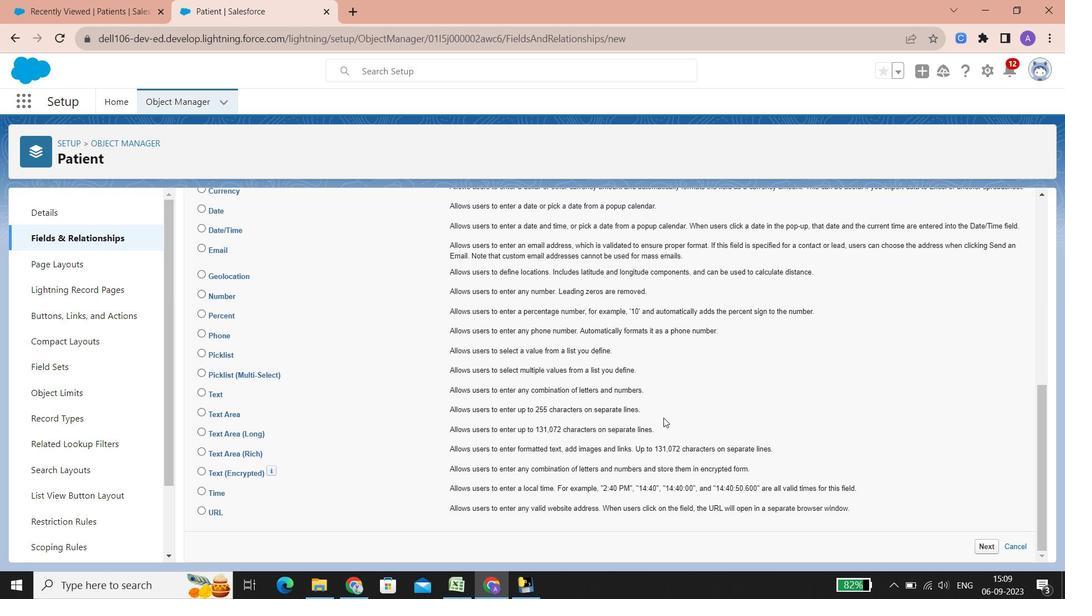 
Action: Mouse scrolled (663, 418) with delta (0, 0)
Screenshot: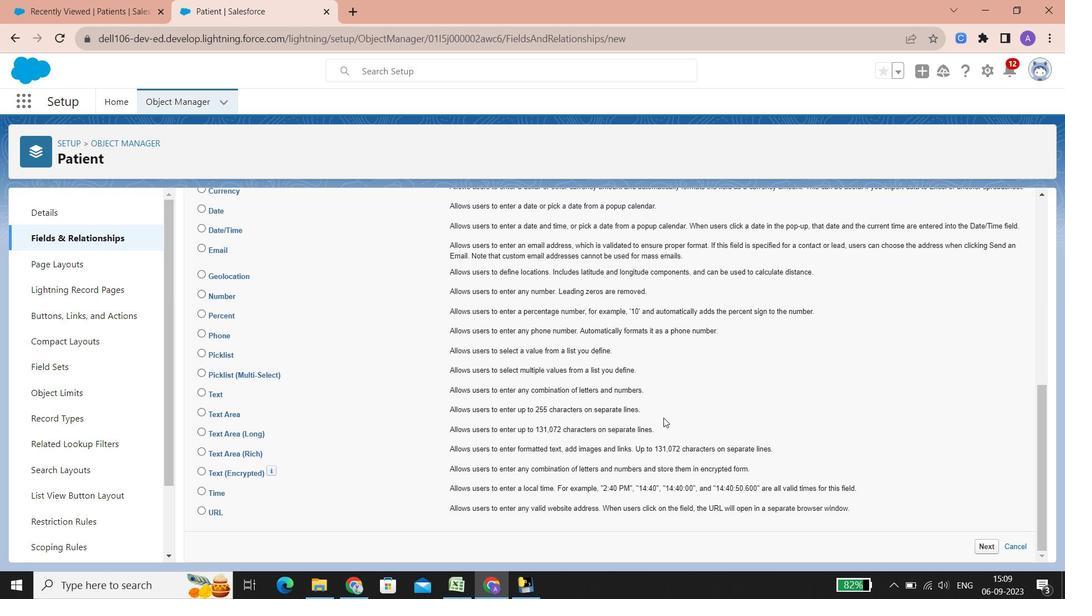 
Action: Mouse scrolled (663, 418) with delta (0, 0)
Screenshot: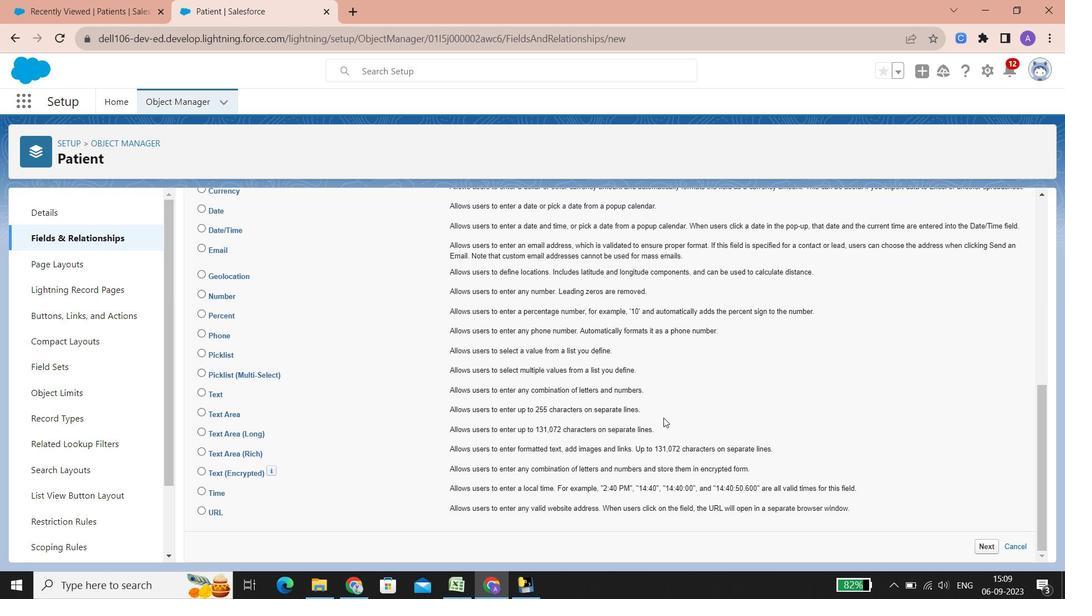 
Action: Mouse scrolled (663, 418) with delta (0, 0)
Screenshot: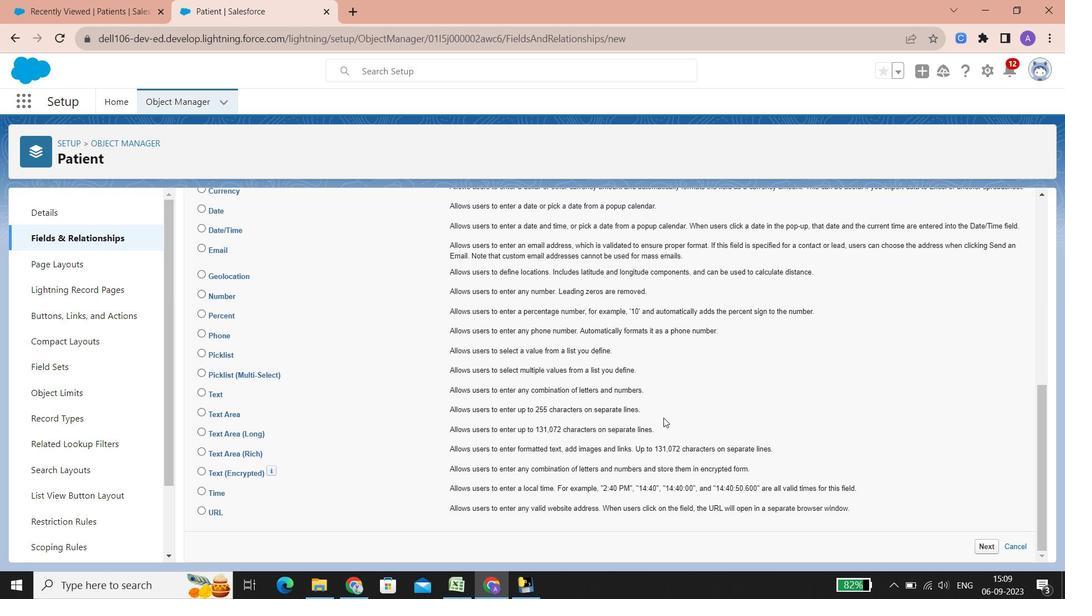 
Action: Mouse scrolled (663, 418) with delta (0, 0)
Screenshot: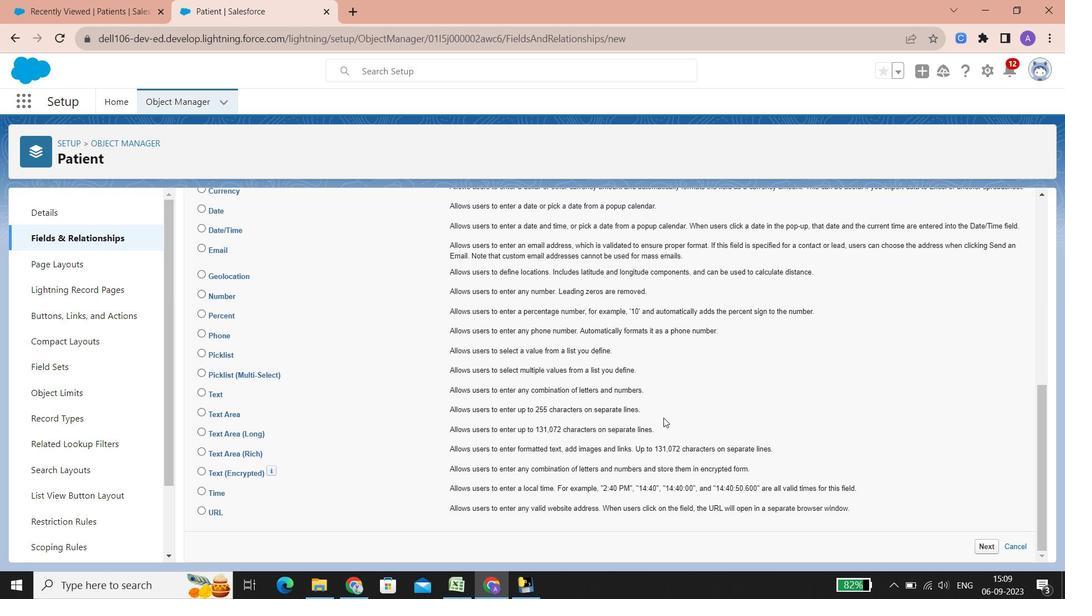 
Action: Mouse scrolled (663, 418) with delta (0, 0)
Screenshot: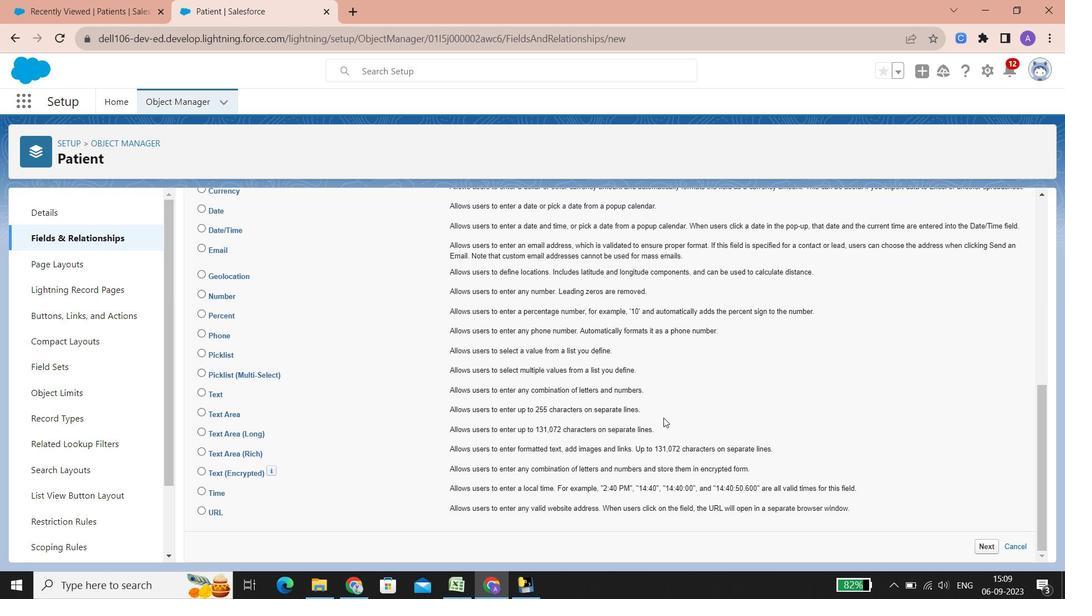 
Action: Mouse scrolled (663, 418) with delta (0, 0)
Screenshot: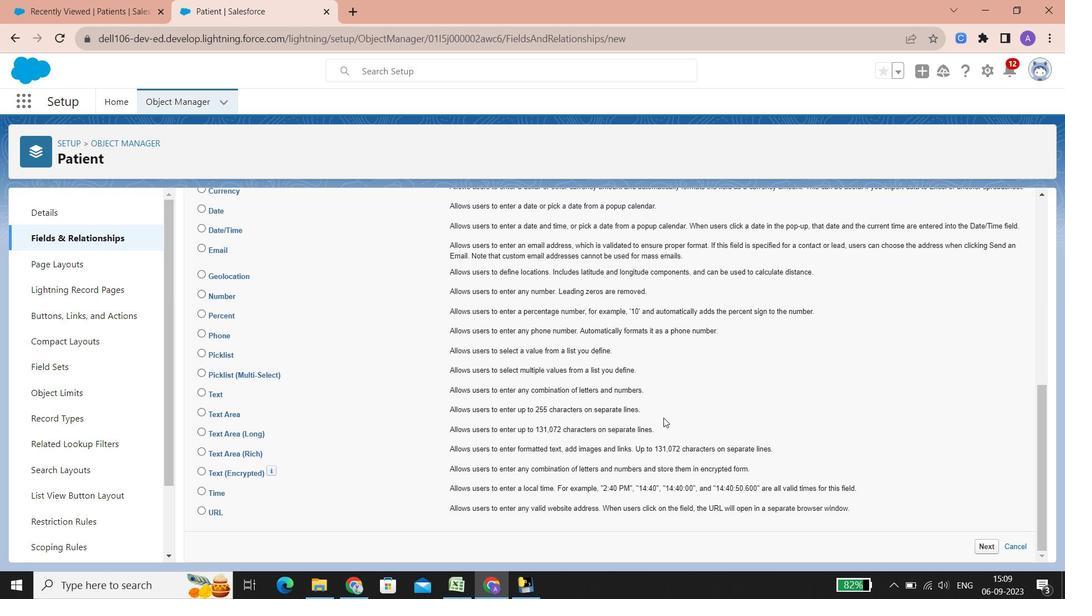 
Action: Mouse scrolled (663, 418) with delta (0, 0)
Screenshot: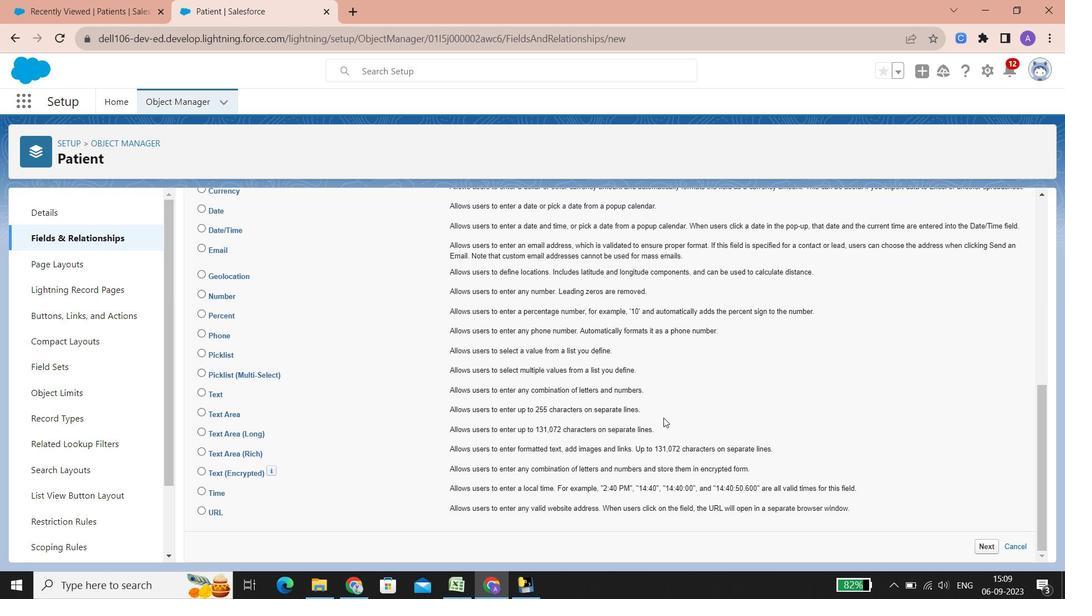 
Action: Mouse scrolled (663, 418) with delta (0, 0)
Screenshot: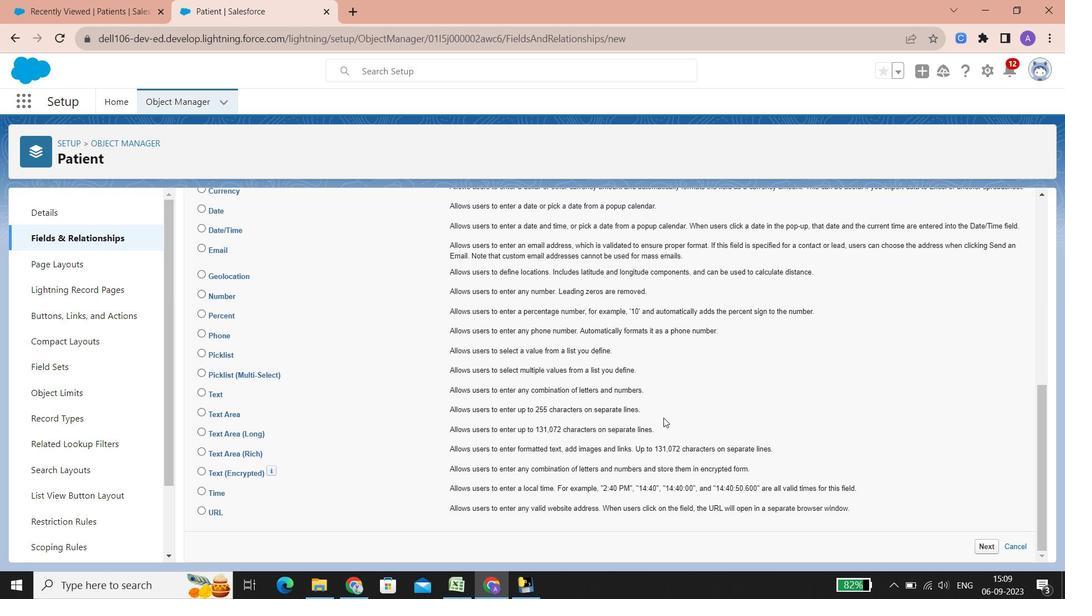 
Action: Mouse scrolled (663, 418) with delta (0, 0)
Screenshot: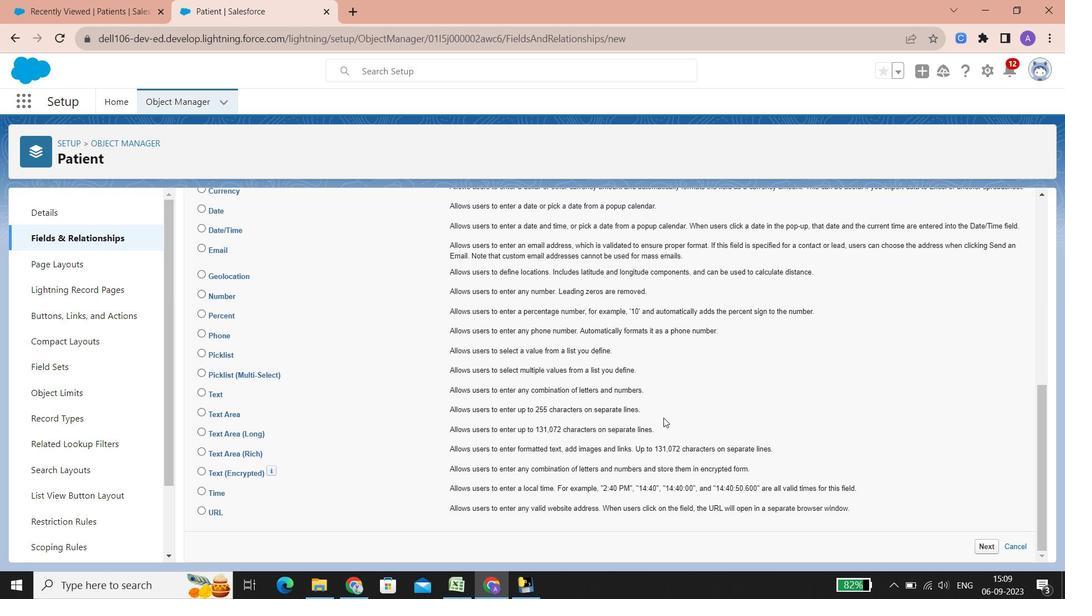
Action: Mouse scrolled (663, 418) with delta (0, 0)
Screenshot: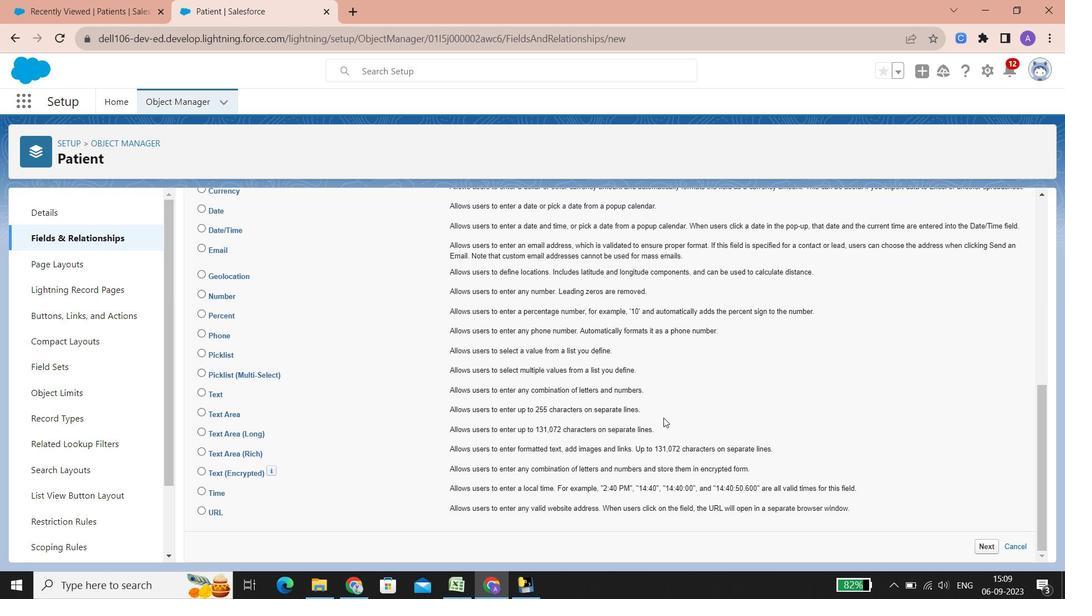 
Action: Mouse scrolled (663, 418) with delta (0, 0)
Screenshot: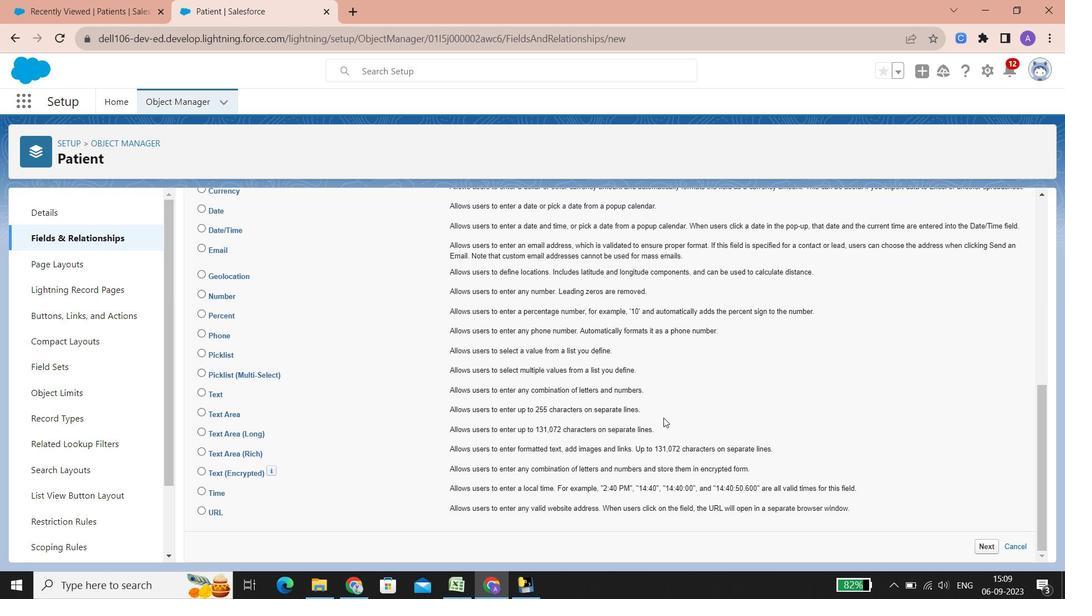 
Action: Mouse scrolled (663, 418) with delta (0, 0)
Screenshot: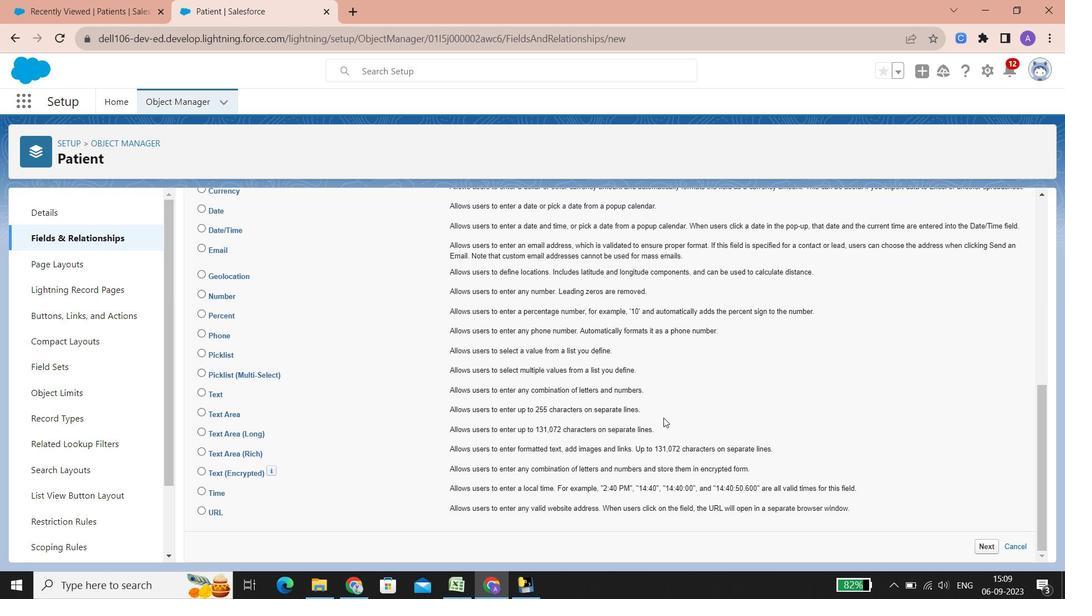 
Action: Mouse scrolled (663, 418) with delta (0, 0)
Screenshot: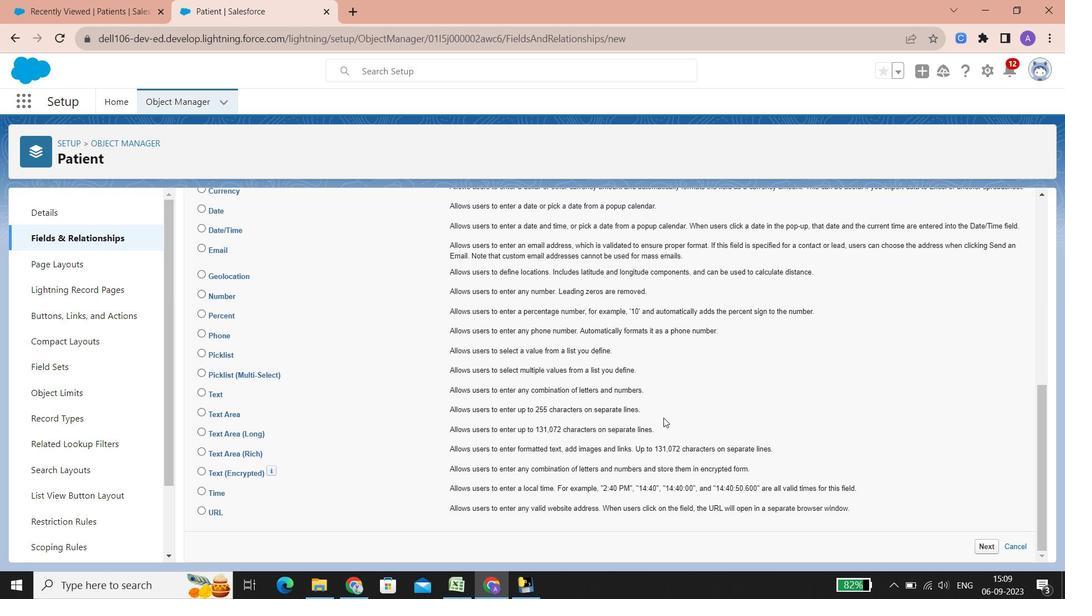 
Action: Mouse scrolled (663, 418) with delta (0, 0)
Screenshot: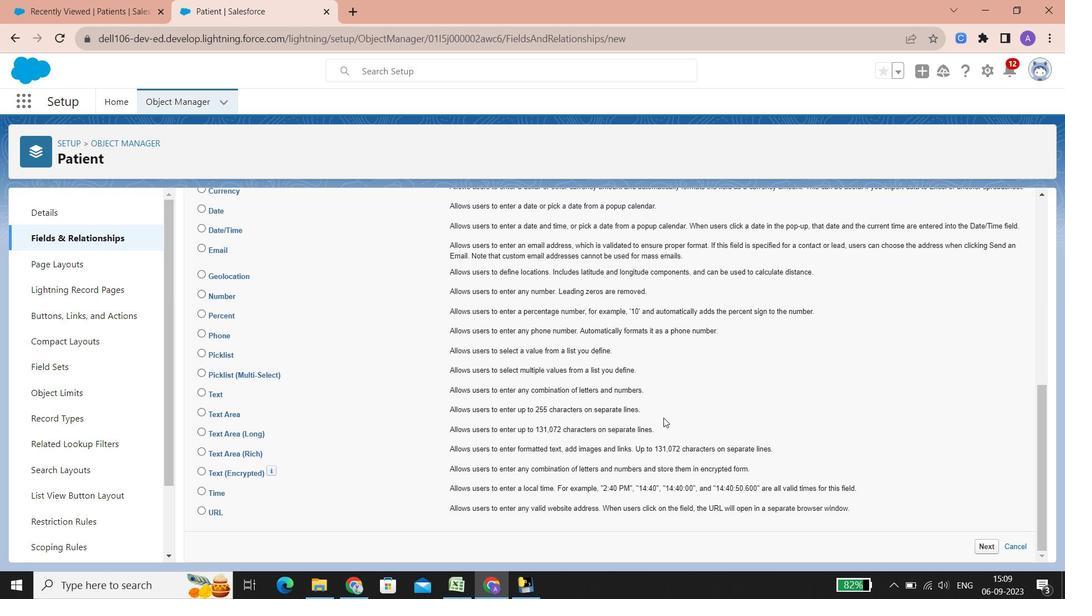 
Action: Mouse scrolled (663, 418) with delta (0, 0)
Screenshot: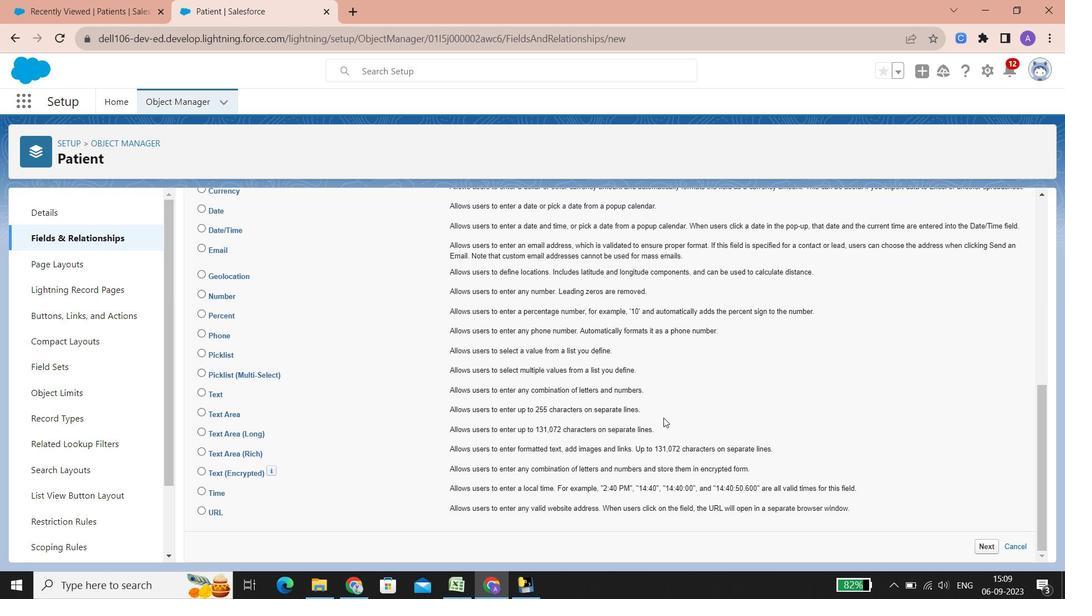
Action: Mouse scrolled (663, 418) with delta (0, 0)
Screenshot: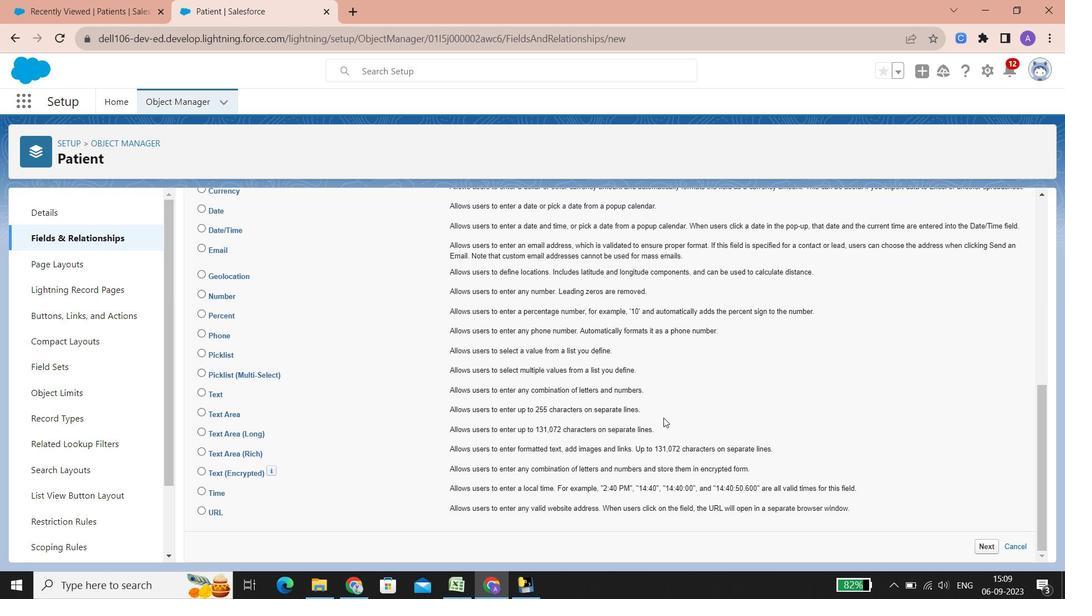 
Action: Mouse scrolled (663, 418) with delta (0, 0)
Screenshot: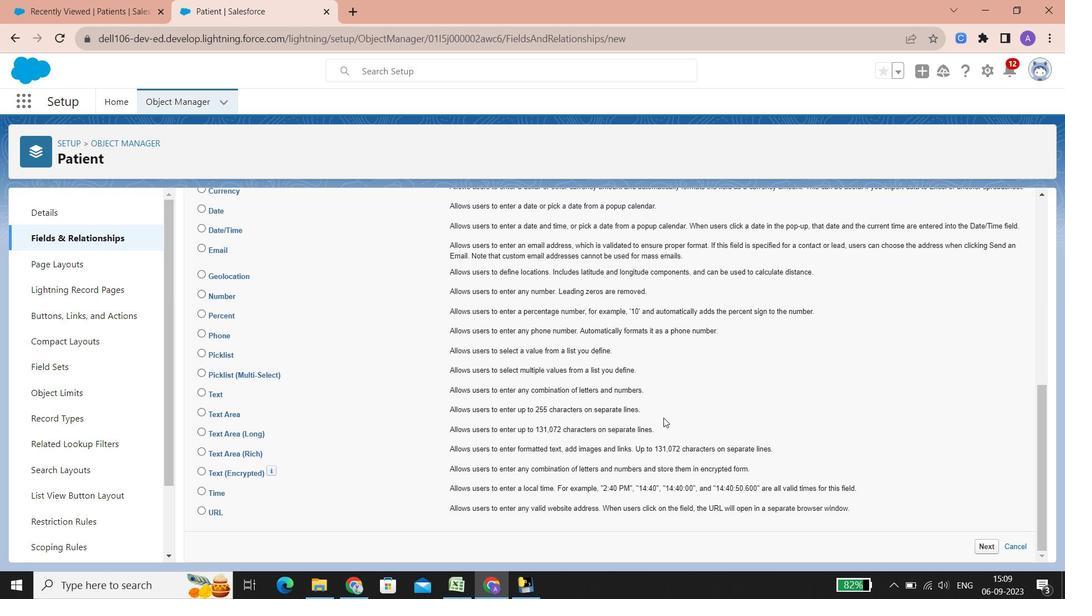 
Action: Mouse scrolled (663, 418) with delta (0, 0)
Screenshot: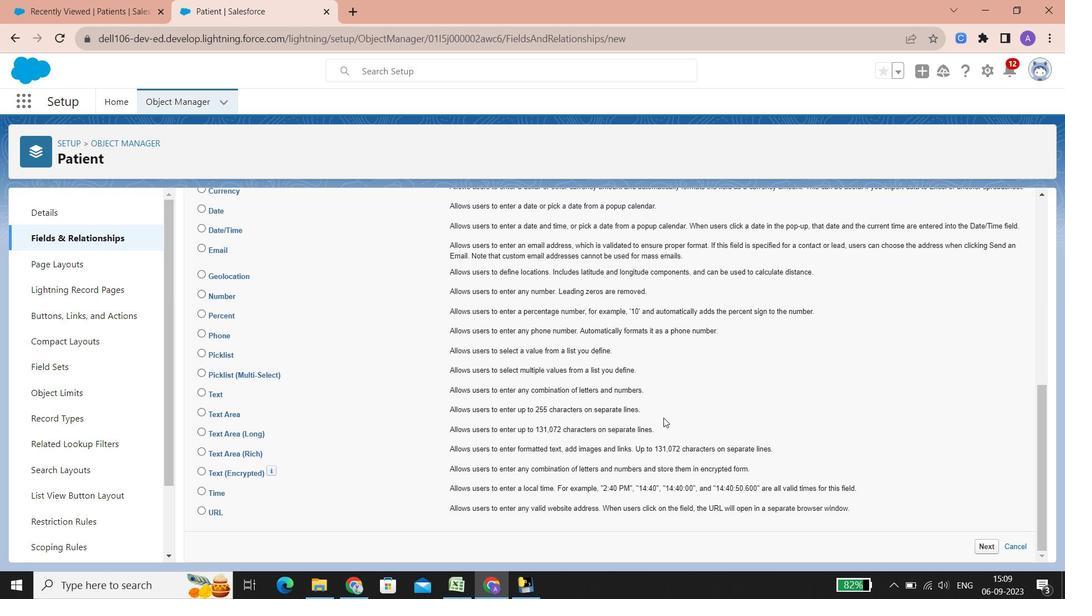 
Action: Mouse scrolled (663, 418) with delta (0, 0)
Screenshot: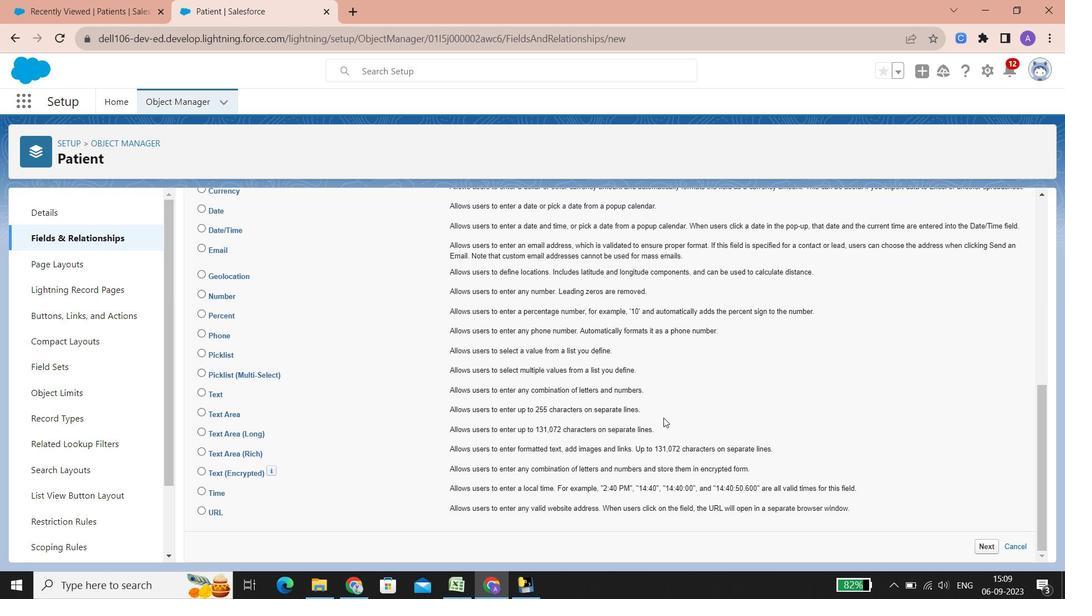 
Action: Mouse scrolled (663, 418) with delta (0, 0)
Screenshot: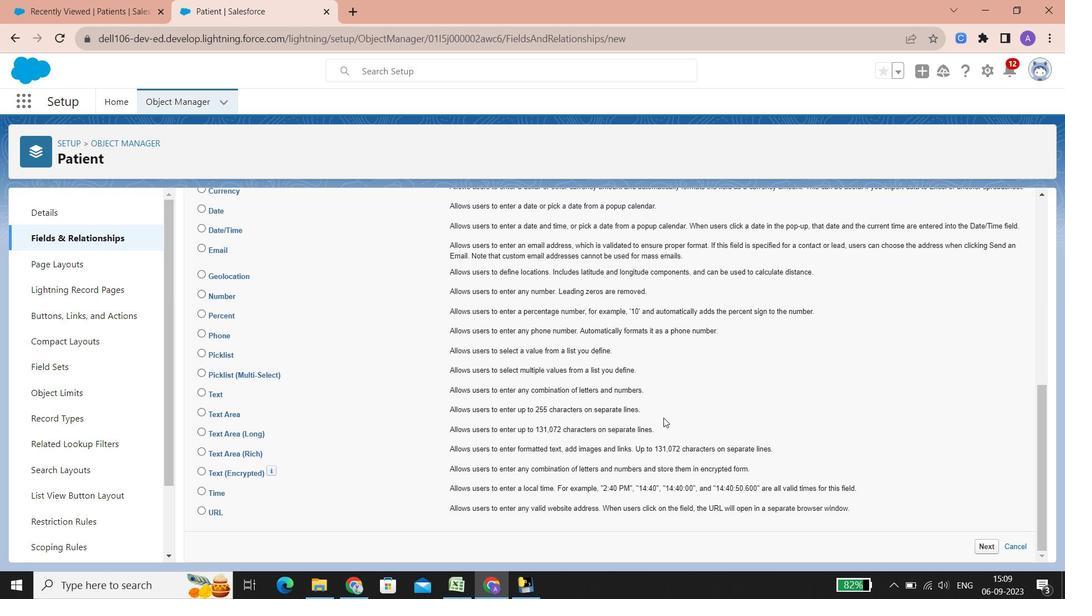 
Action: Mouse scrolled (663, 418) with delta (0, 0)
Screenshot: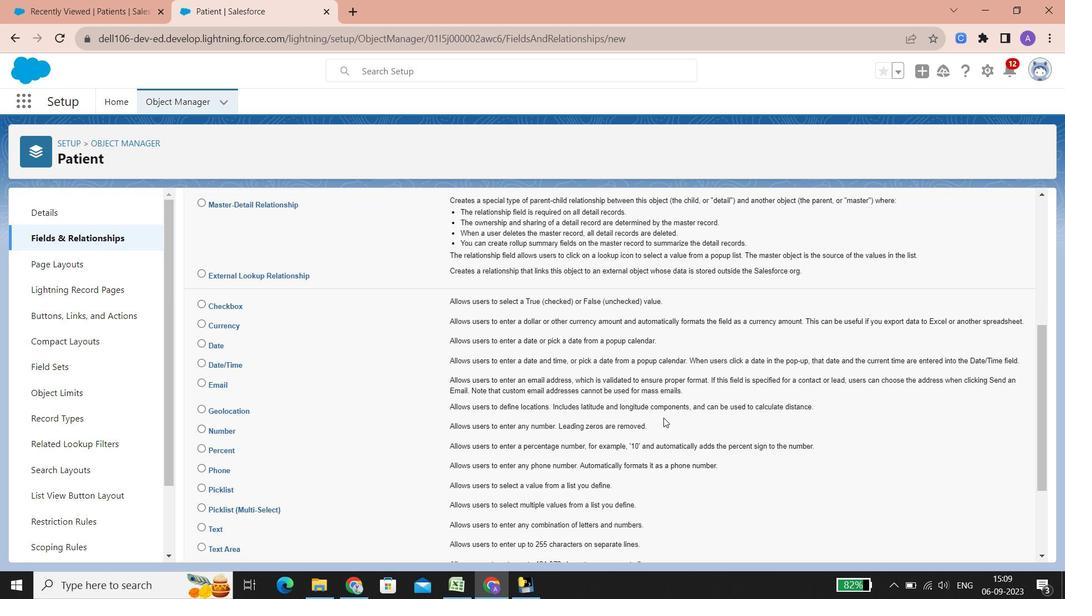 
Action: Mouse scrolled (663, 418) with delta (0, 0)
Screenshot: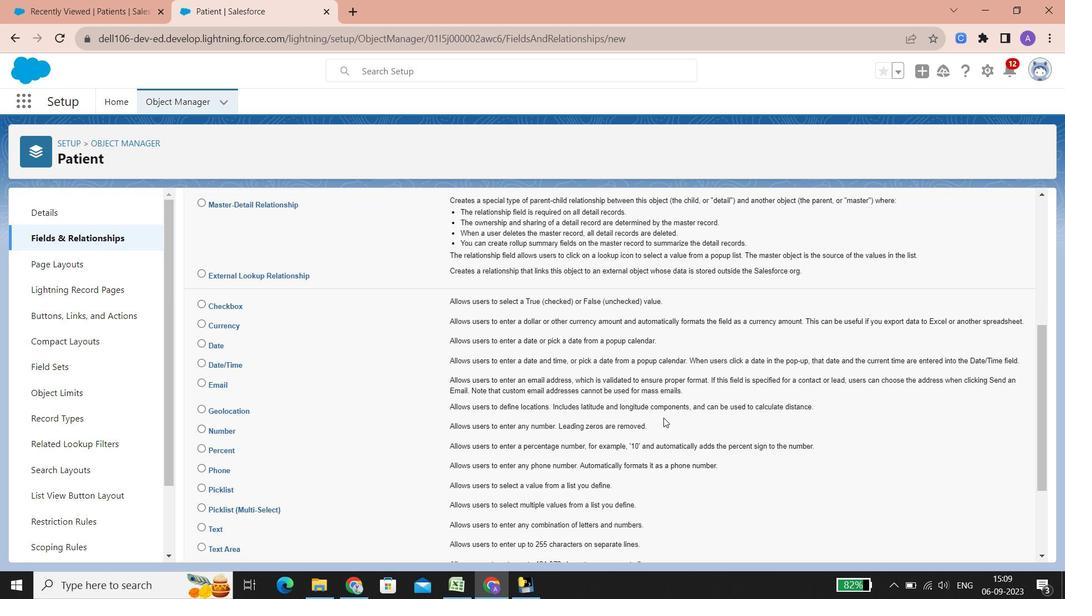 
Action: Mouse scrolled (663, 418) with delta (0, 0)
Screenshot: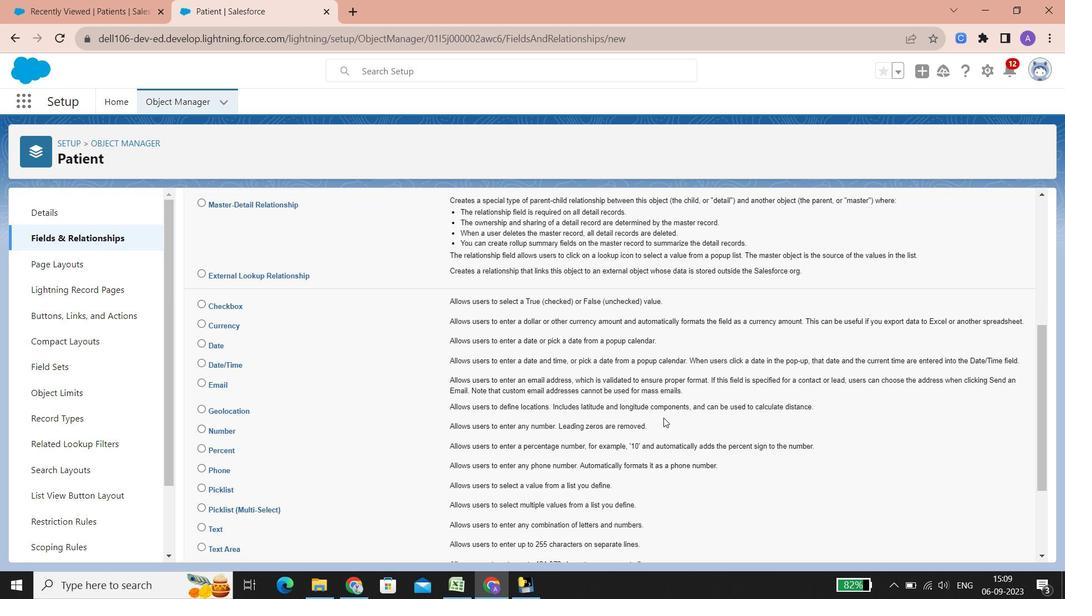 
Action: Mouse scrolled (663, 418) with delta (0, 0)
Screenshot: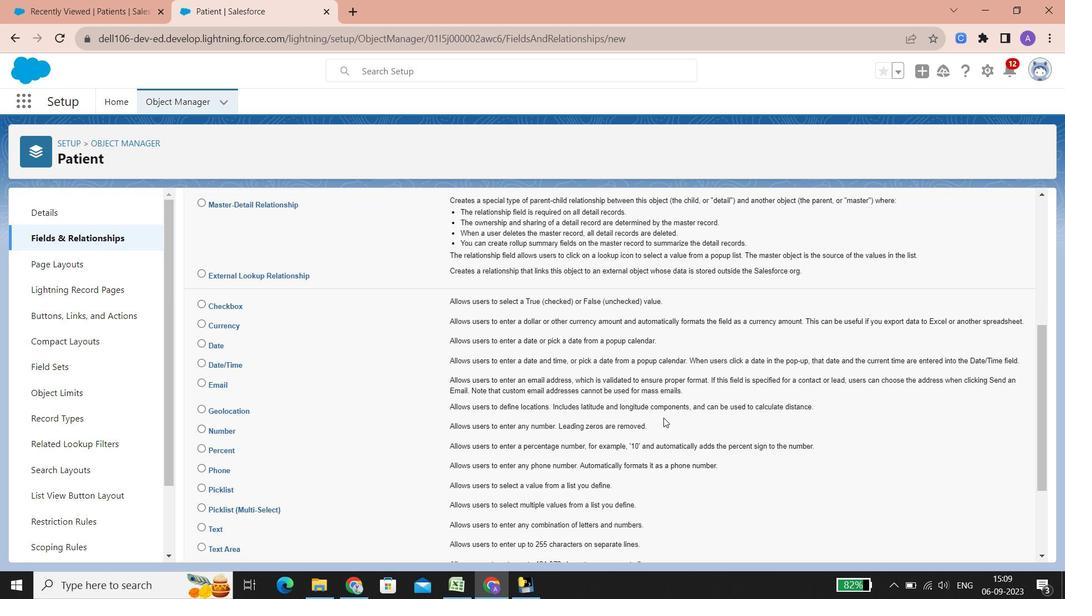 
Action: Mouse scrolled (663, 418) with delta (0, 0)
Screenshot: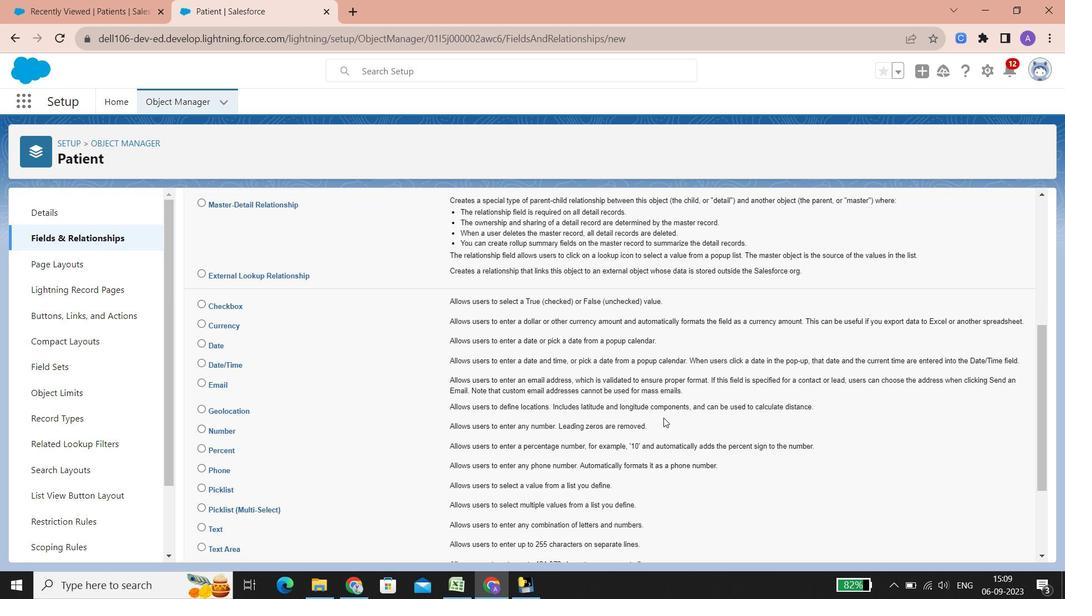 
Action: Mouse scrolled (663, 418) with delta (0, 0)
Screenshot: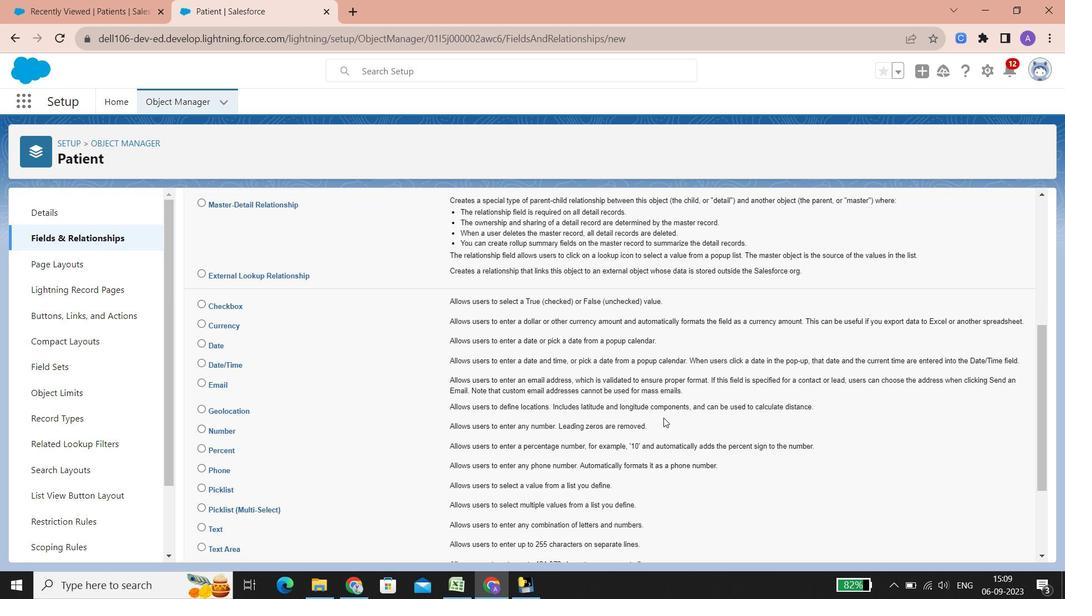 
Action: Mouse scrolled (663, 418) with delta (0, 0)
Screenshot: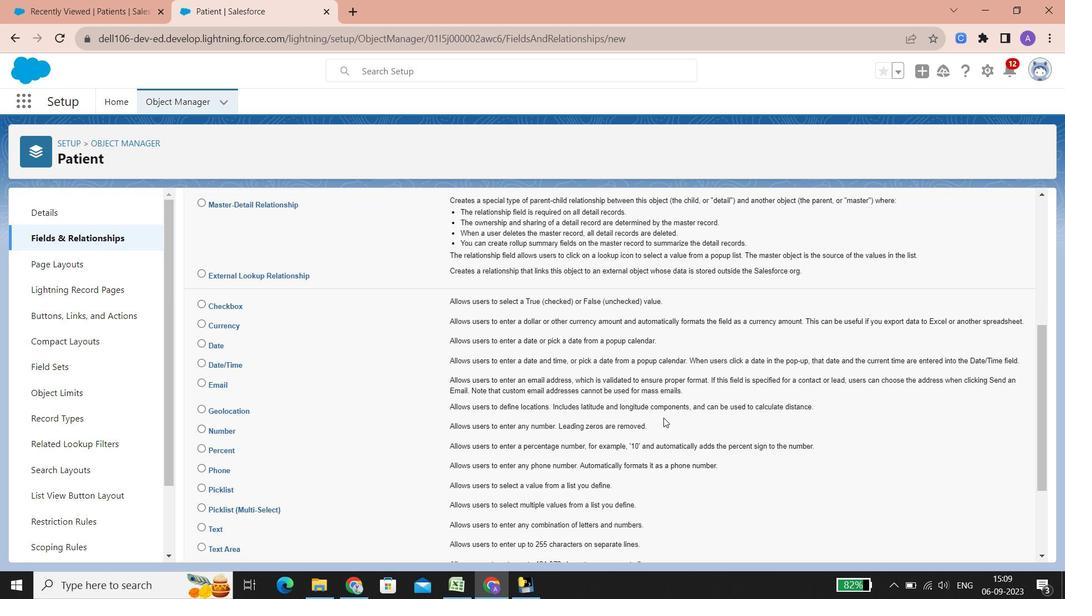 
Action: Mouse scrolled (663, 418) with delta (0, 0)
Screenshot: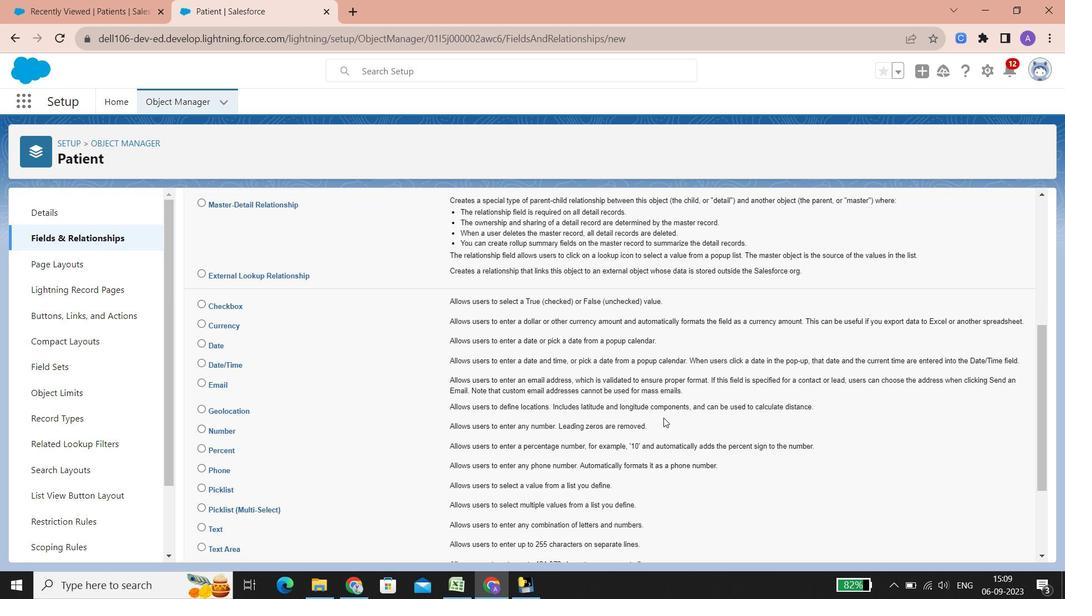 
Action: Mouse scrolled (663, 418) with delta (0, 0)
Screenshot: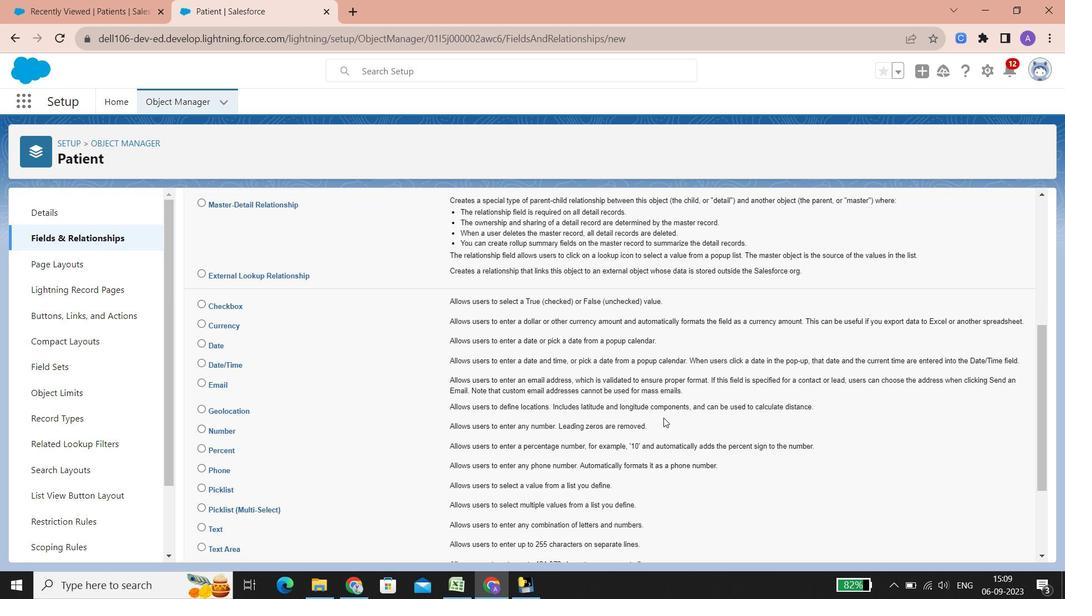 
Action: Mouse scrolled (663, 418) with delta (0, 0)
Screenshot: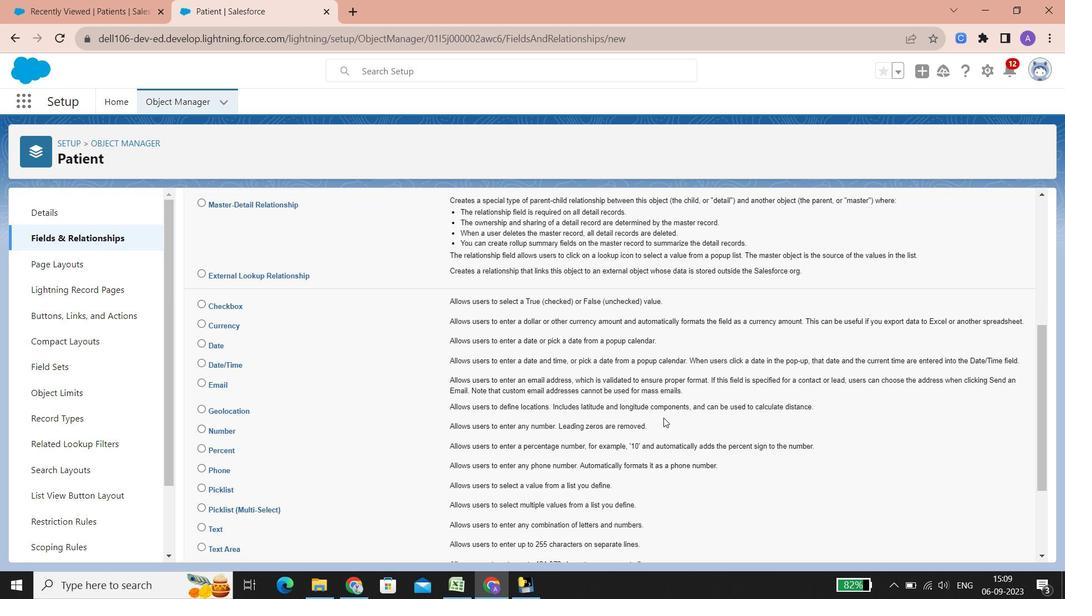 
Action: Mouse scrolled (663, 418) with delta (0, 0)
Screenshot: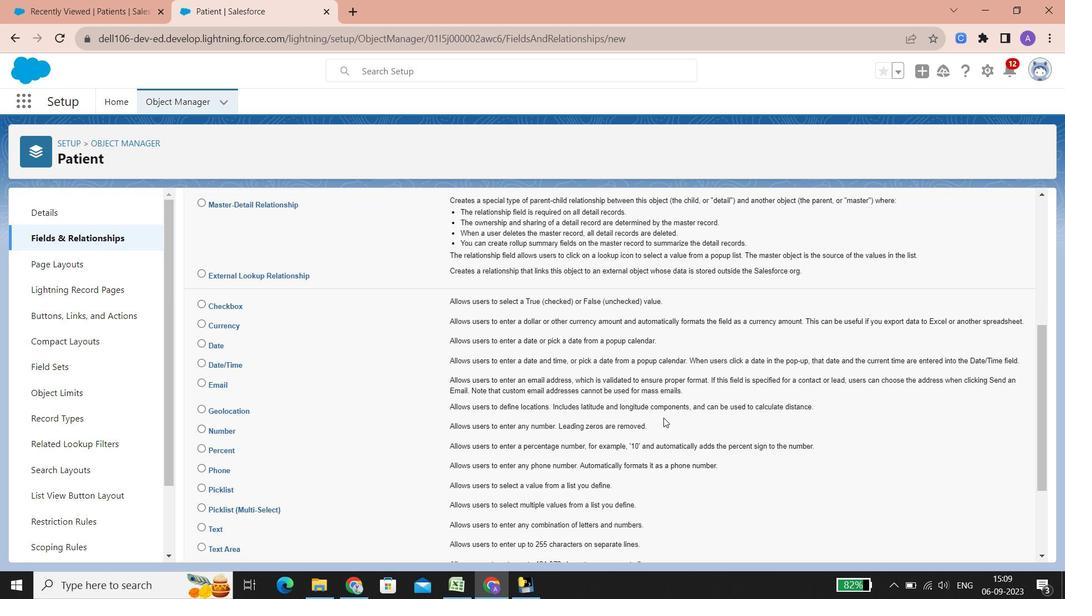 
Action: Mouse scrolled (663, 418) with delta (0, 0)
Screenshot: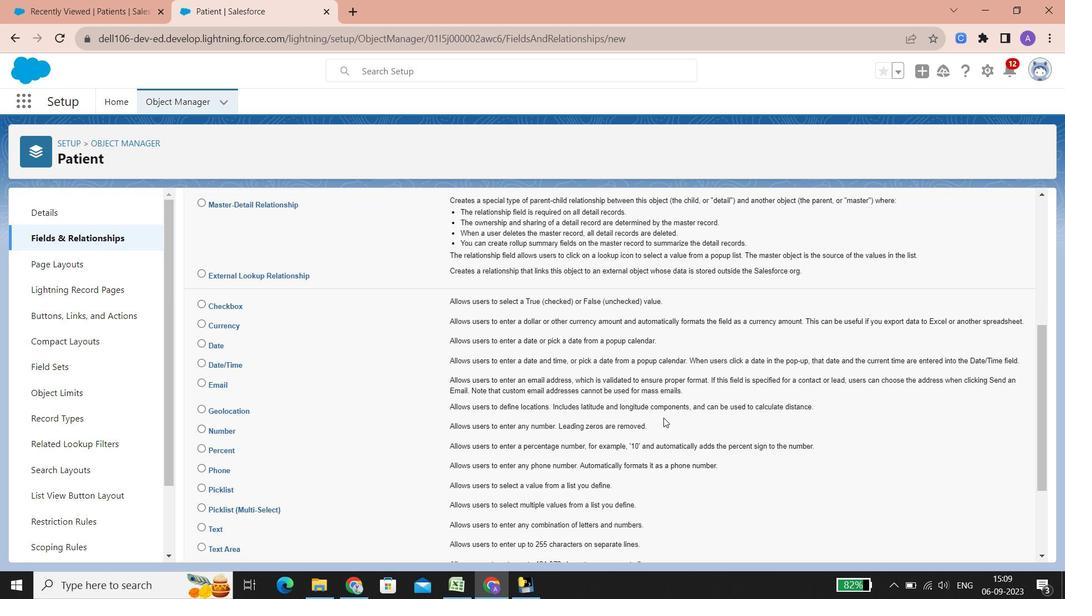 
Action: Mouse scrolled (663, 418) with delta (0, 0)
Screenshot: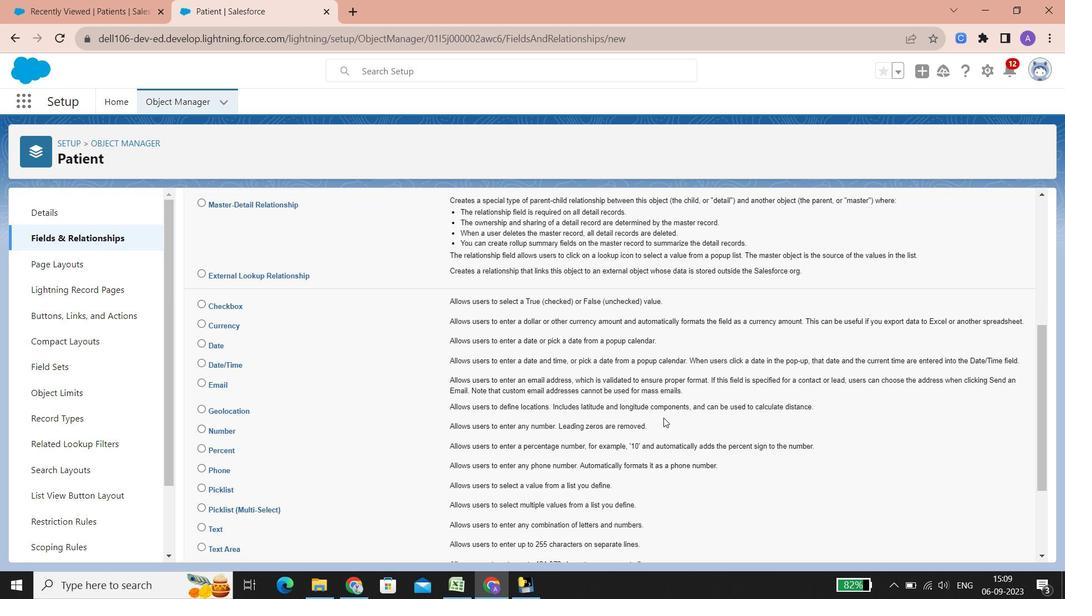 
Action: Mouse scrolled (663, 418) with delta (0, 0)
Screenshot: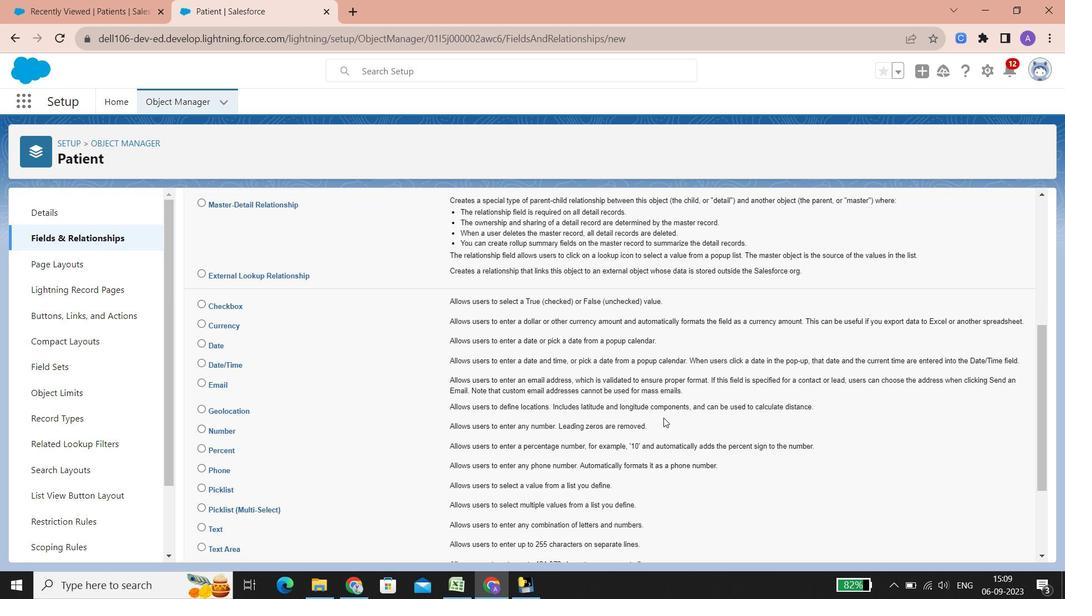 
Action: Mouse scrolled (663, 418) with delta (0, 0)
Screenshot: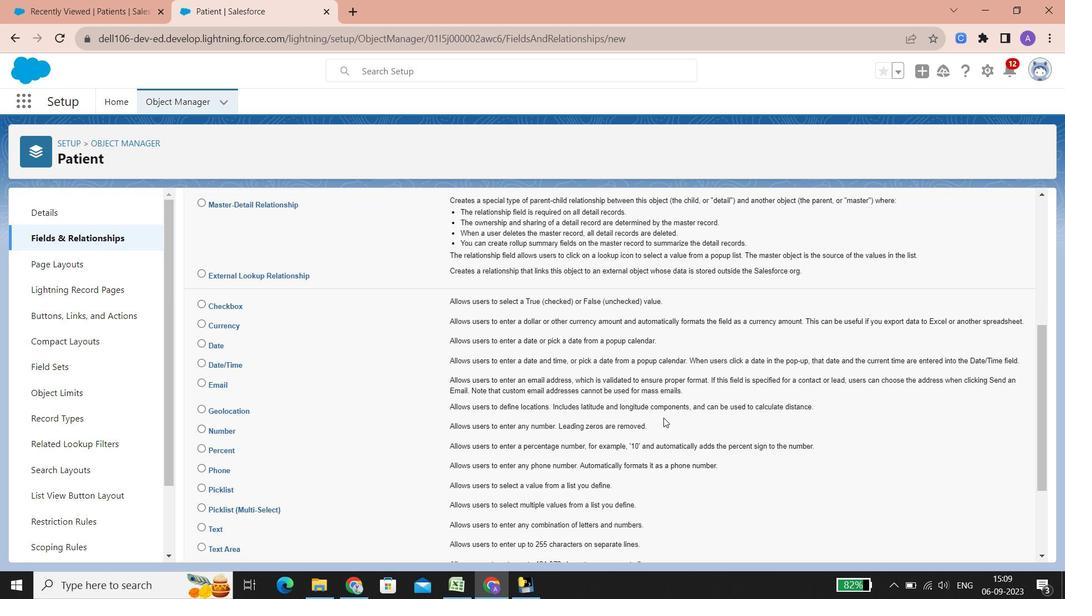 
Action: Mouse scrolled (663, 418) with delta (0, 0)
Screenshot: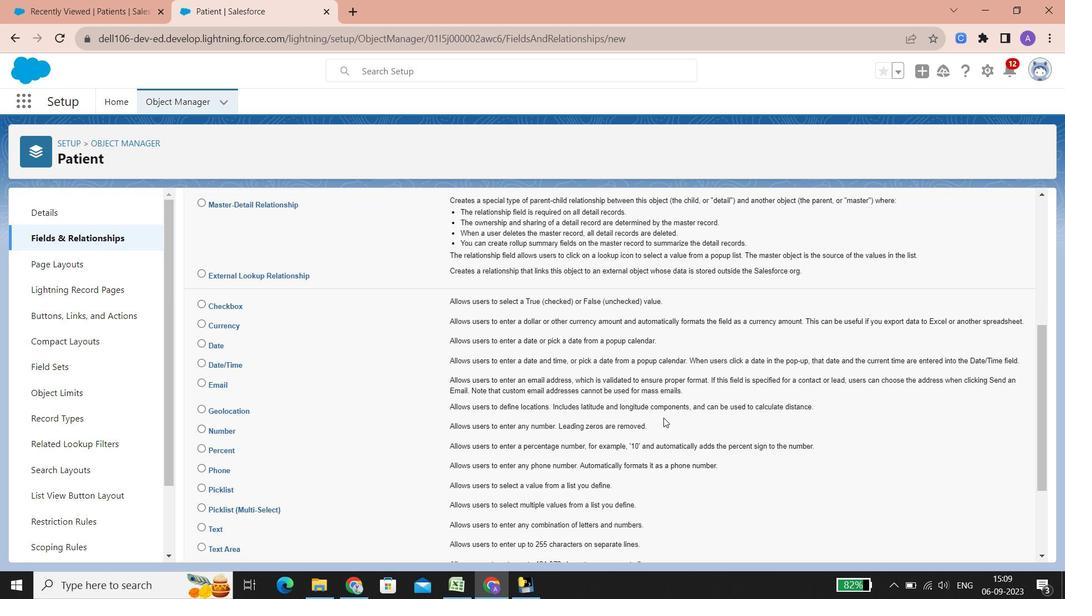 
Action: Mouse scrolled (663, 418) with delta (0, 0)
Screenshot: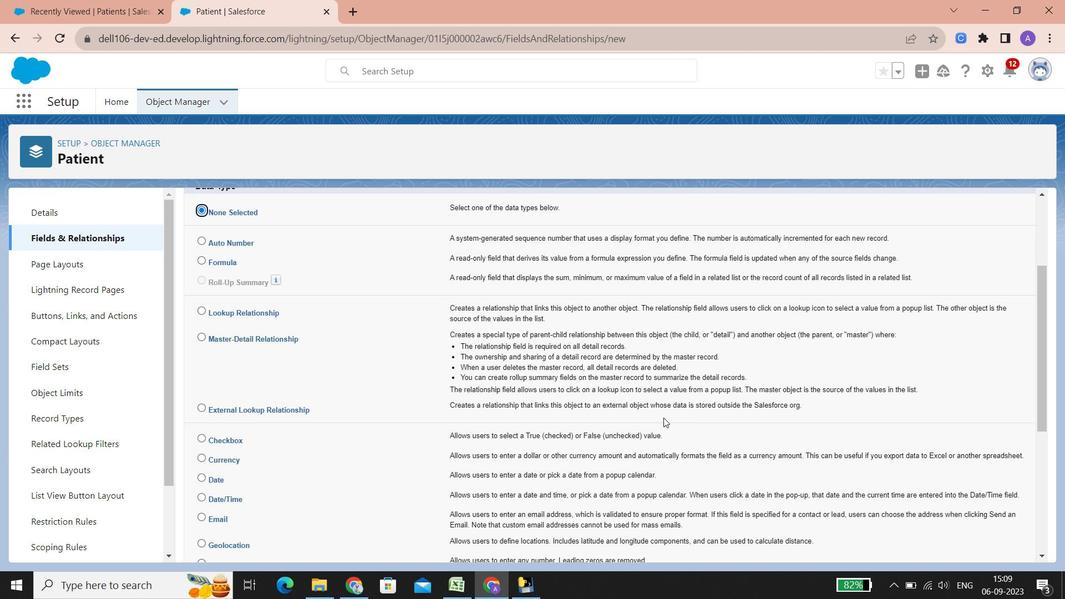 
Action: Mouse scrolled (663, 418) with delta (0, 0)
Screenshot: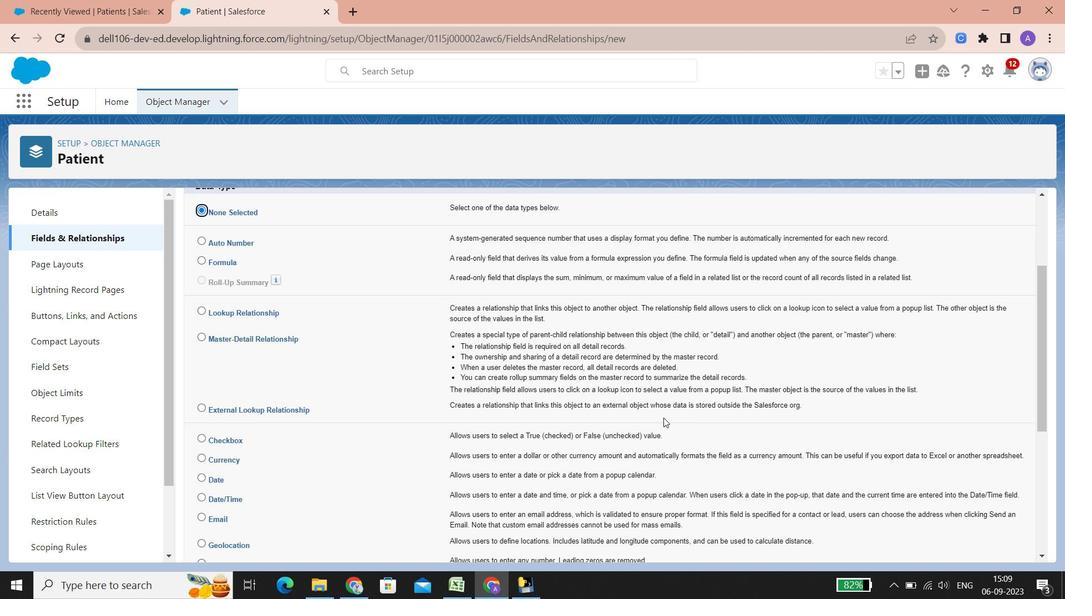 
Action: Mouse scrolled (663, 418) with delta (0, 0)
Screenshot: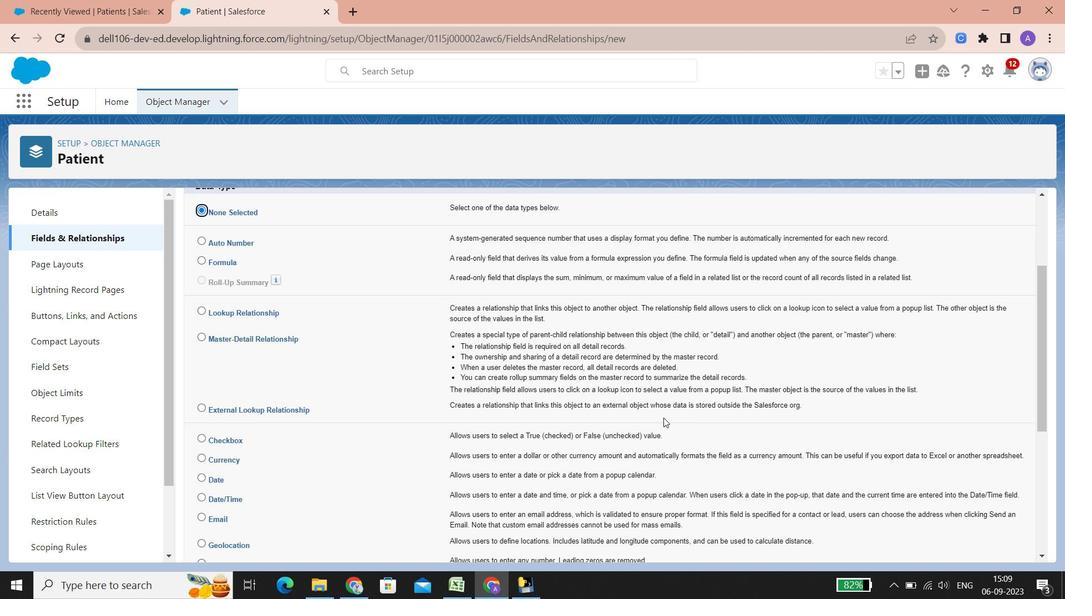 
Action: Mouse scrolled (663, 418) with delta (0, 0)
Screenshot: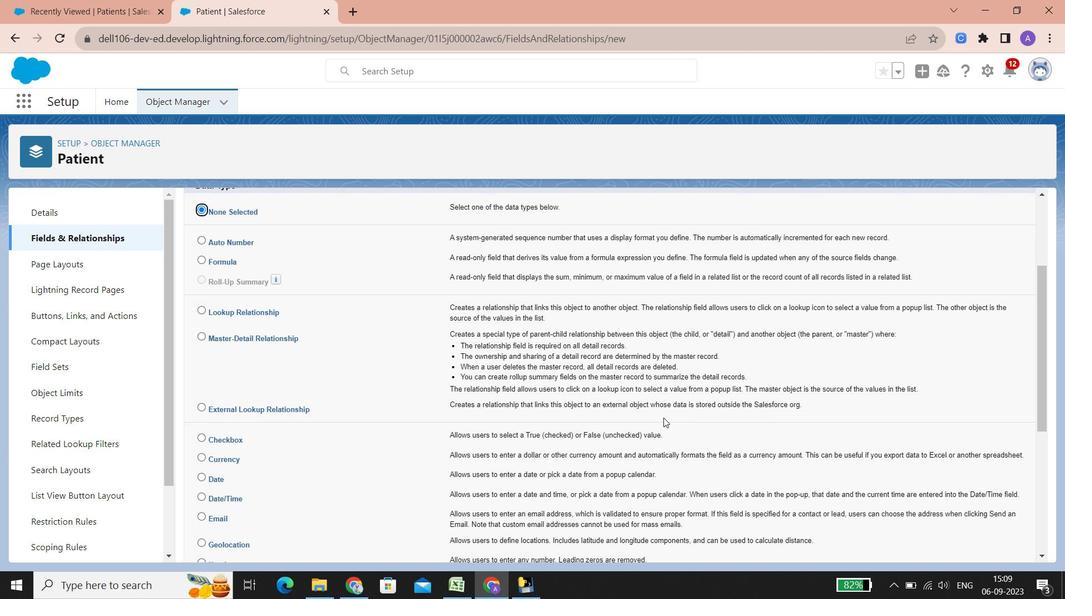 
Action: Mouse scrolled (663, 418) with delta (0, 0)
Screenshot: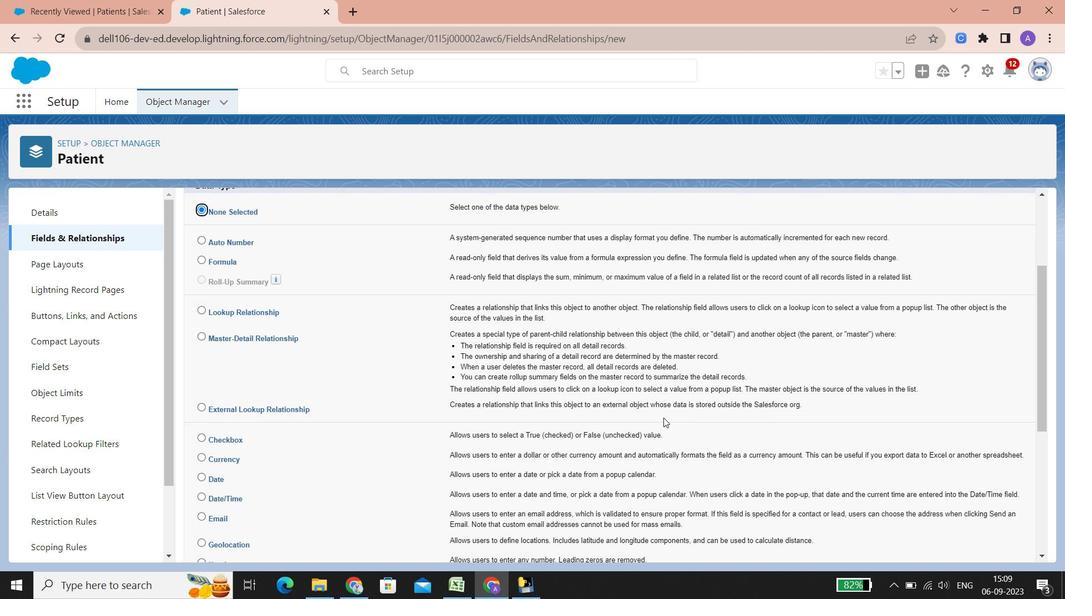 
Action: Mouse scrolled (663, 418) with delta (0, 0)
Screenshot: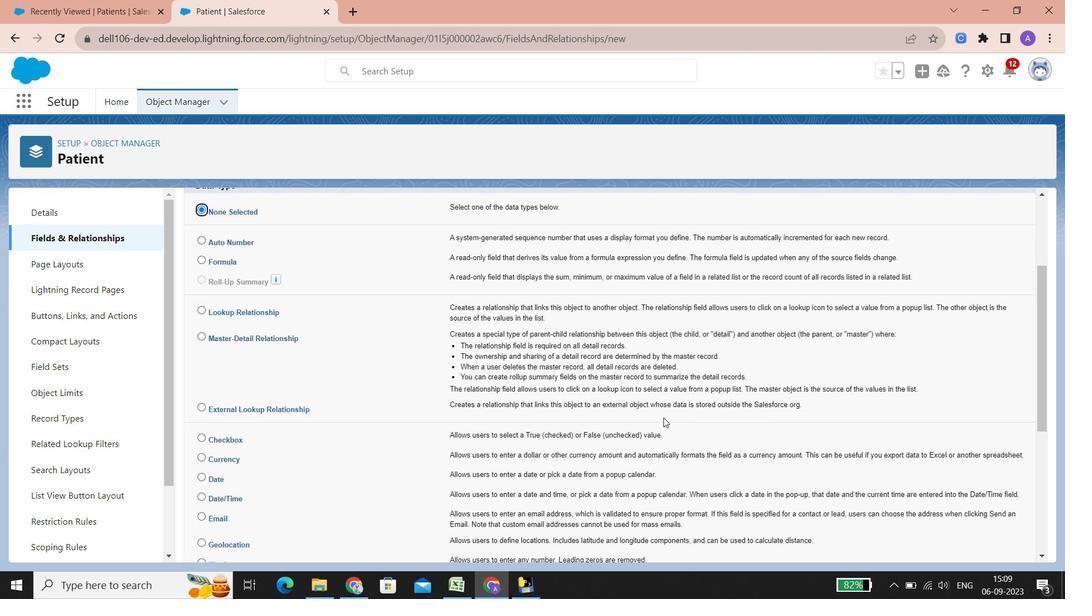 
Action: Mouse scrolled (663, 418) with delta (0, 0)
Screenshot: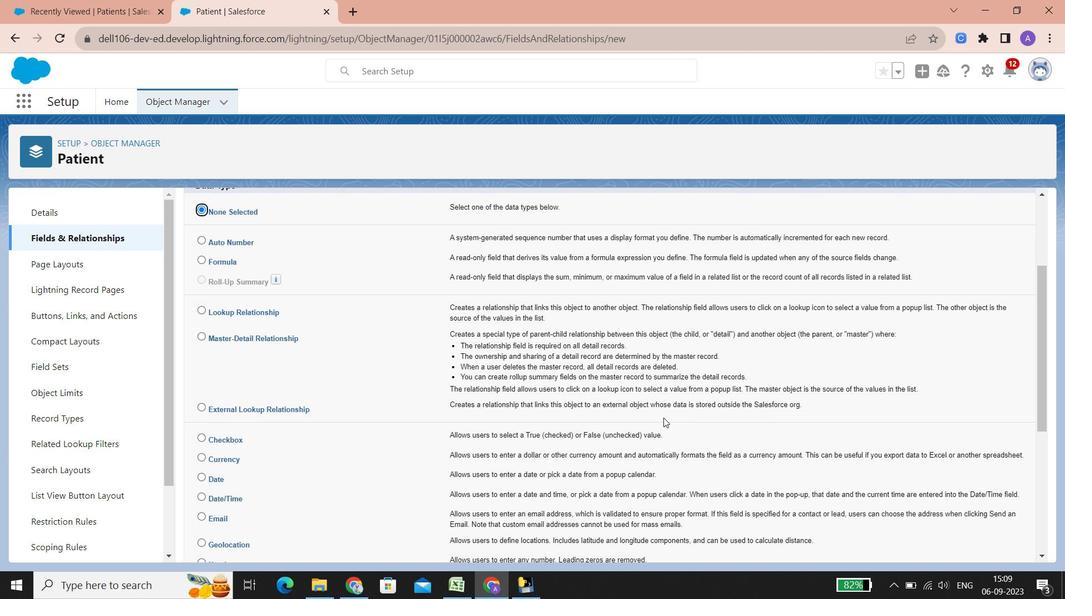 
Action: Mouse scrolled (663, 418) with delta (0, 0)
